 Task: Create a new sales revenue entry with the following details: Sales Revenue Name 'A127', Date '31/08/2023', Revenue '₹68,999.00', Name 'Celestron NexStar 130SLT Computerized Telescope'. Then, view the Sales Revenue Dashboard and attempt to filter the report by Date.
Action: Mouse moved to (569, 566)
Screenshot: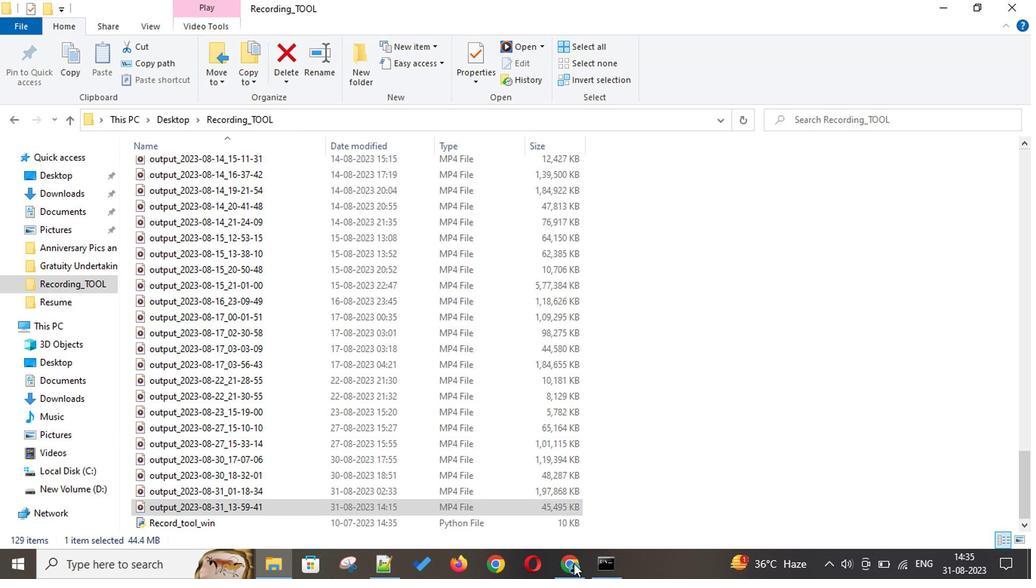 
Action: Mouse pressed left at (569, 566)
Screenshot: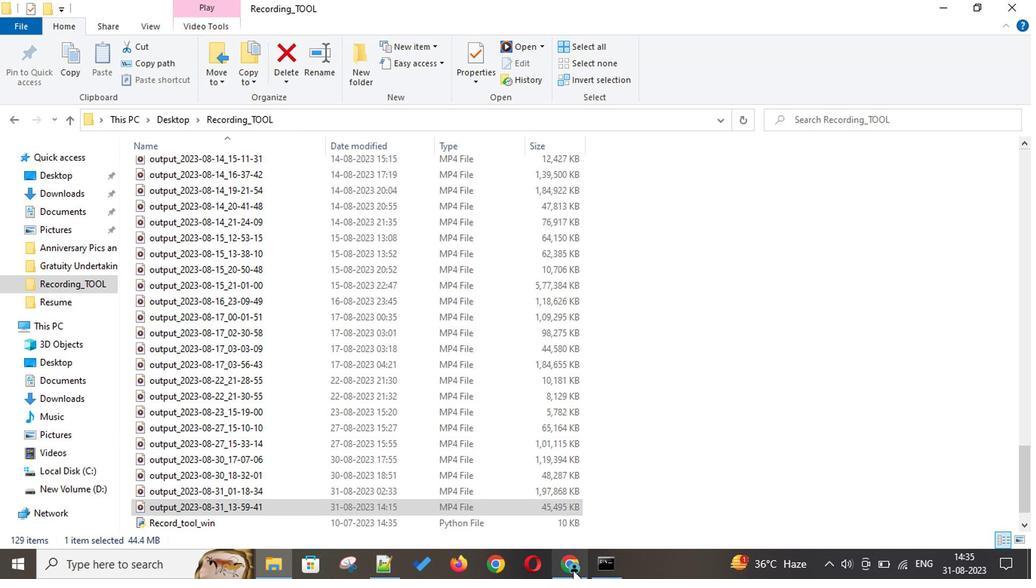 
Action: Mouse moved to (386, 113)
Screenshot: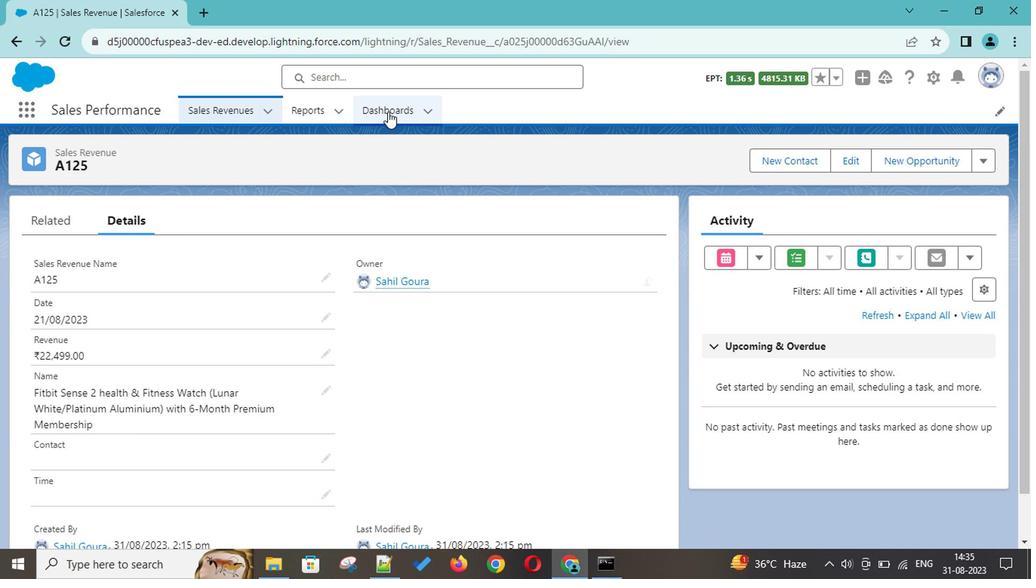 
Action: Mouse pressed left at (386, 113)
Screenshot: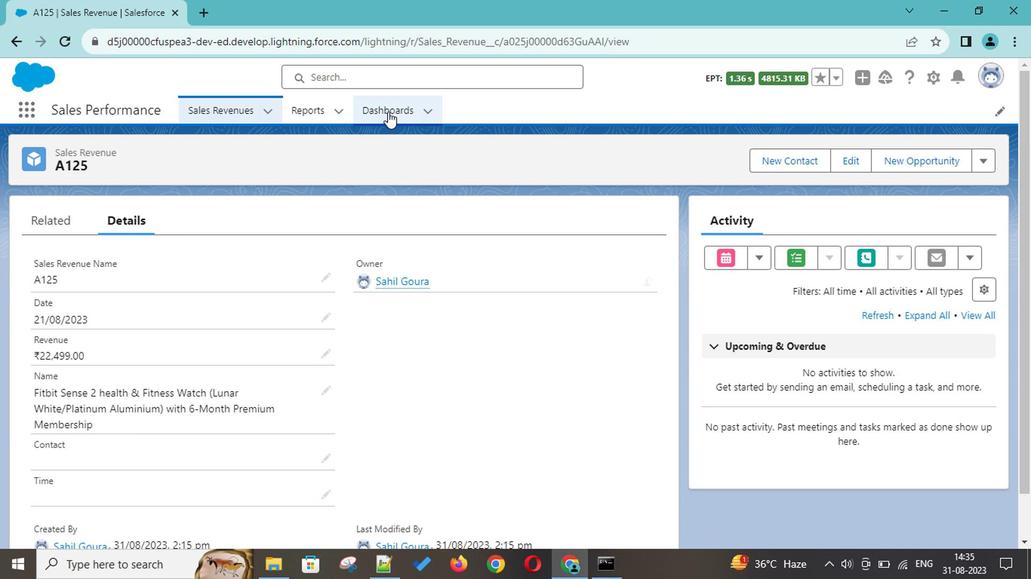 
Action: Mouse moved to (856, 167)
Screenshot: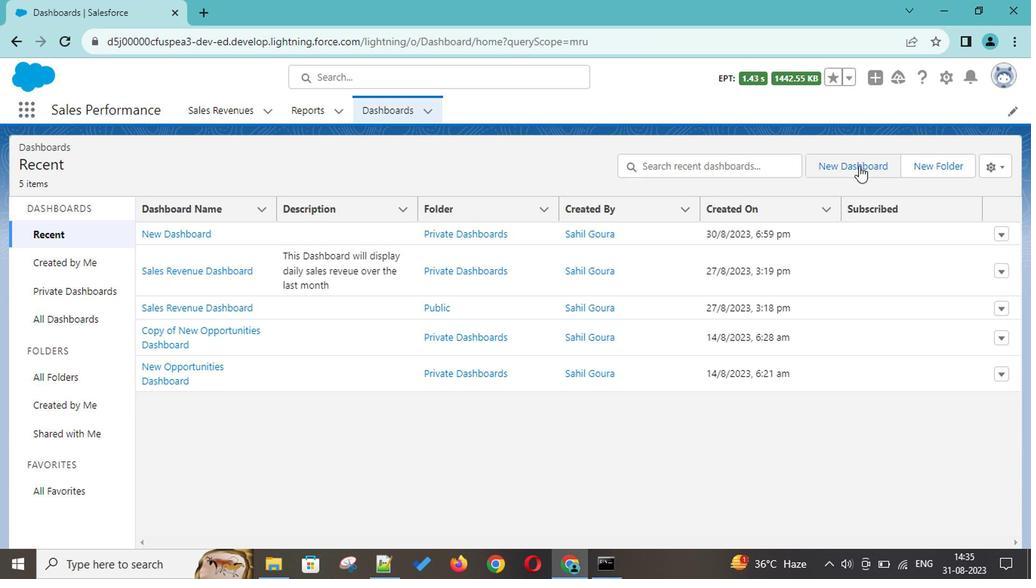 
Action: Mouse pressed left at (856, 167)
Screenshot: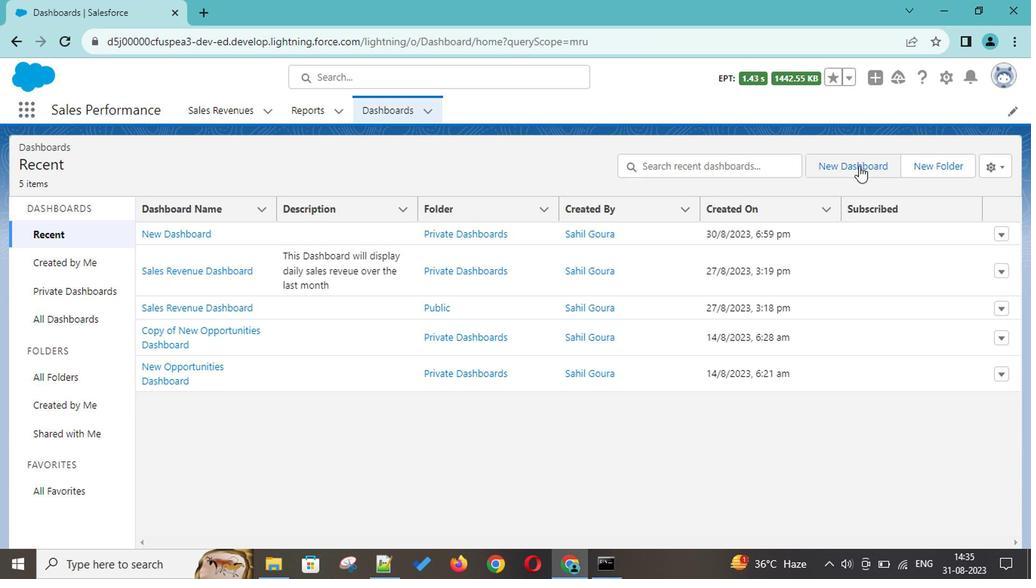 
Action: Mouse moved to (352, 277)
Screenshot: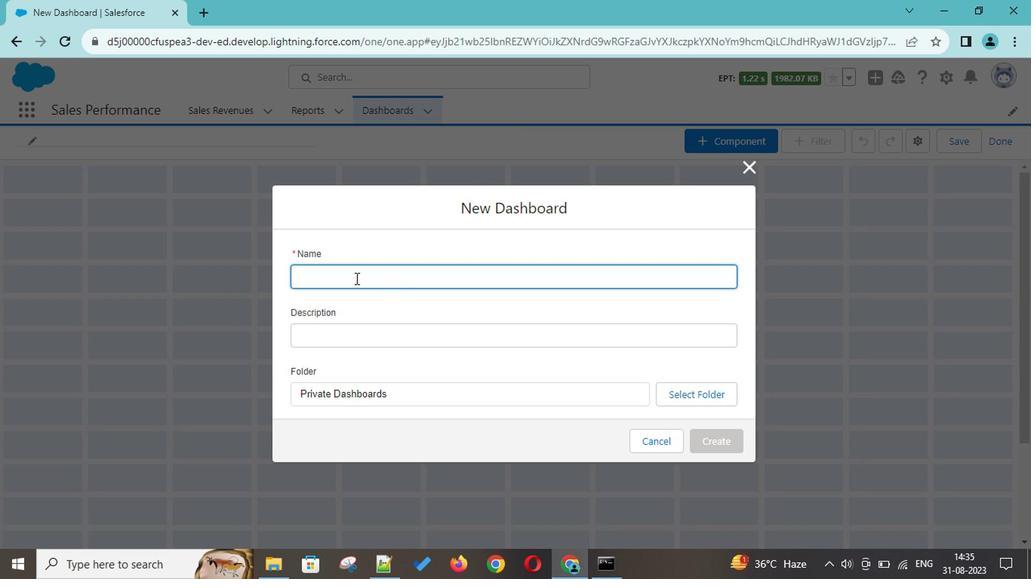 
Action: Mouse pressed left at (352, 277)
Screenshot: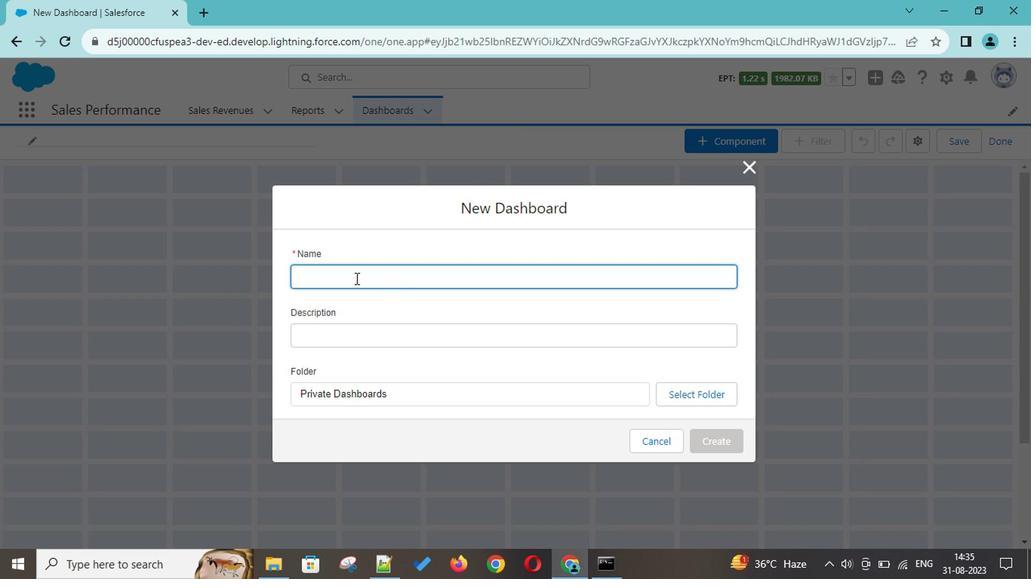 
Action: Mouse moved to (419, 309)
Screenshot: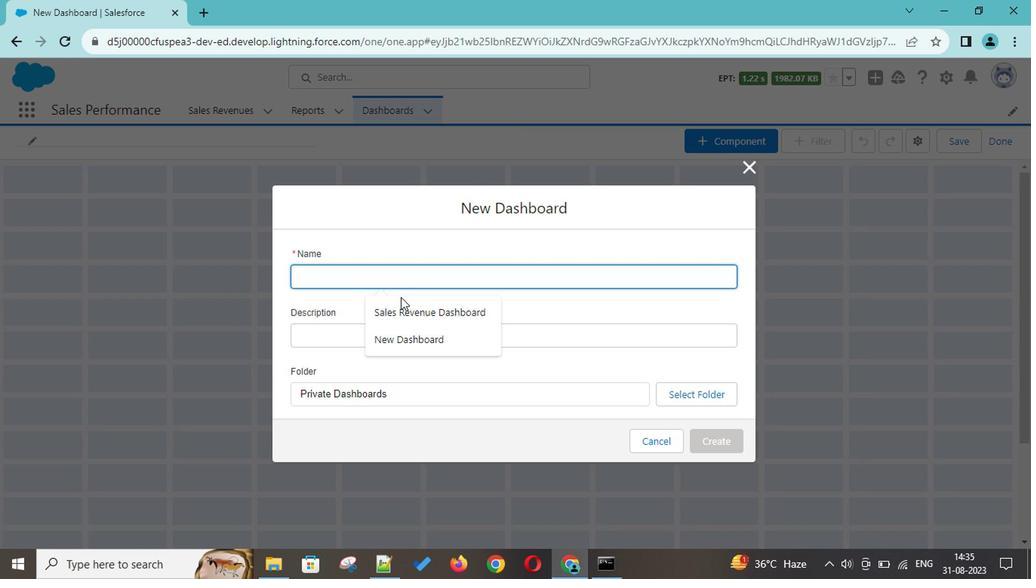 
Action: Mouse pressed left at (419, 309)
Screenshot: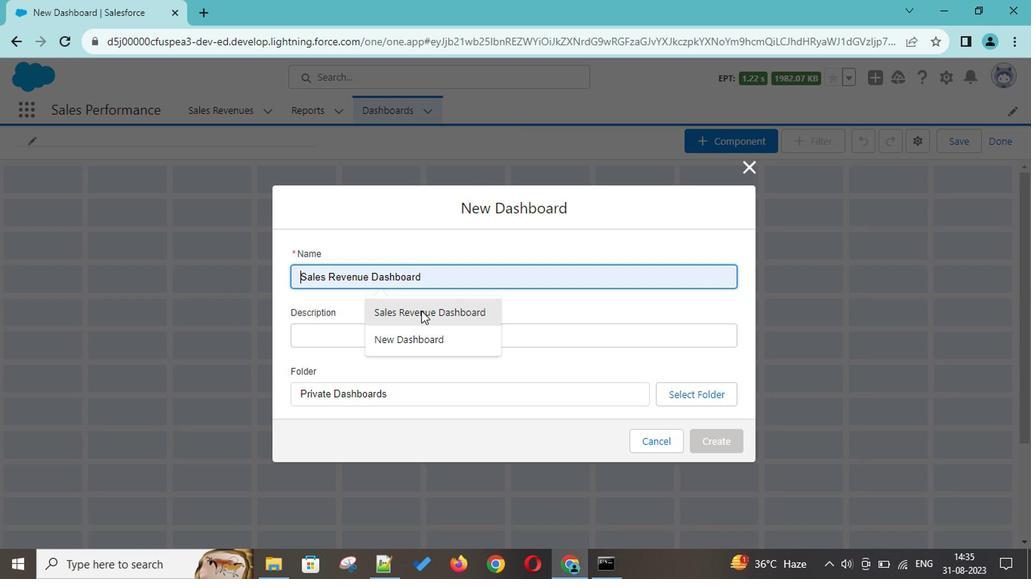 
Action: Mouse moved to (374, 330)
Screenshot: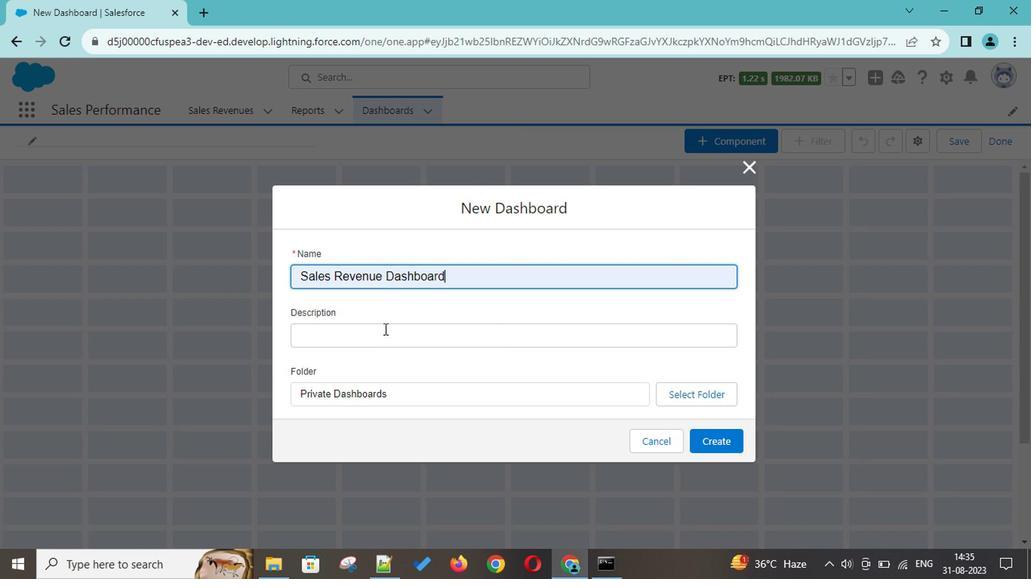 
Action: Mouse pressed left at (374, 330)
Screenshot: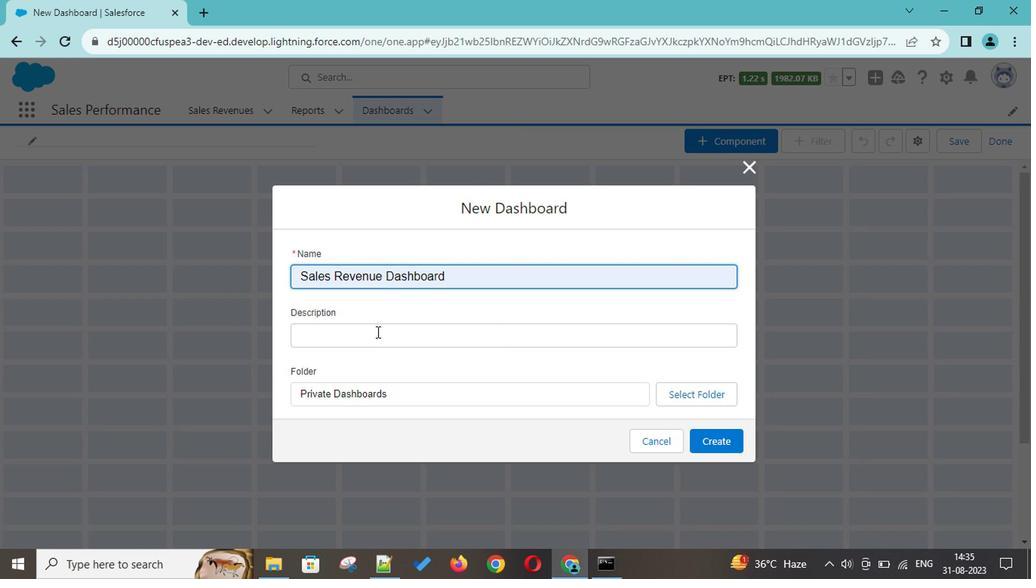 
Action: Mouse moved to (395, 335)
Screenshot: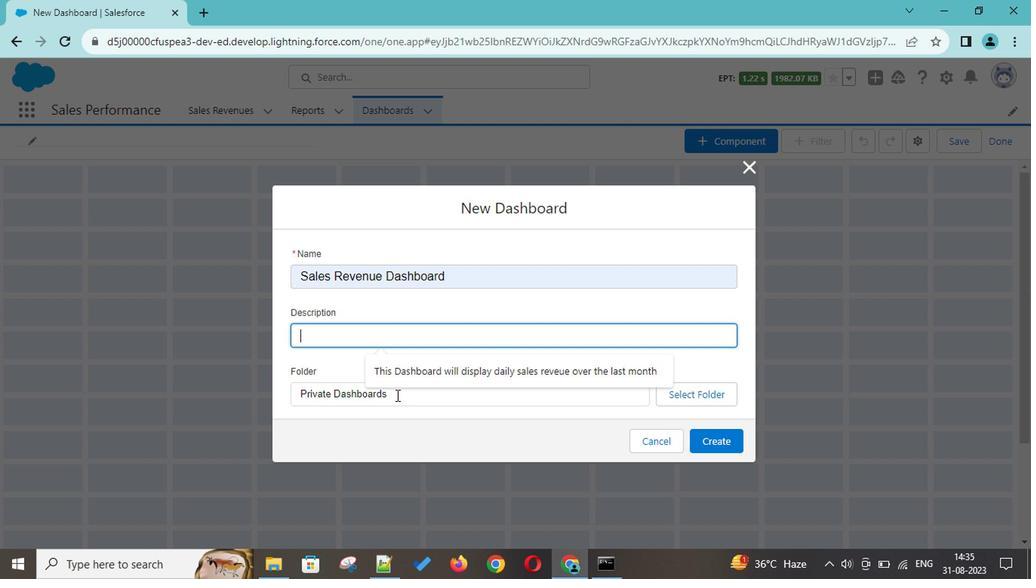 
Action: Mouse pressed left at (395, 335)
Screenshot: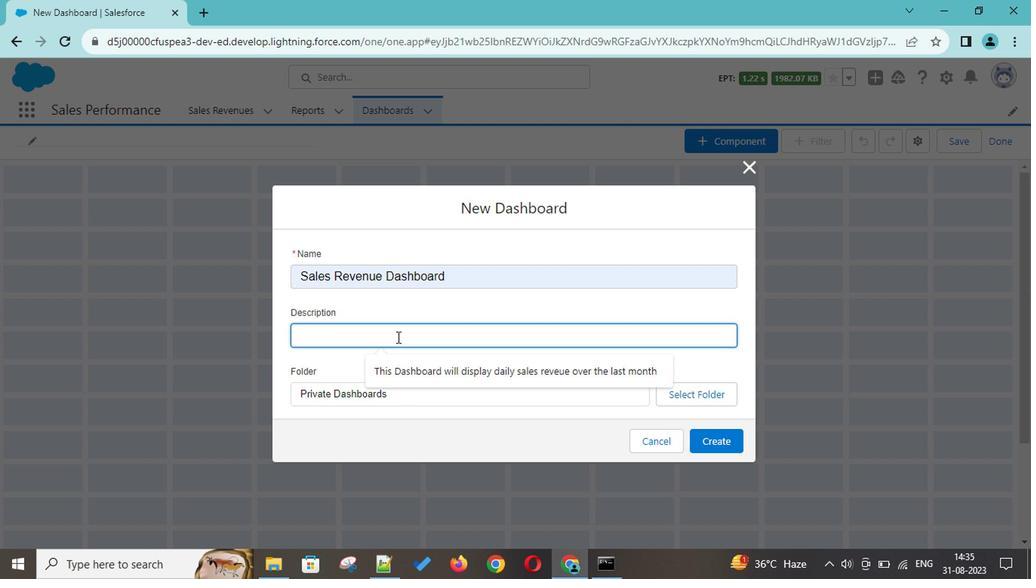 
Action: Mouse moved to (427, 363)
Screenshot: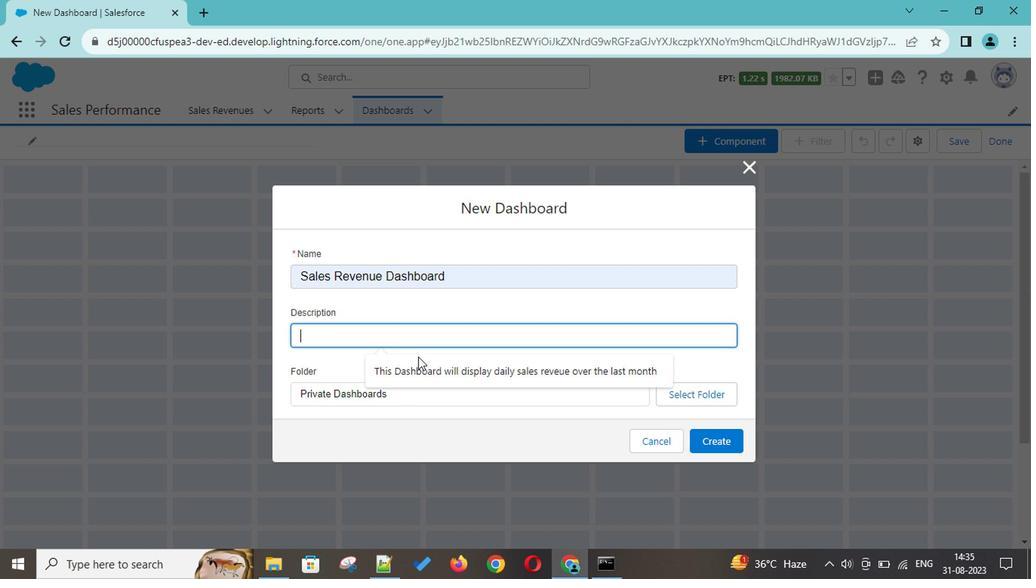 
Action: Mouse pressed left at (427, 363)
Screenshot: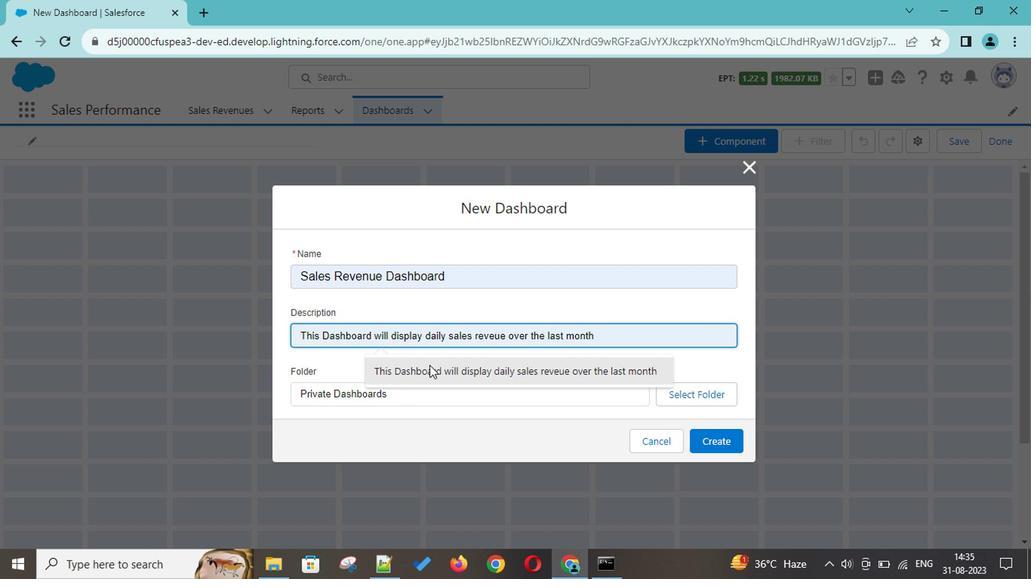 
Action: Mouse moved to (417, 393)
Screenshot: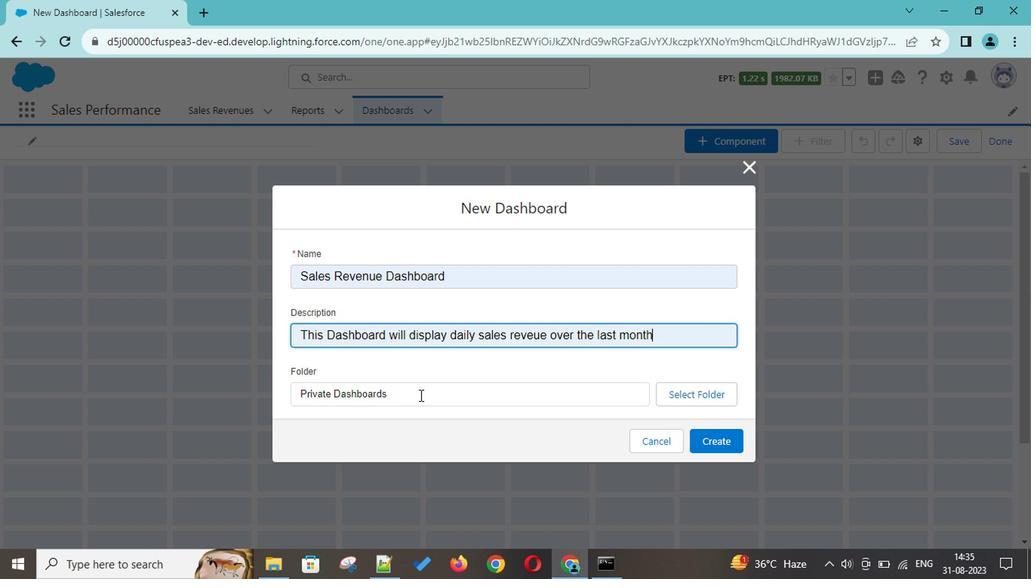 
Action: Mouse pressed left at (417, 393)
Screenshot: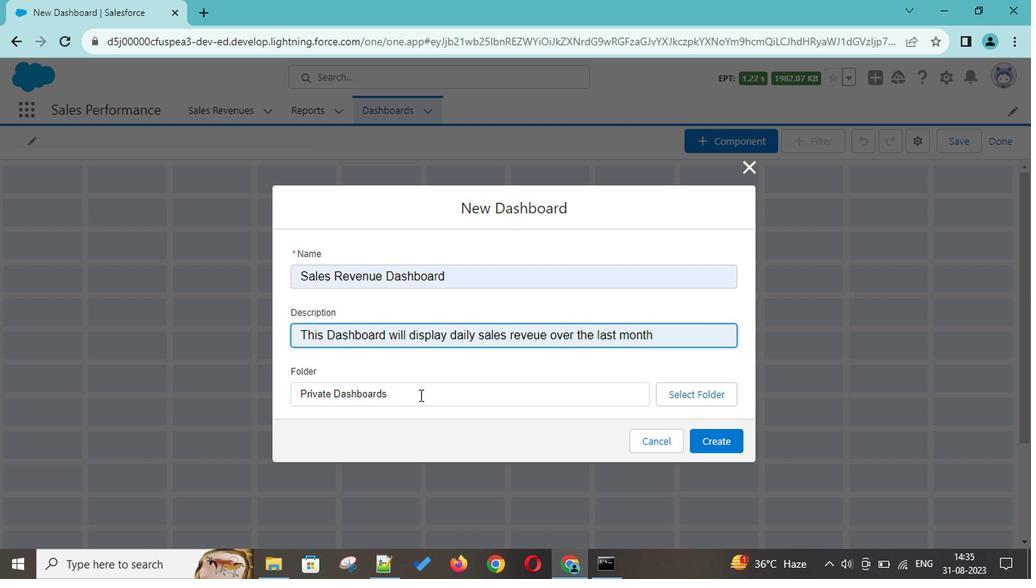
Action: Mouse moved to (665, 390)
Screenshot: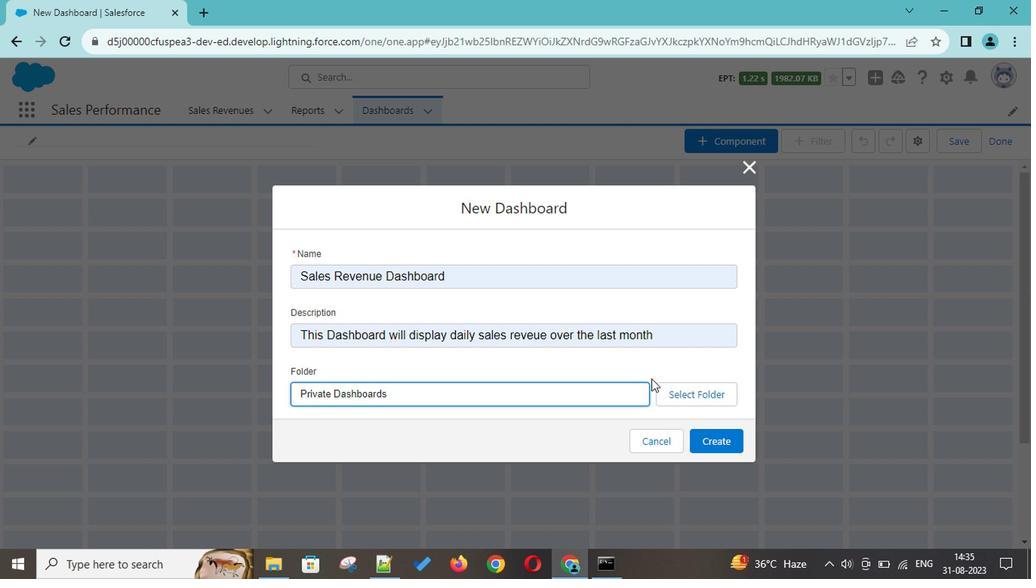 
Action: Mouse pressed left at (665, 390)
Screenshot: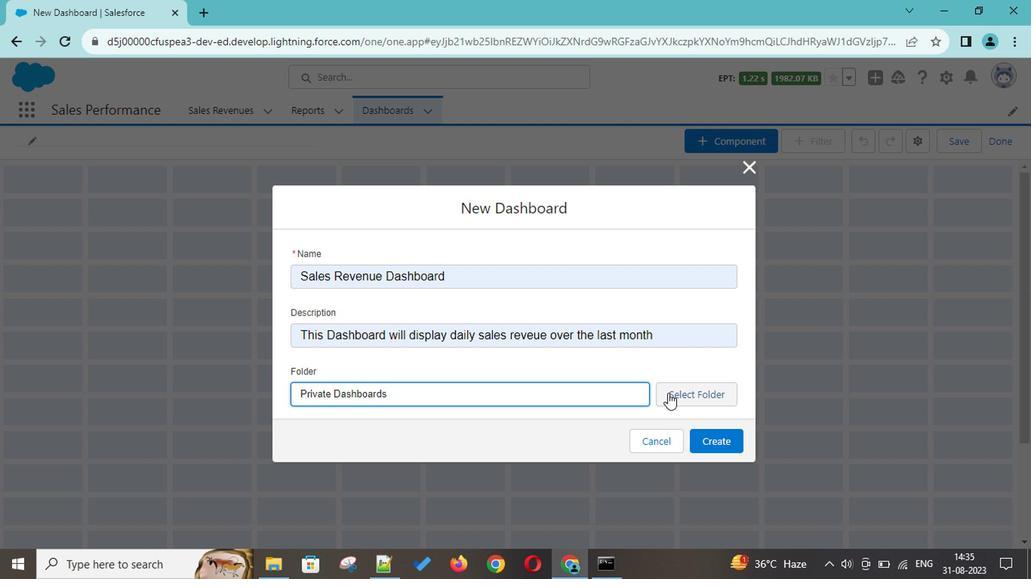 
Action: Mouse moved to (555, 231)
Screenshot: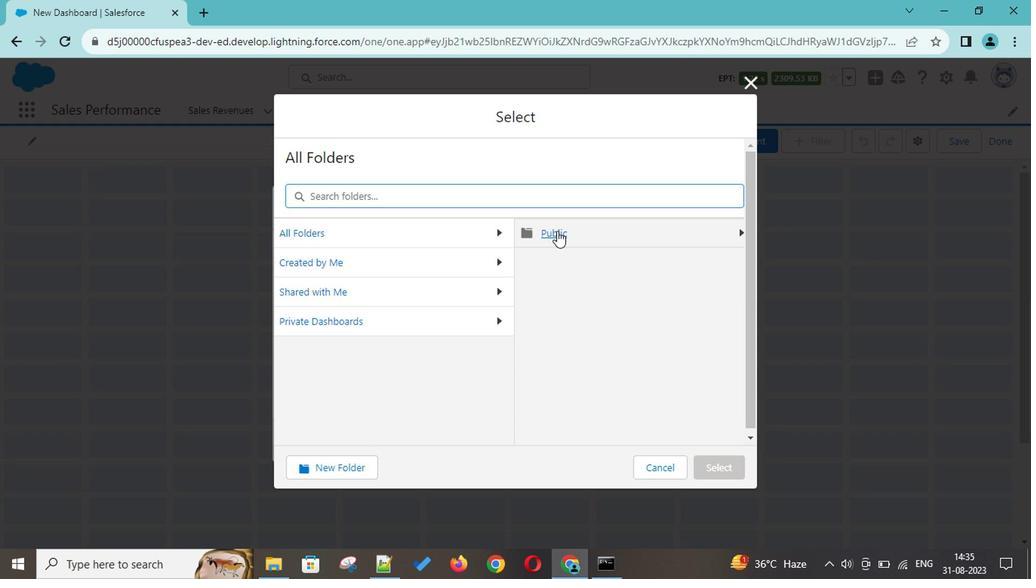
Action: Mouse pressed left at (555, 231)
Screenshot: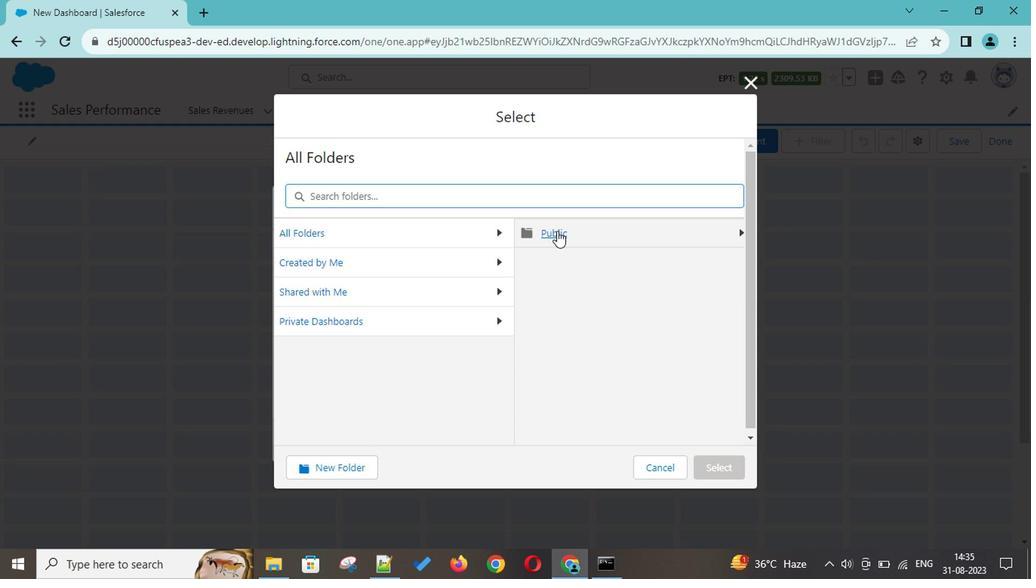 
Action: Mouse moved to (709, 470)
Screenshot: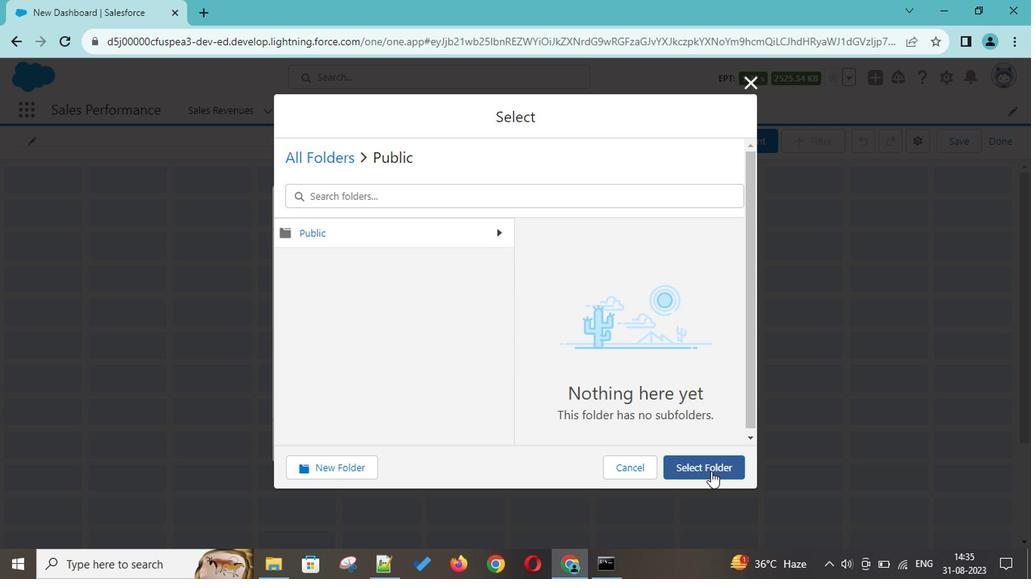 
Action: Mouse pressed left at (709, 470)
Screenshot: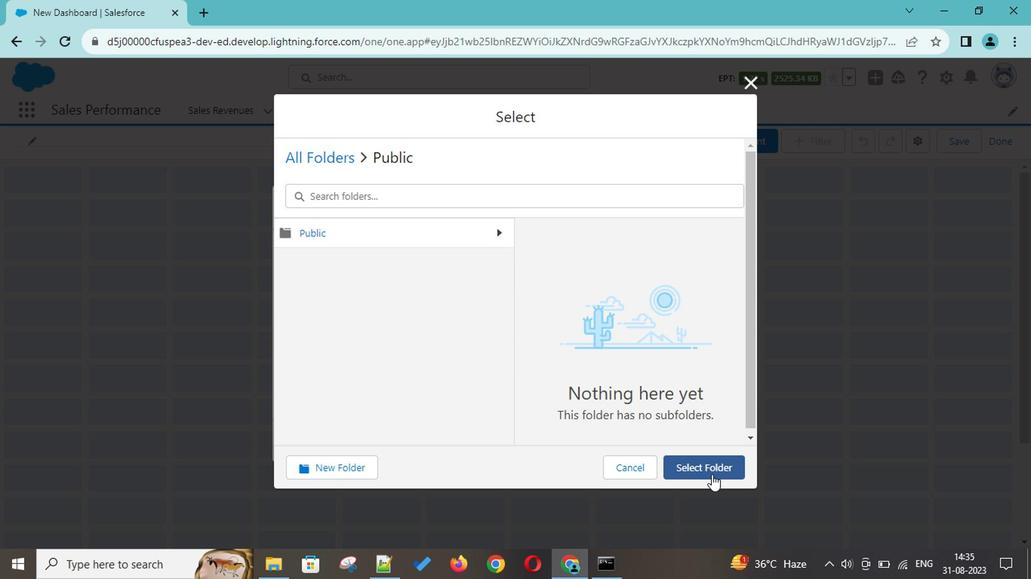 
Action: Mouse moved to (708, 437)
Screenshot: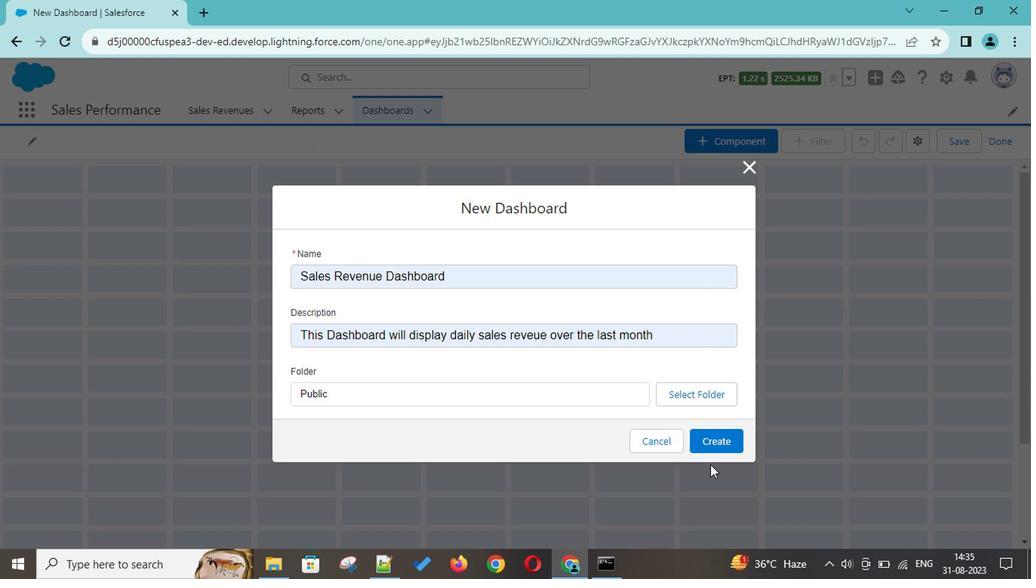 
Action: Mouse pressed left at (708, 437)
Screenshot: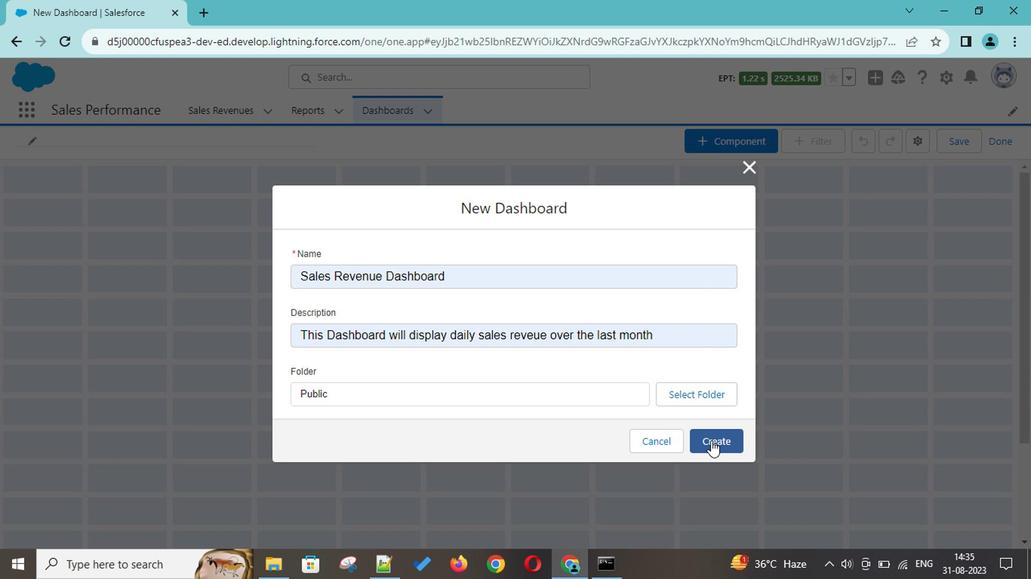 
Action: Mouse moved to (701, 139)
Screenshot: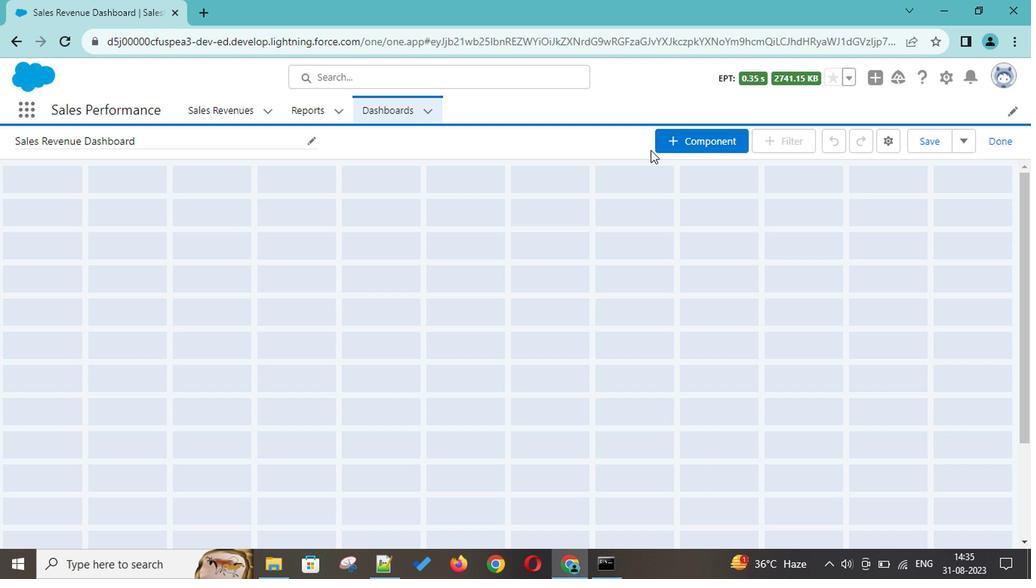 
Action: Mouse pressed left at (701, 139)
Screenshot: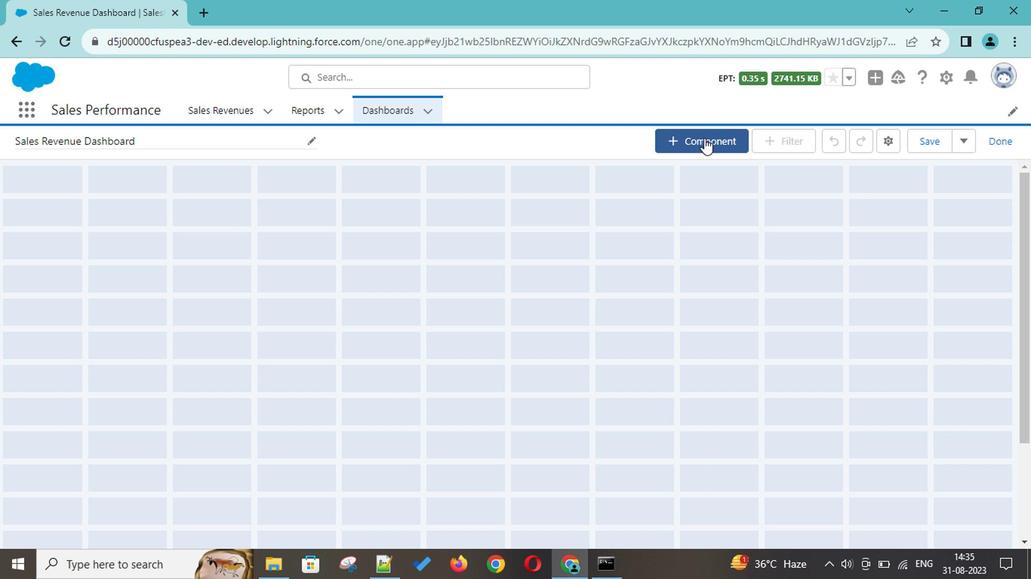 
Action: Mouse moved to (314, 307)
Screenshot: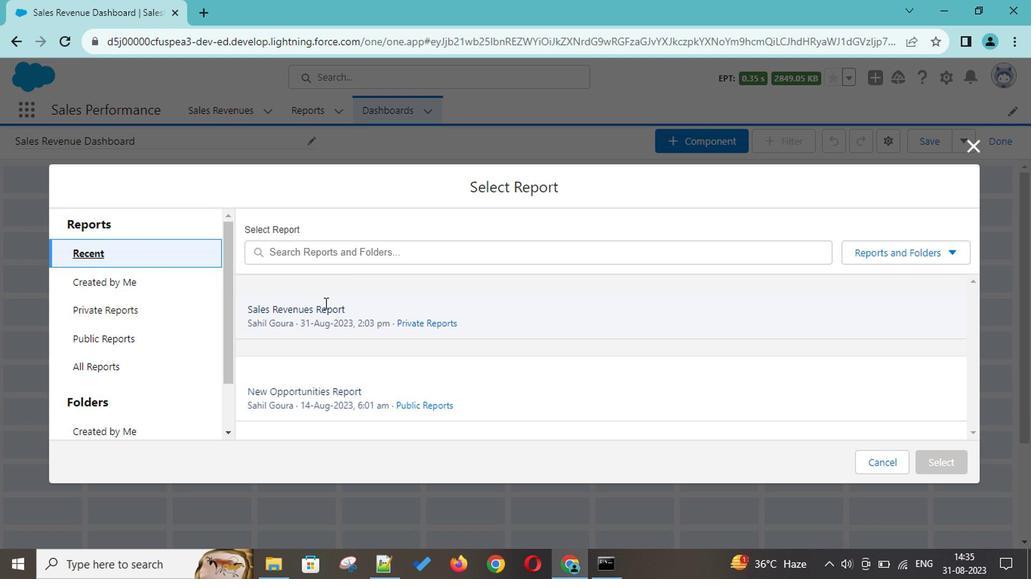 
Action: Mouse pressed left at (314, 307)
Screenshot: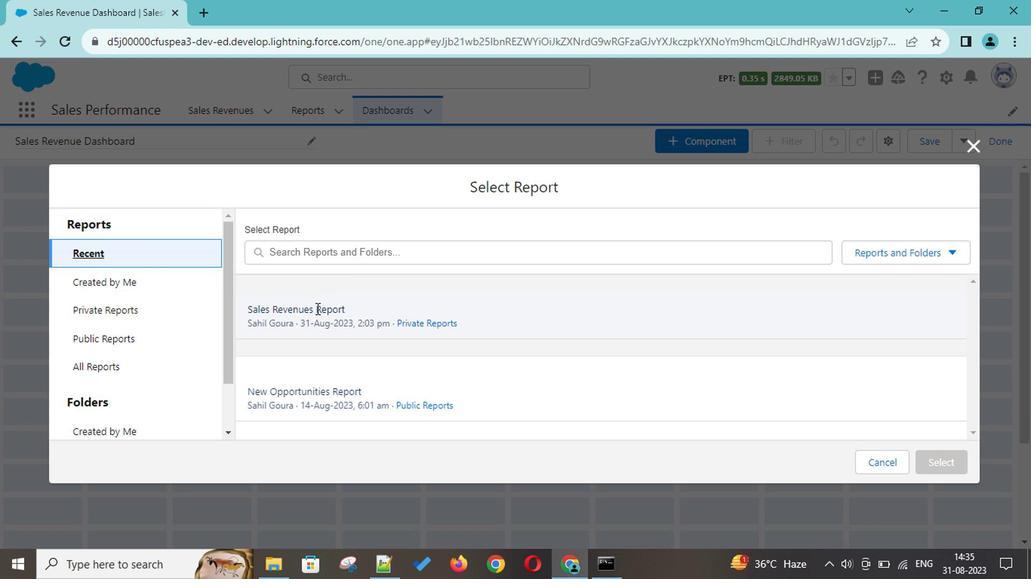 
Action: Mouse moved to (925, 453)
Screenshot: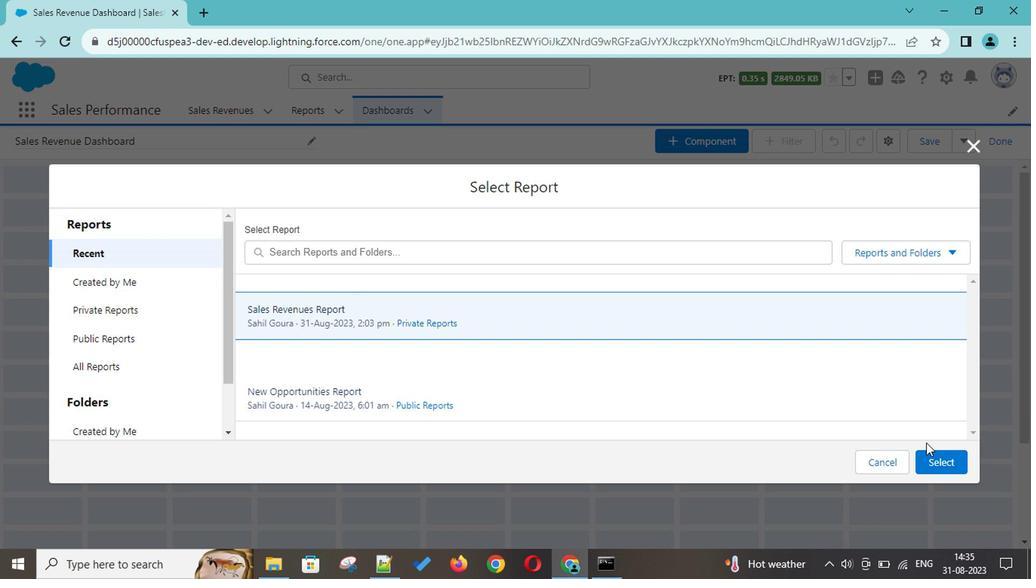 
Action: Mouse pressed left at (925, 453)
Screenshot: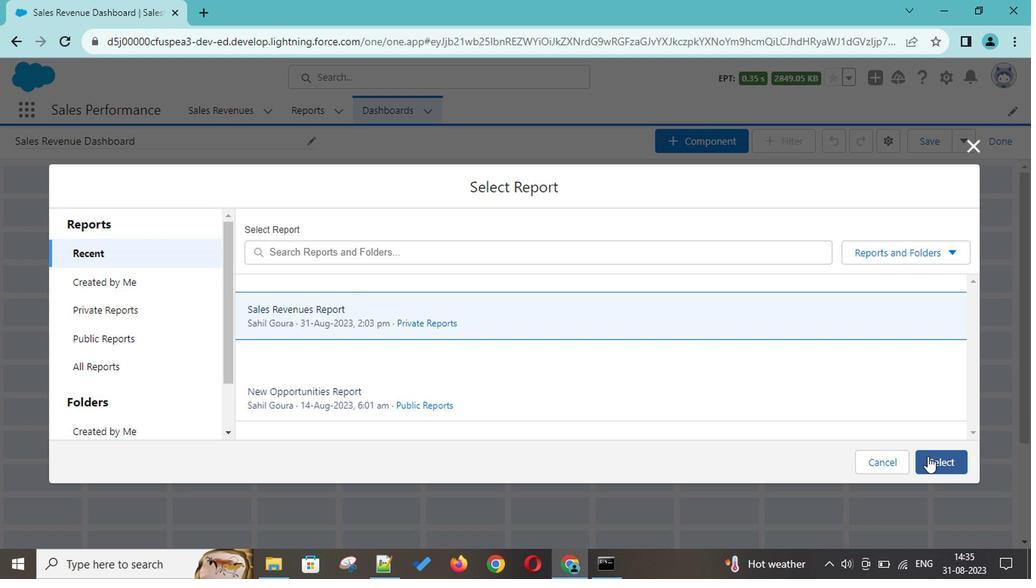 
Action: Mouse moved to (286, 335)
Screenshot: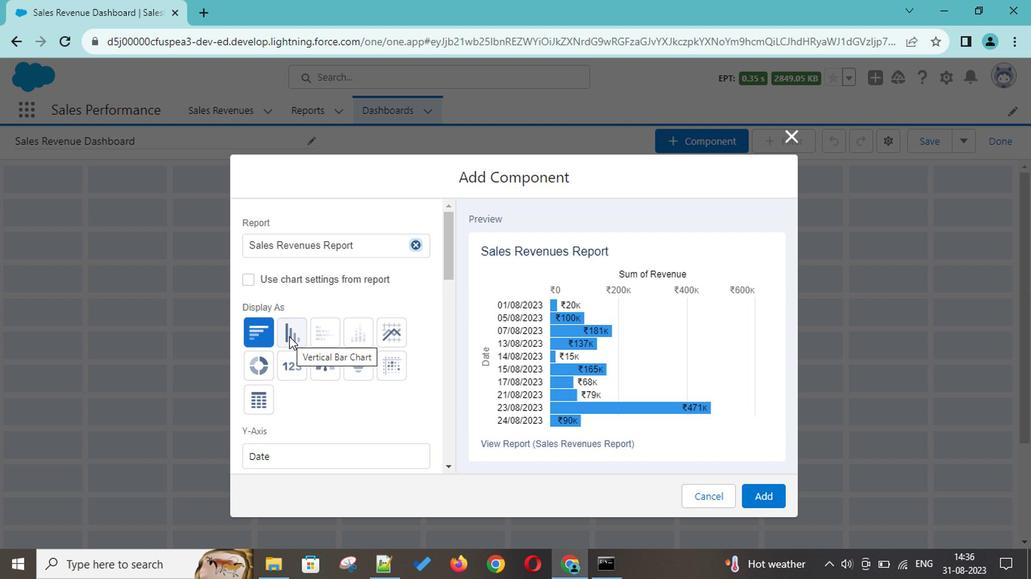 
Action: Mouse pressed left at (286, 335)
Screenshot: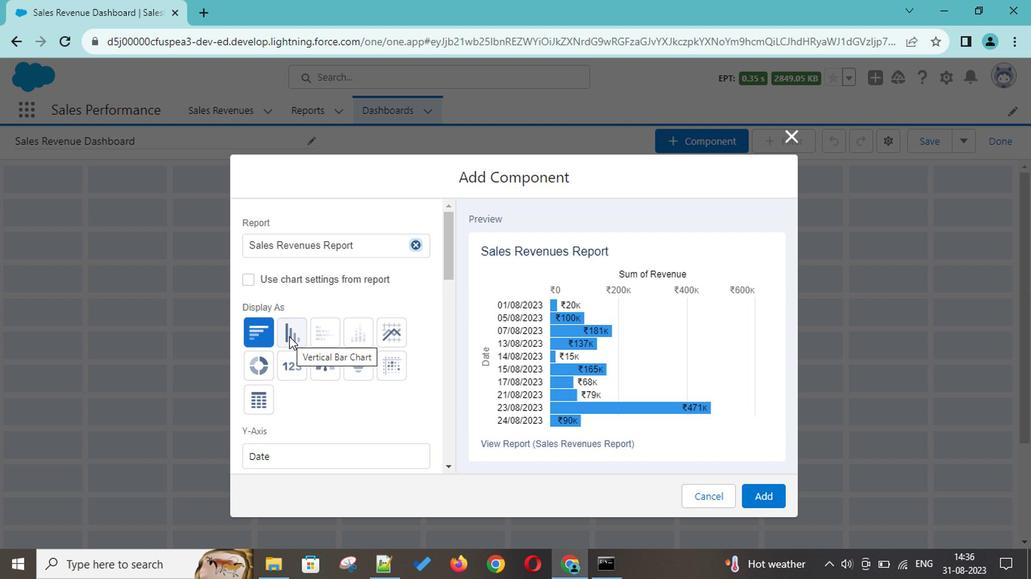 
Action: Mouse moved to (256, 337)
Screenshot: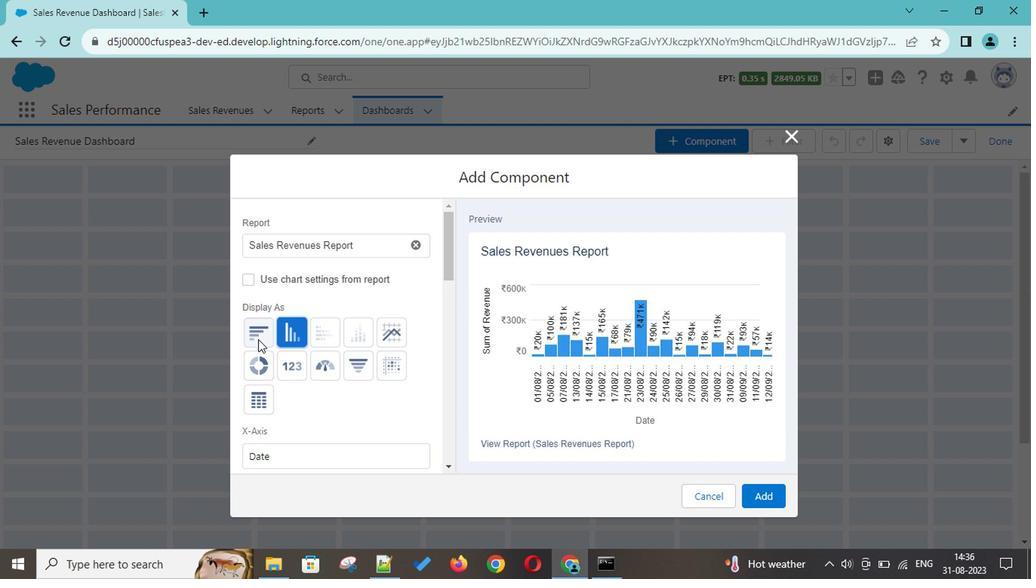 
Action: Mouse pressed left at (256, 337)
Screenshot: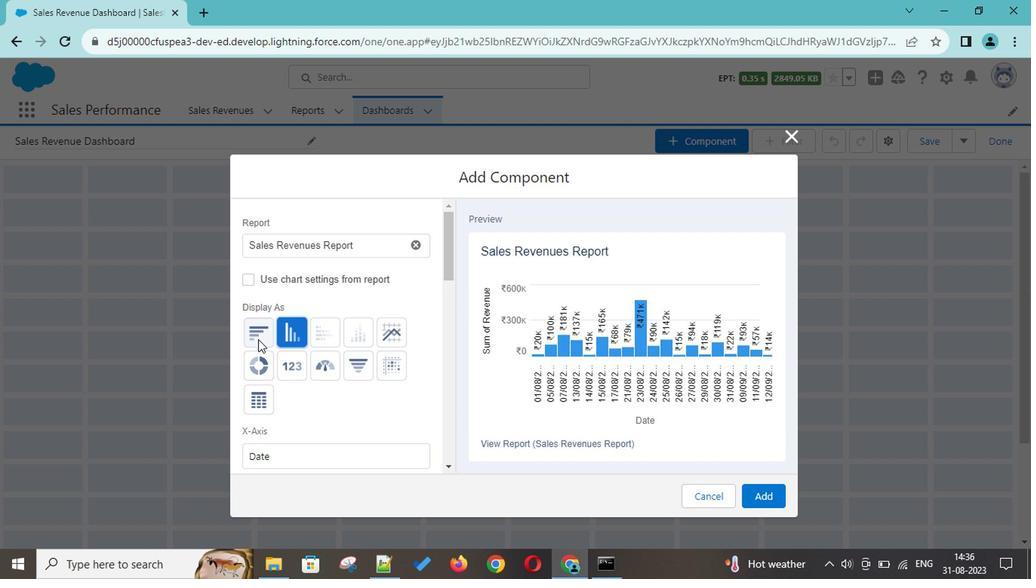 
Action: Mouse moved to (287, 331)
Screenshot: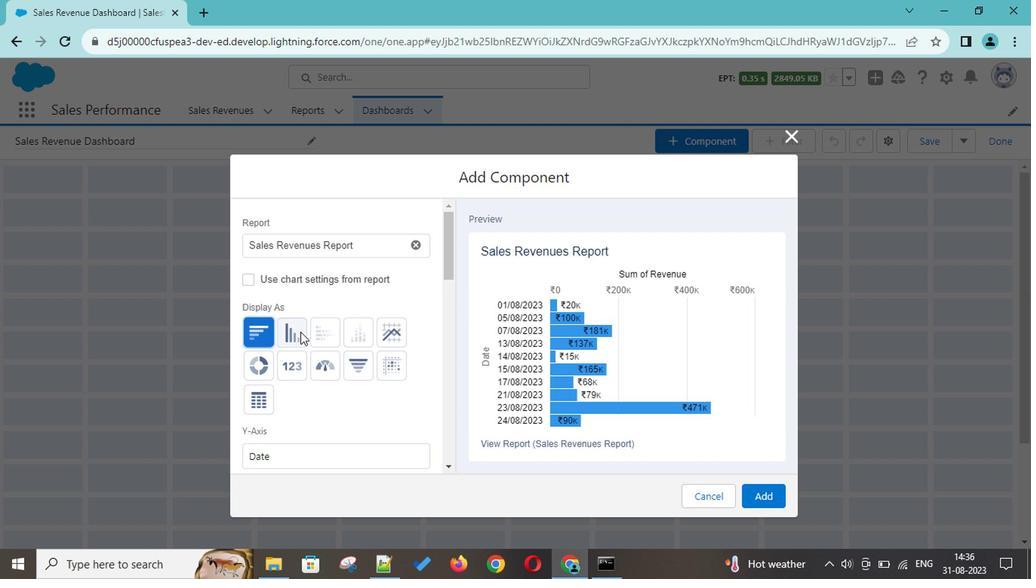 
Action: Mouse pressed left at (287, 331)
Screenshot: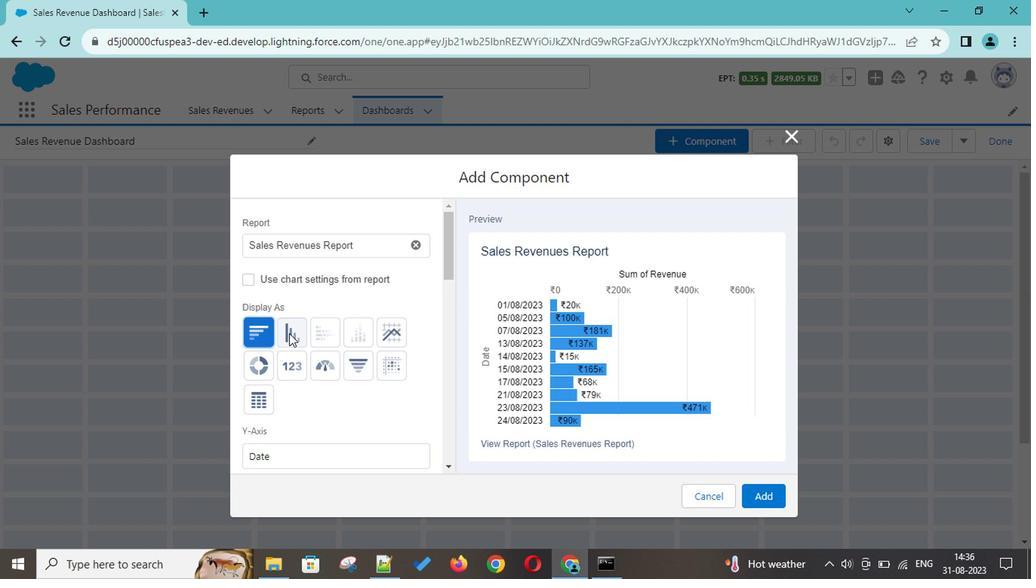 
Action: Mouse moved to (324, 360)
Screenshot: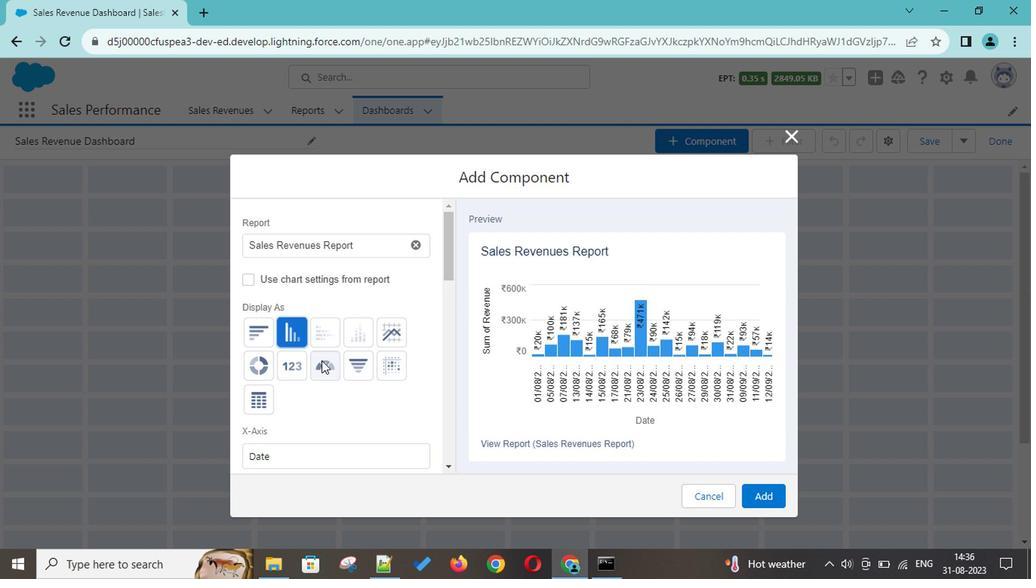 
Action: Mouse pressed left at (324, 360)
Screenshot: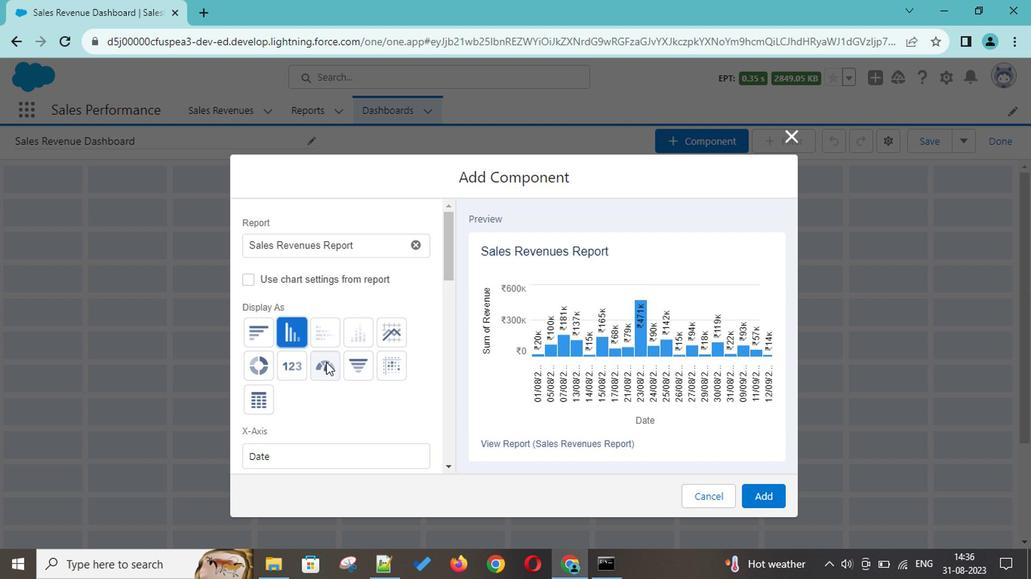 
Action: Mouse moved to (358, 361)
Screenshot: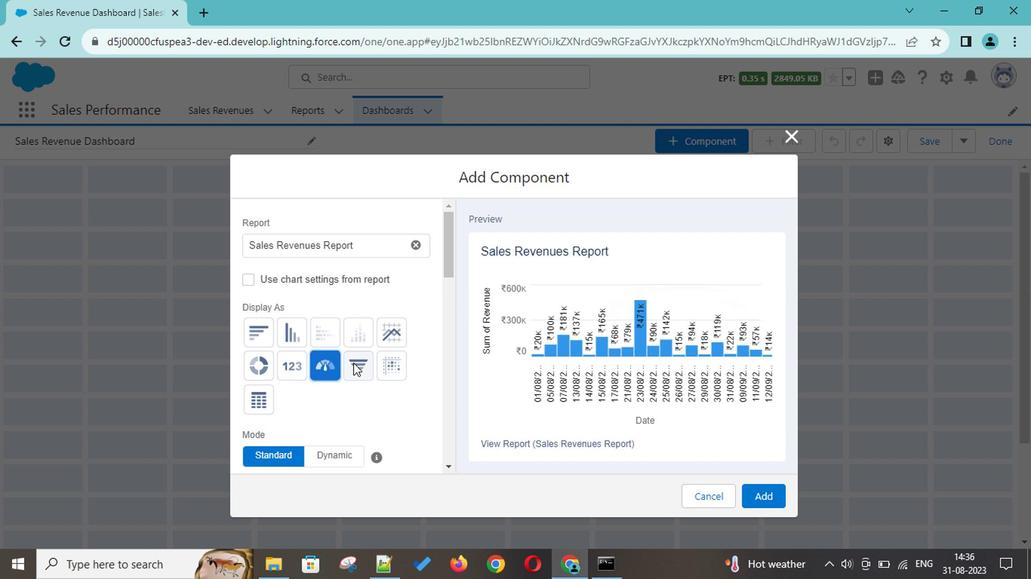 
Action: Mouse pressed left at (358, 361)
Screenshot: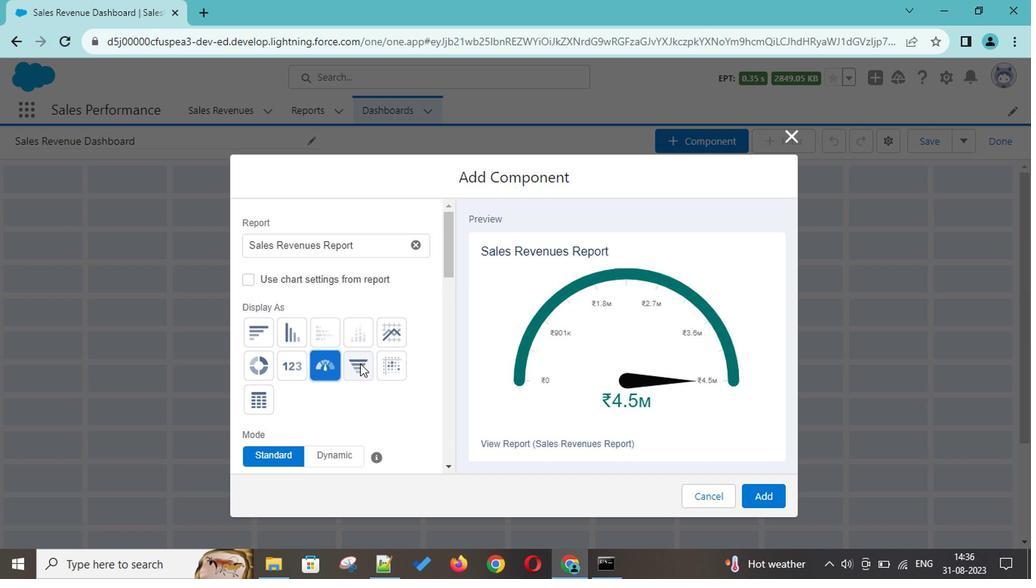 
Action: Mouse moved to (287, 332)
Screenshot: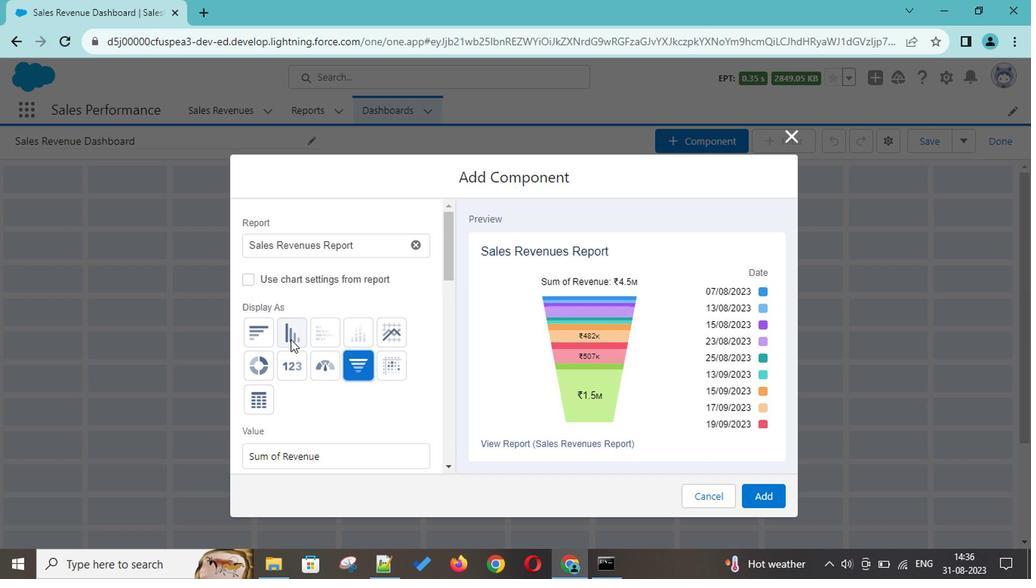 
Action: Mouse pressed left at (287, 332)
Screenshot: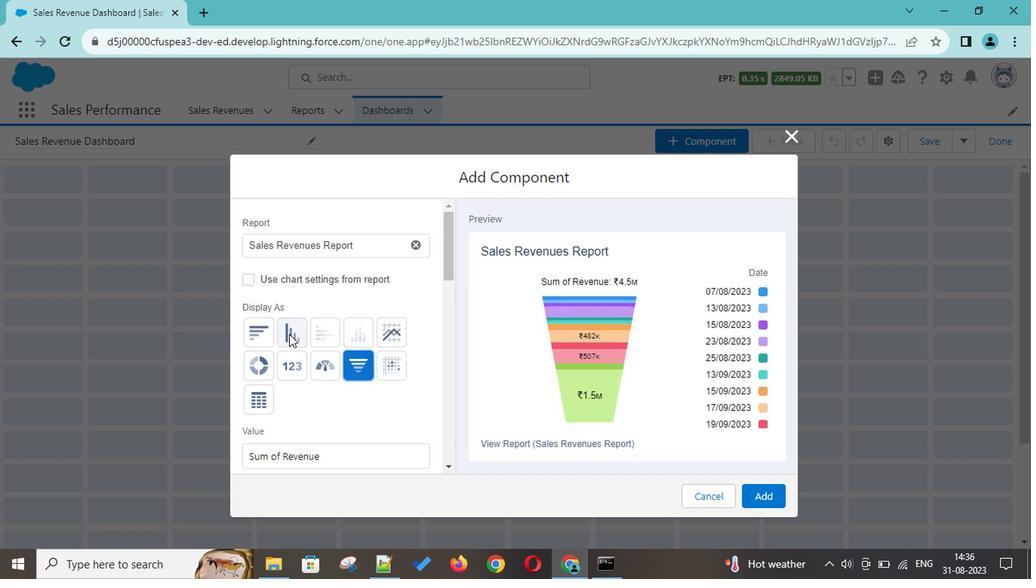 
Action: Mouse moved to (395, 325)
Screenshot: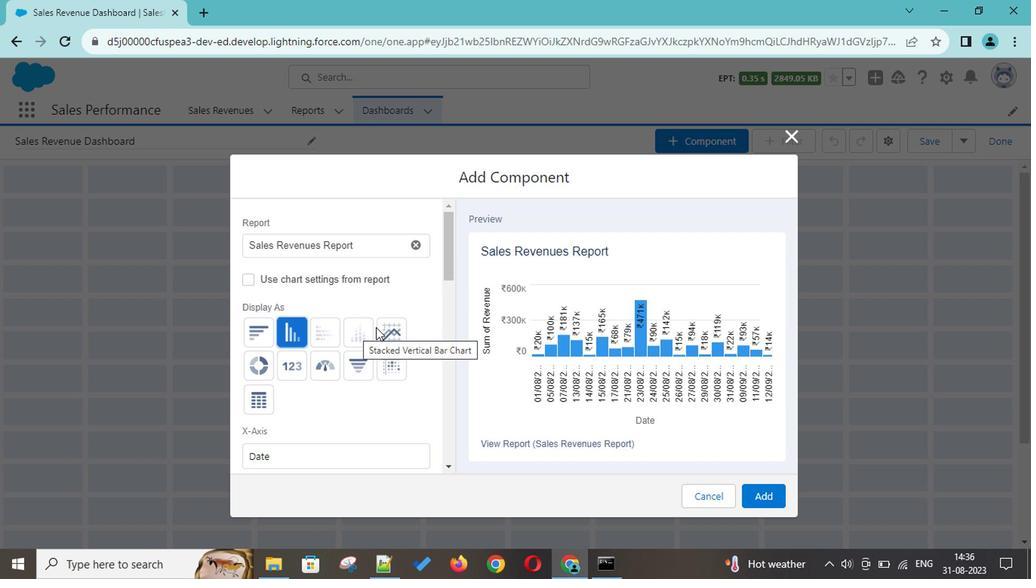 
Action: Mouse pressed left at (395, 325)
Screenshot: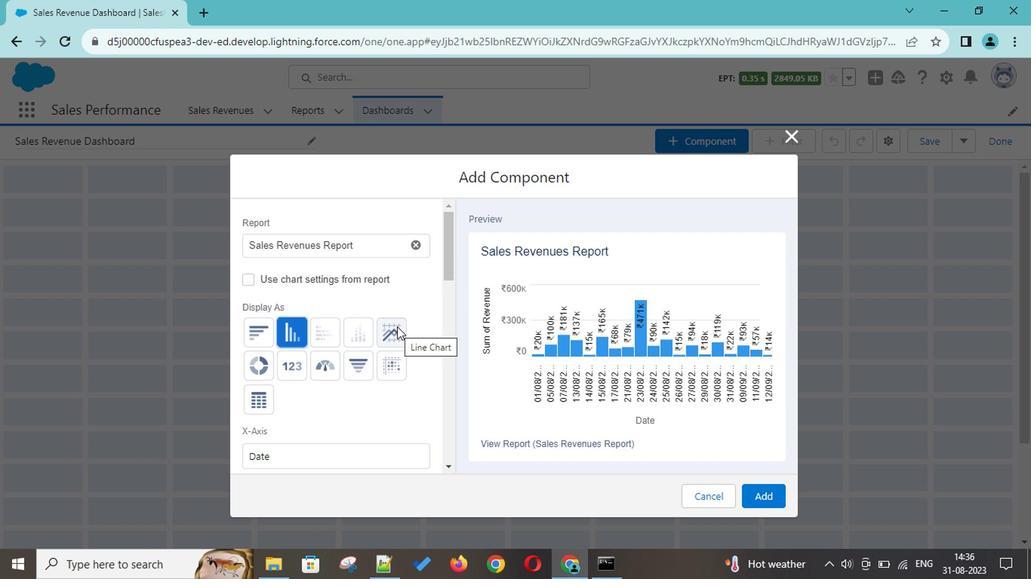 
Action: Mouse moved to (774, 490)
Screenshot: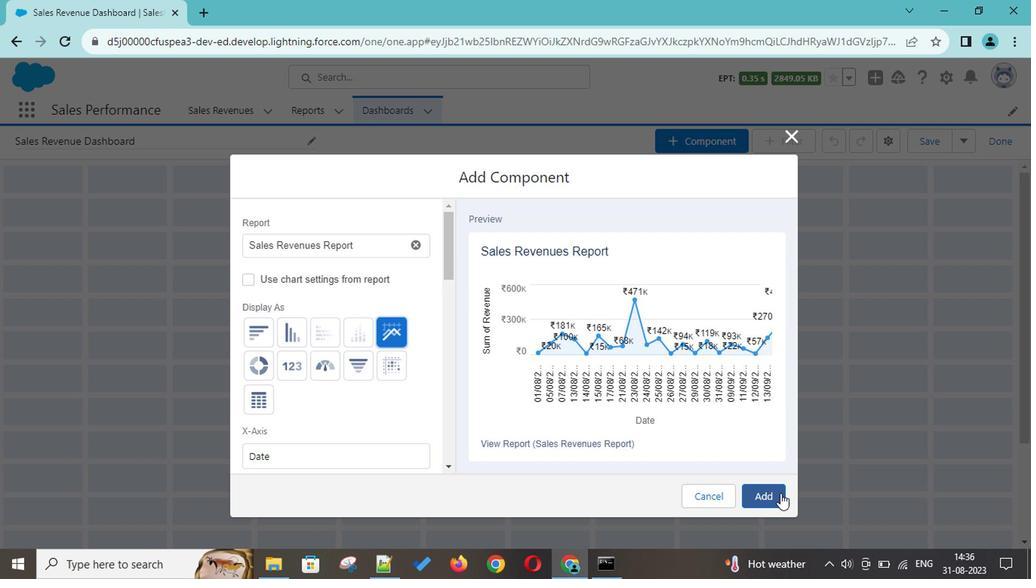 
Action: Mouse pressed left at (774, 490)
Screenshot: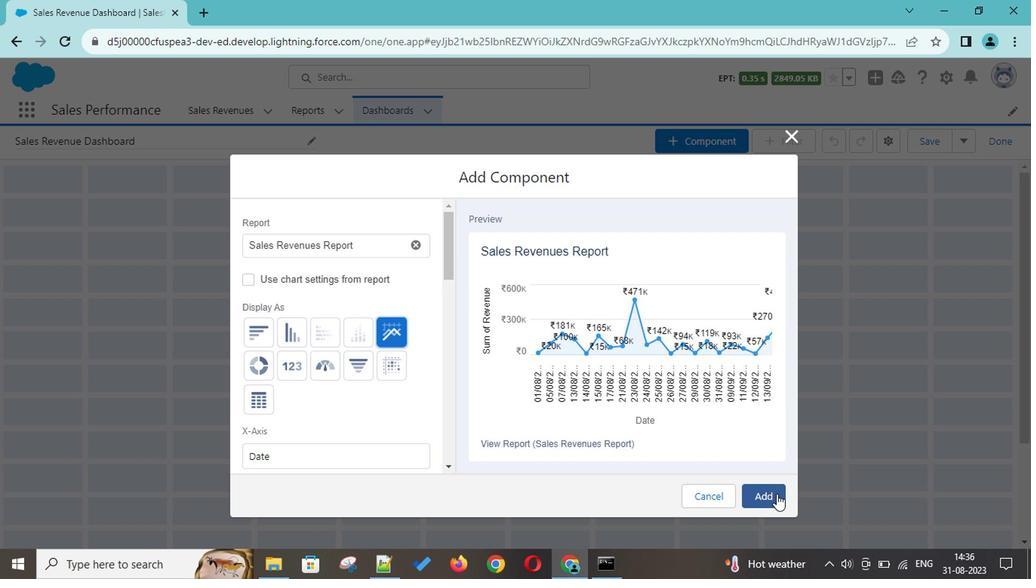 
Action: Mouse moved to (692, 138)
Screenshot: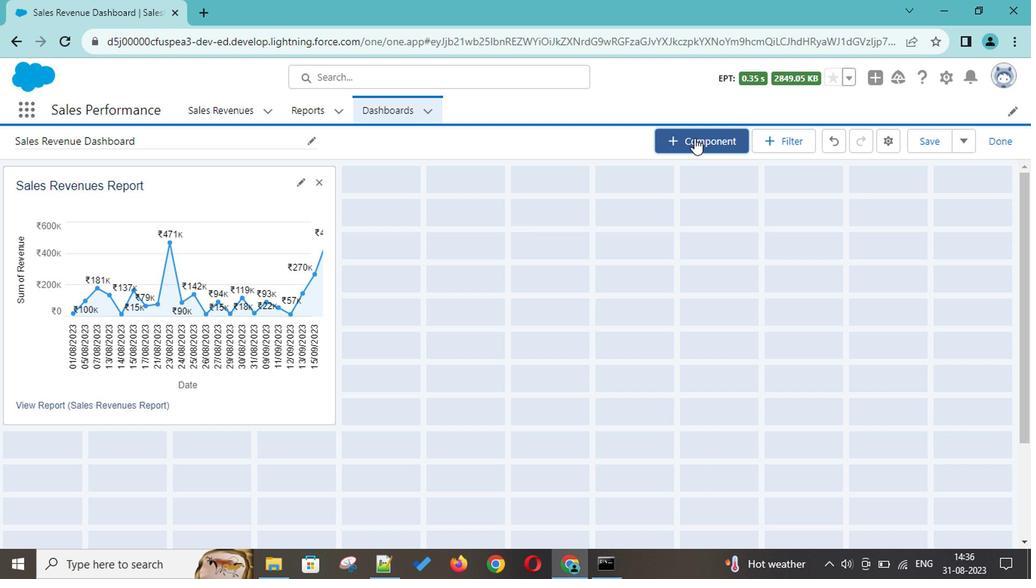
Action: Mouse pressed left at (692, 138)
Screenshot: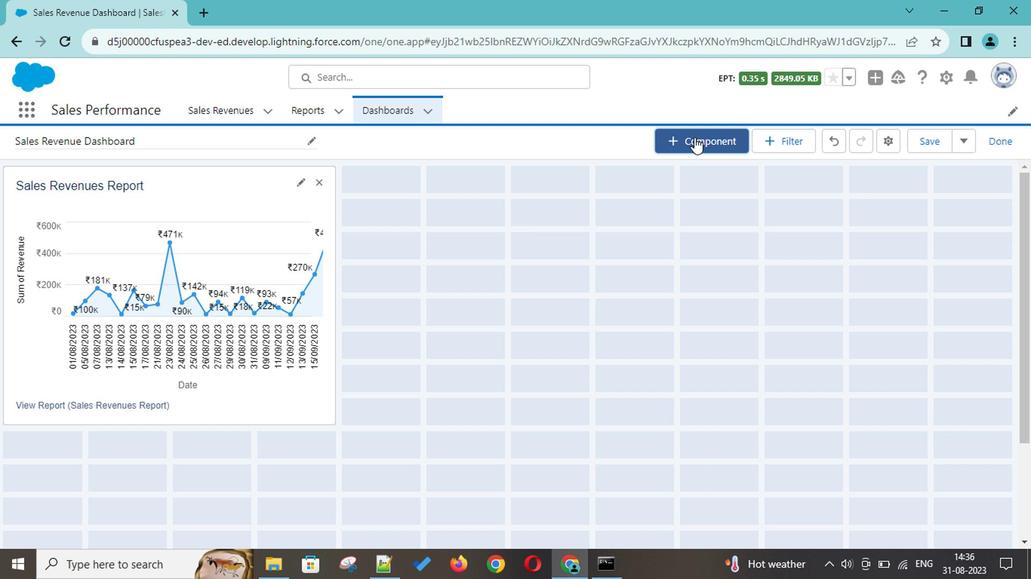 
Action: Mouse moved to (343, 306)
Screenshot: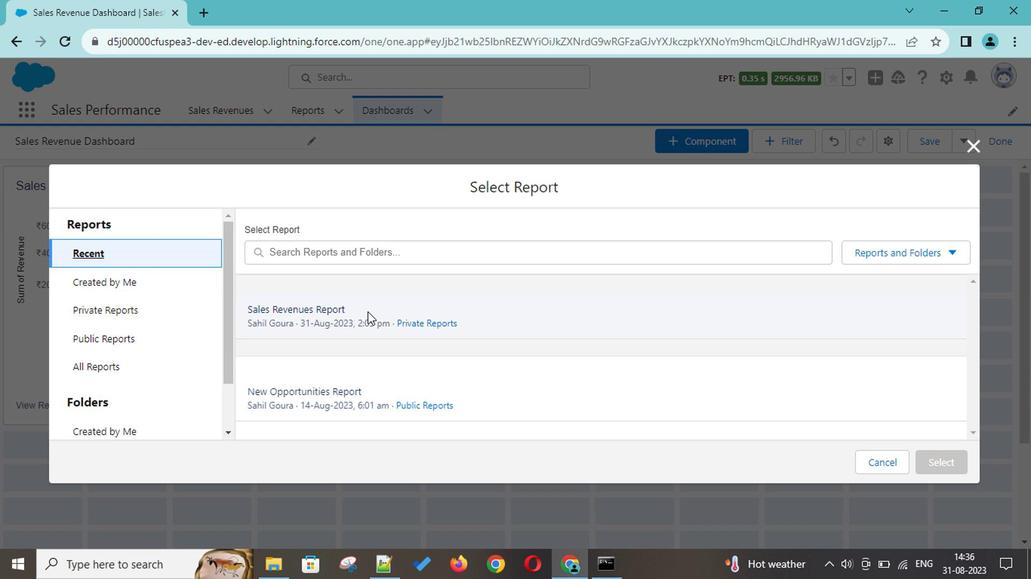 
Action: Mouse pressed left at (343, 306)
Screenshot: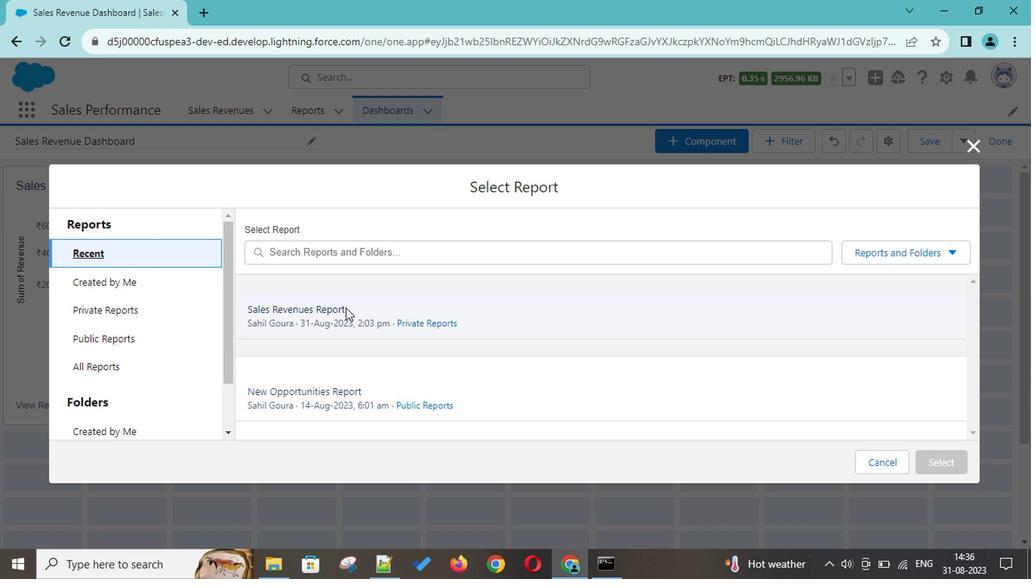 
Action: Mouse moved to (934, 449)
Screenshot: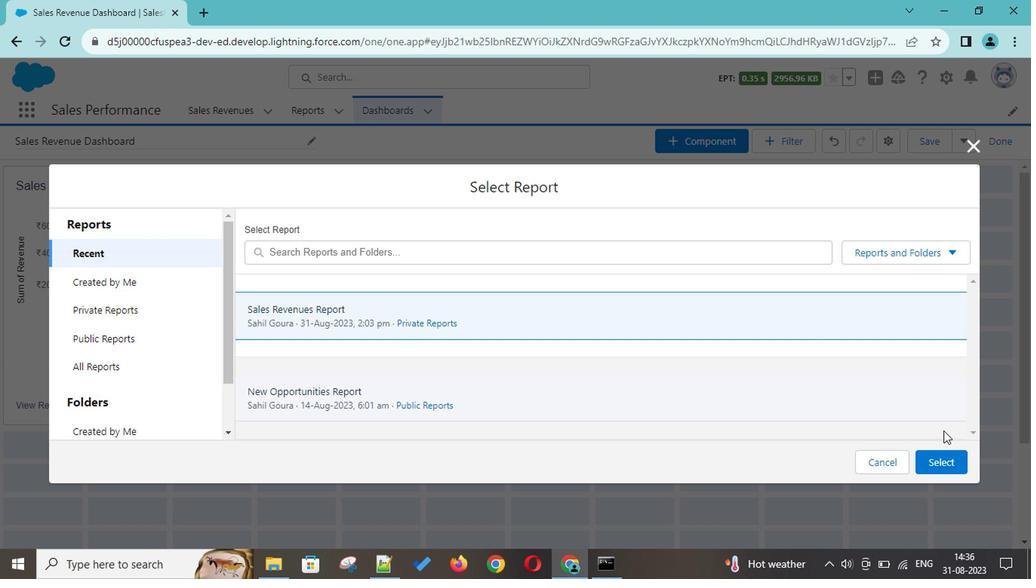 
Action: Mouse pressed left at (934, 449)
Screenshot: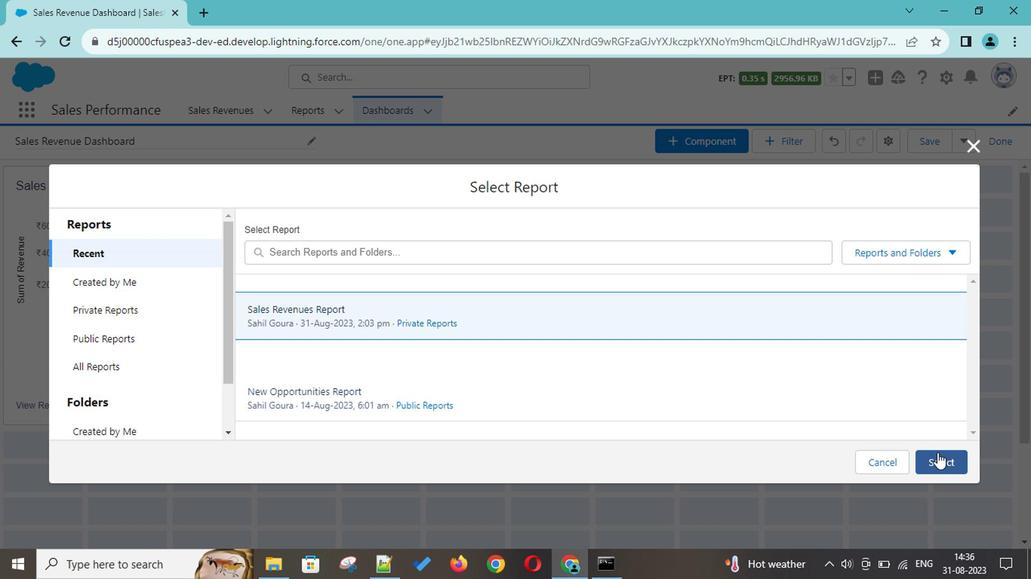 
Action: Mouse moved to (264, 370)
Screenshot: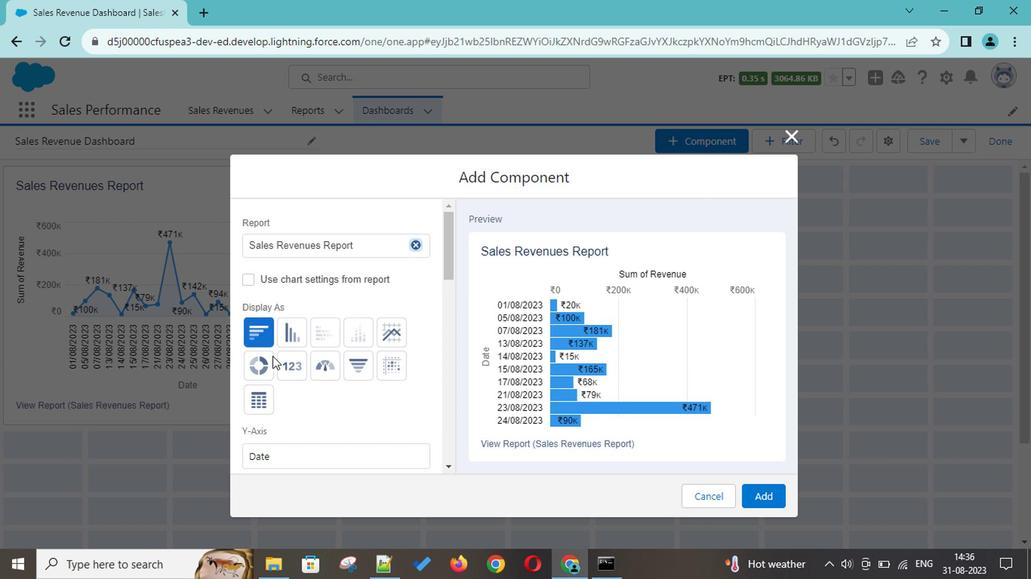 
Action: Mouse pressed left at (264, 370)
Screenshot: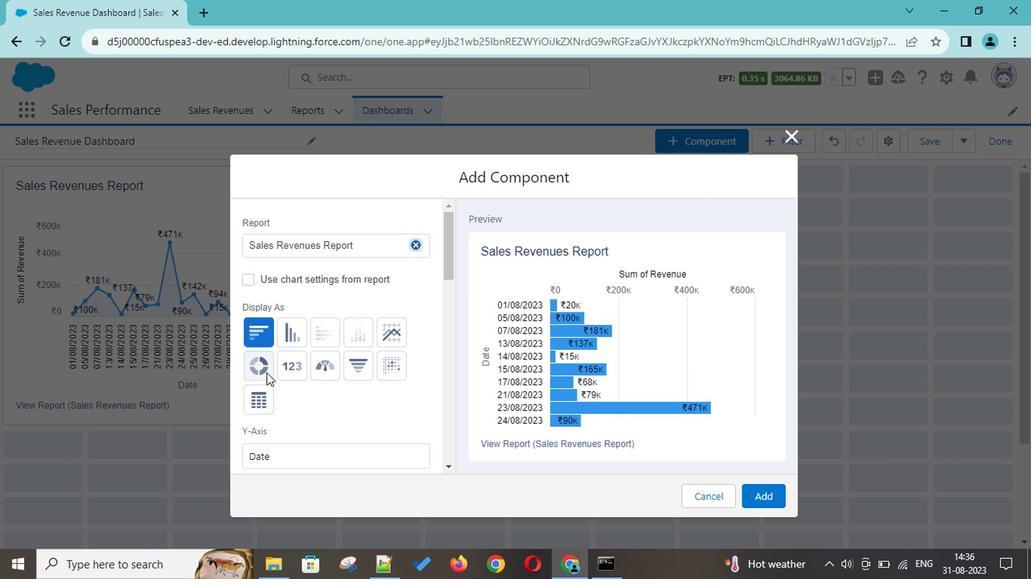 
Action: Mouse moved to (766, 491)
Screenshot: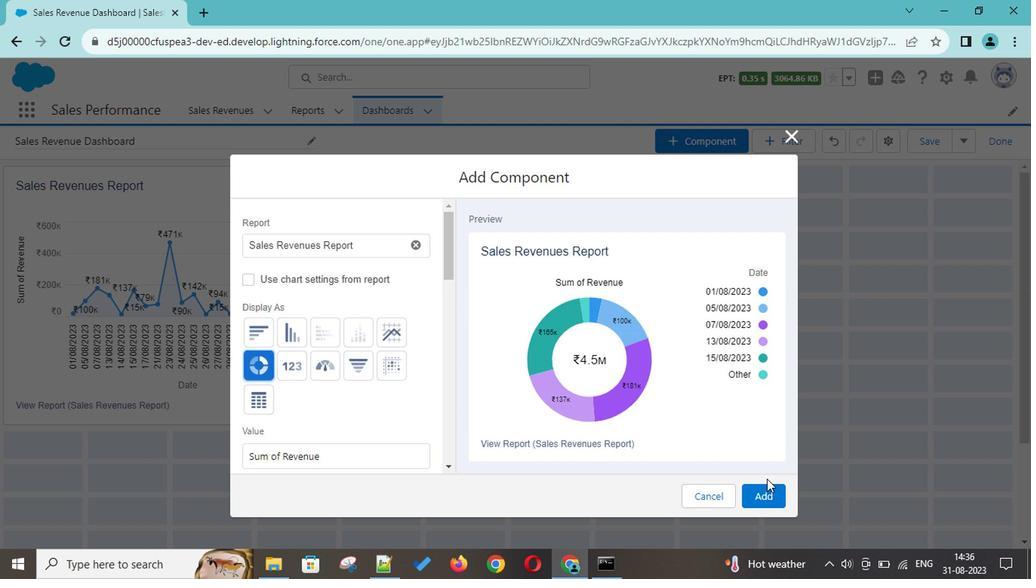 
Action: Mouse pressed left at (766, 491)
Screenshot: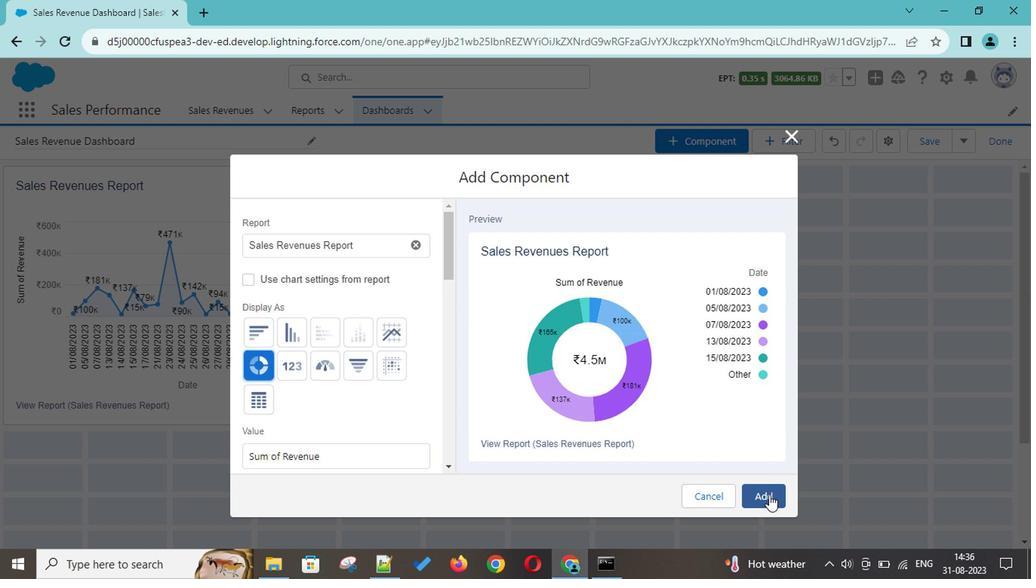 
Action: Mouse moved to (242, 501)
Screenshot: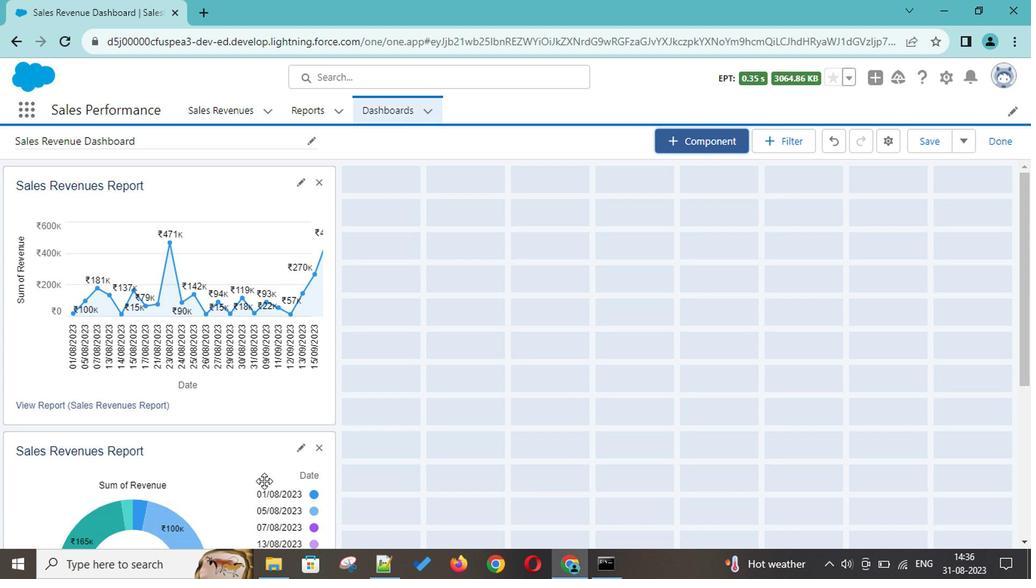 
Action: Mouse pressed left at (242, 501)
Screenshot: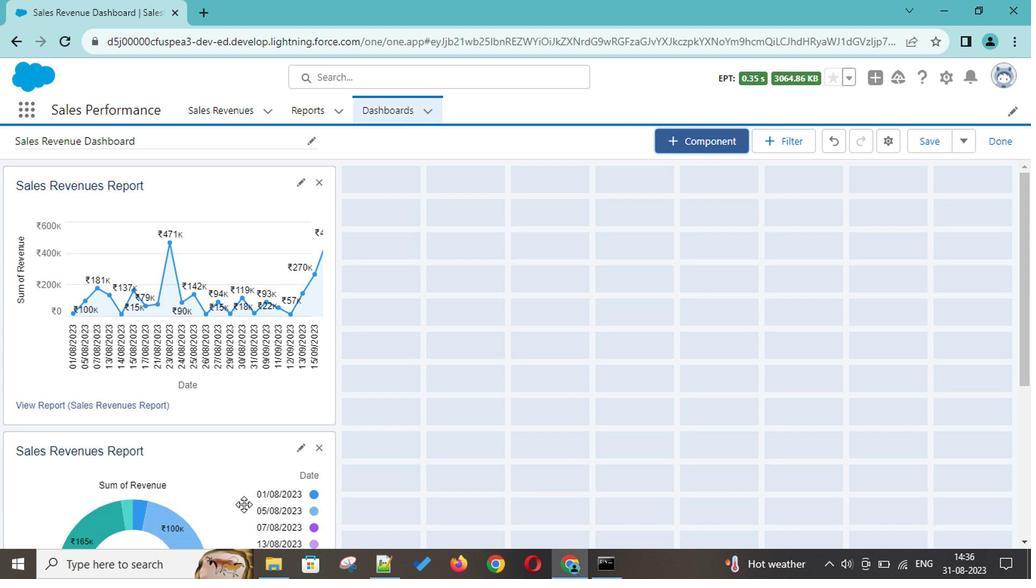 
Action: Mouse moved to (783, 146)
Screenshot: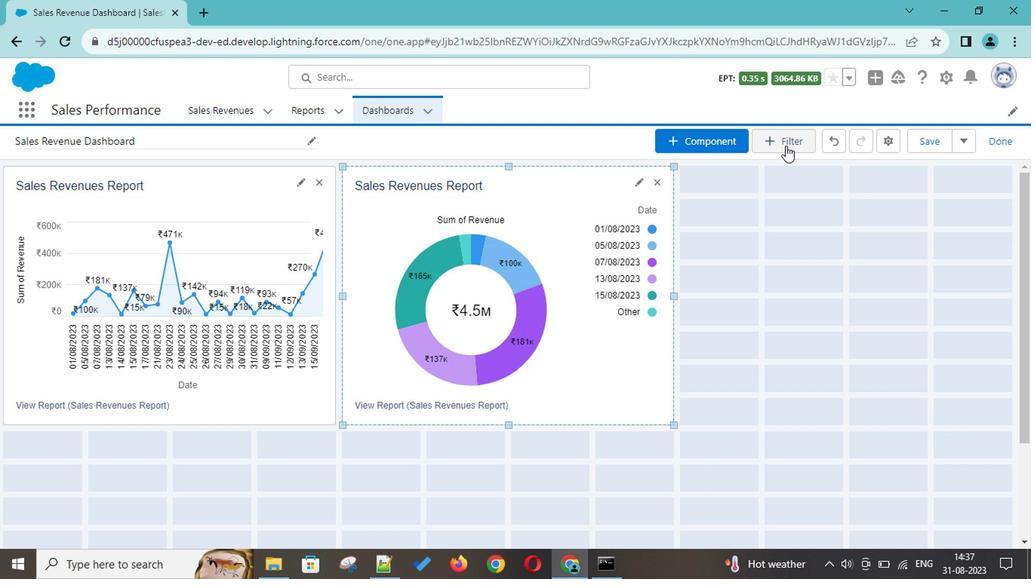 
Action: Mouse pressed left at (783, 146)
Screenshot: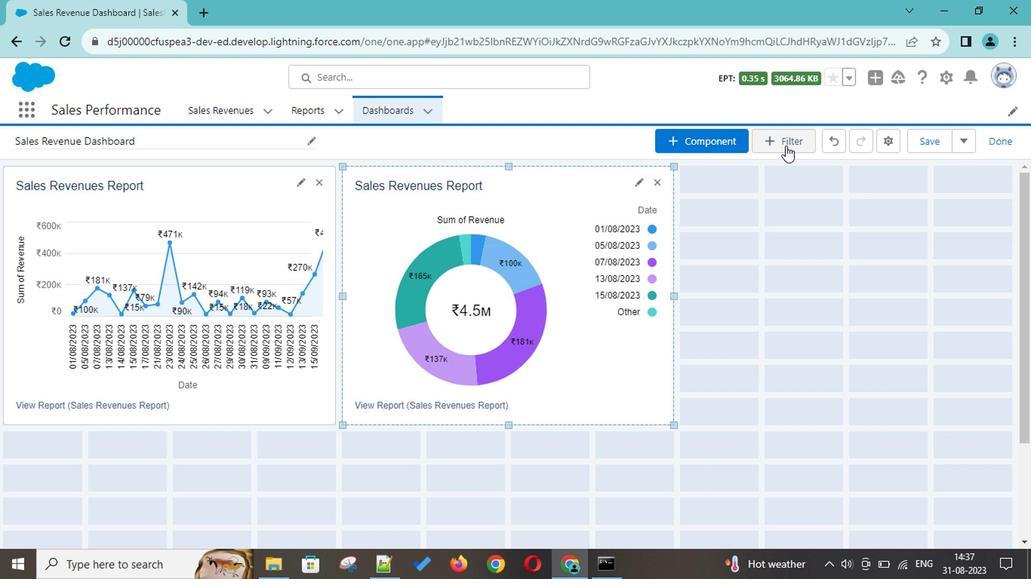 
Action: Mouse moved to (335, 336)
Screenshot: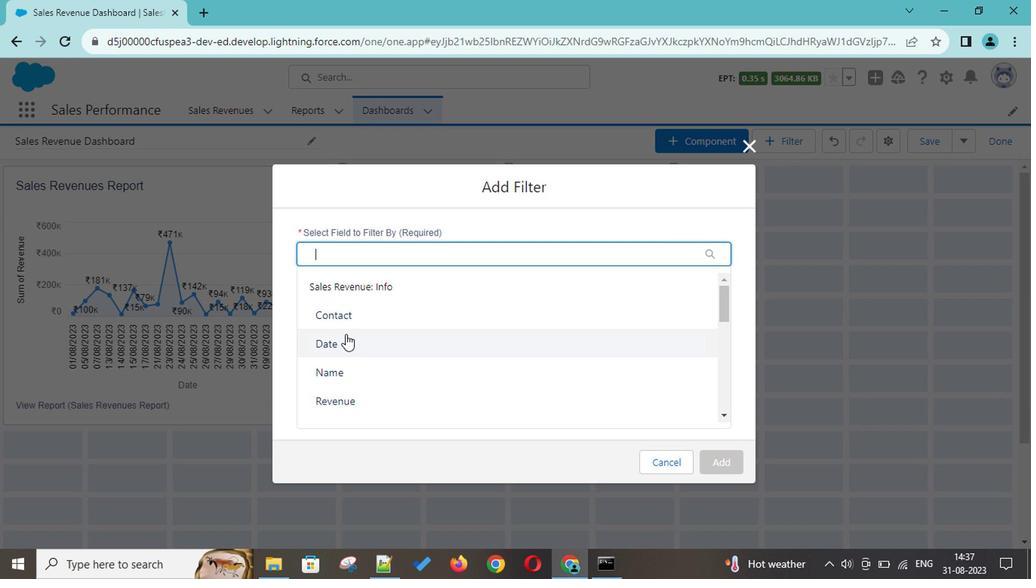 
Action: Mouse scrolled (335, 335) with delta (0, -1)
Screenshot: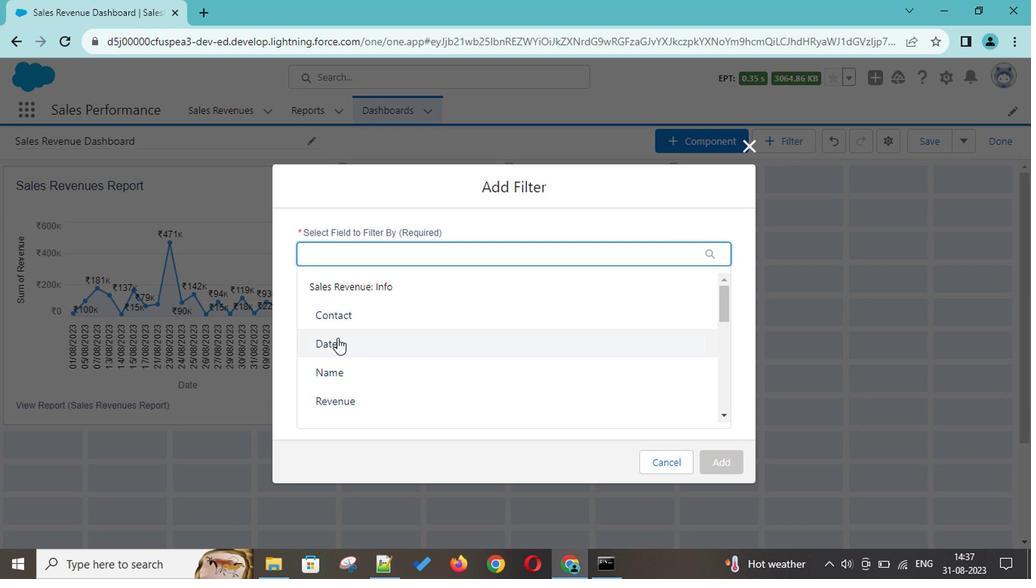 
Action: Mouse scrolled (335, 335) with delta (0, -1)
Screenshot: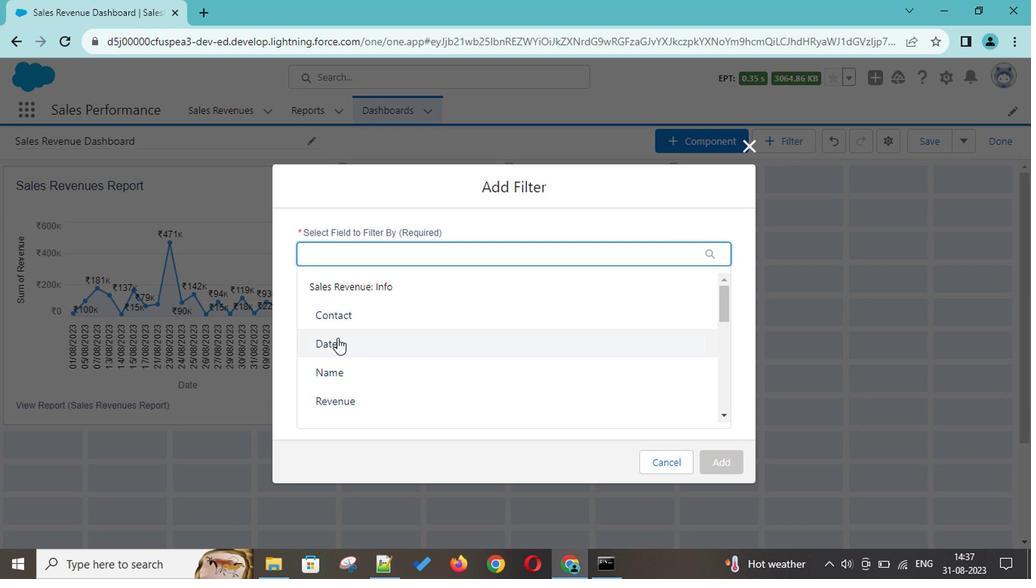 
Action: Mouse scrolled (335, 335) with delta (0, -1)
Screenshot: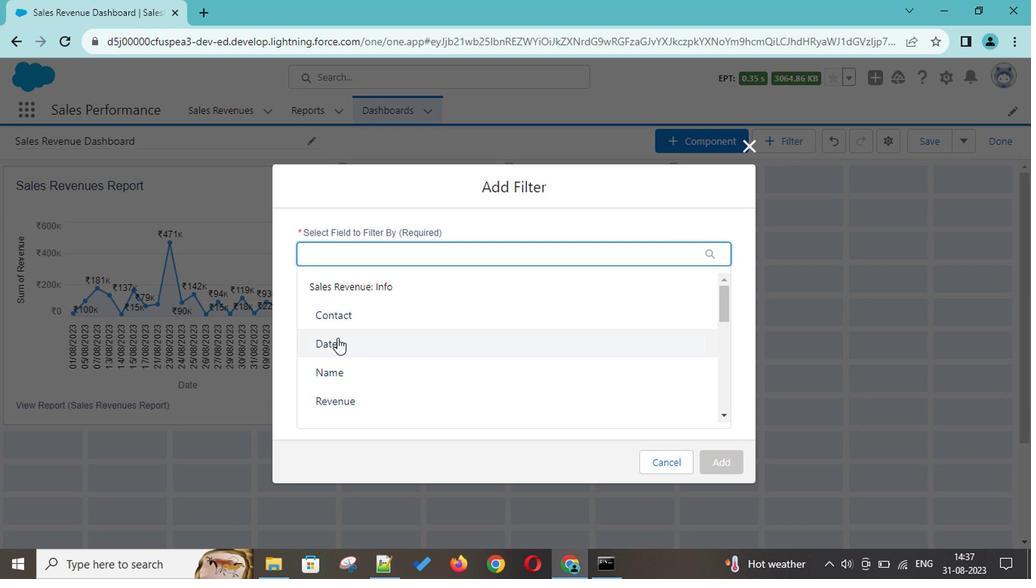 
Action: Mouse scrolled (335, 335) with delta (0, -1)
Screenshot: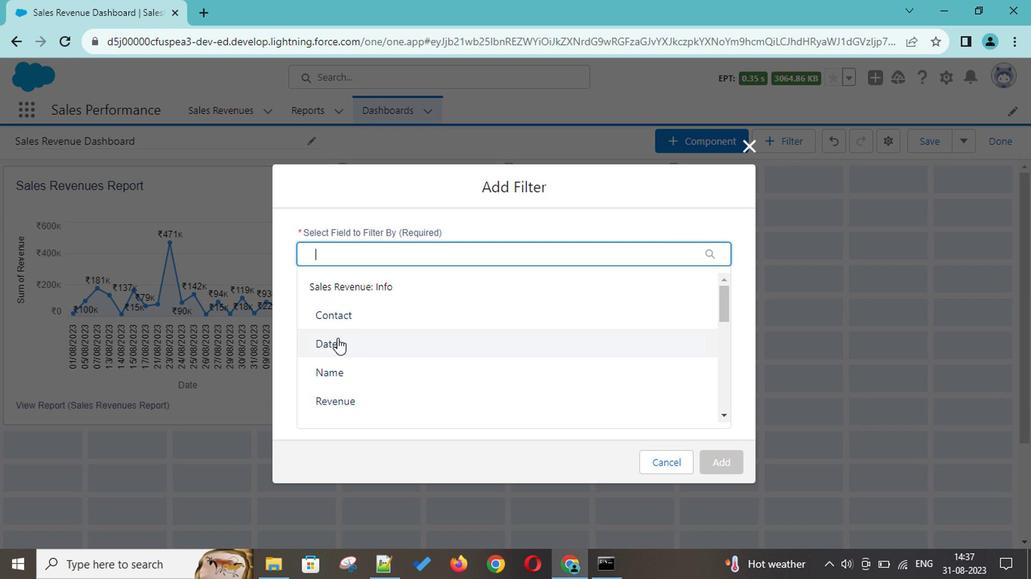
Action: Mouse moved to (349, 321)
Screenshot: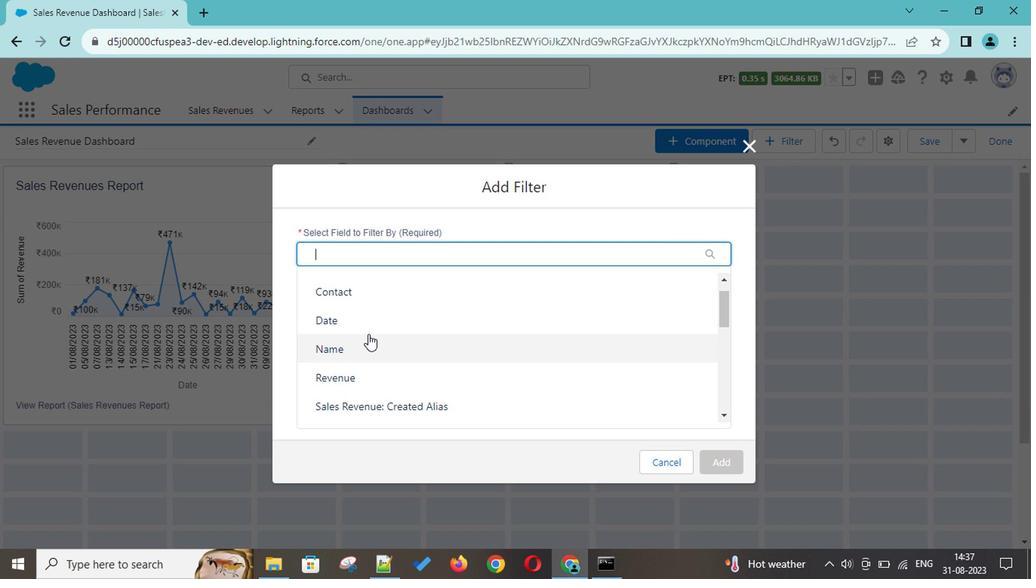 
Action: Mouse pressed left at (349, 321)
Screenshot: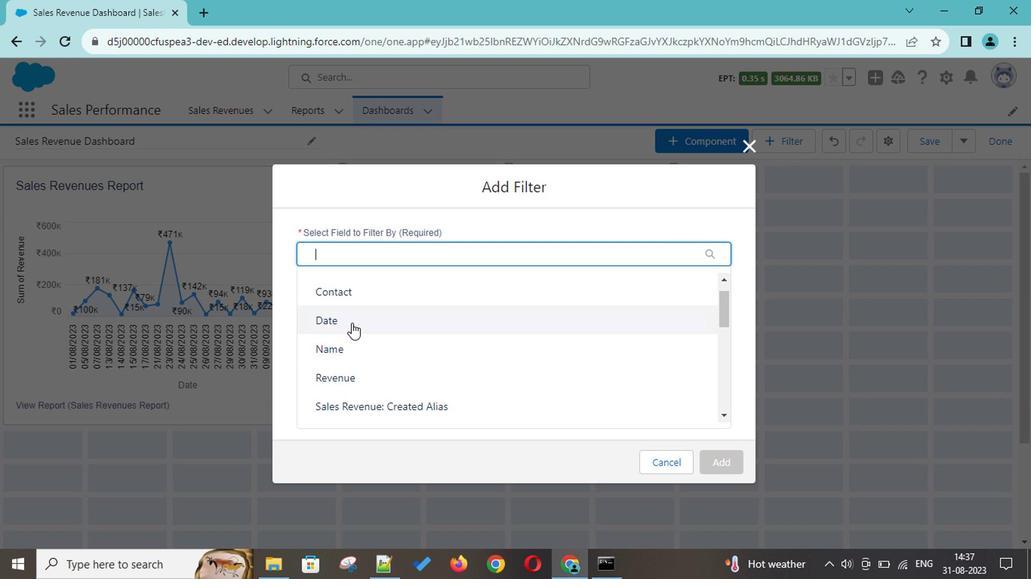 
Action: Mouse moved to (346, 370)
Screenshot: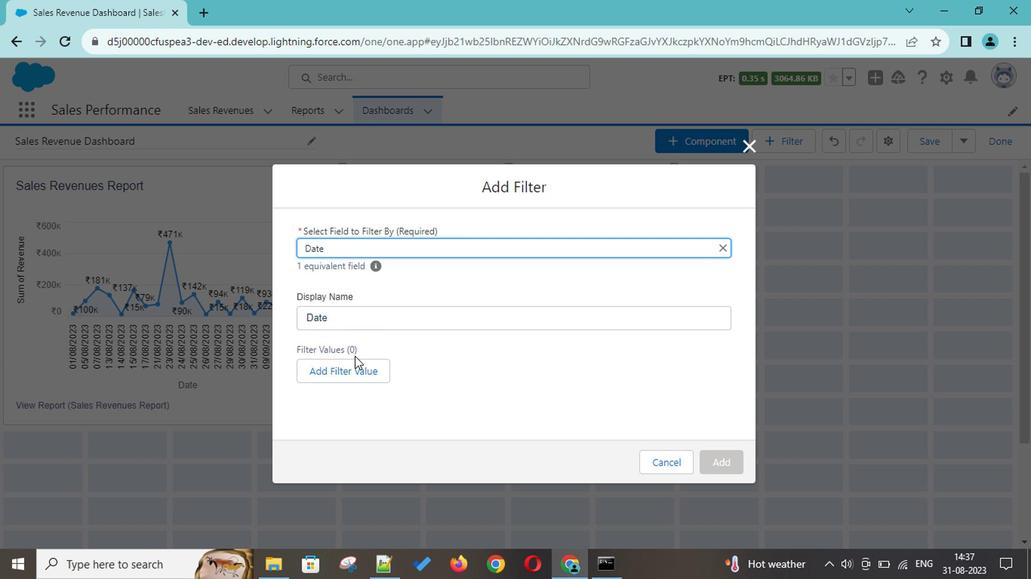 
Action: Mouse pressed left at (346, 370)
Screenshot: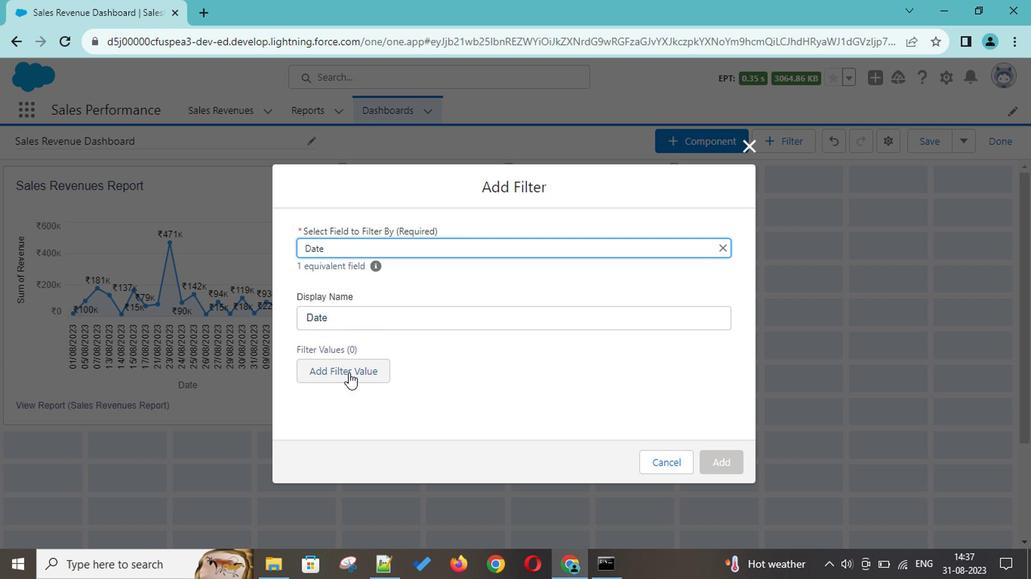 
Action: Mouse moved to (803, 223)
Screenshot: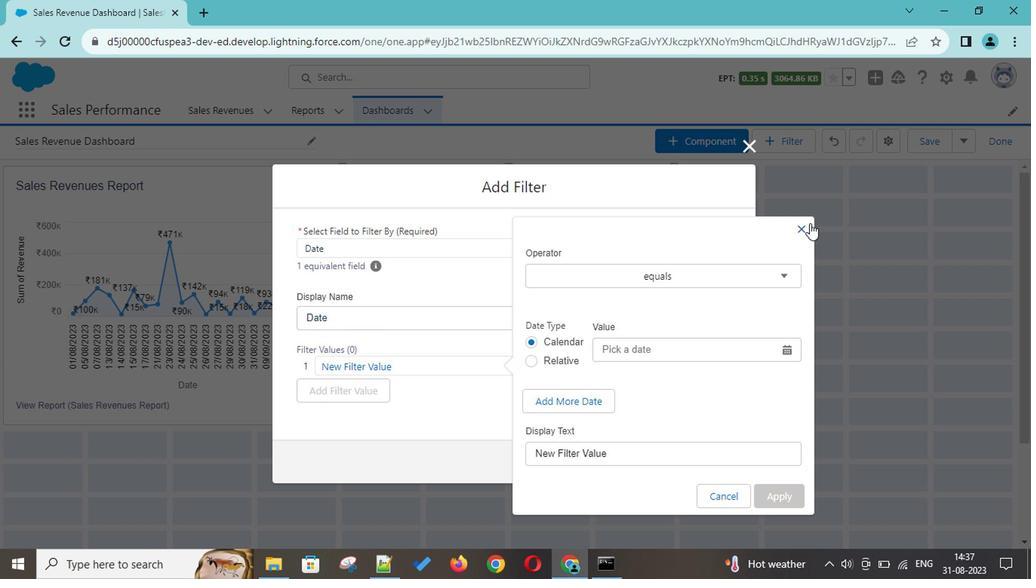 
Action: Mouse pressed left at (803, 223)
Screenshot: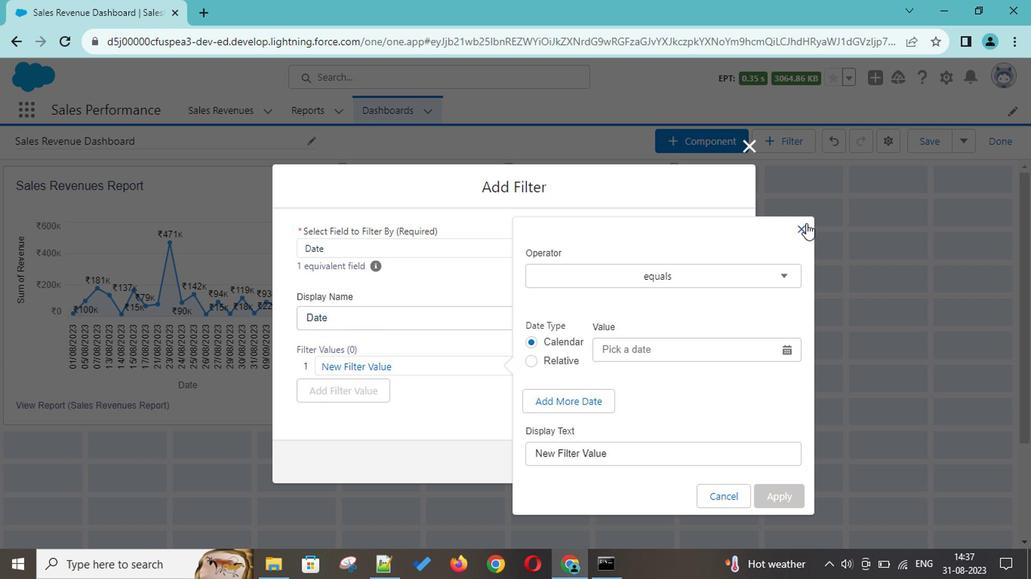 
Action: Mouse moved to (544, 245)
Screenshot: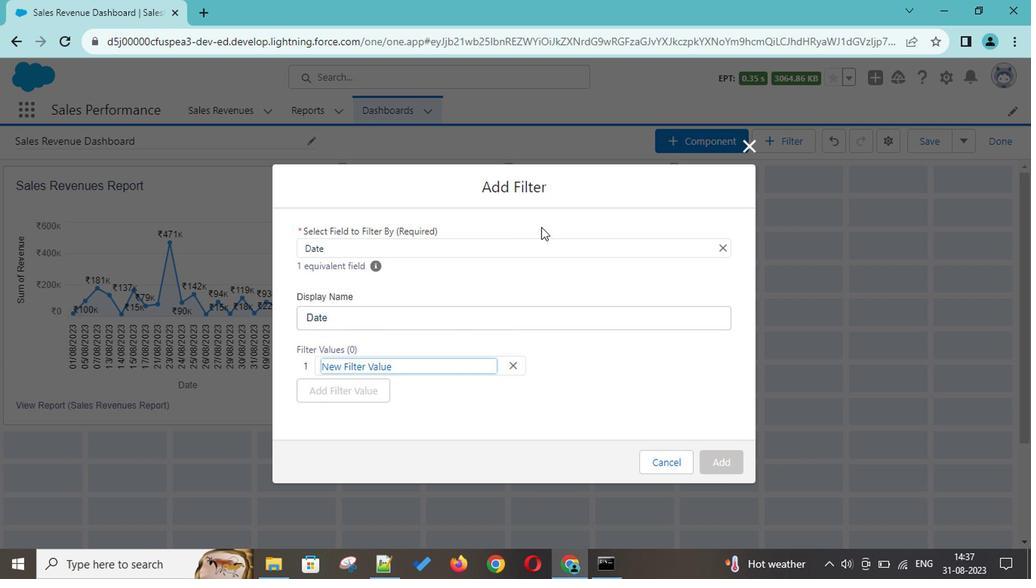 
Action: Mouse pressed left at (544, 245)
Screenshot: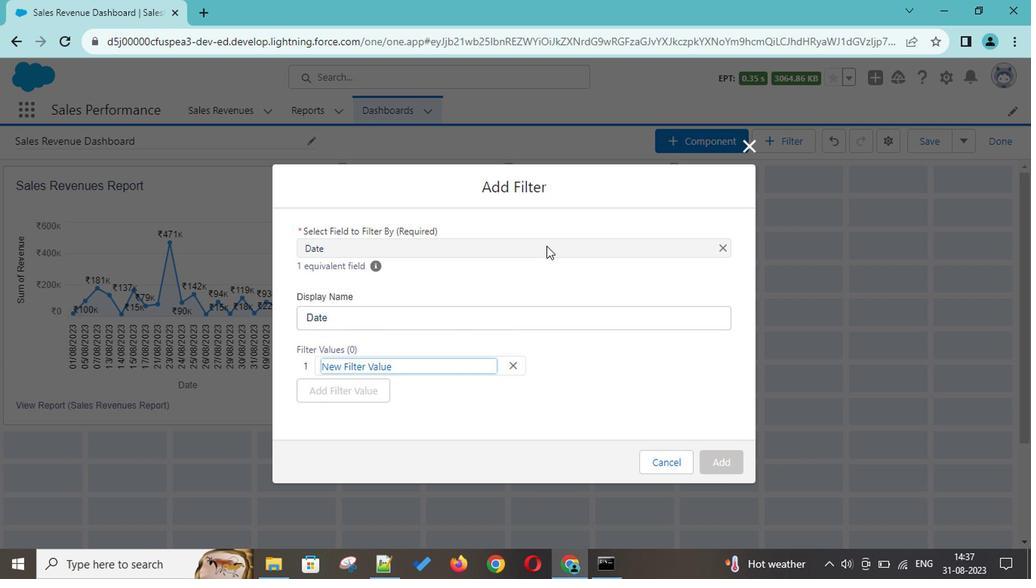 
Action: Mouse moved to (452, 359)
Screenshot: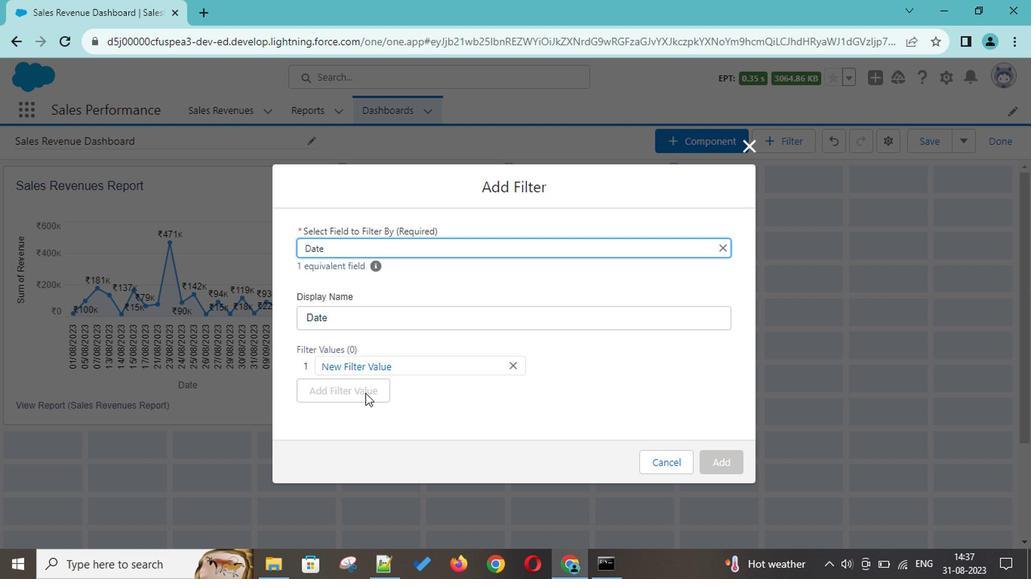 
Action: Mouse scrolled (452, 358) with delta (0, -1)
Screenshot: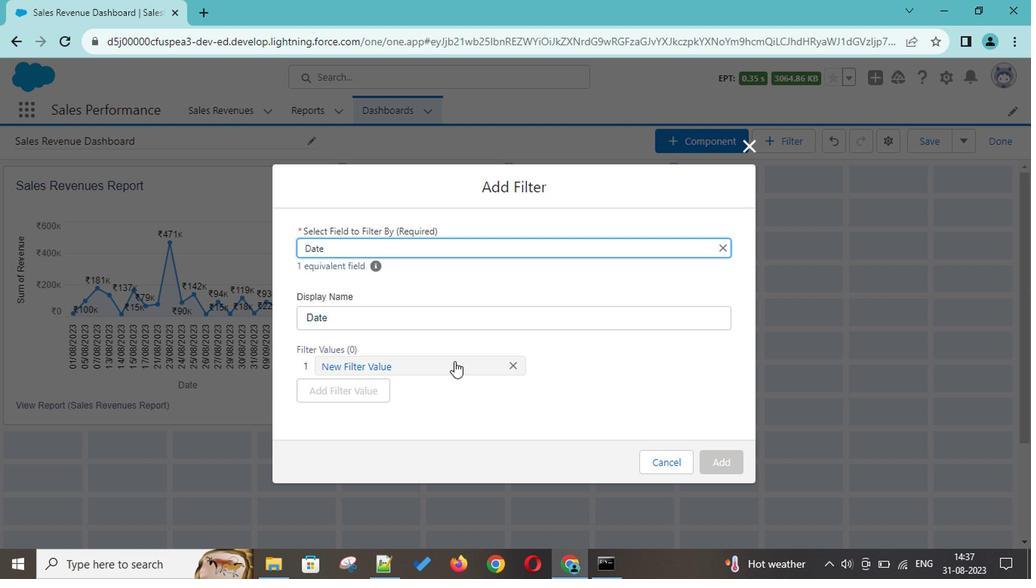 
Action: Mouse scrolled (452, 358) with delta (0, -1)
Screenshot: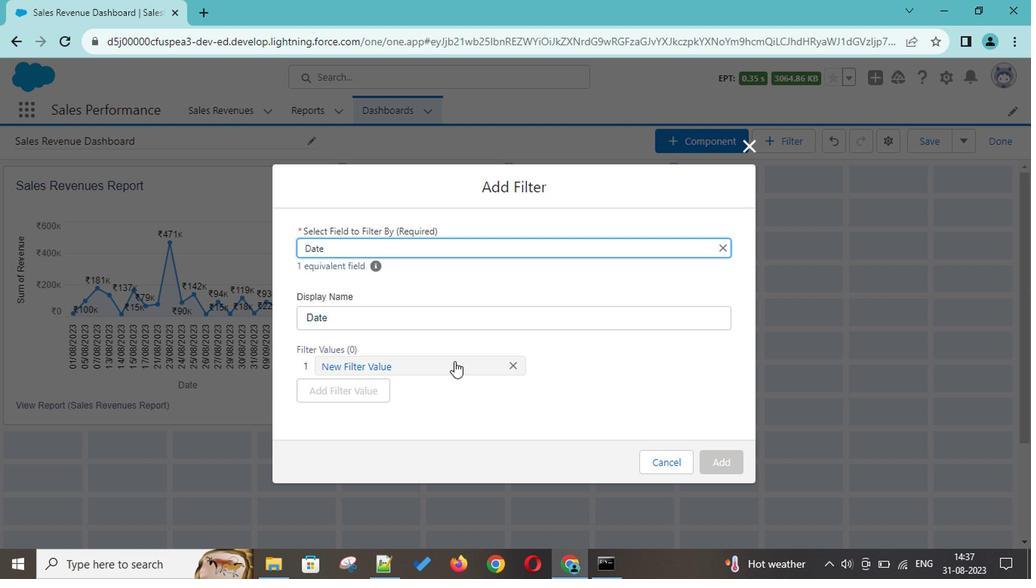 
Action: Mouse scrolled (452, 358) with delta (0, -1)
Screenshot: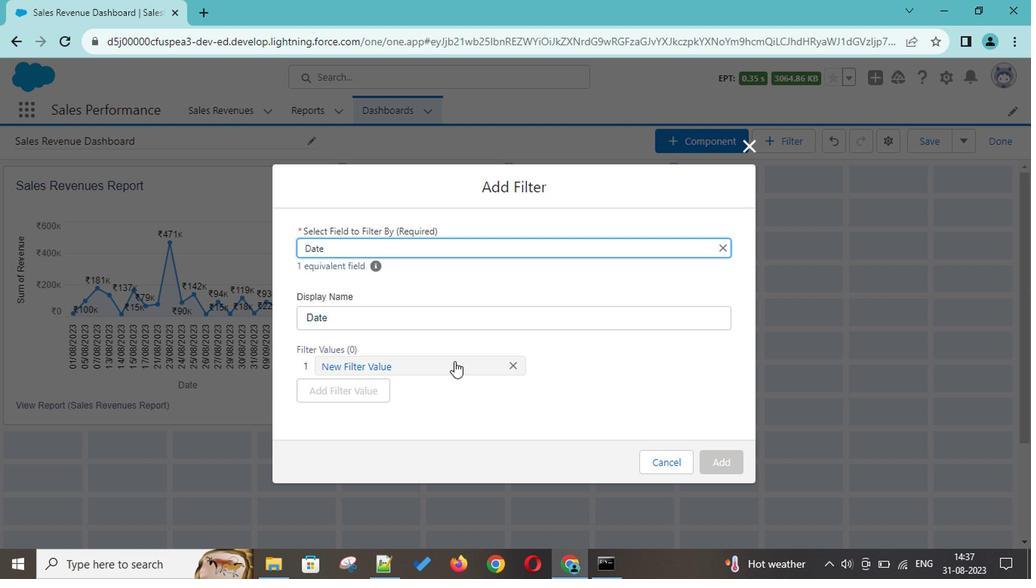 
Action: Mouse scrolled (452, 358) with delta (0, -1)
Screenshot: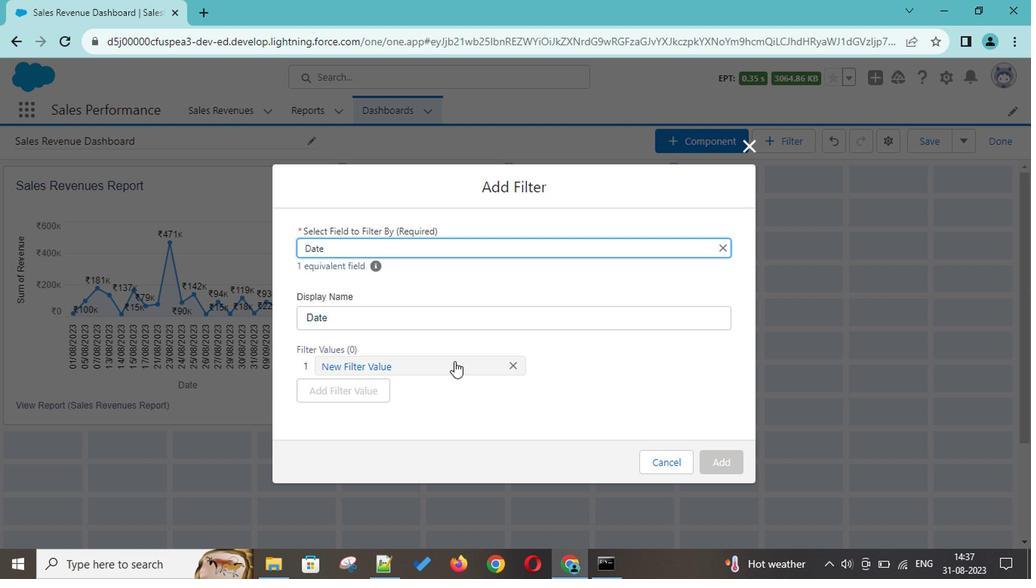 
Action: Mouse scrolled (452, 358) with delta (0, -1)
Screenshot: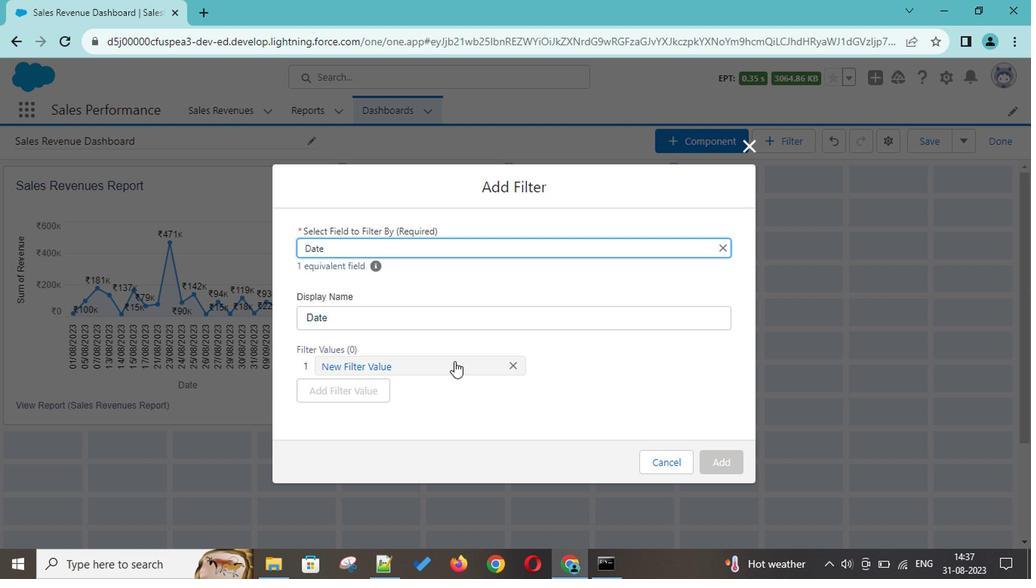
Action: Mouse scrolled (452, 358) with delta (0, -1)
Screenshot: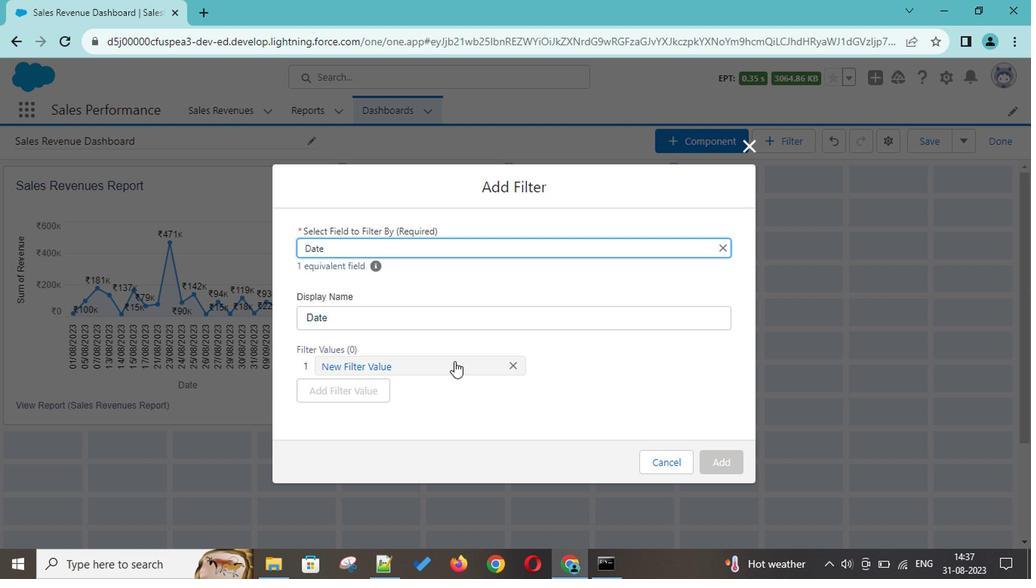 
Action: Mouse scrolled (452, 358) with delta (0, -1)
Screenshot: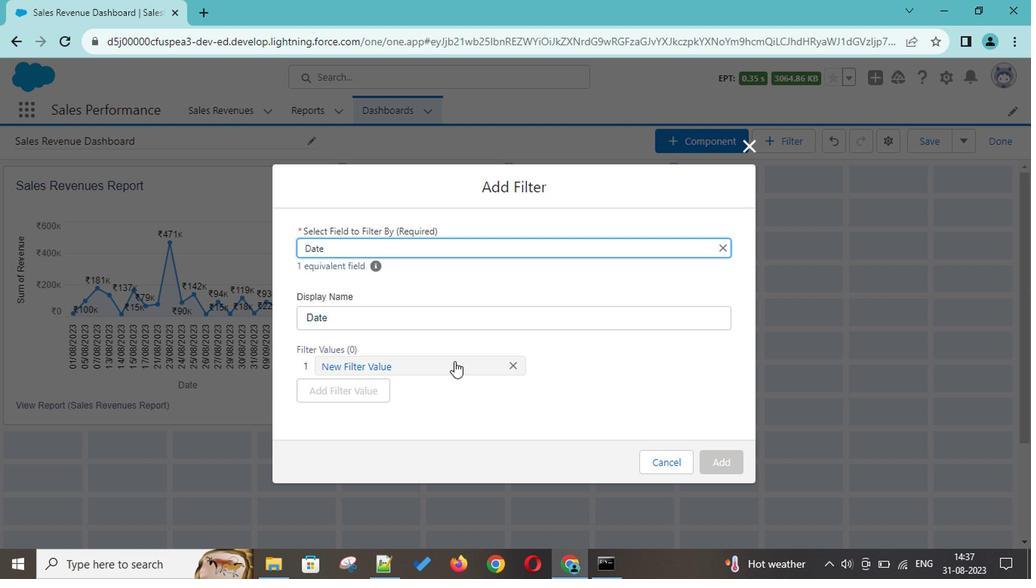 
Action: Mouse scrolled (452, 358) with delta (0, -1)
Screenshot: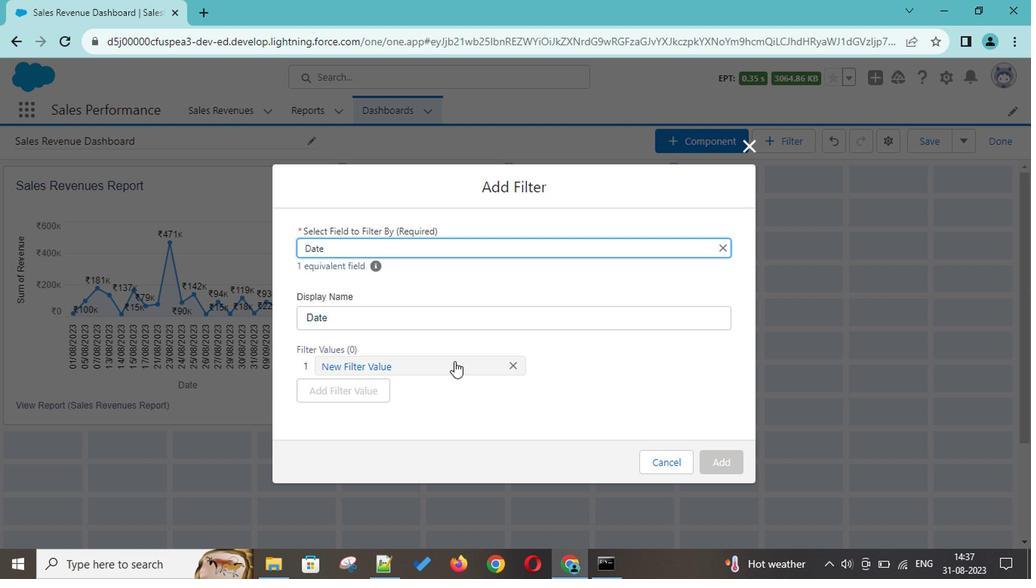 
Action: Mouse scrolled (452, 358) with delta (0, -1)
Screenshot: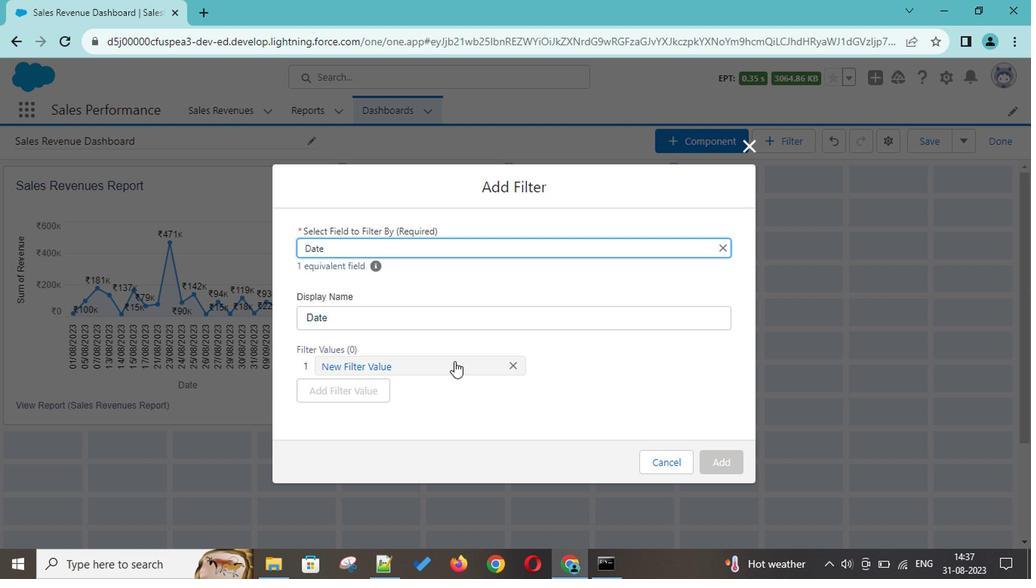 
Action: Mouse scrolled (452, 358) with delta (0, -1)
Screenshot: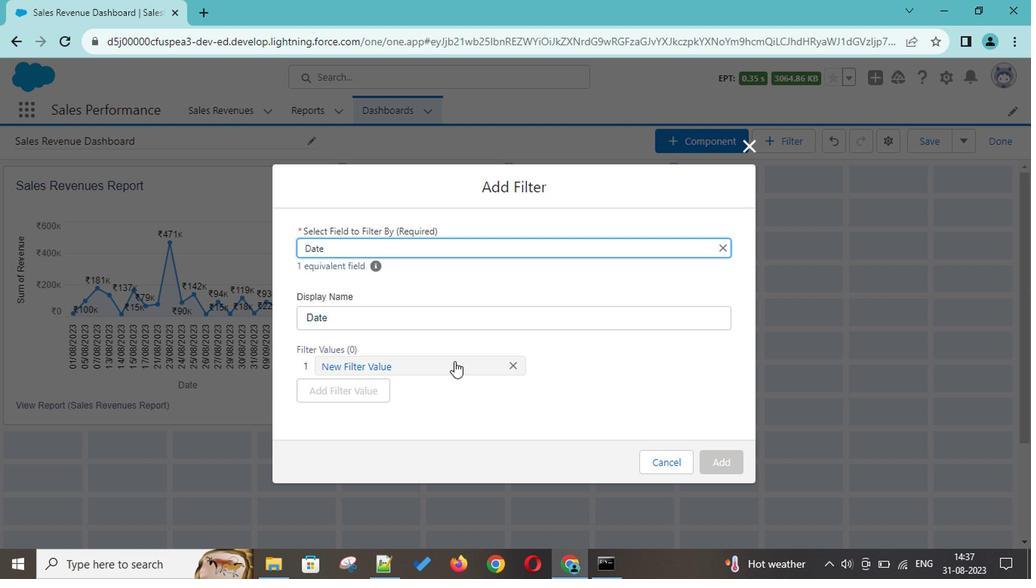 
Action: Mouse scrolled (452, 358) with delta (0, -1)
Screenshot: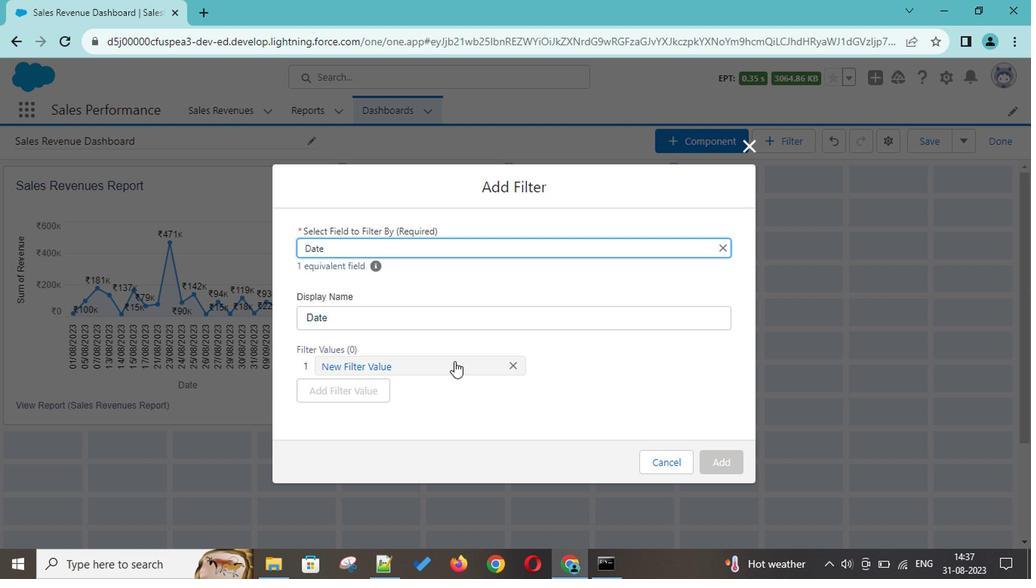 
Action: Mouse scrolled (452, 358) with delta (0, -1)
Screenshot: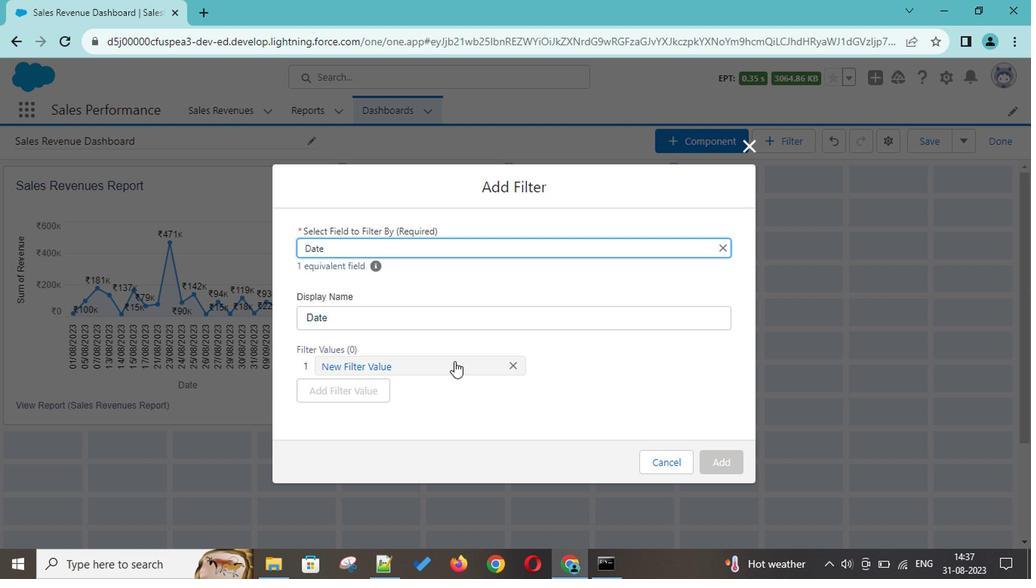 
Action: Mouse scrolled (452, 358) with delta (0, -1)
Screenshot: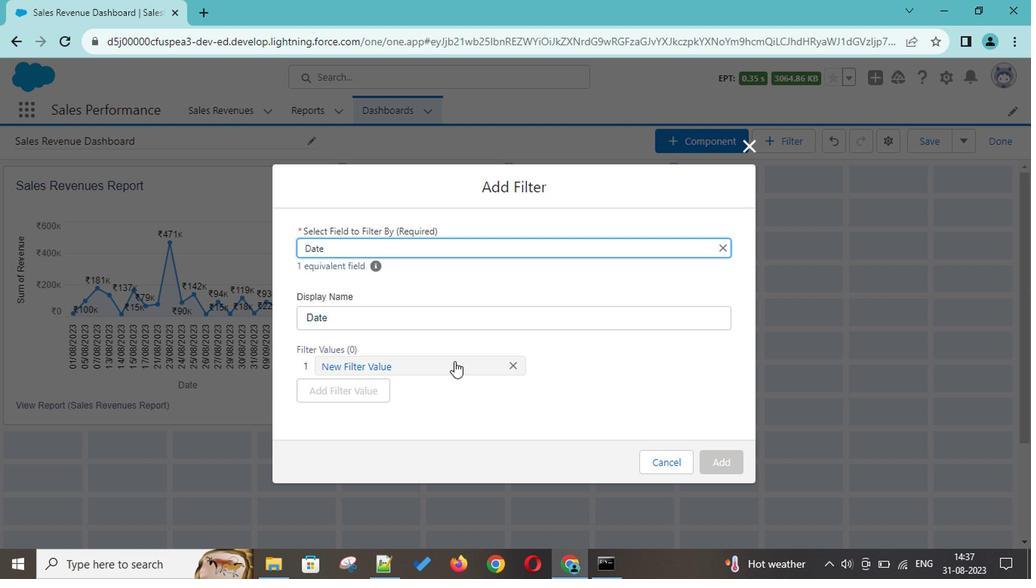 
Action: Mouse scrolled (452, 358) with delta (0, -1)
Screenshot: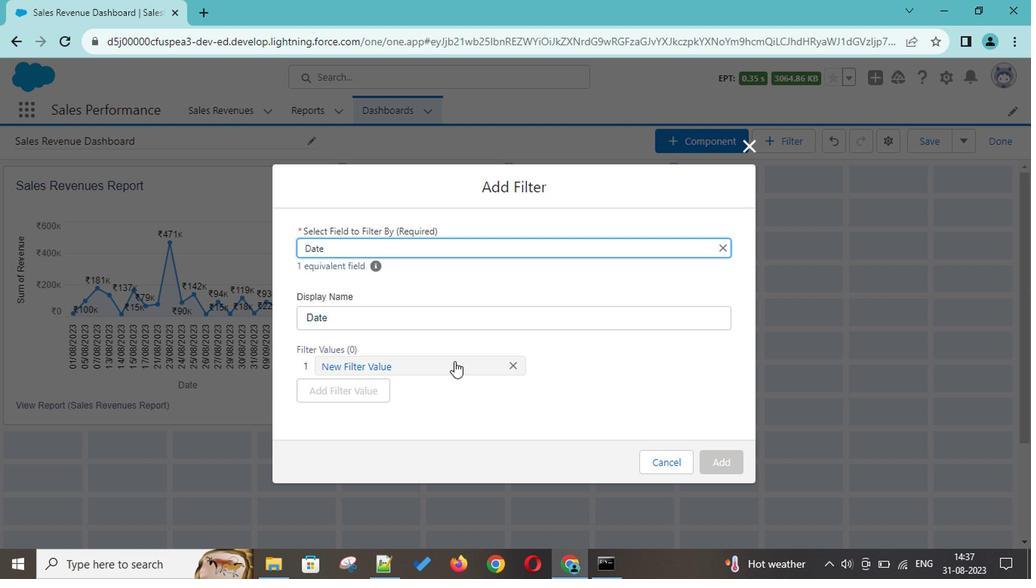 
Action: Mouse scrolled (452, 358) with delta (0, -1)
Screenshot: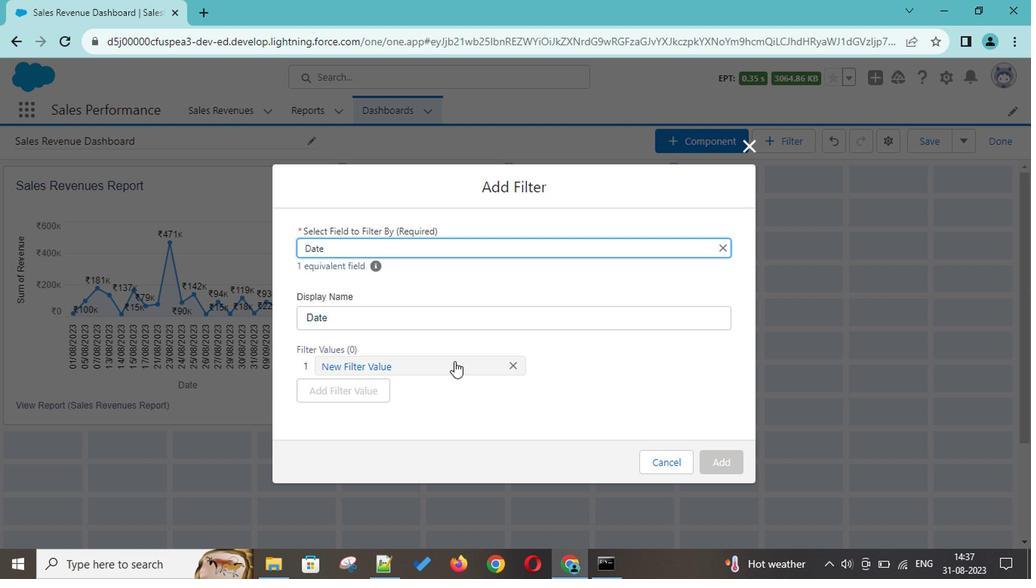 
Action: Mouse scrolled (452, 358) with delta (0, -1)
Screenshot: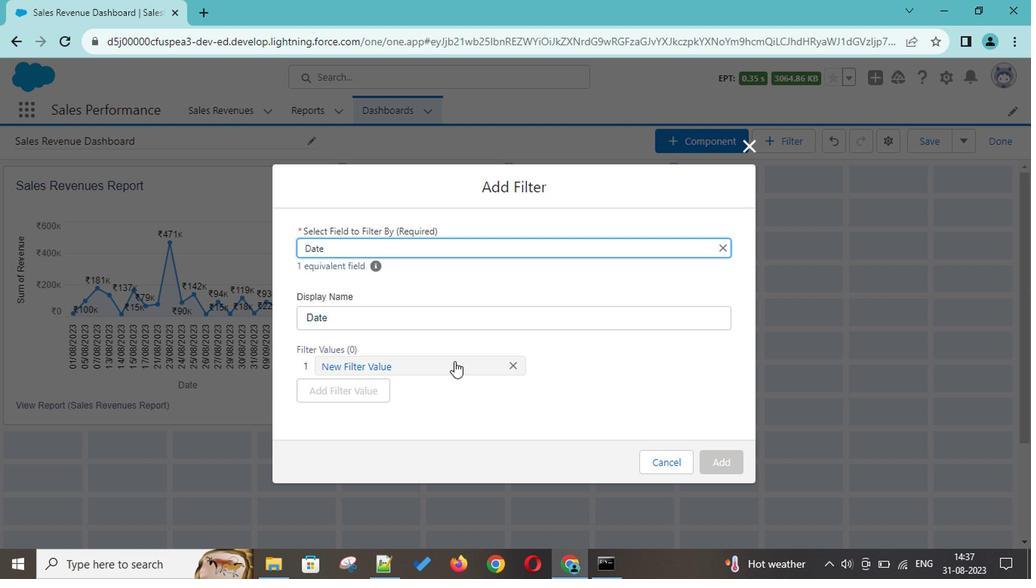 
Action: Mouse moved to (356, 316)
Screenshot: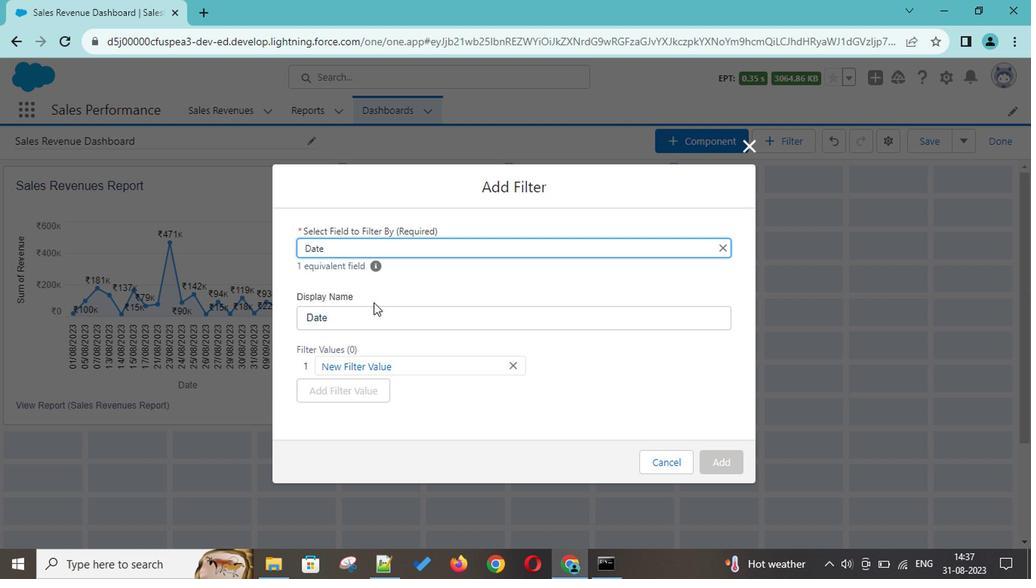 
Action: Mouse pressed left at (356, 316)
Screenshot: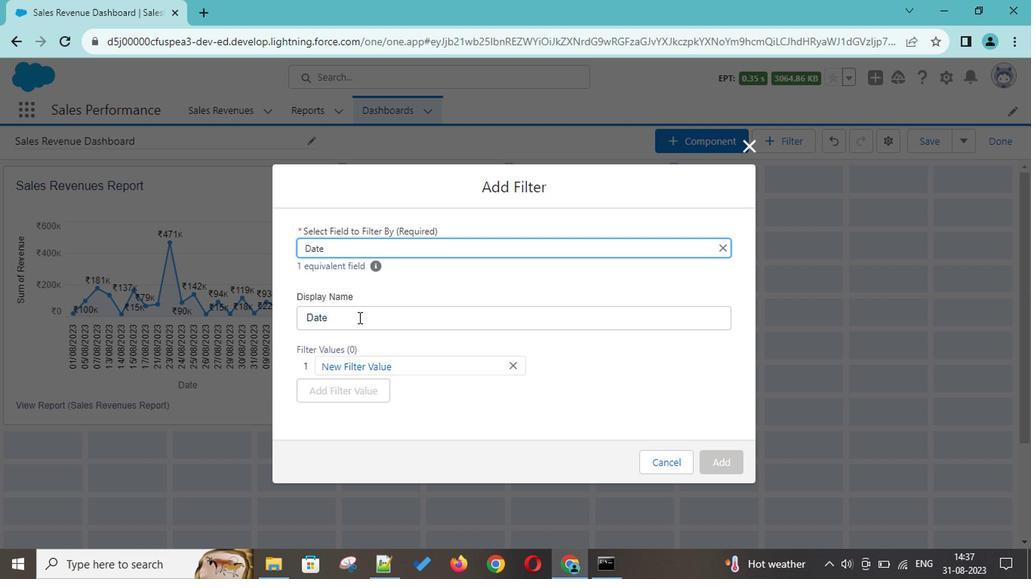 
Action: Key pressed <Key.backspace><Key.backspace><Key.backspace><Key.backspace><Key.backspace><Key.backspace><Key.backspace><Key.backspace>rev<Key.backspace><Key.backspace><Key.backspace>
Screenshot: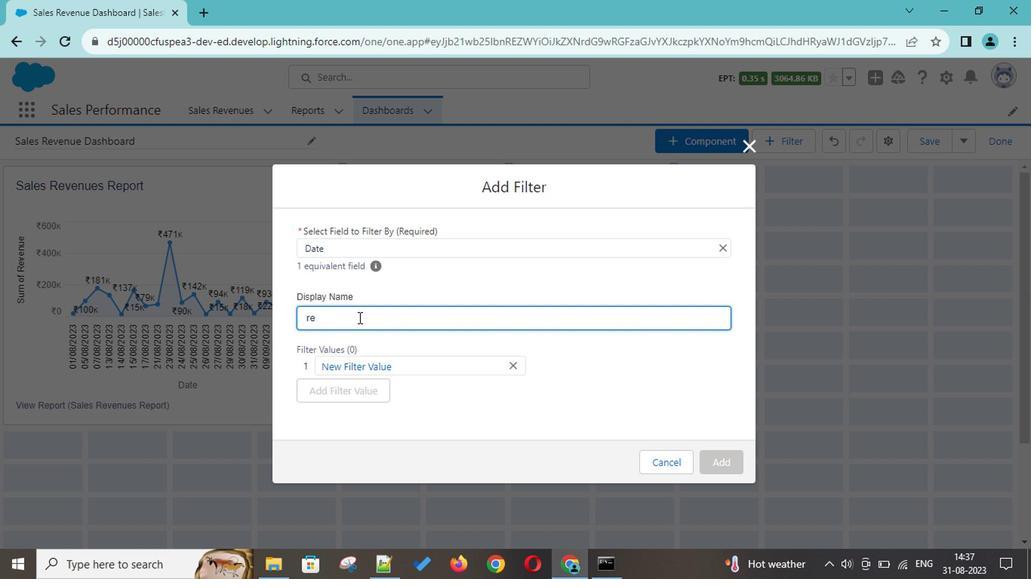 
Action: Mouse moved to (744, 140)
Screenshot: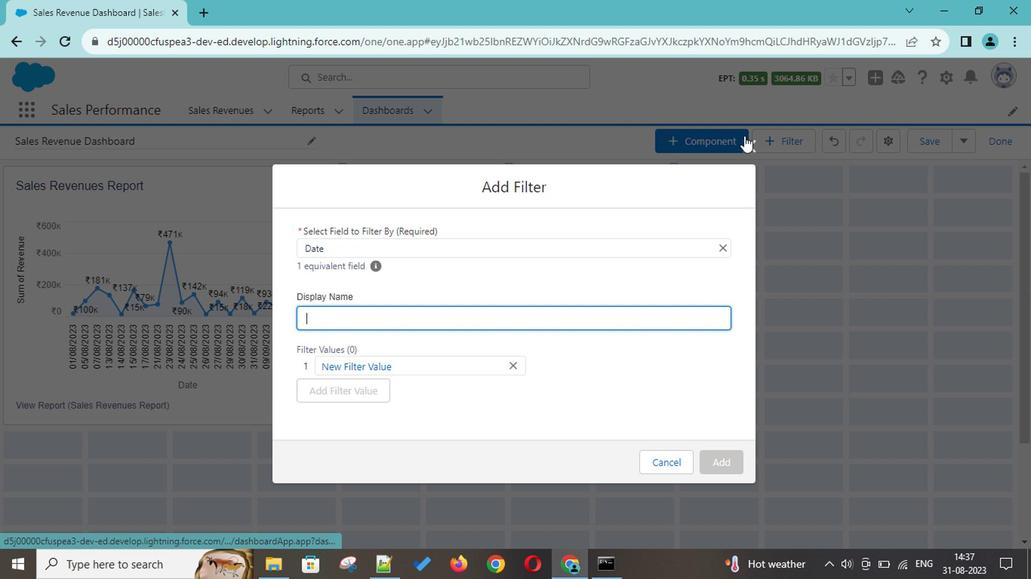 
Action: Mouse pressed left at (744, 140)
Screenshot: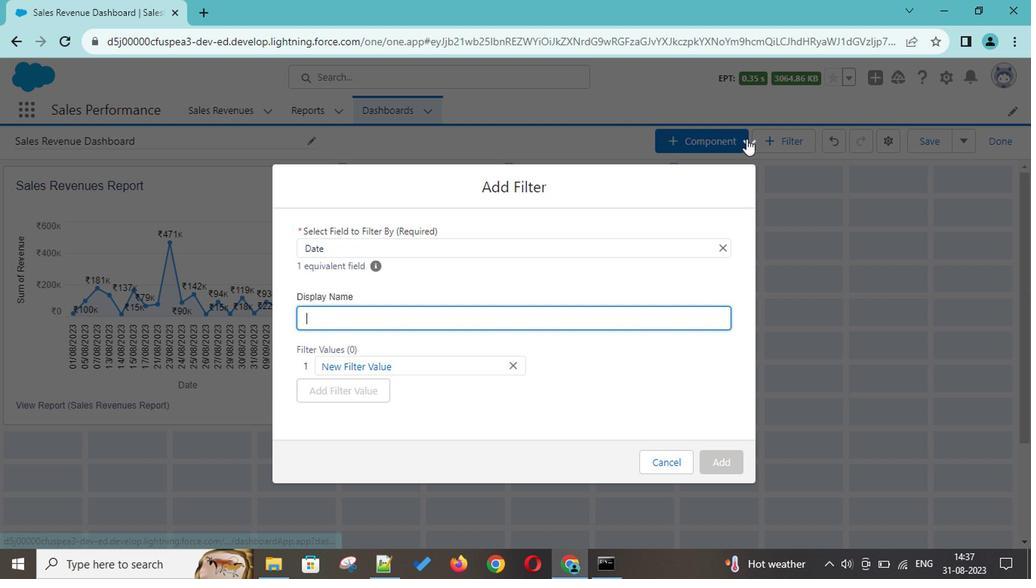 
Action: Mouse moved to (793, 140)
Screenshot: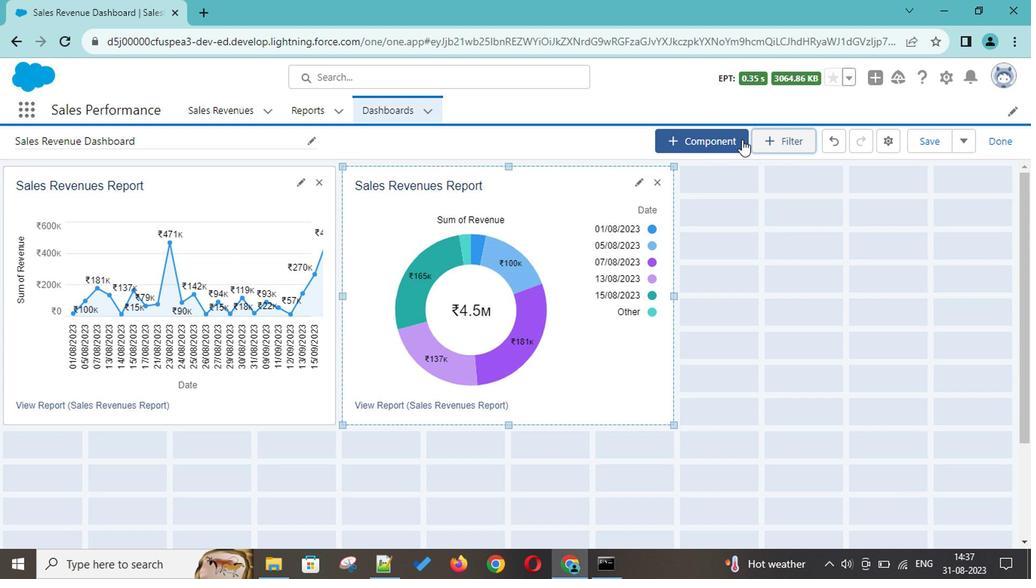 
Action: Mouse pressed left at (793, 140)
Screenshot: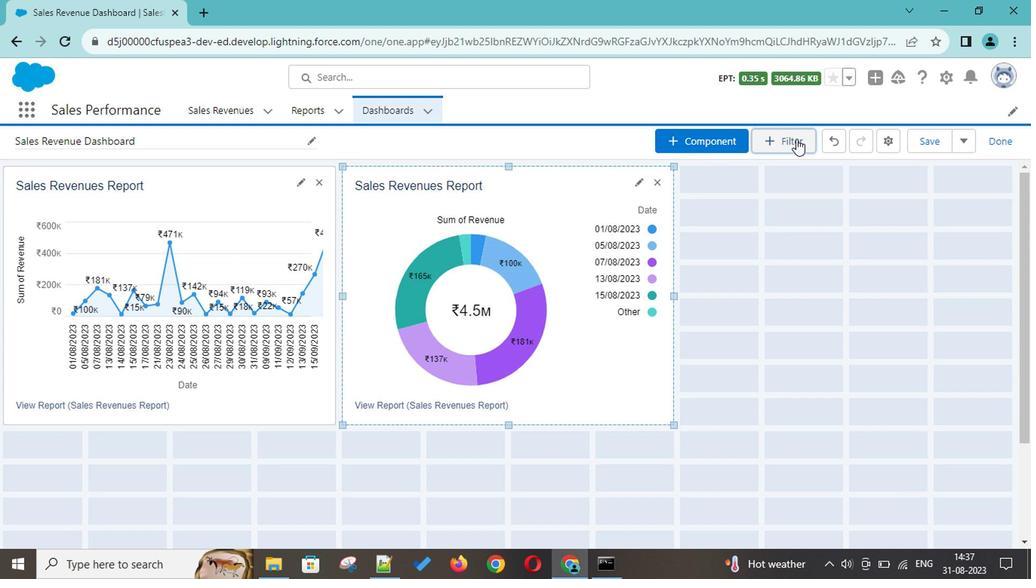 
Action: Mouse moved to (335, 392)
Screenshot: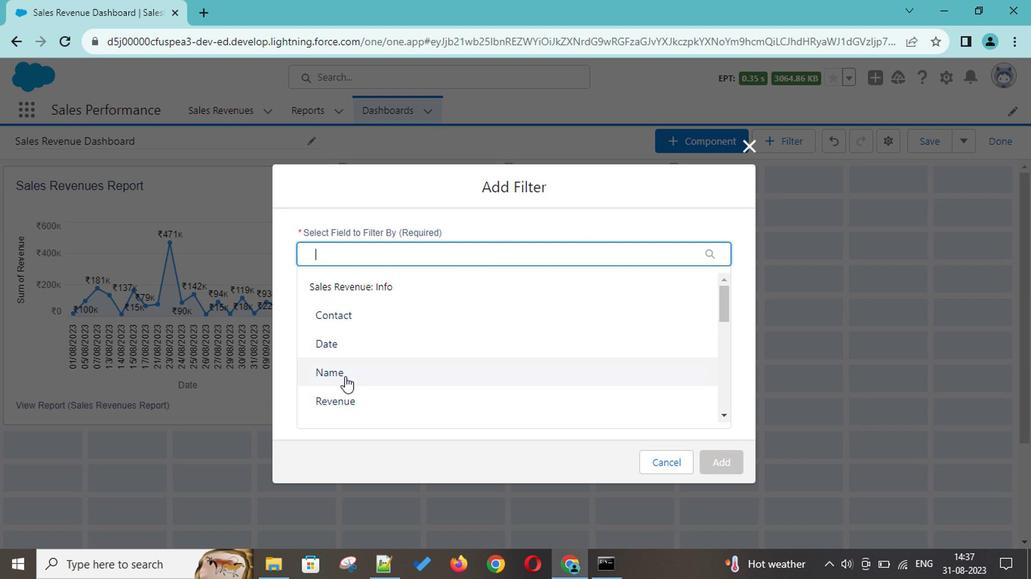 
Action: Mouse pressed left at (335, 392)
Screenshot: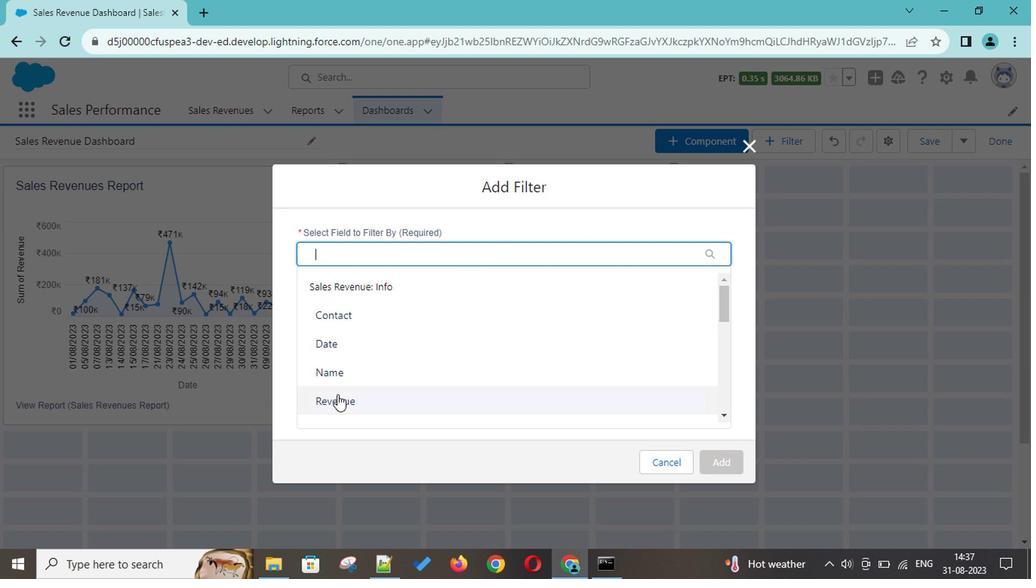 
Action: Mouse moved to (352, 356)
Screenshot: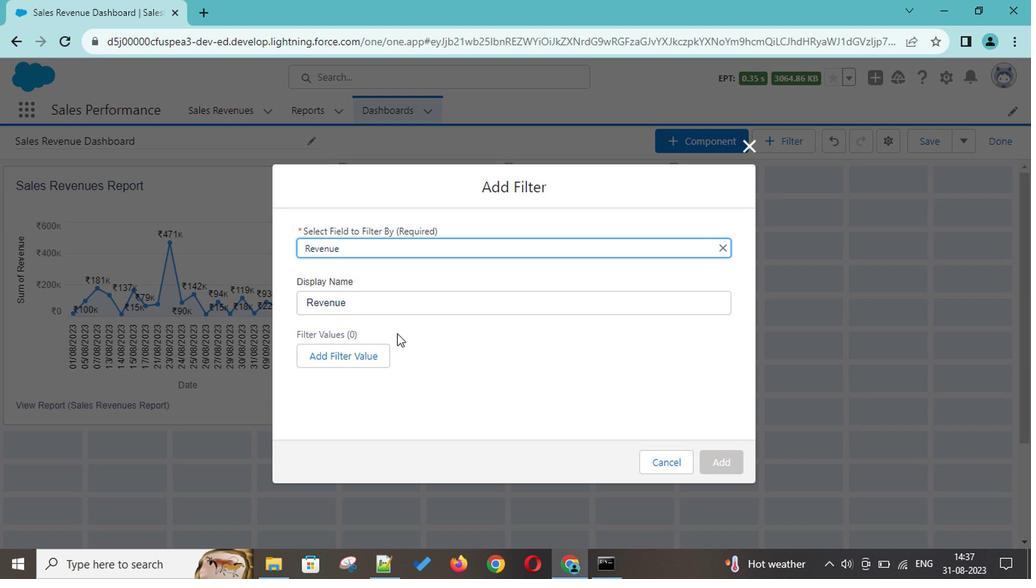 
Action: Mouse pressed left at (352, 356)
Screenshot: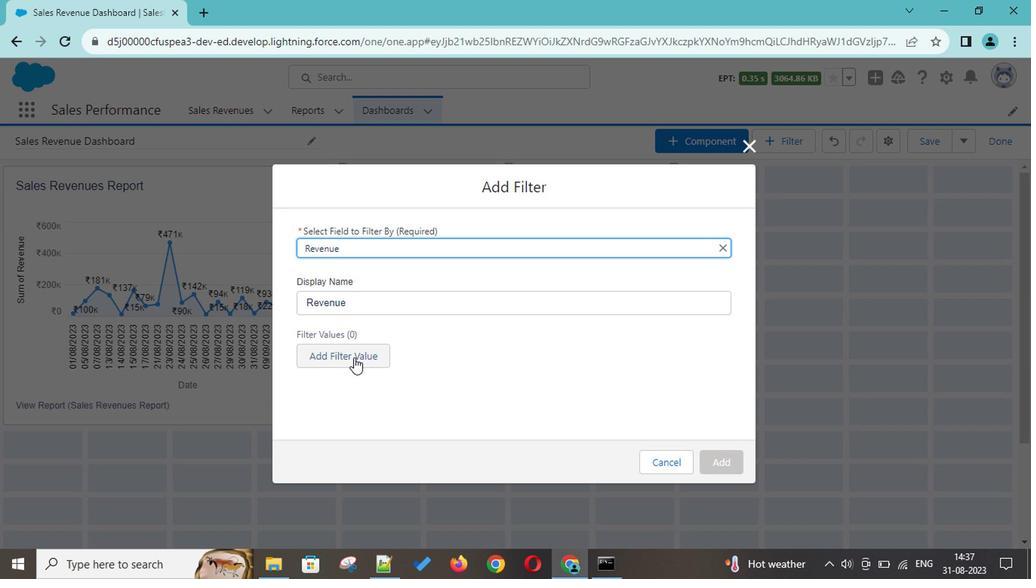 
Action: Mouse moved to (541, 368)
Screenshot: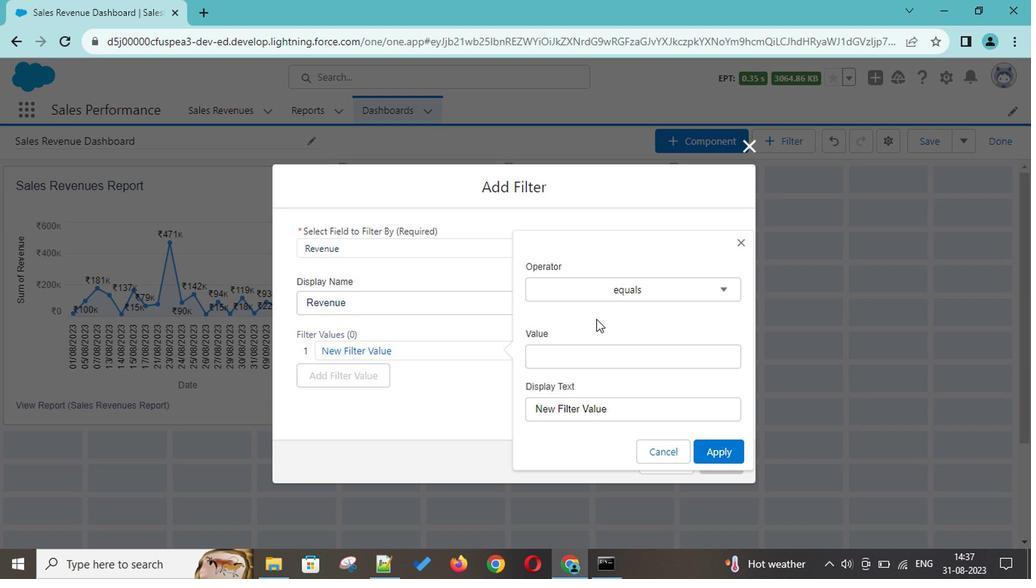 
Action: Mouse scrolled (541, 367) with delta (0, 0)
Screenshot: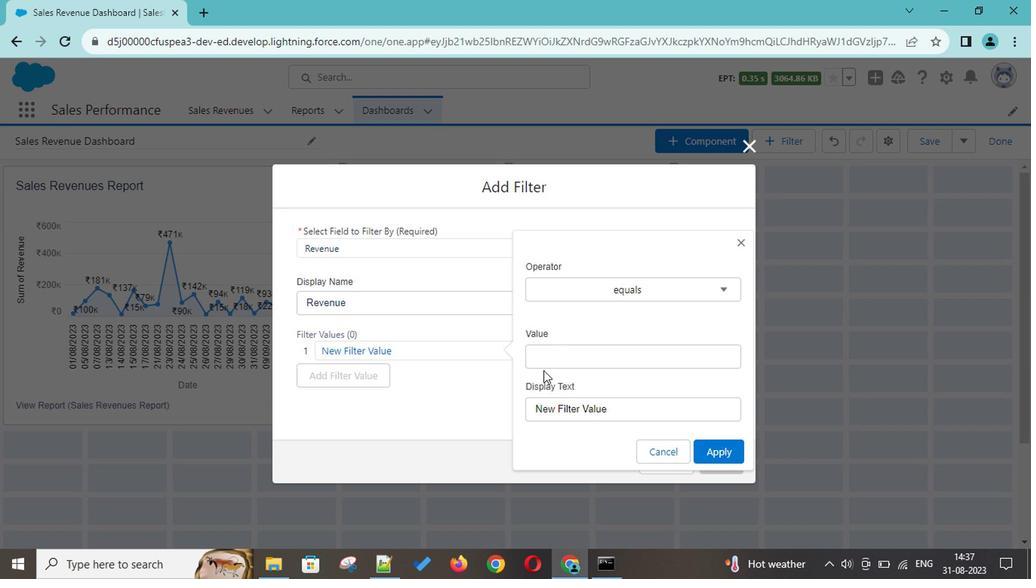 
Action: Mouse scrolled (541, 367) with delta (0, 0)
Screenshot: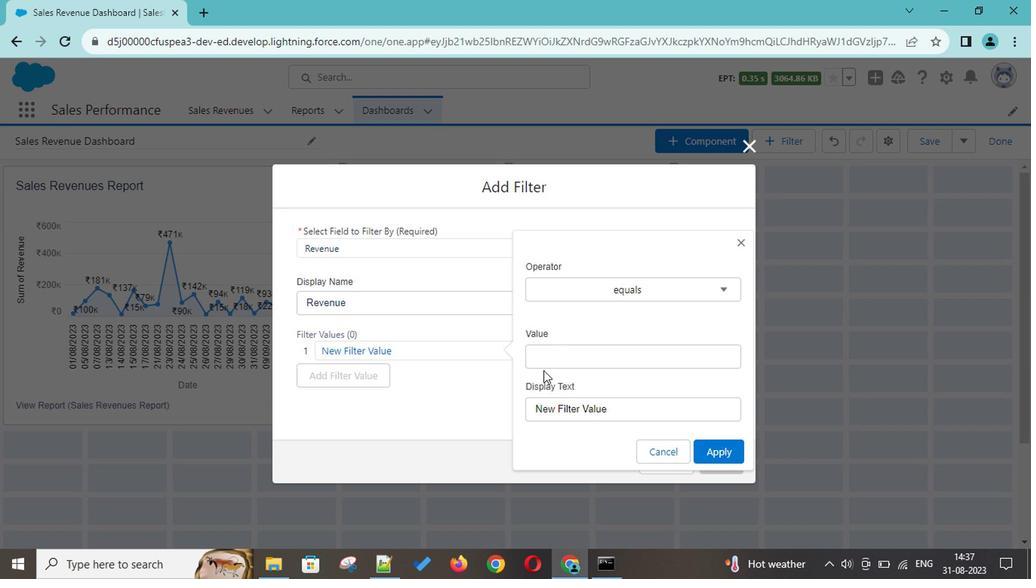 
Action: Mouse scrolled (541, 367) with delta (0, 0)
Screenshot: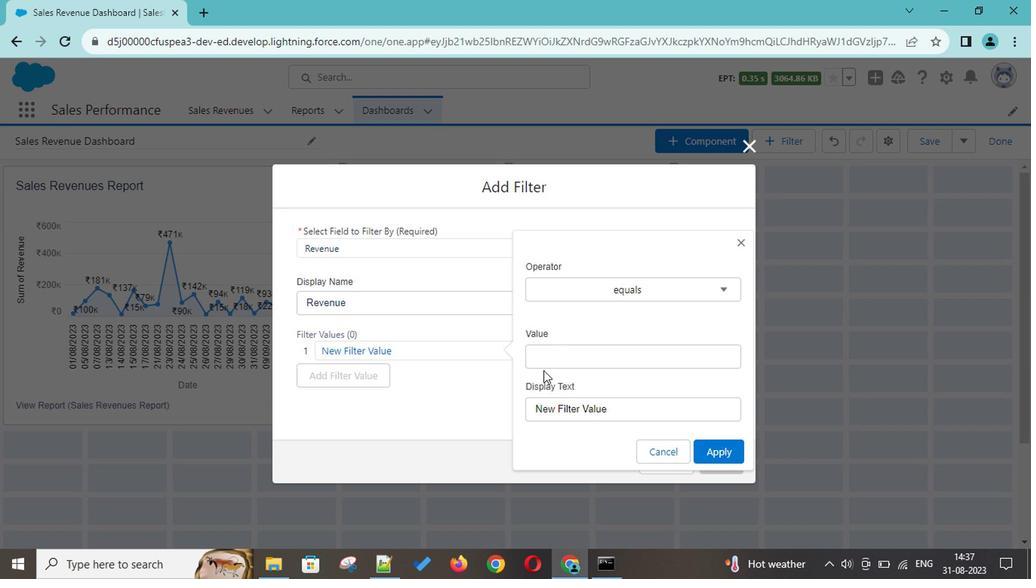 
Action: Mouse scrolled (541, 367) with delta (0, 0)
Screenshot: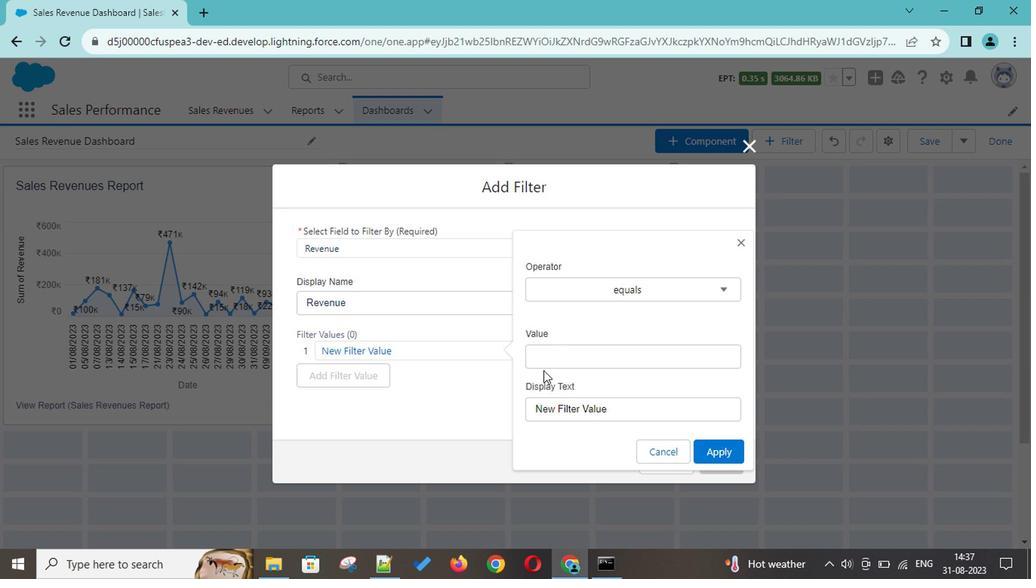 
Action: Mouse scrolled (541, 367) with delta (0, 0)
Screenshot: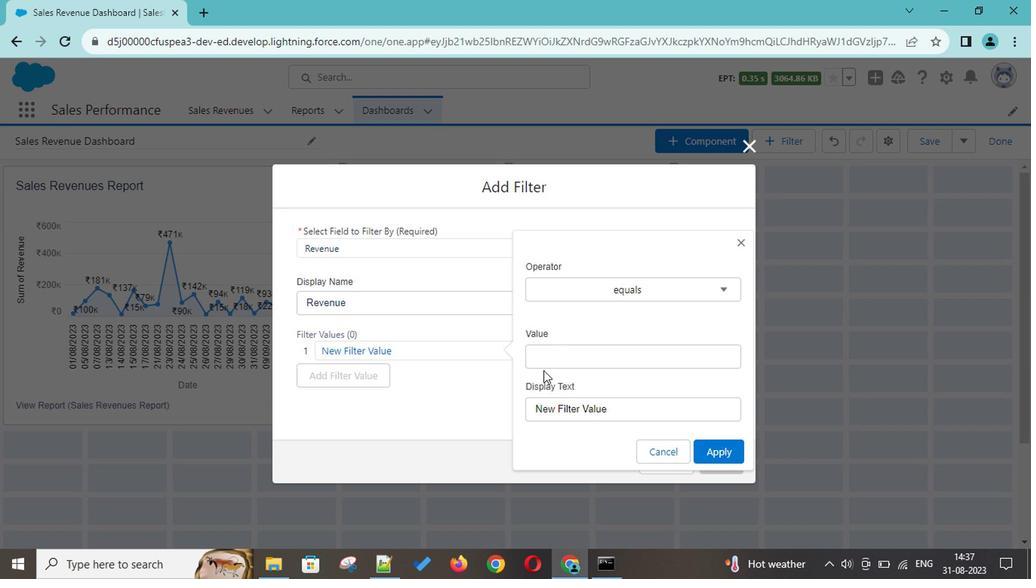 
Action: Mouse scrolled (541, 367) with delta (0, 0)
Screenshot: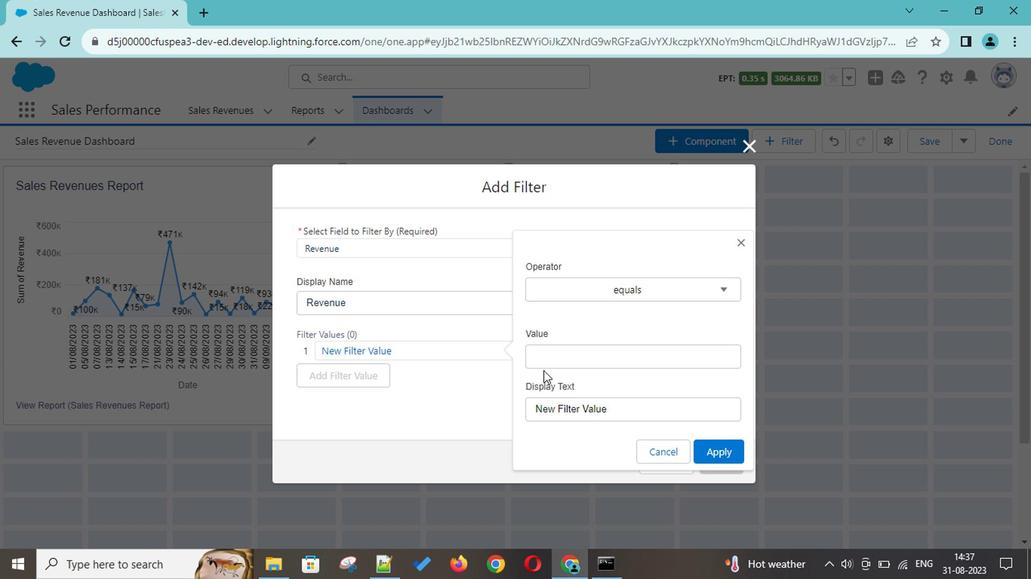 
Action: Mouse scrolled (541, 367) with delta (0, 0)
Screenshot: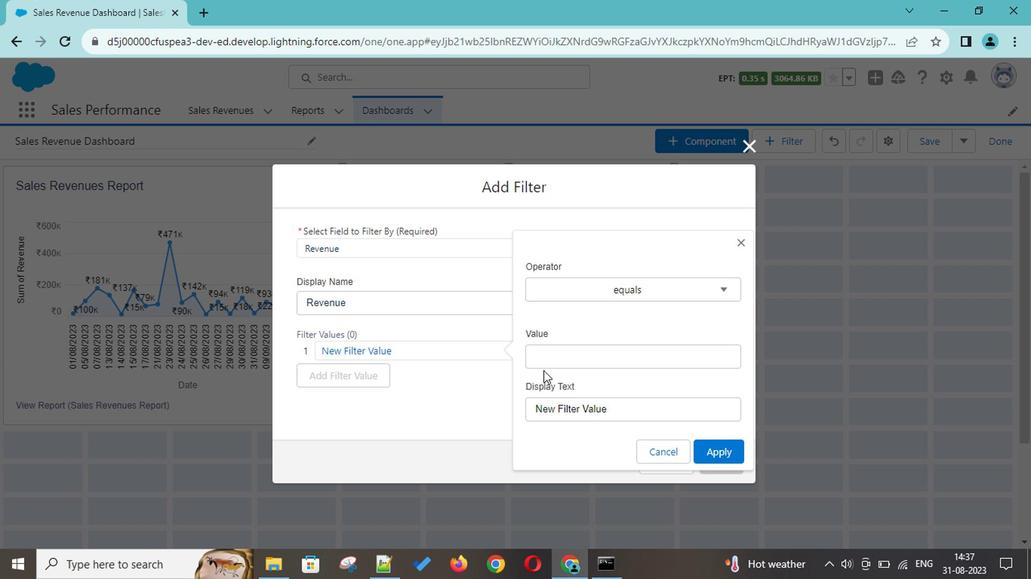 
Action: Mouse scrolled (541, 367) with delta (0, 0)
Screenshot: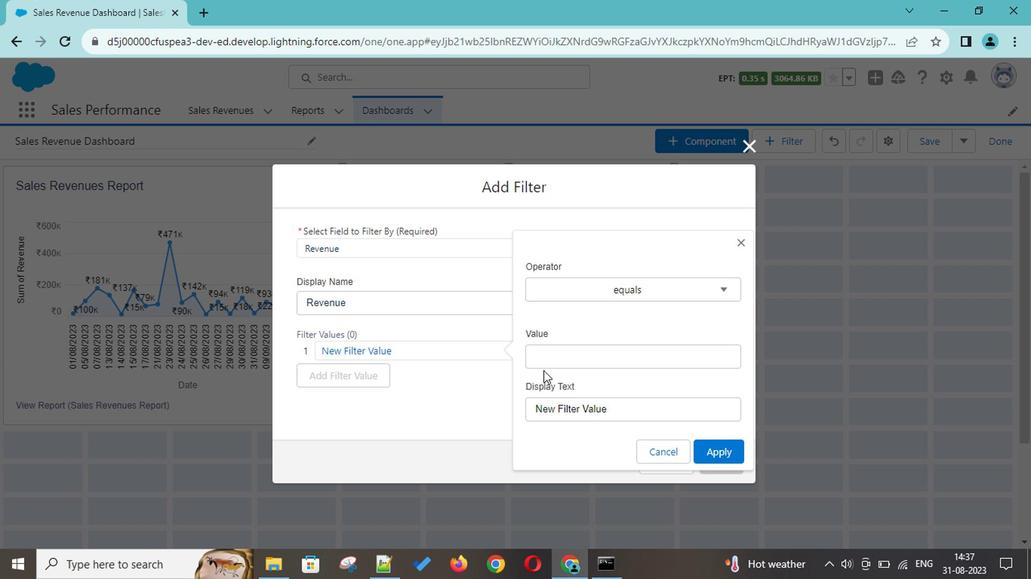 
Action: Mouse scrolled (541, 367) with delta (0, 0)
Screenshot: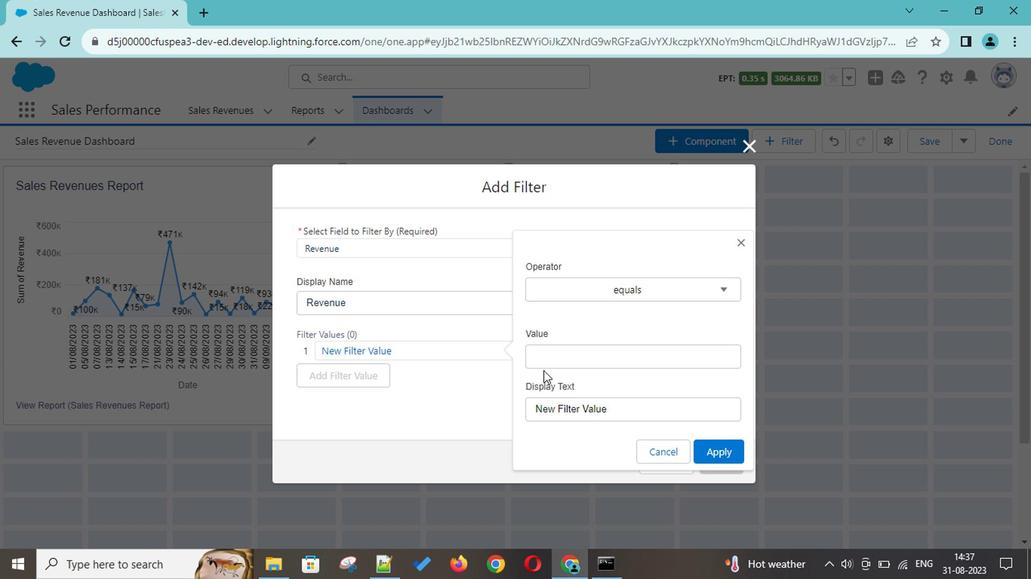 
Action: Mouse scrolled (541, 367) with delta (0, 0)
Screenshot: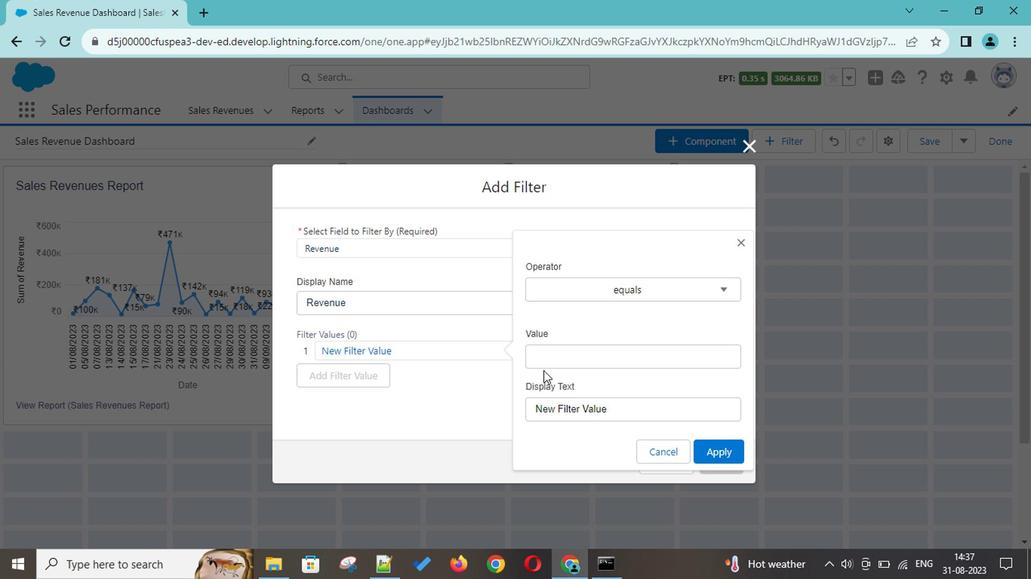 
Action: Mouse scrolled (541, 367) with delta (0, 0)
Screenshot: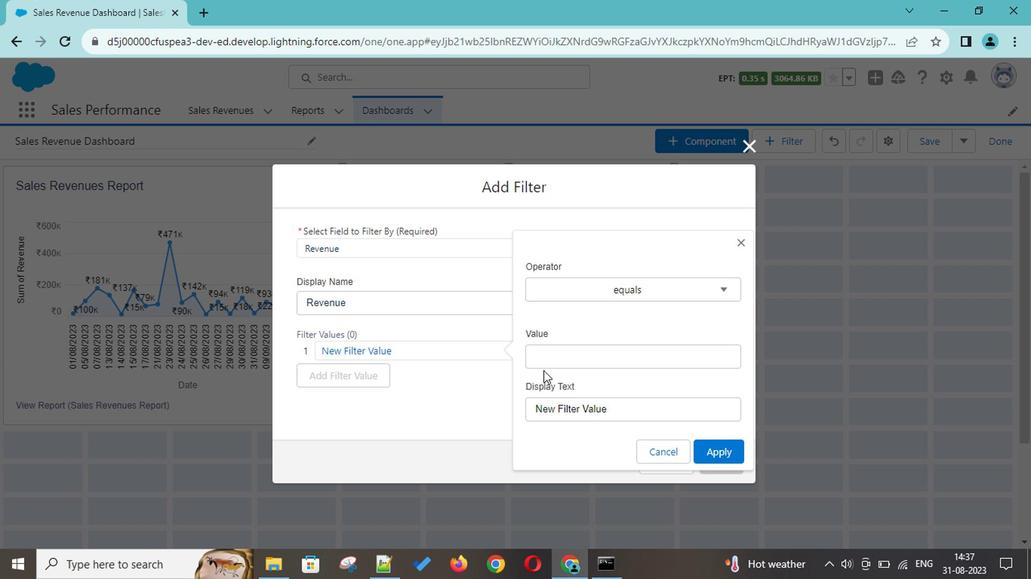 
Action: Mouse scrolled (541, 367) with delta (0, 0)
Screenshot: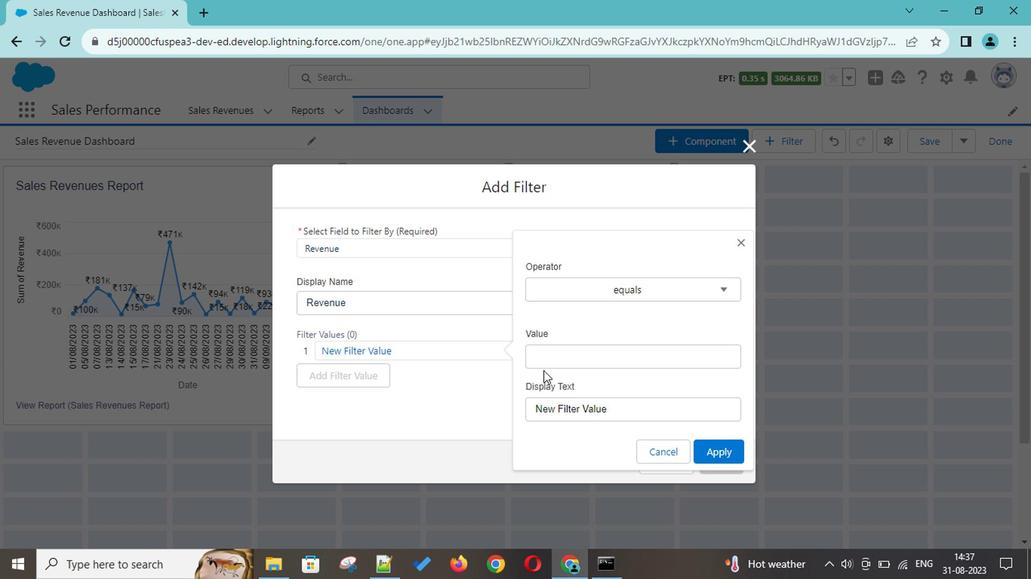 
Action: Mouse scrolled (541, 367) with delta (0, 0)
Screenshot: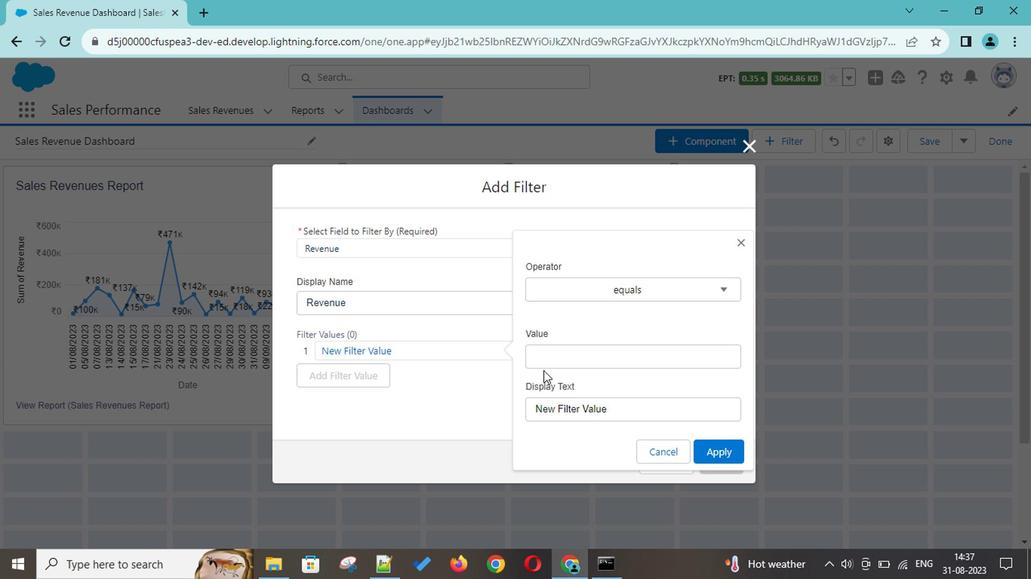 
Action: Mouse scrolled (541, 367) with delta (0, 0)
Screenshot: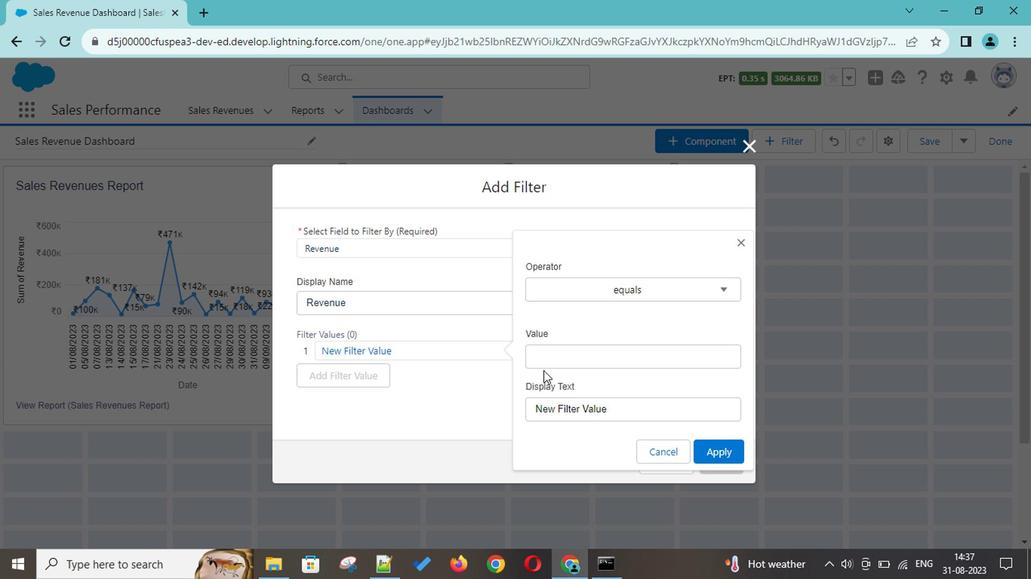 
Action: Mouse scrolled (541, 367) with delta (0, 0)
Screenshot: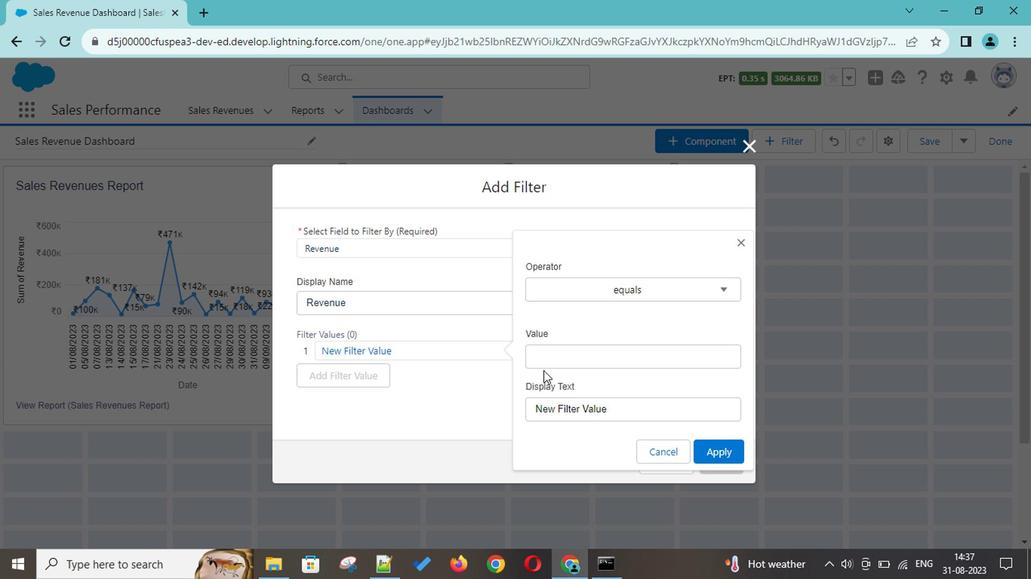 
Action: Mouse moved to (579, 350)
Screenshot: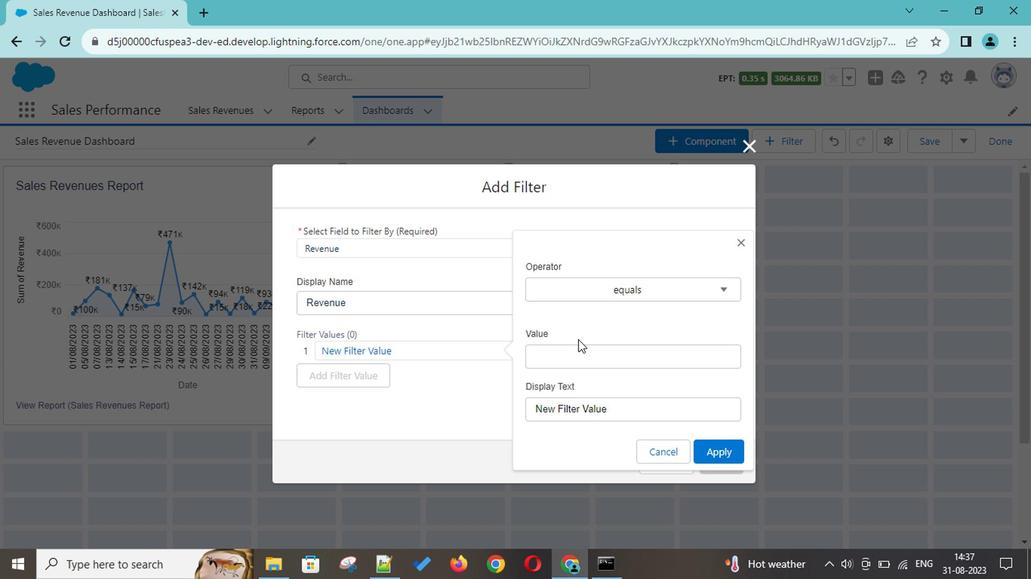 
Action: Mouse pressed left at (579, 350)
Screenshot: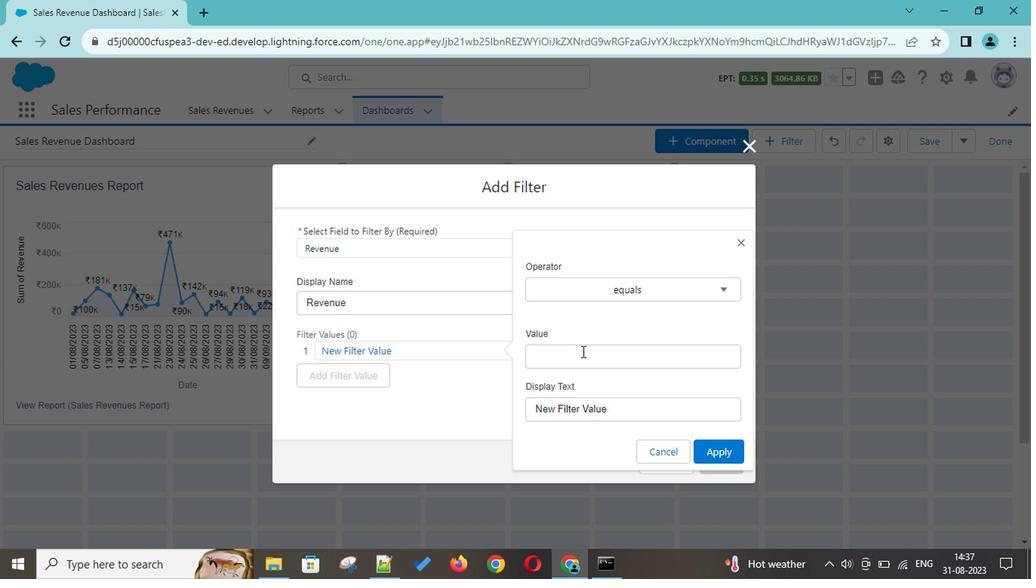 
Action: Key pressed <Key.shift>Date
Screenshot: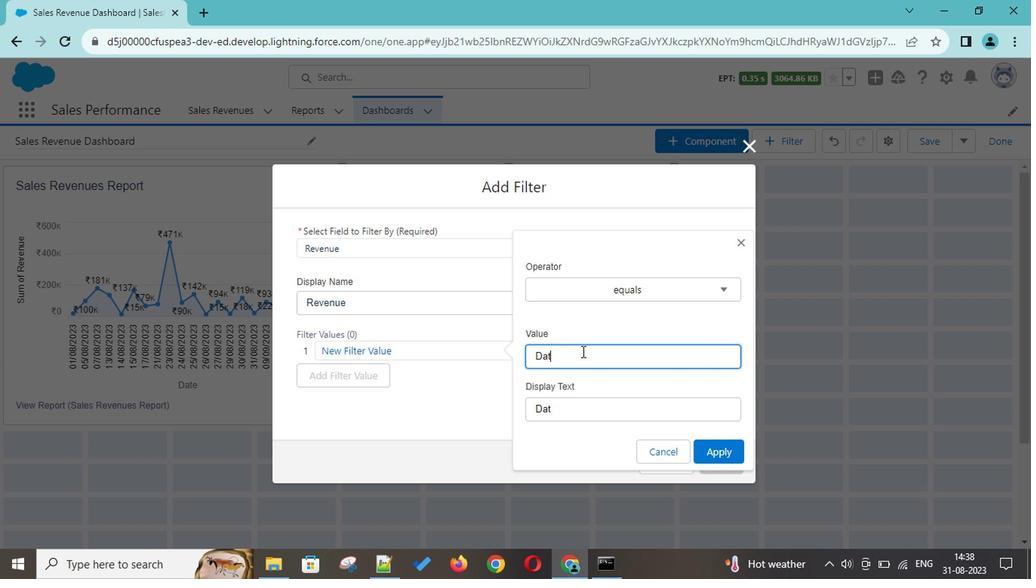 
Action: Mouse moved to (721, 451)
Screenshot: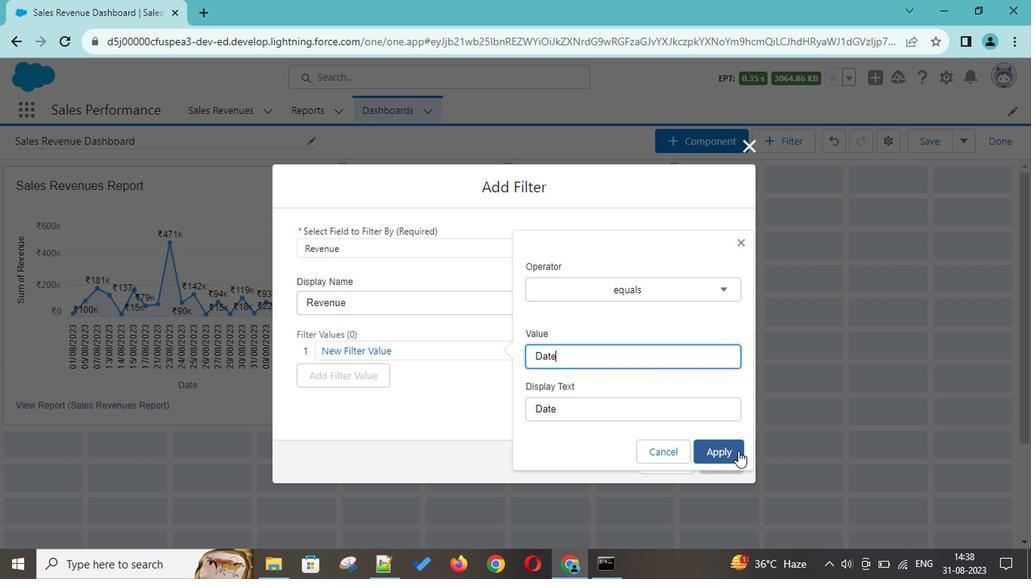 
Action: Mouse pressed left at (721, 451)
Screenshot: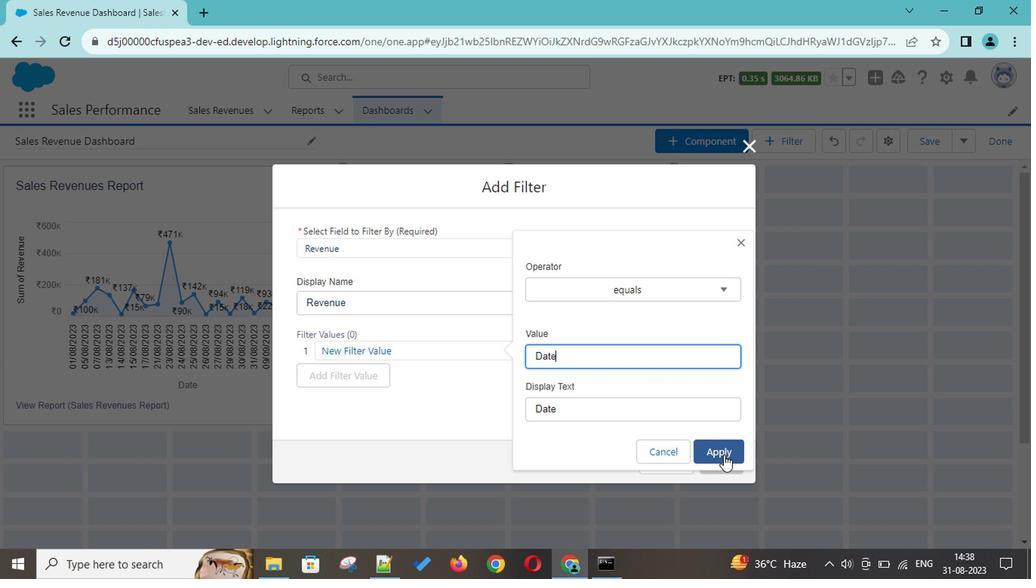 
Action: Mouse moved to (561, 398)
Screenshot: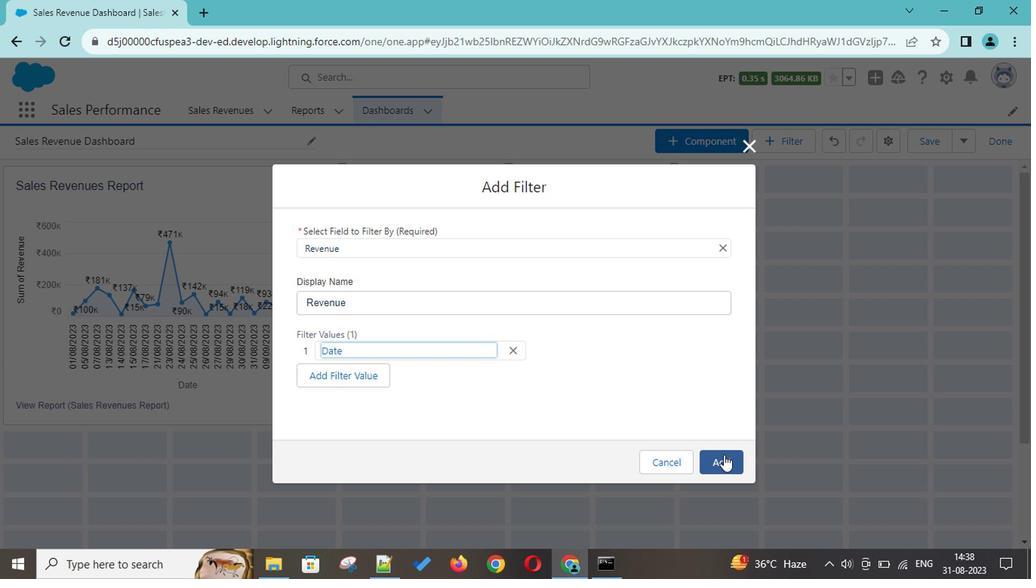 
Action: Mouse scrolled (561, 397) with delta (0, -1)
Screenshot: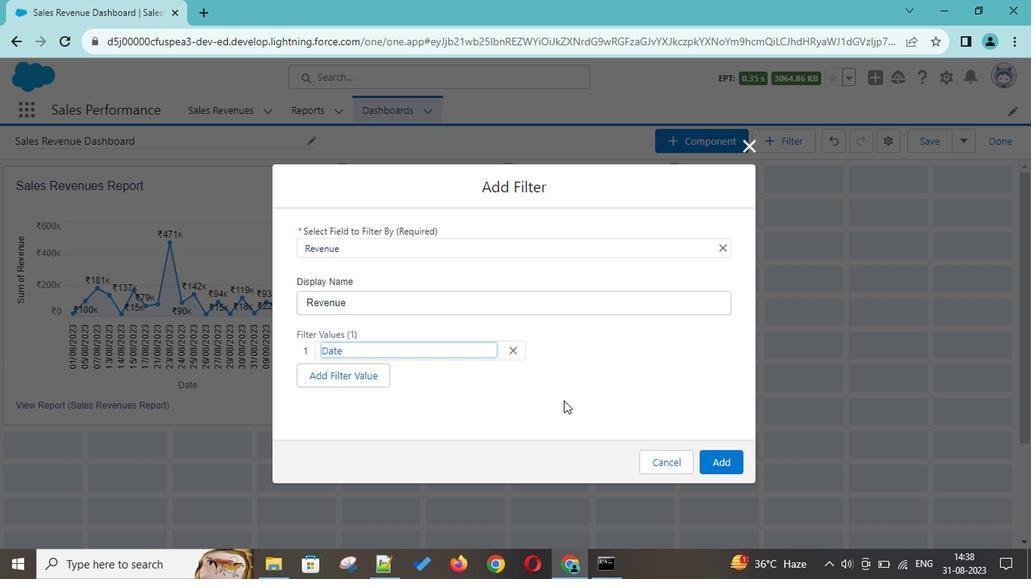 
Action: Mouse scrolled (561, 396) with delta (0, -1)
Screenshot: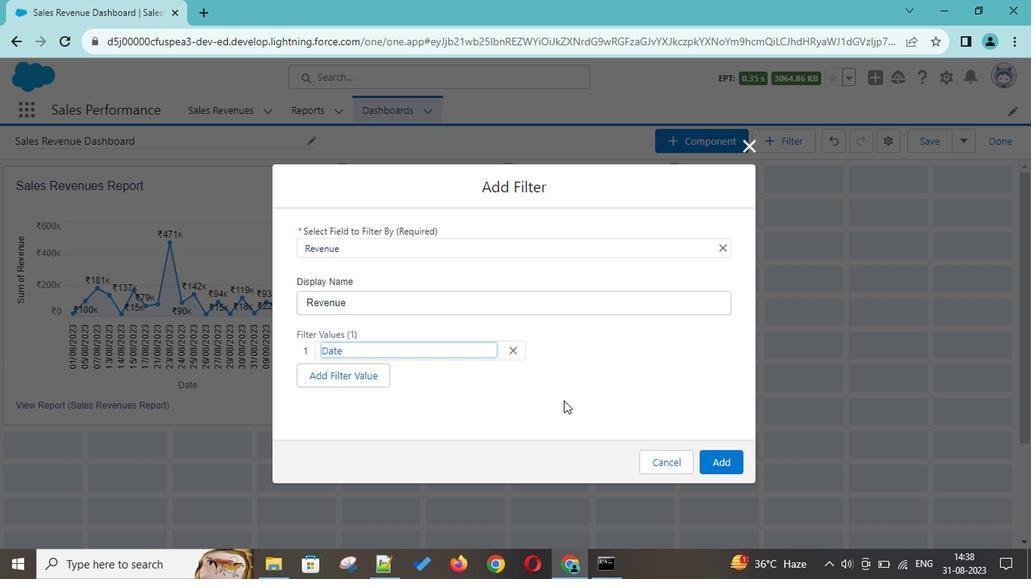 
Action: Mouse scrolled (561, 397) with delta (0, -1)
Screenshot: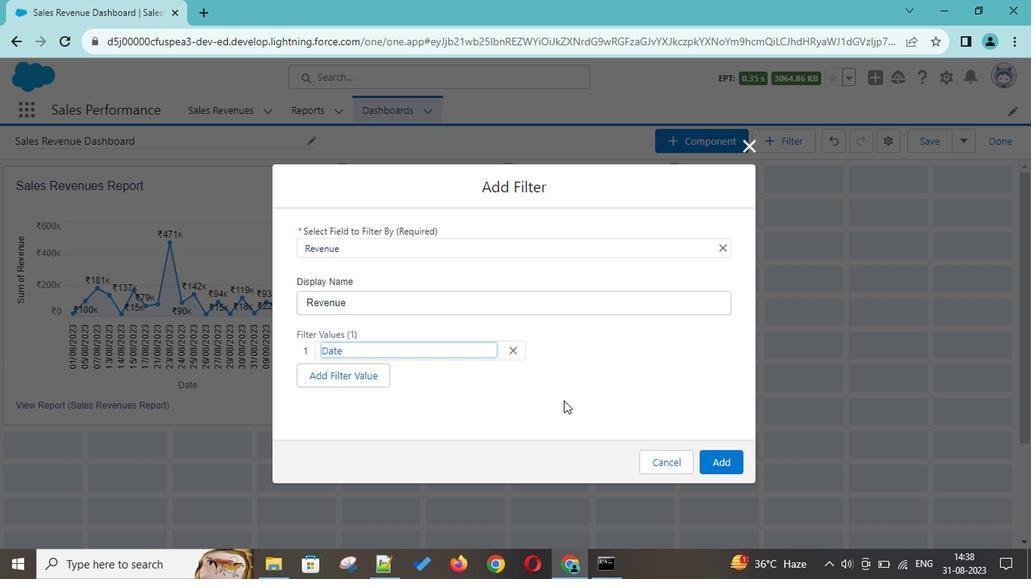 
Action: Mouse scrolled (561, 397) with delta (0, -1)
Screenshot: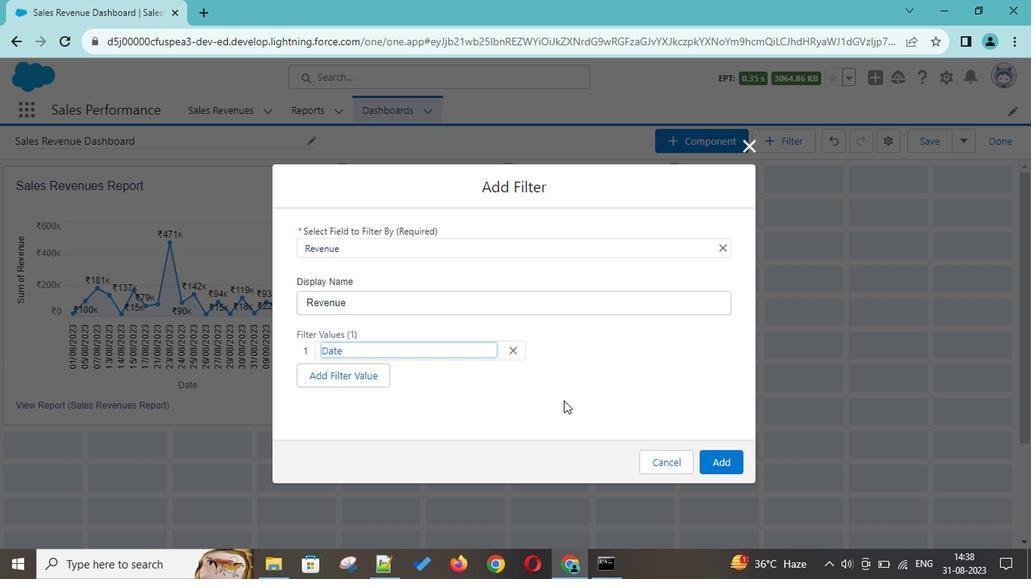 
Action: Mouse scrolled (561, 397) with delta (0, -1)
Screenshot: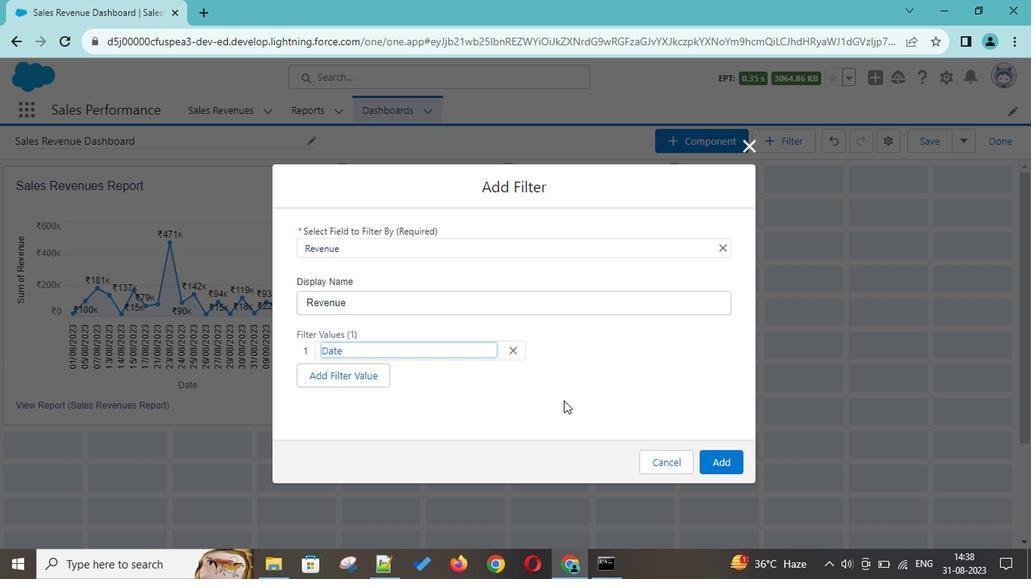 
Action: Mouse scrolled (561, 397) with delta (0, -1)
Screenshot: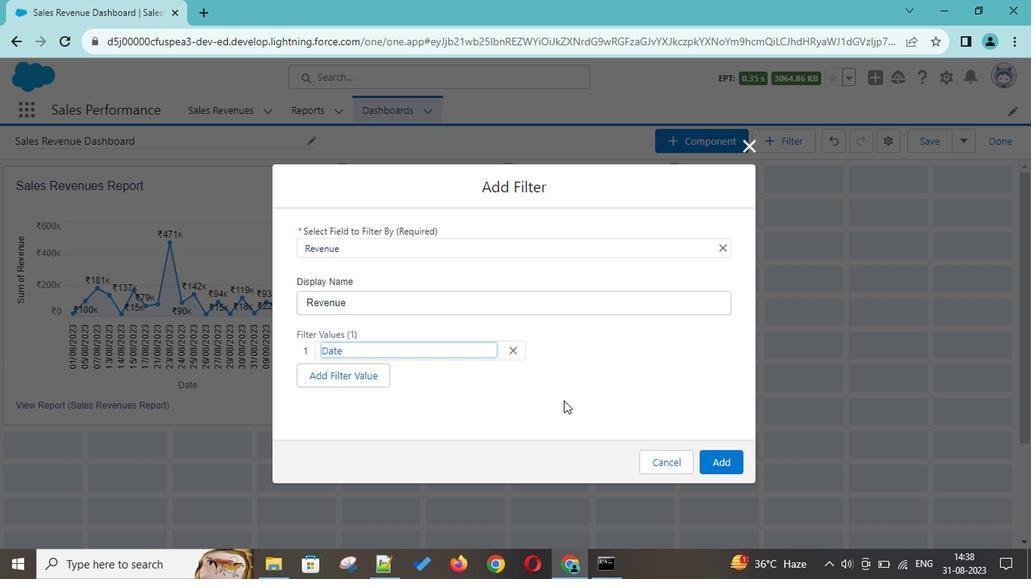 
Action: Mouse scrolled (561, 397) with delta (0, -1)
Screenshot: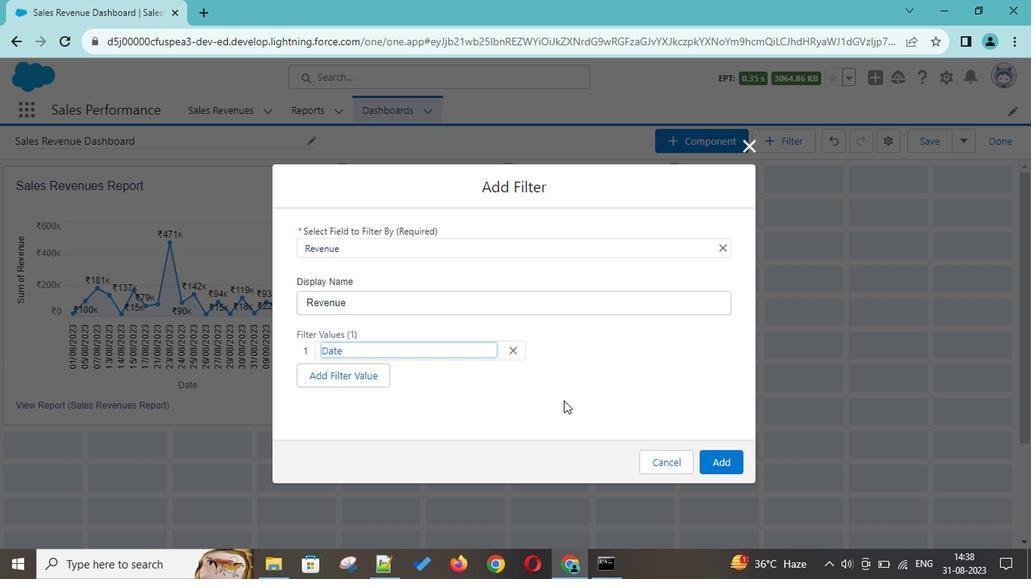 
Action: Mouse scrolled (561, 397) with delta (0, -1)
Screenshot: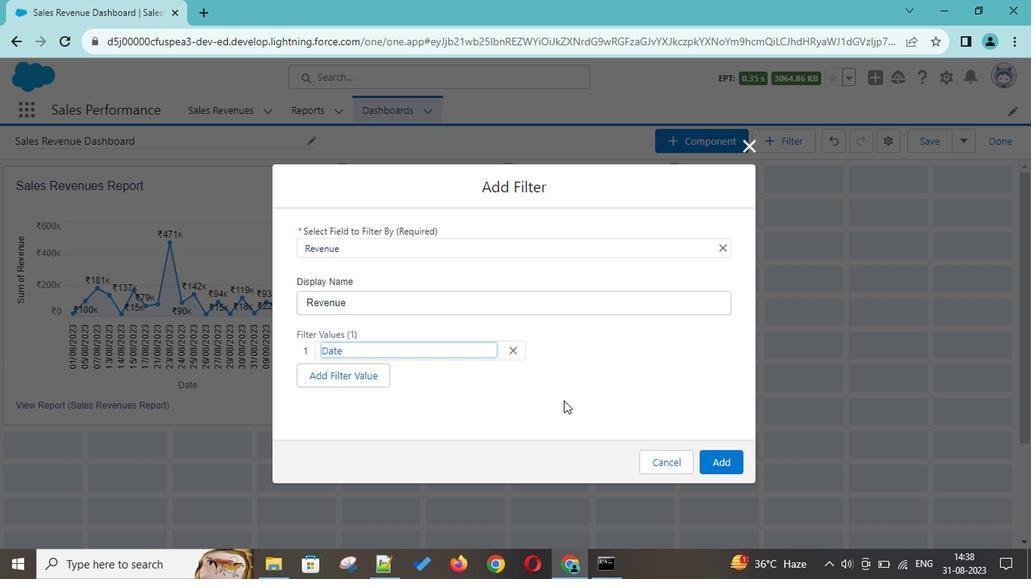 
Action: Mouse scrolled (561, 397) with delta (0, -1)
Screenshot: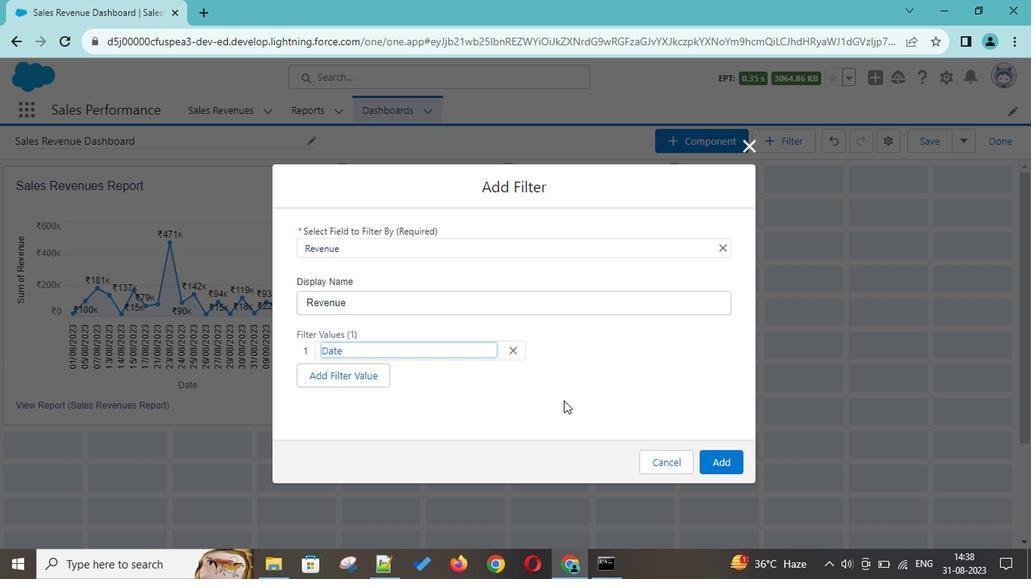 
Action: Mouse scrolled (561, 397) with delta (0, -1)
Screenshot: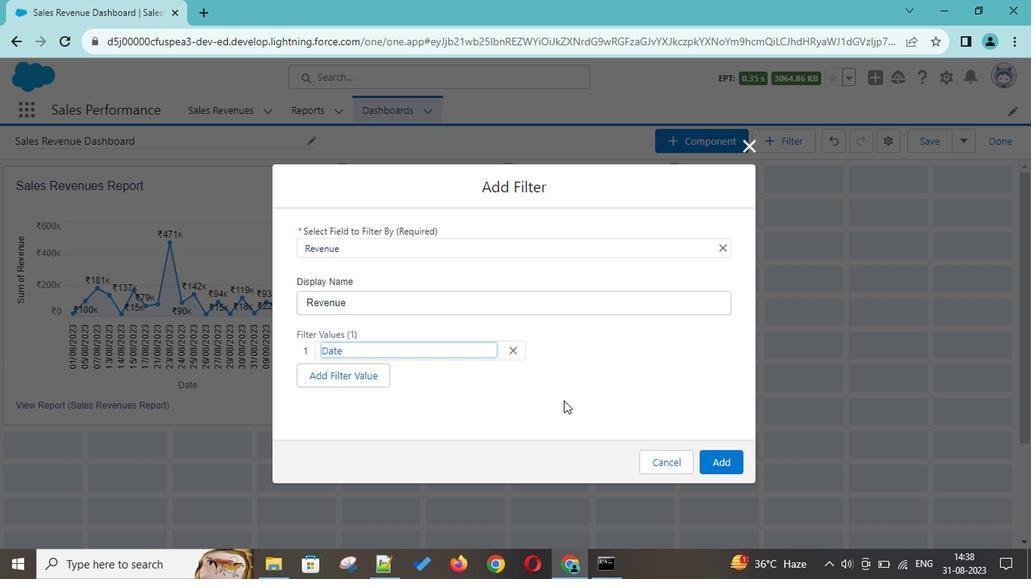 
Action: Mouse scrolled (561, 397) with delta (0, -1)
Screenshot: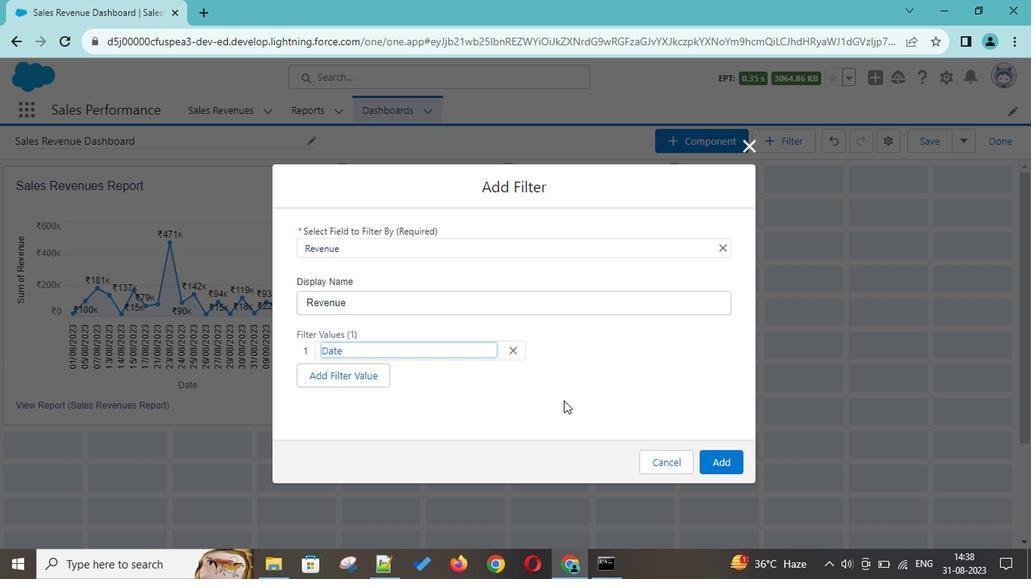 
Action: Mouse scrolled (561, 397) with delta (0, -1)
Screenshot: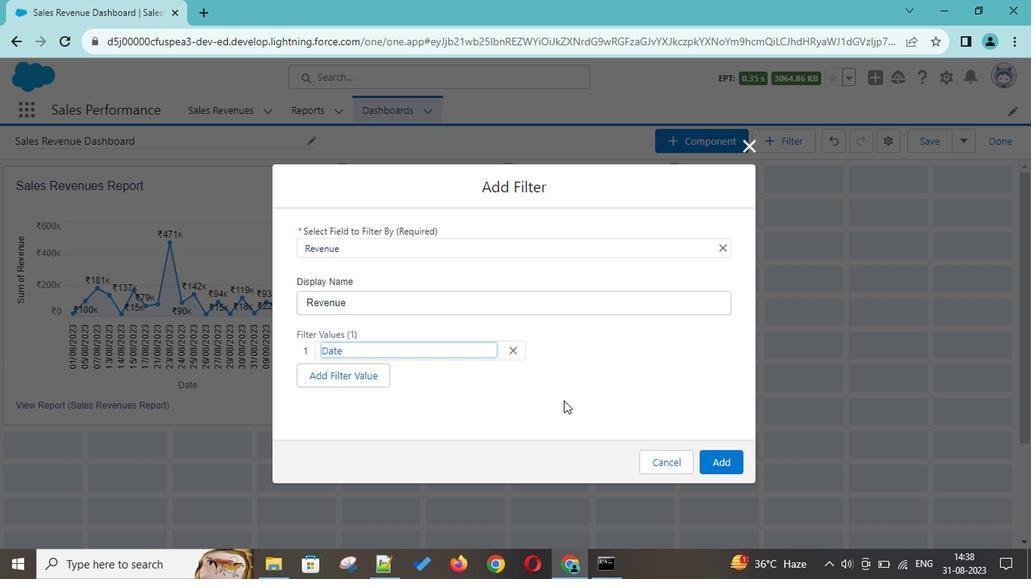 
Action: Mouse scrolled (561, 397) with delta (0, -1)
Screenshot: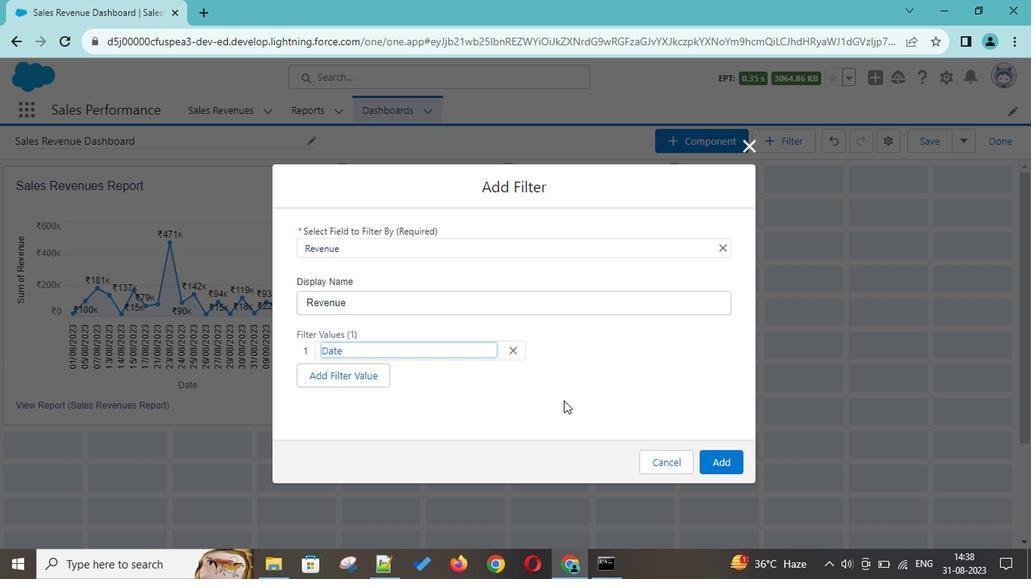 
Action: Mouse scrolled (561, 397) with delta (0, -1)
Screenshot: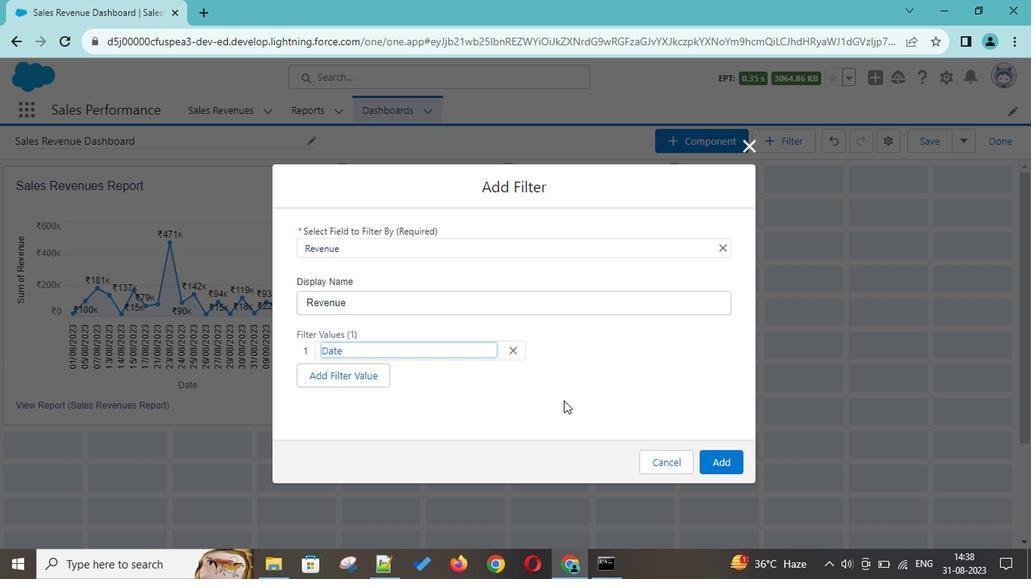 
Action: Mouse scrolled (561, 397) with delta (0, -1)
Screenshot: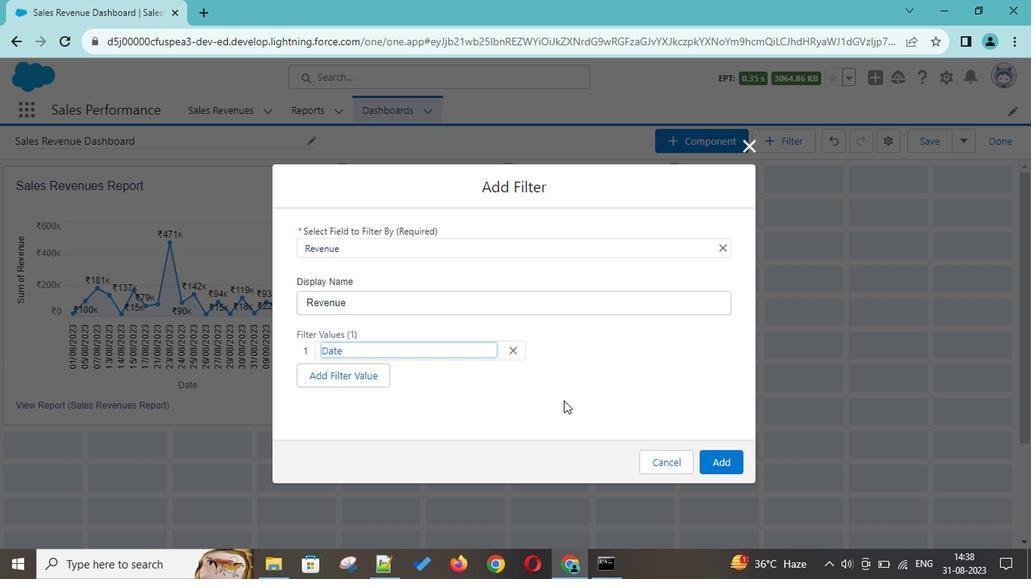 
Action: Mouse moved to (705, 462)
Screenshot: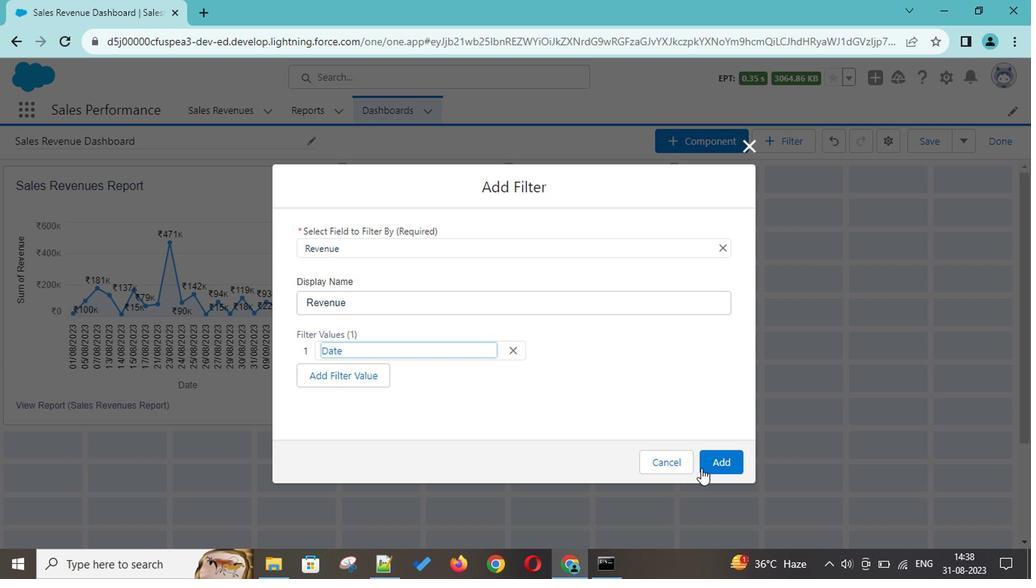 
Action: Mouse pressed left at (705, 462)
Screenshot: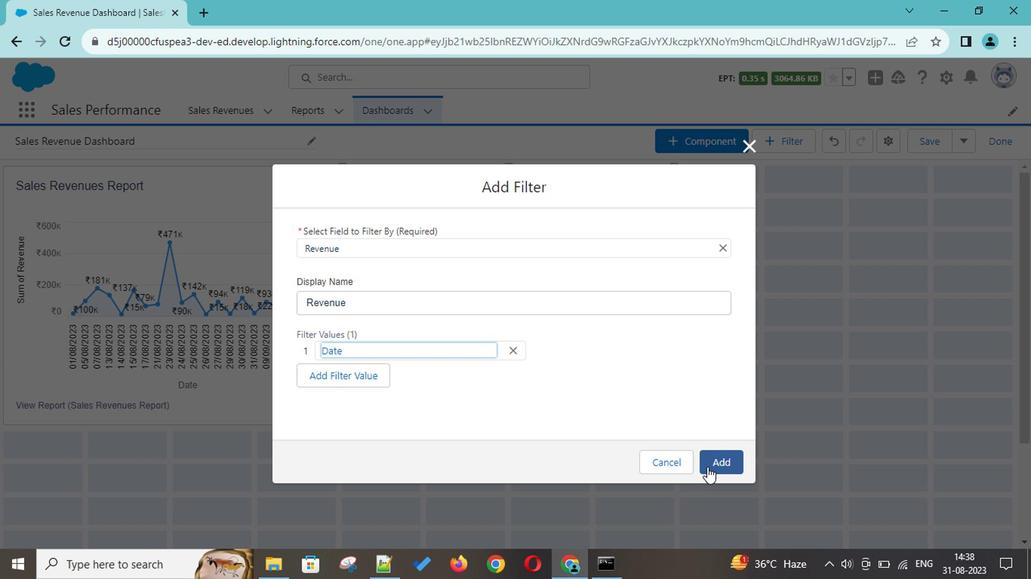 
Action: Mouse moved to (397, 332)
Screenshot: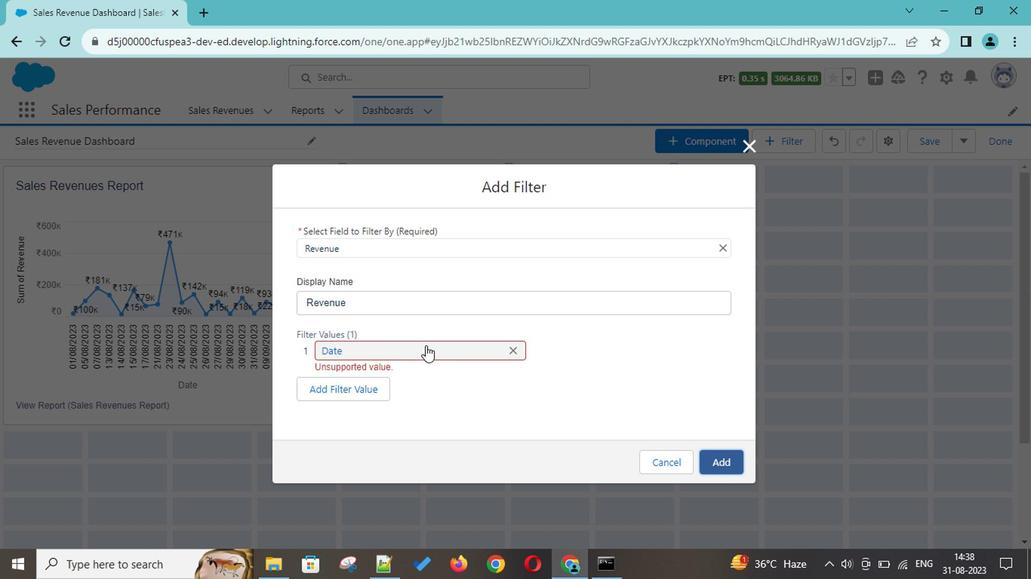 
Action: Mouse pressed left at (397, 332)
Screenshot: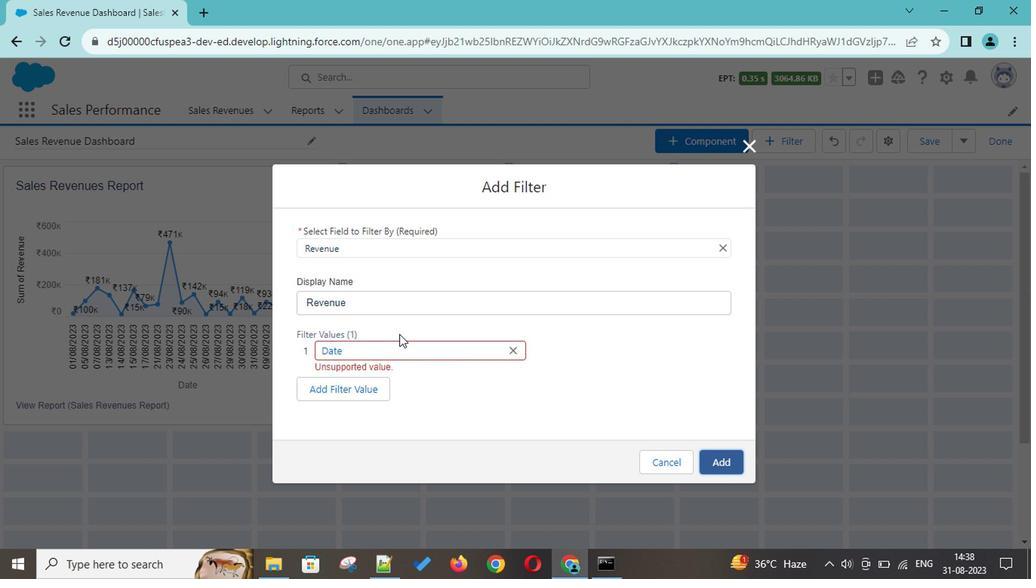 
Action: Mouse moved to (399, 353)
Screenshot: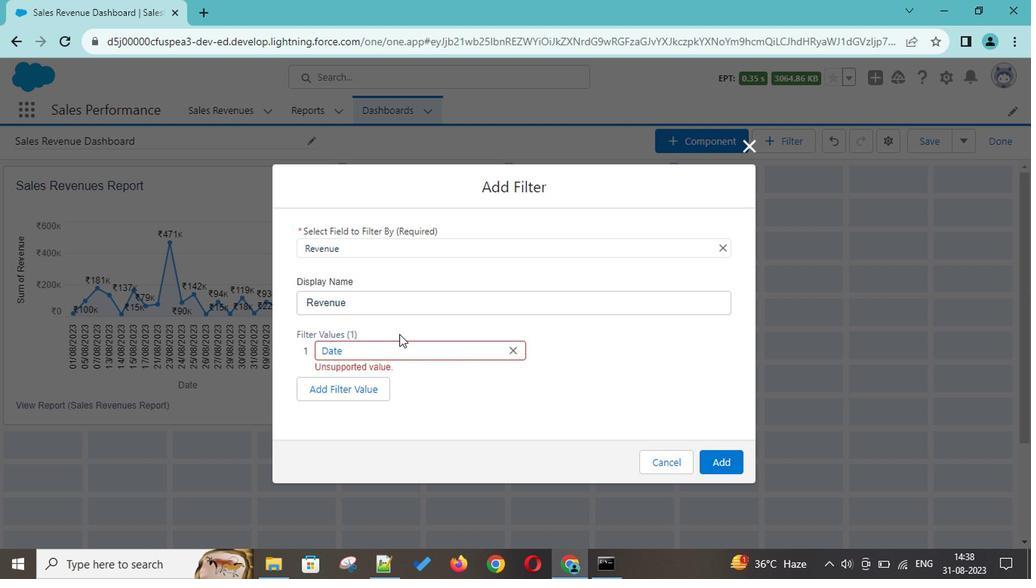 
Action: Mouse pressed left at (399, 353)
Screenshot: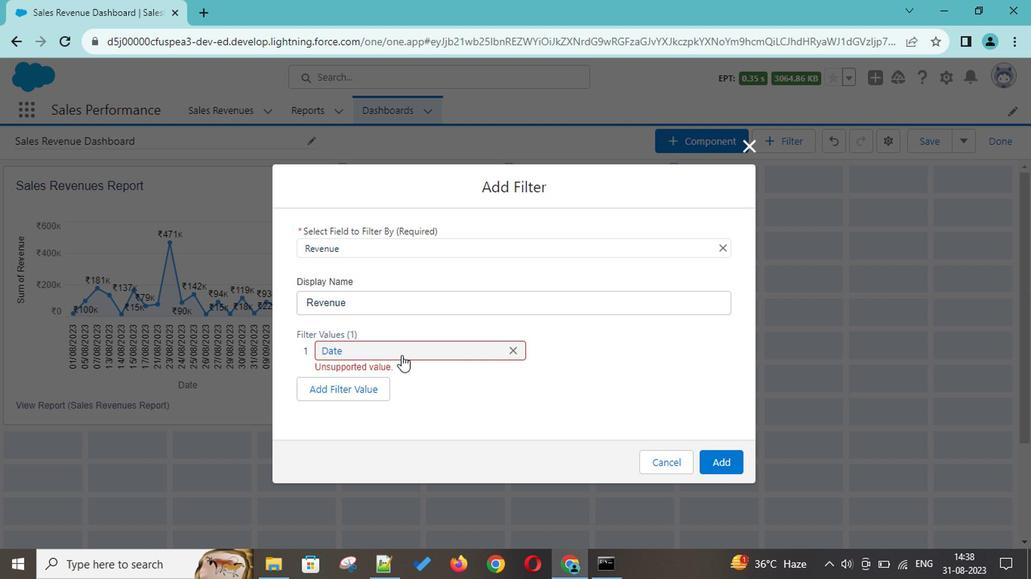 
Action: Mouse moved to (623, 287)
Screenshot: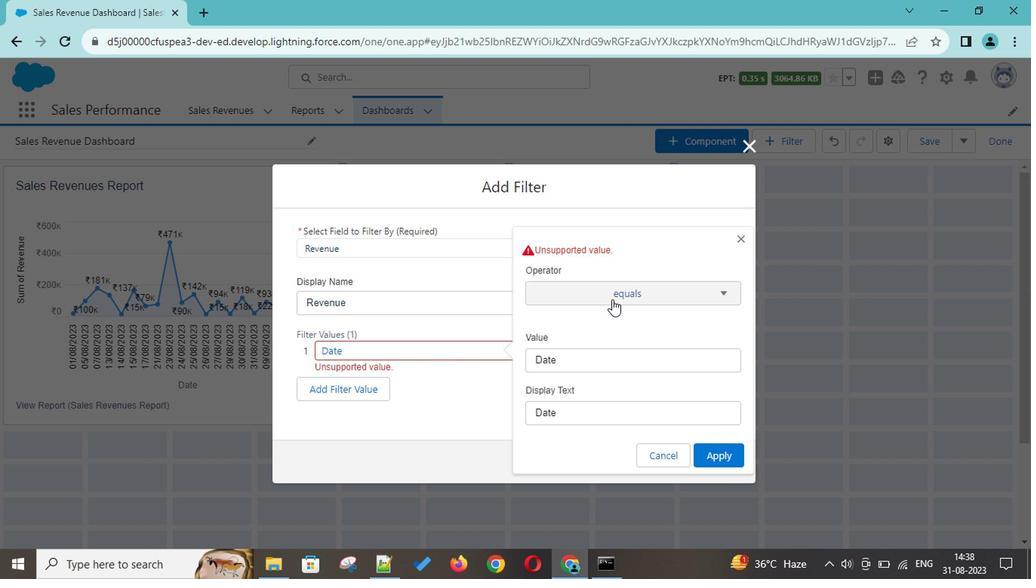 
Action: Mouse scrolled (623, 287) with delta (0, 0)
Screenshot: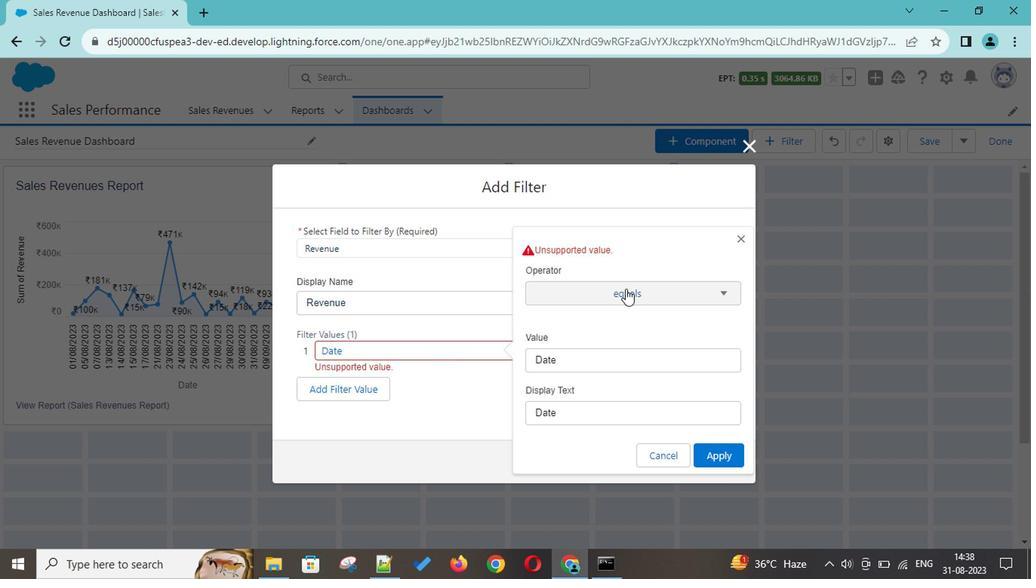
Action: Mouse scrolled (623, 287) with delta (0, 0)
Screenshot: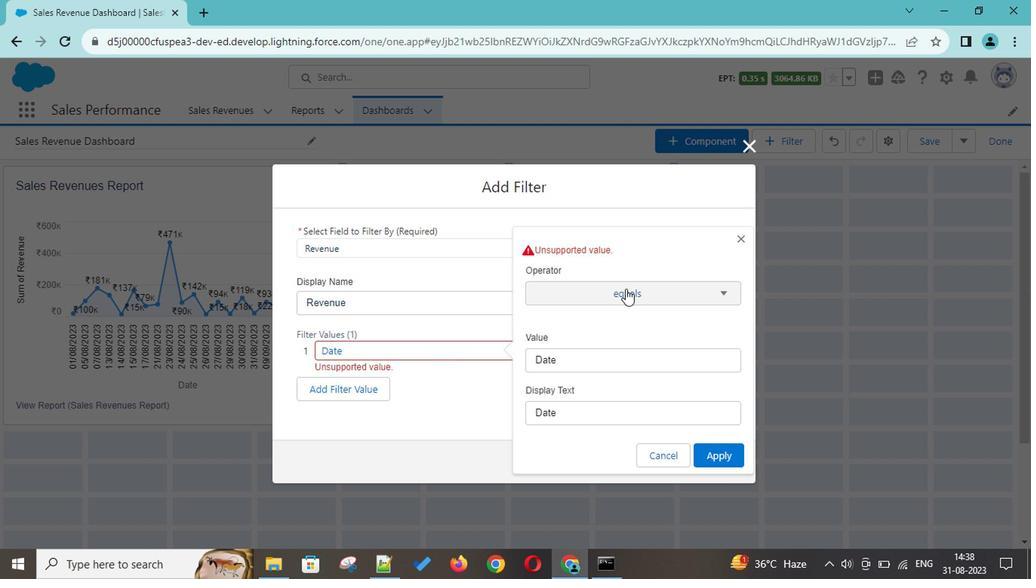 
Action: Mouse scrolled (623, 287) with delta (0, 0)
Screenshot: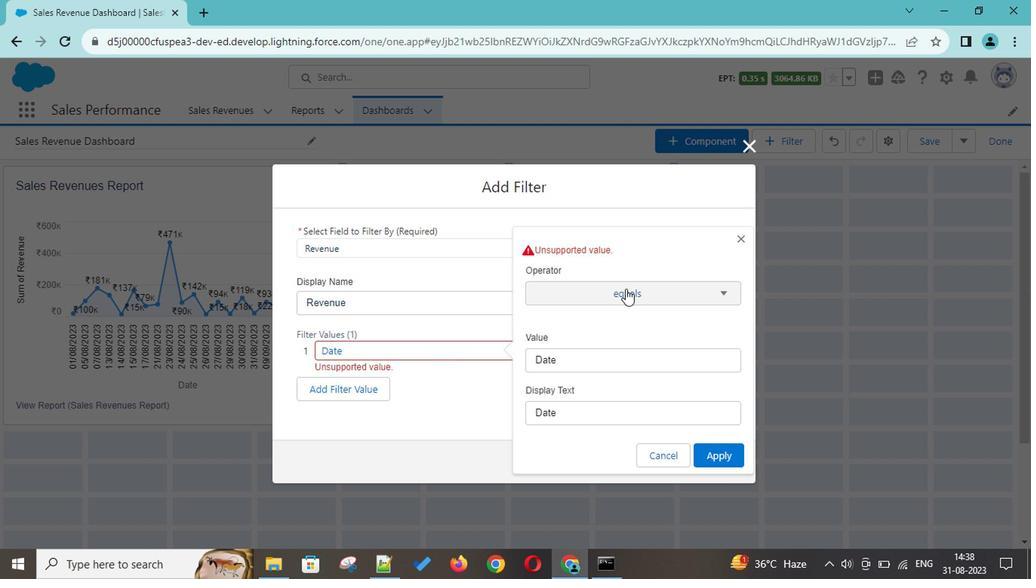 
Action: Mouse scrolled (623, 287) with delta (0, 0)
Screenshot: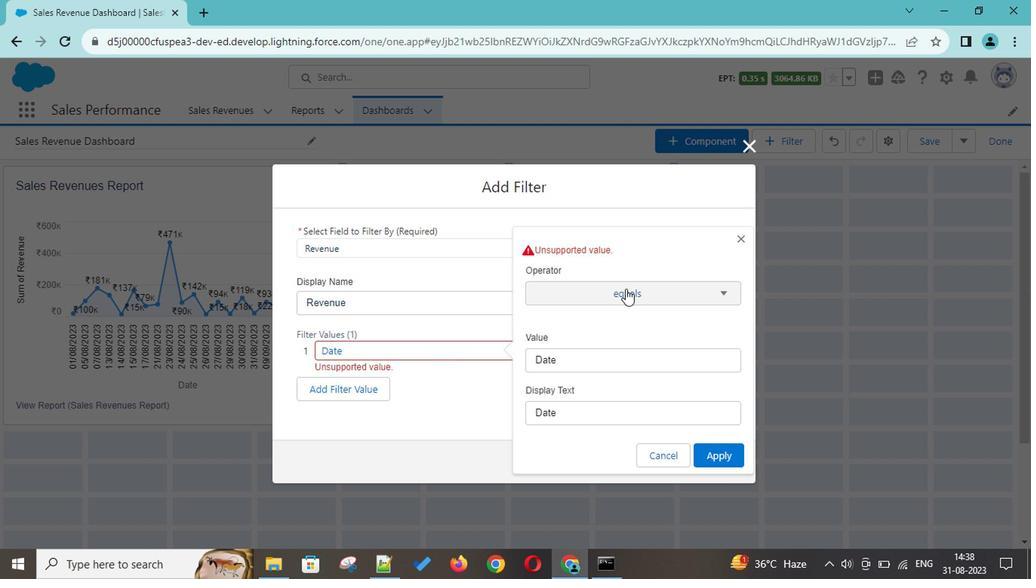 
Action: Mouse scrolled (623, 287) with delta (0, 0)
Screenshot: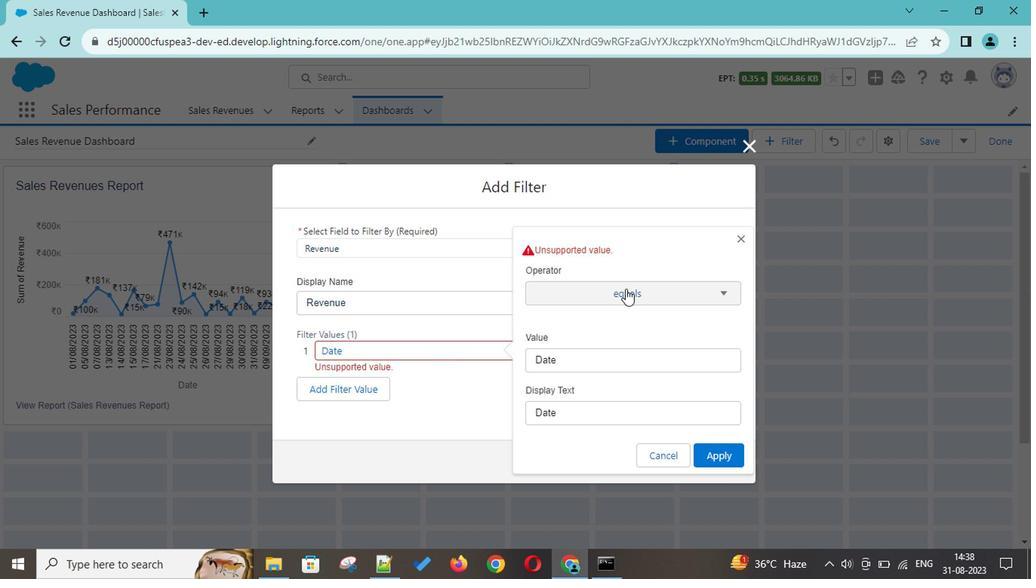 
Action: Mouse scrolled (623, 287) with delta (0, 0)
Screenshot: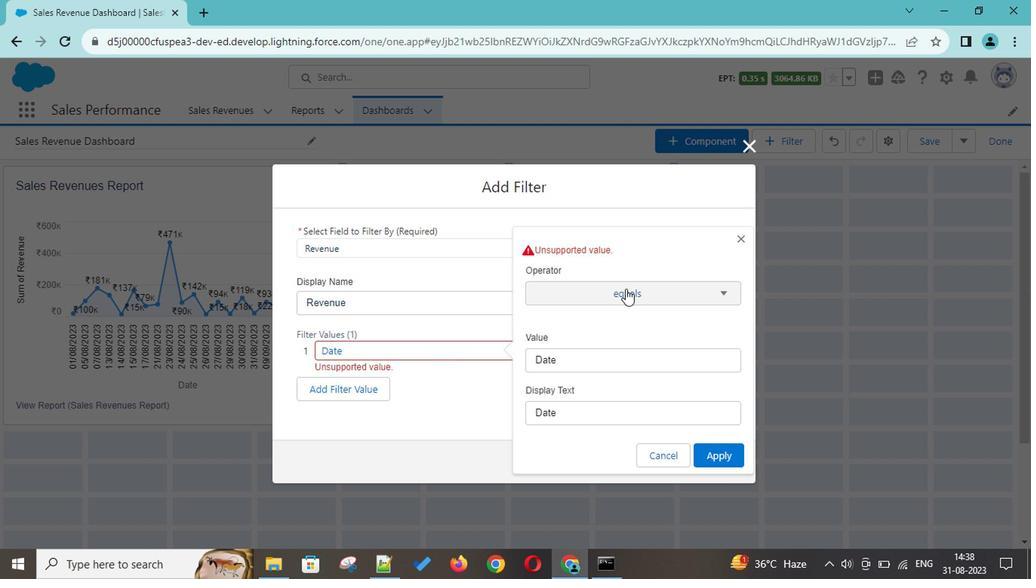 
Action: Mouse scrolled (623, 287) with delta (0, 0)
Screenshot: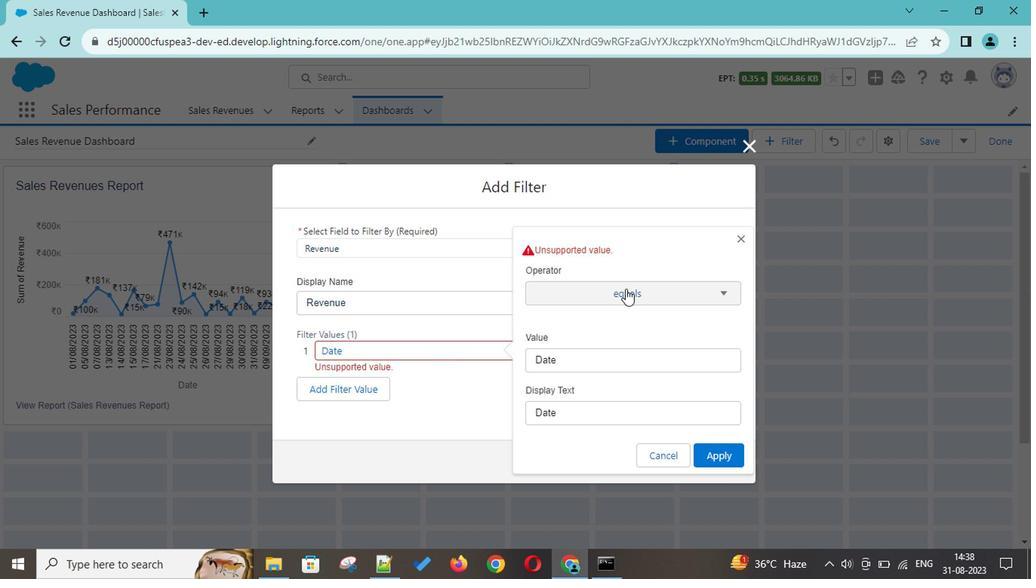 
Action: Mouse scrolled (623, 287) with delta (0, 0)
Screenshot: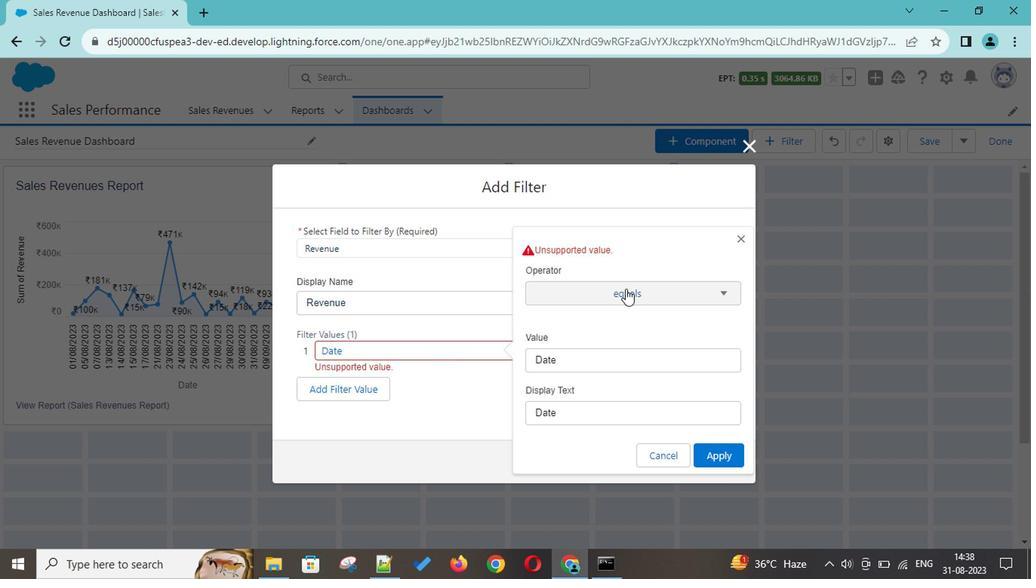 
Action: Mouse scrolled (623, 287) with delta (0, 0)
Screenshot: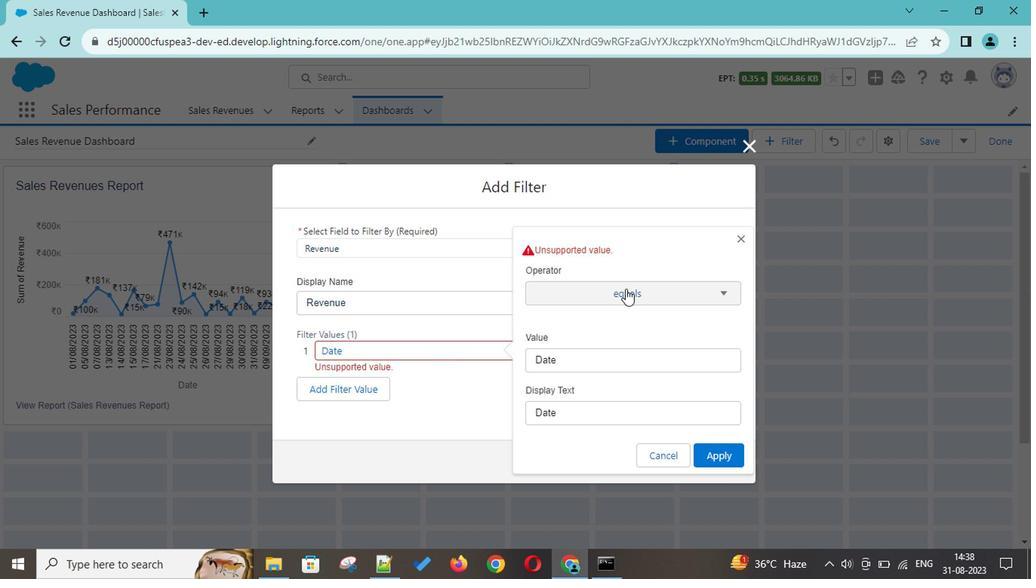 
Action: Mouse scrolled (623, 287) with delta (0, 0)
Screenshot: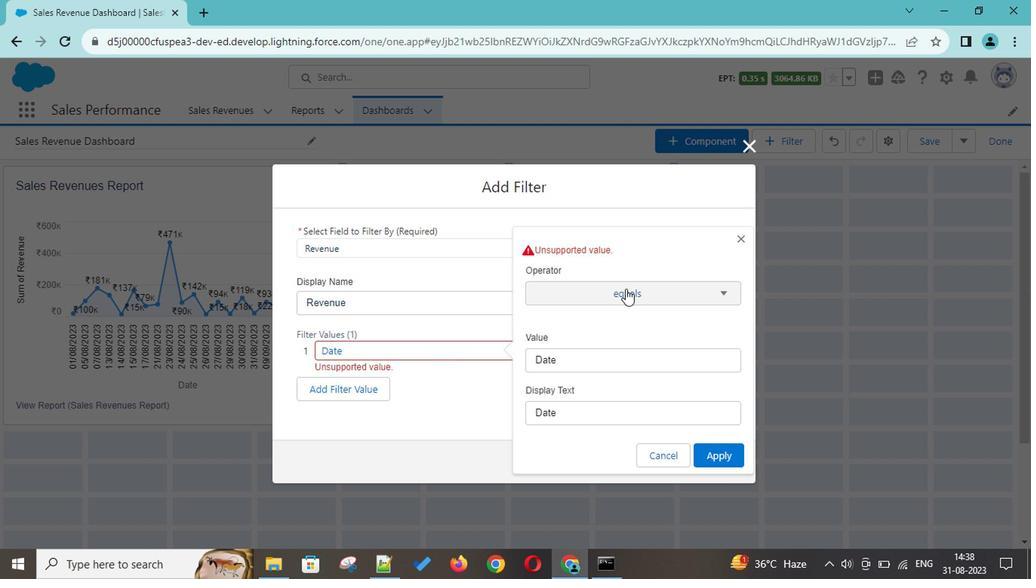 
Action: Mouse scrolled (623, 287) with delta (0, 0)
Screenshot: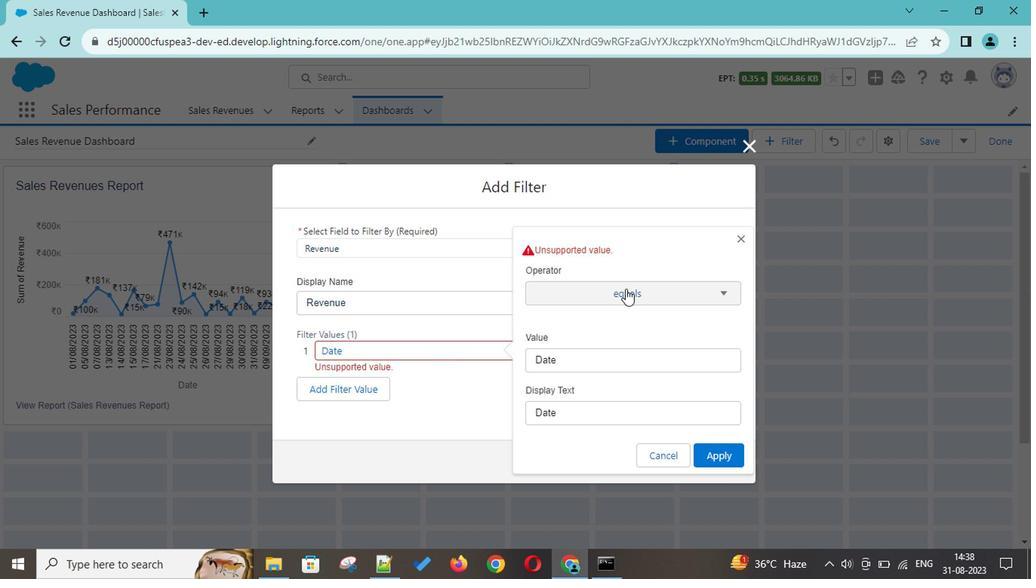 
Action: Mouse scrolled (623, 287) with delta (0, 0)
Screenshot: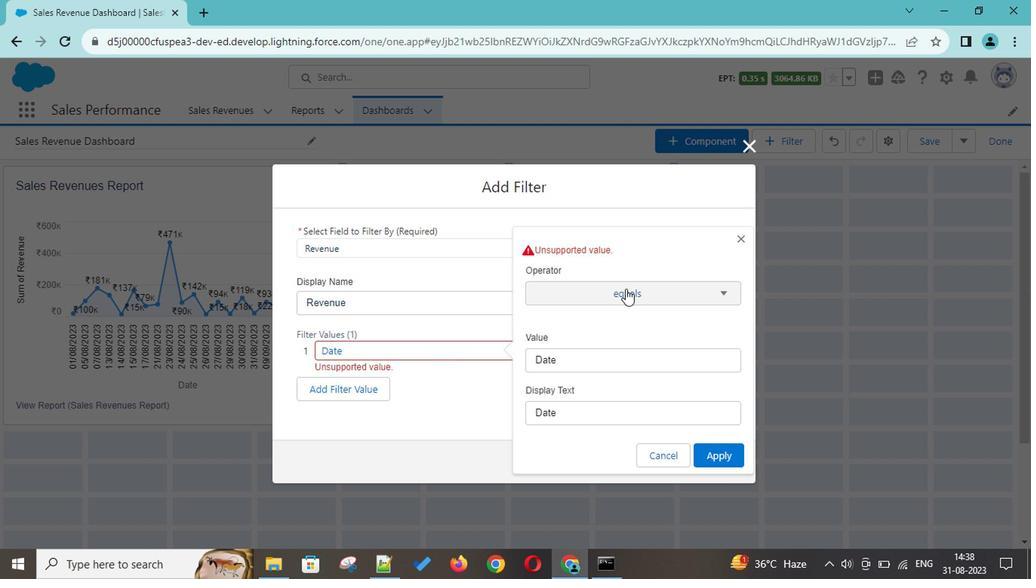 
Action: Mouse scrolled (623, 287) with delta (0, 0)
Screenshot: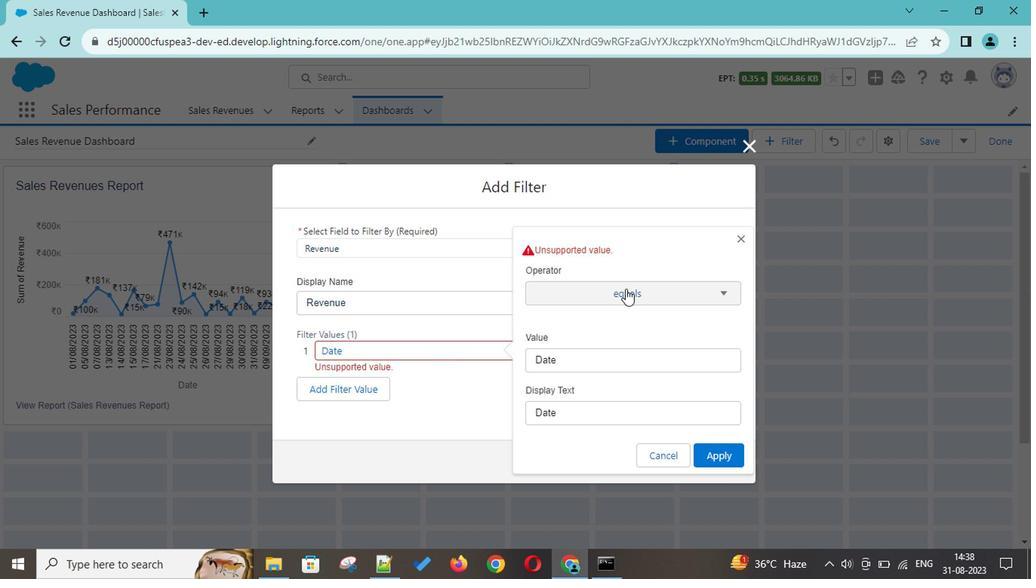 
Action: Mouse scrolled (623, 287) with delta (0, 0)
Screenshot: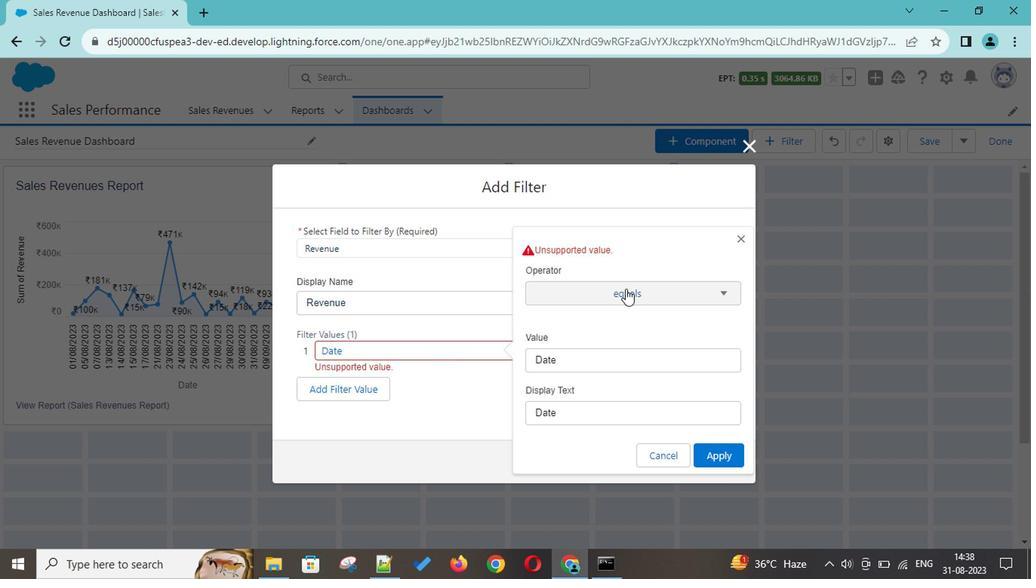 
Action: Mouse moved to (576, 357)
Screenshot: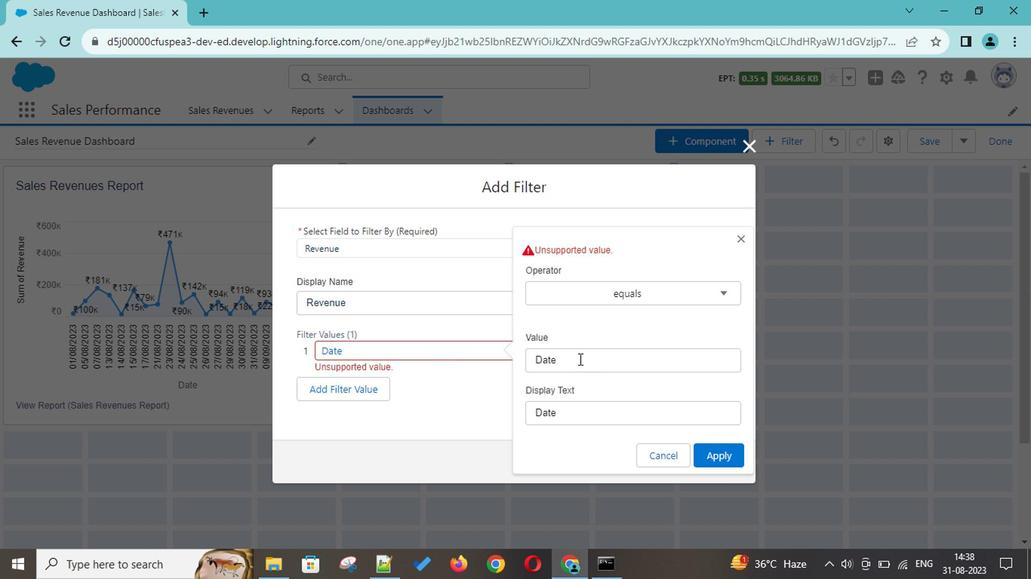 
Action: Mouse pressed left at (576, 357)
Screenshot: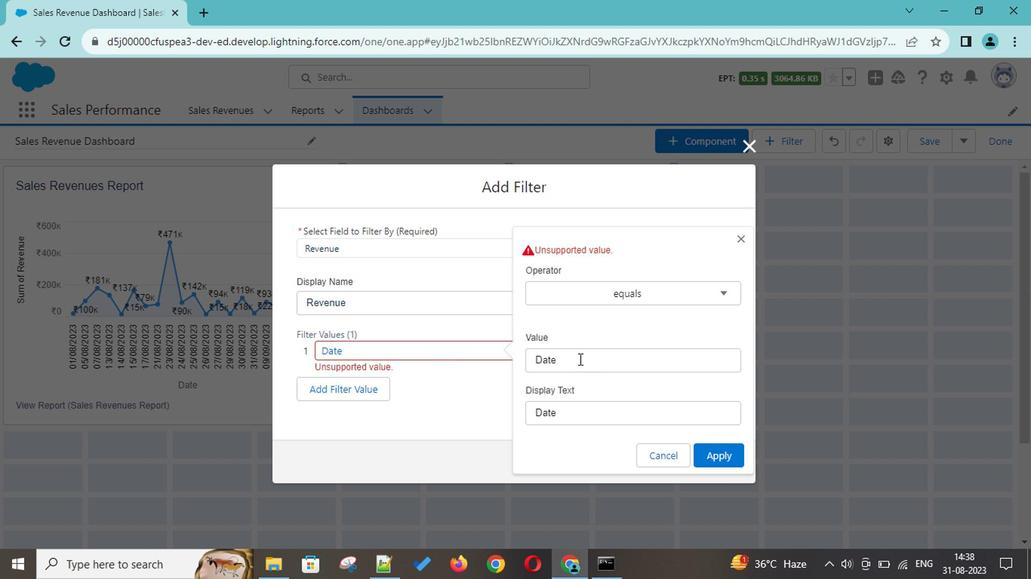 
Action: Mouse moved to (595, 356)
Screenshot: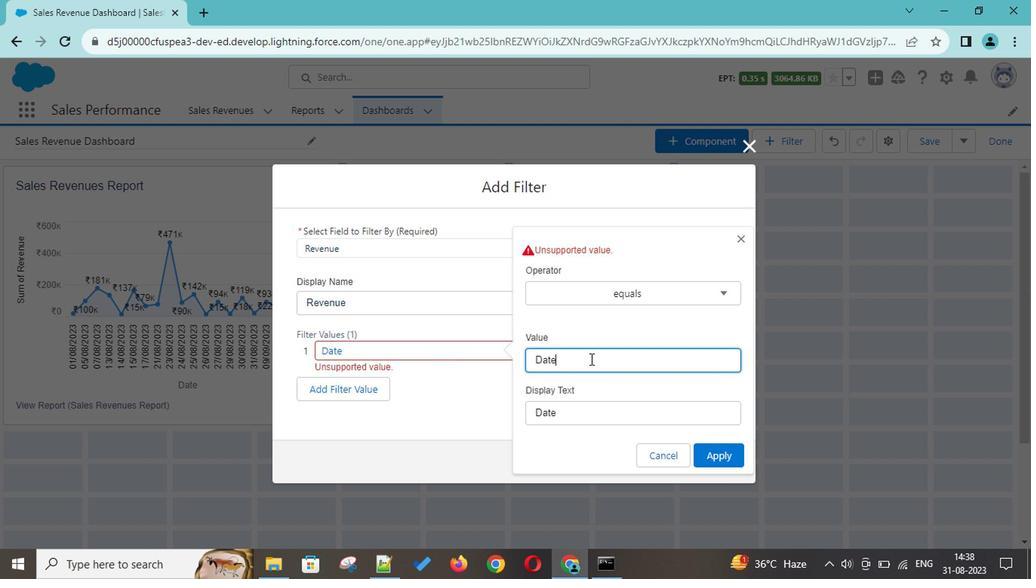 
Action: Key pressed <Key.backspace><Key.backspace><Key.backspace><Key.backspace><Key.backspace><Key.backspace><Key.backspace><Key.backspace>
Screenshot: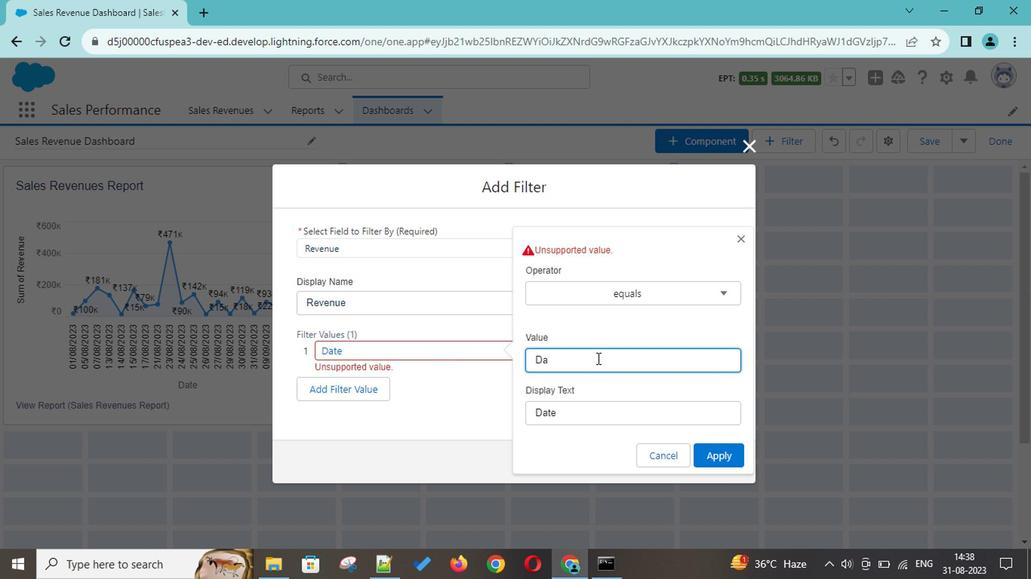 
Action: Mouse moved to (723, 448)
Screenshot: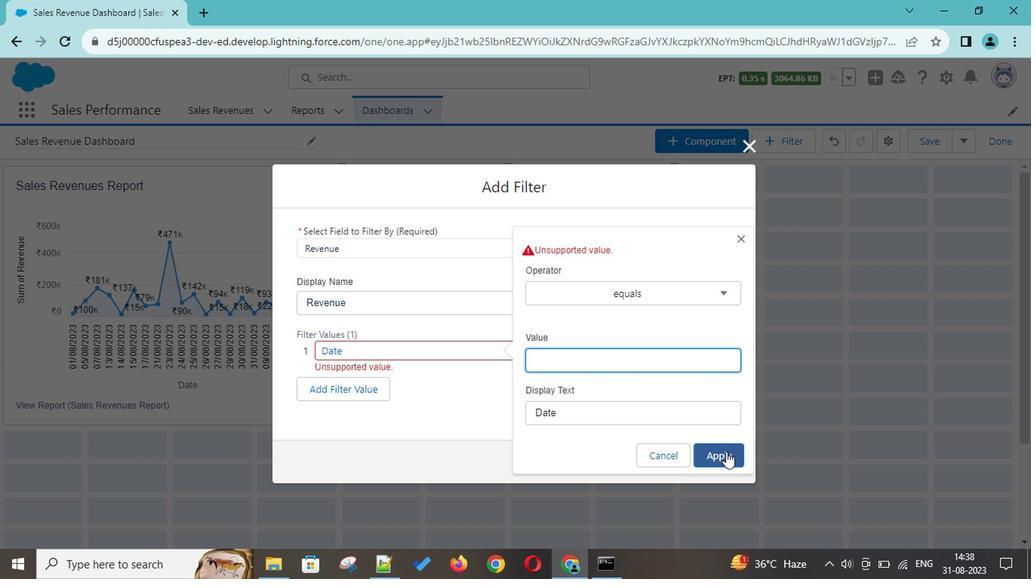 
Action: Mouse pressed left at (723, 448)
Screenshot: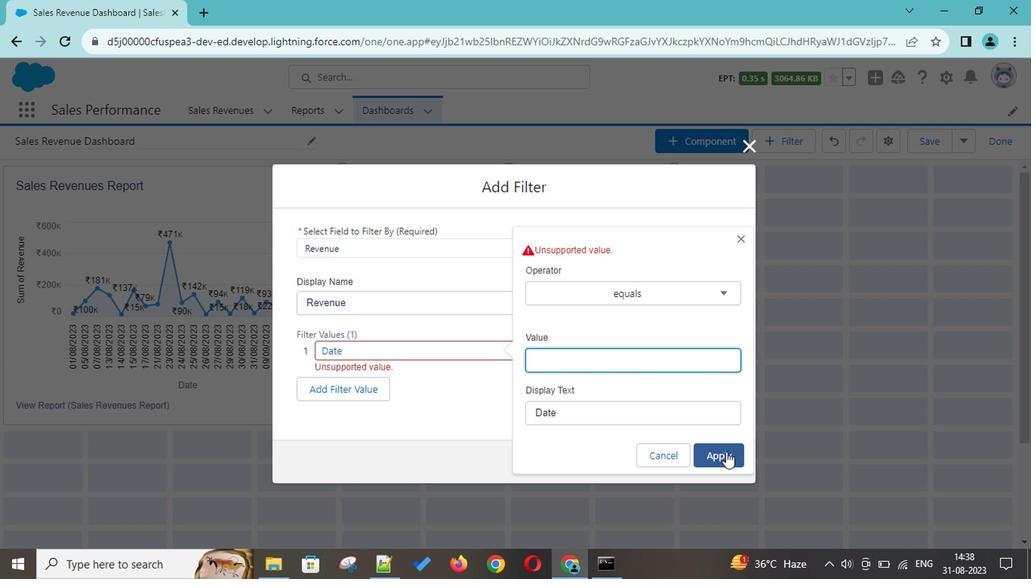 
Action: Mouse moved to (709, 458)
Screenshot: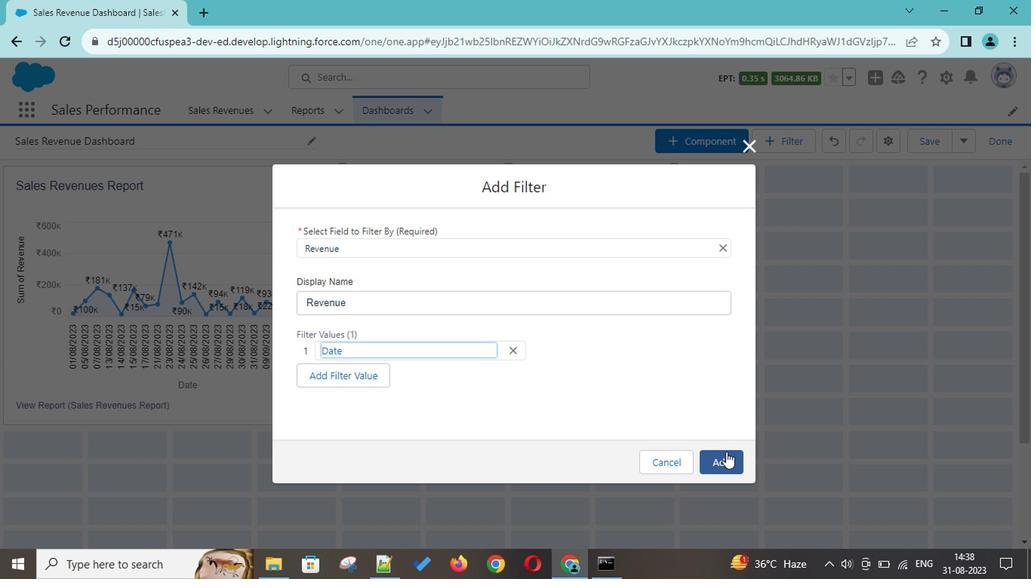 
Action: Mouse pressed left at (709, 458)
Screenshot: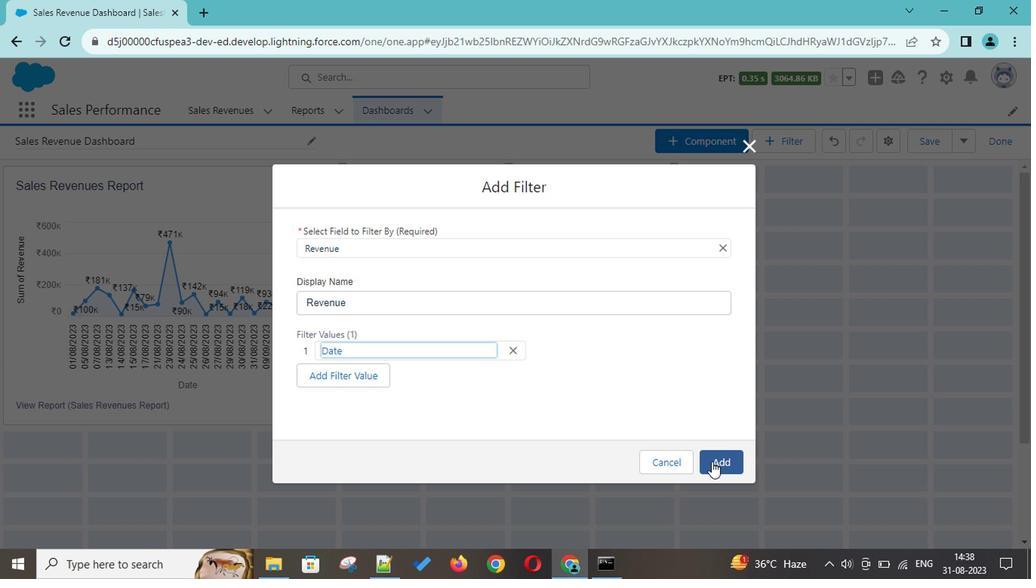 
Action: Mouse moved to (910, 142)
Screenshot: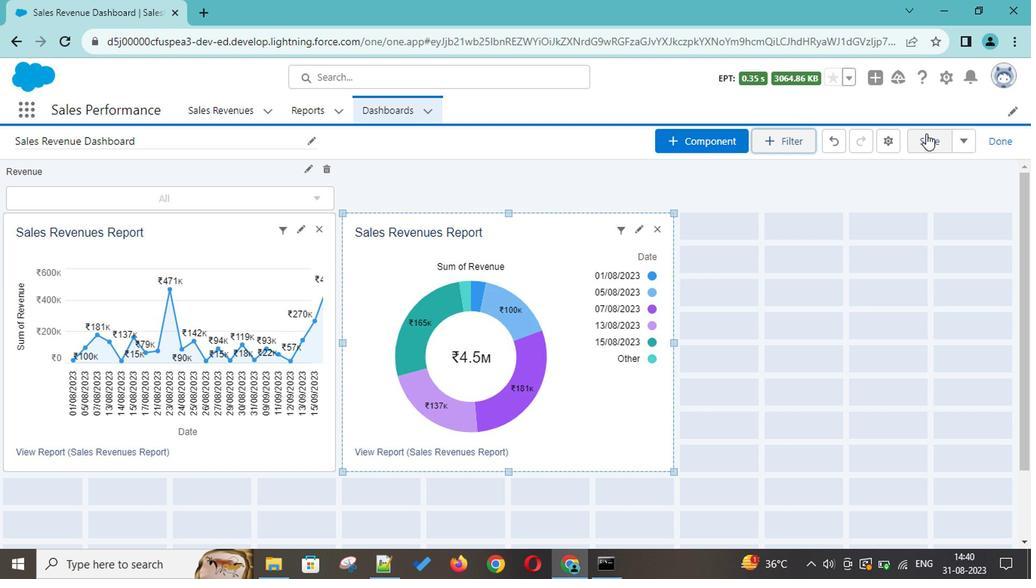 
Action: Mouse pressed left at (910, 142)
Screenshot: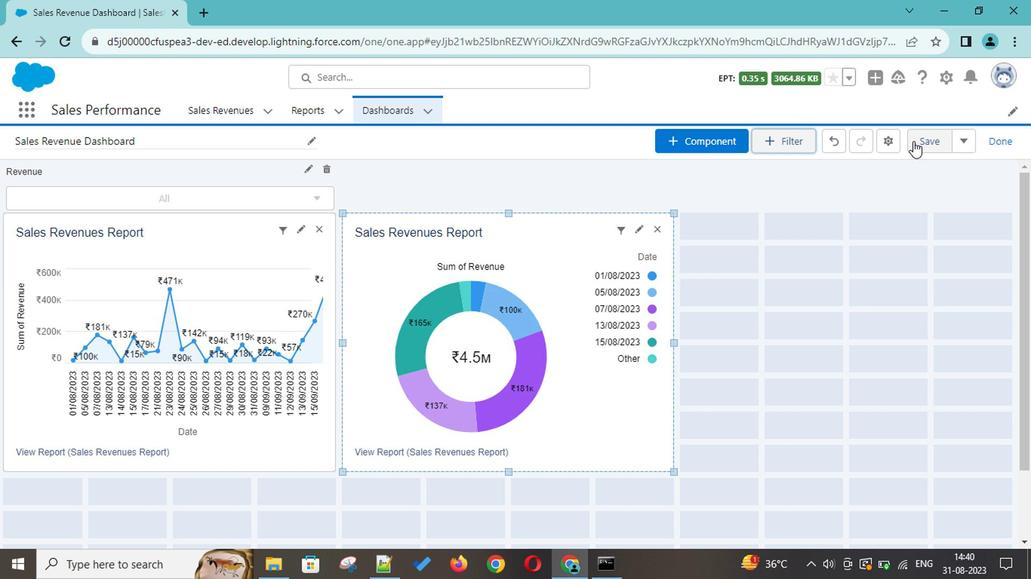 
Action: Mouse moved to (189, 410)
Screenshot: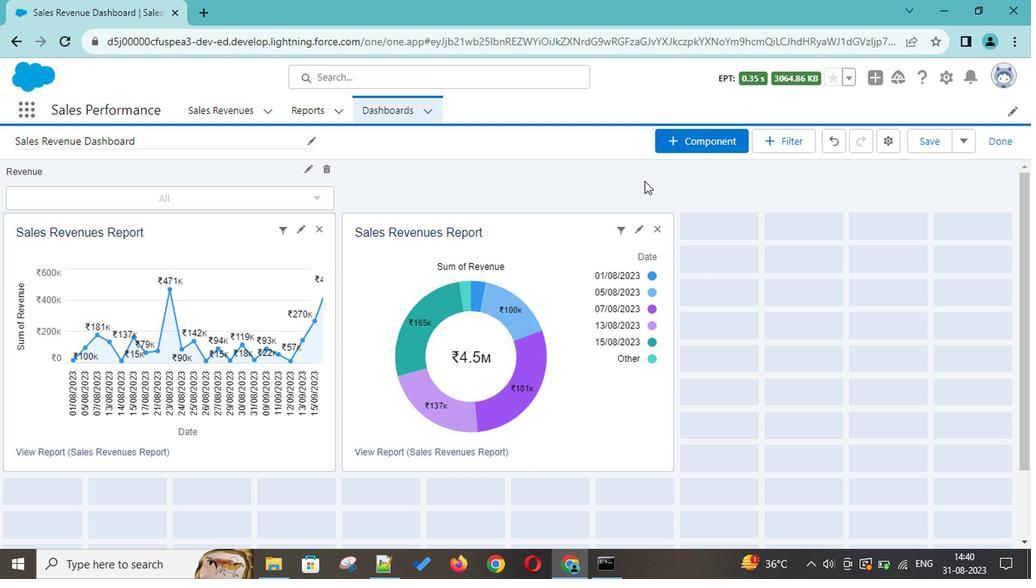 
Action: Mouse scrolled (189, 410) with delta (0, 0)
Screenshot: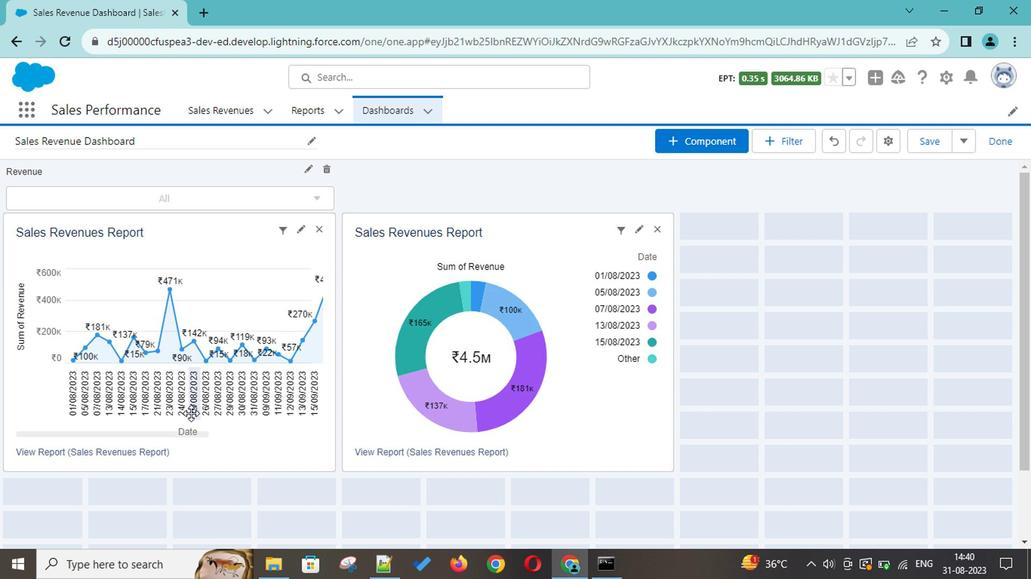 
Action: Mouse scrolled (189, 410) with delta (0, 0)
Screenshot: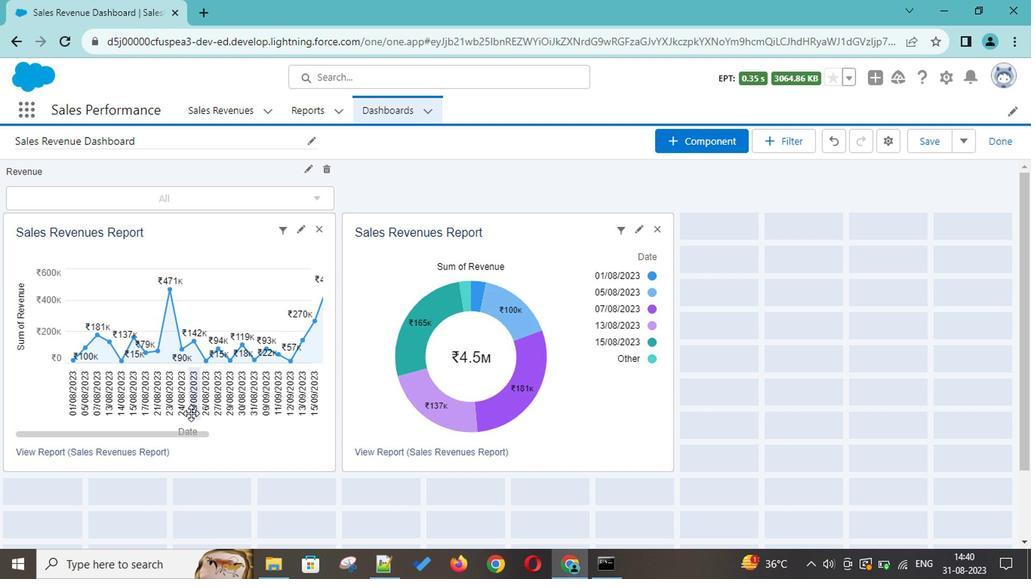 
Action: Mouse moved to (169, 339)
Screenshot: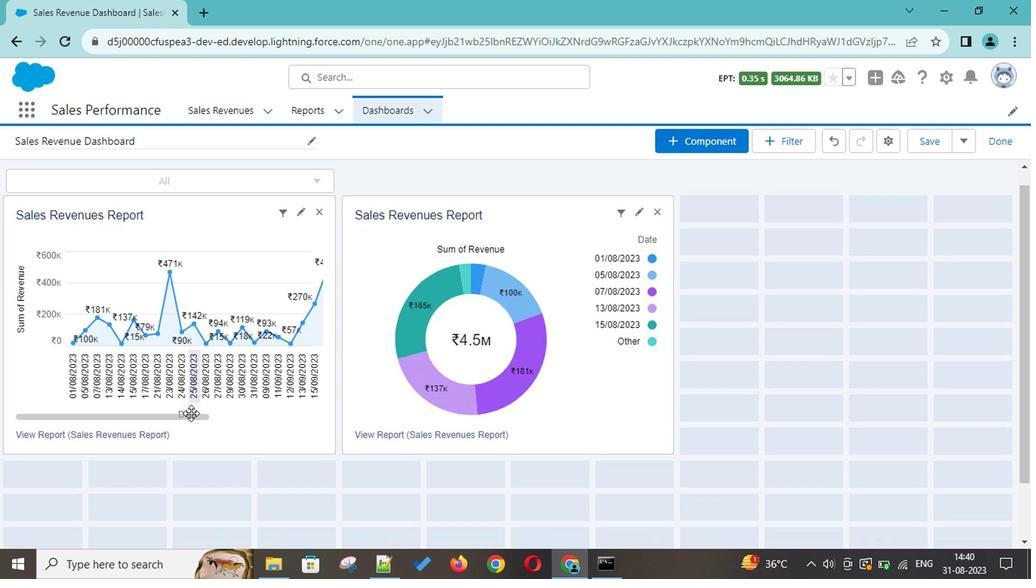 
Action: Mouse scrolled (169, 339) with delta (0, 0)
Screenshot: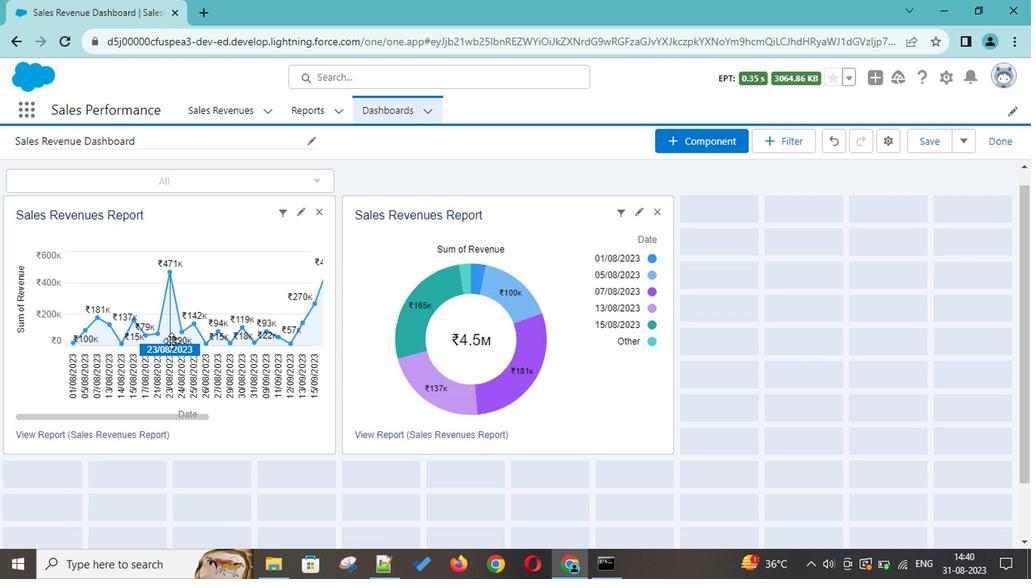 
Action: Mouse moved to (215, 112)
Screenshot: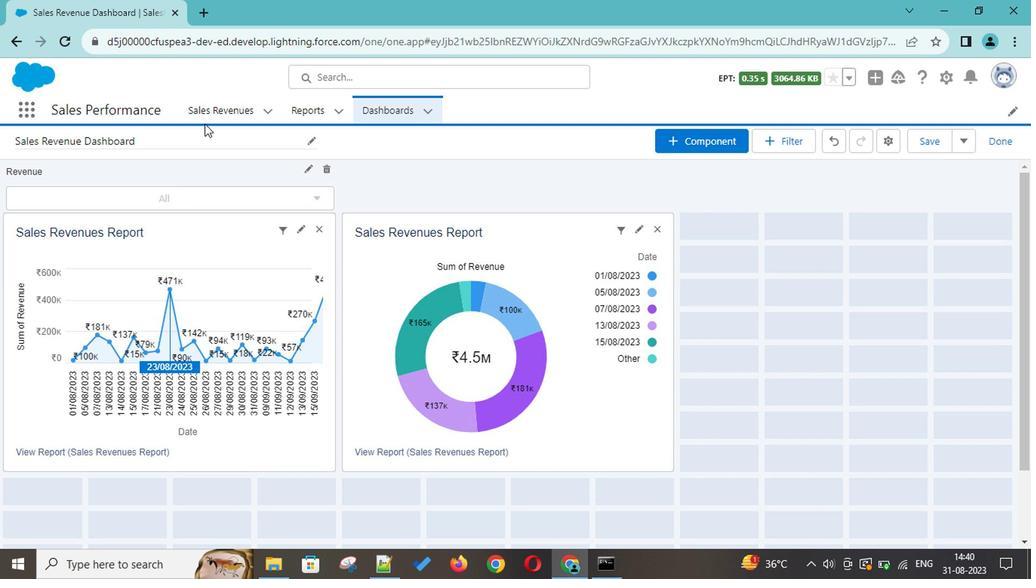 
Action: Mouse pressed left at (215, 112)
Screenshot: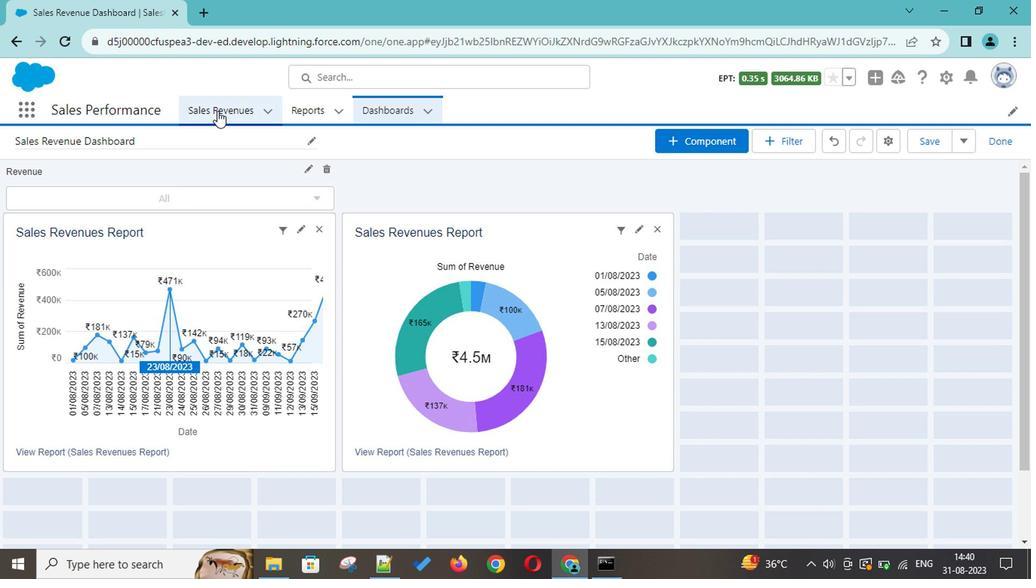 
Action: Mouse moved to (839, 158)
Screenshot: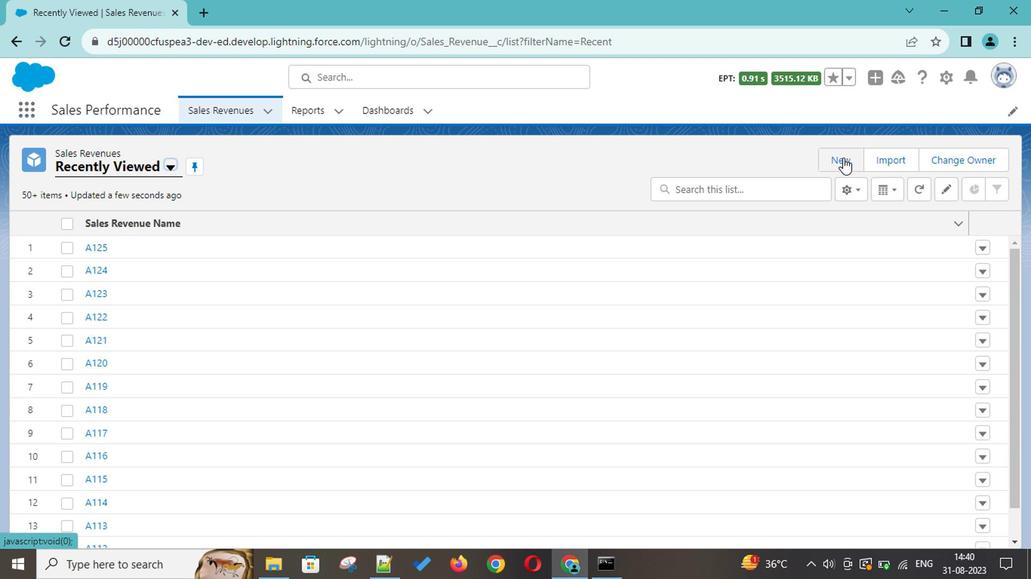 
Action: Mouse pressed left at (839, 158)
Screenshot: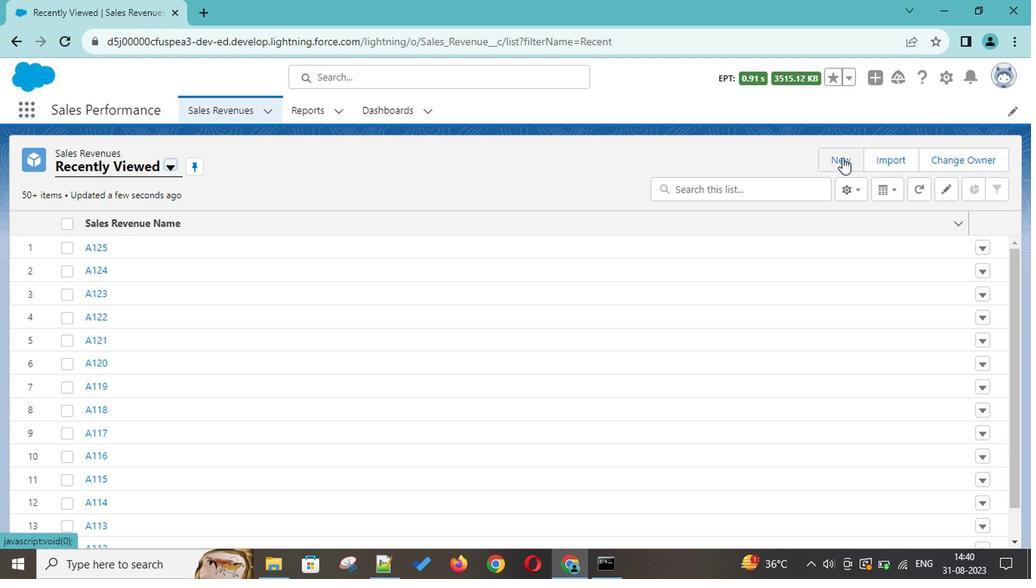
Action: Mouse moved to (682, 164)
Screenshot: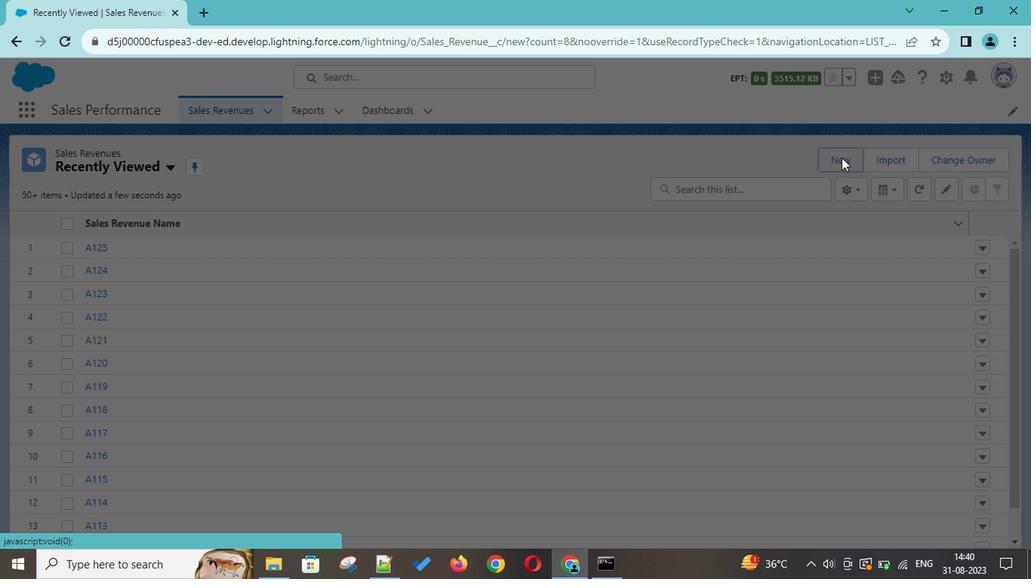 
Action: Mouse pressed left at (682, 164)
Screenshot: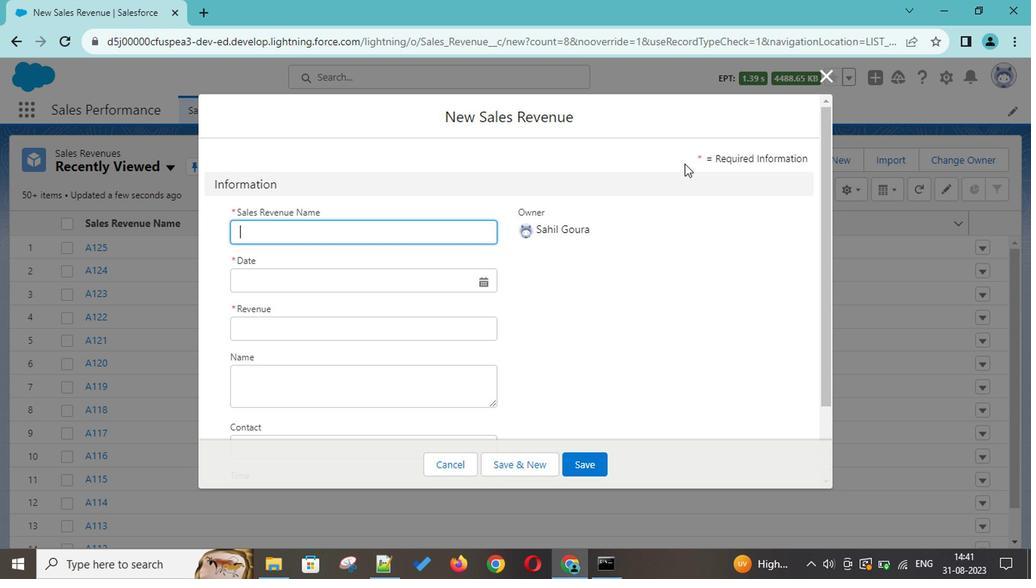 
Action: Key pressed <Key.shift>A
Screenshot: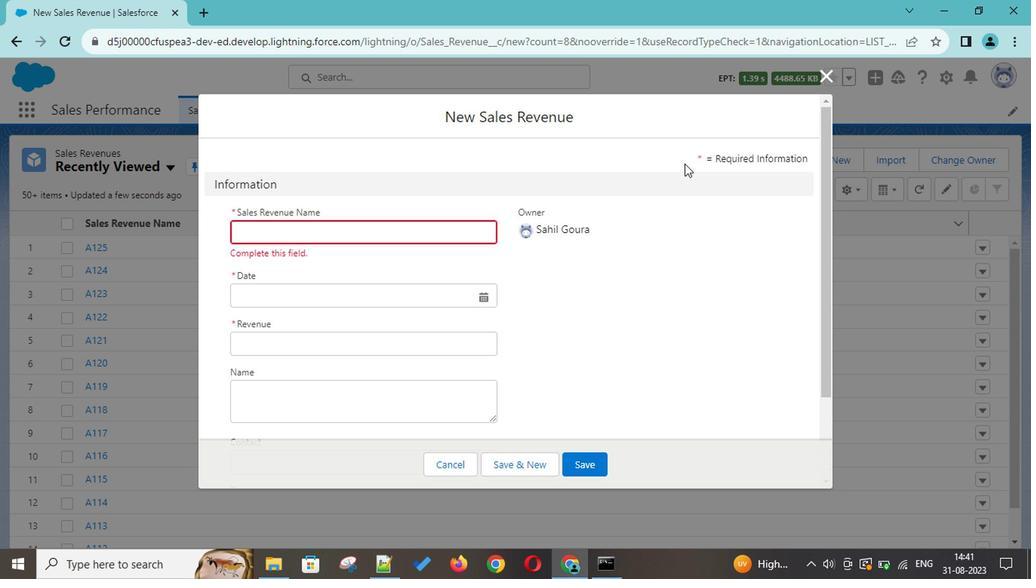 
Action: Mouse moved to (334, 237)
Screenshot: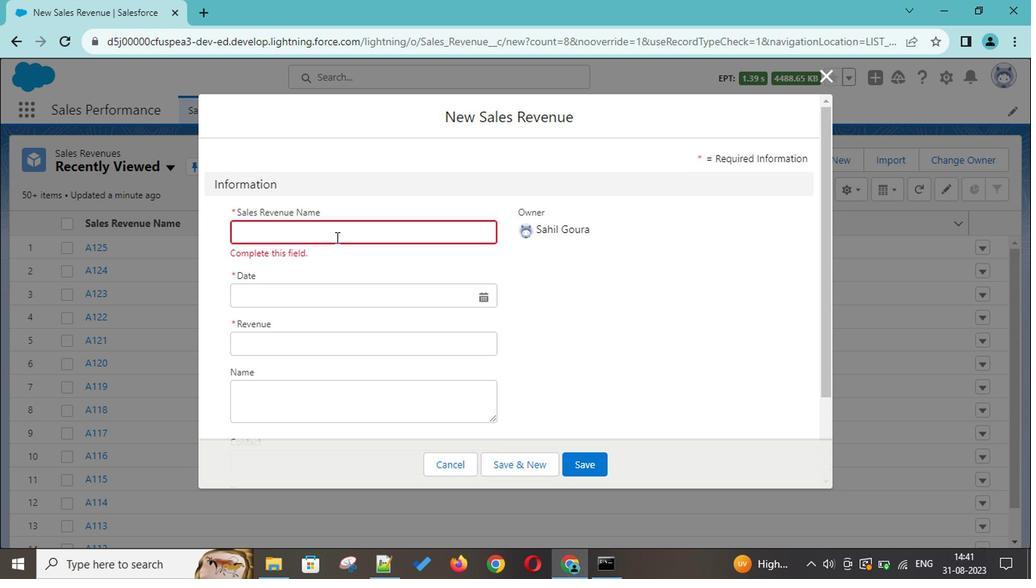 
Action: Mouse pressed left at (334, 237)
Screenshot: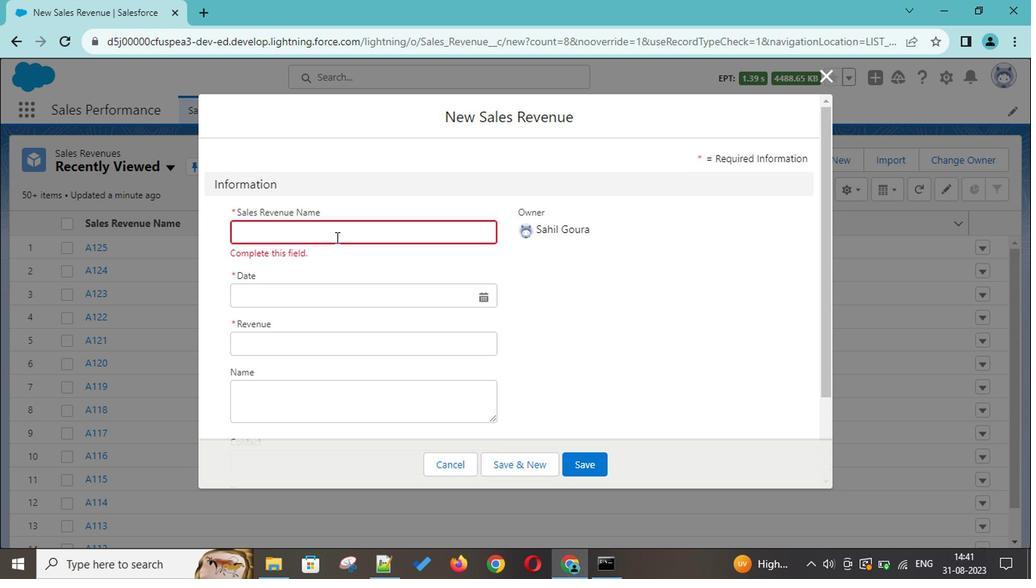 
Action: Key pressed <Key.shift>A126
Screenshot: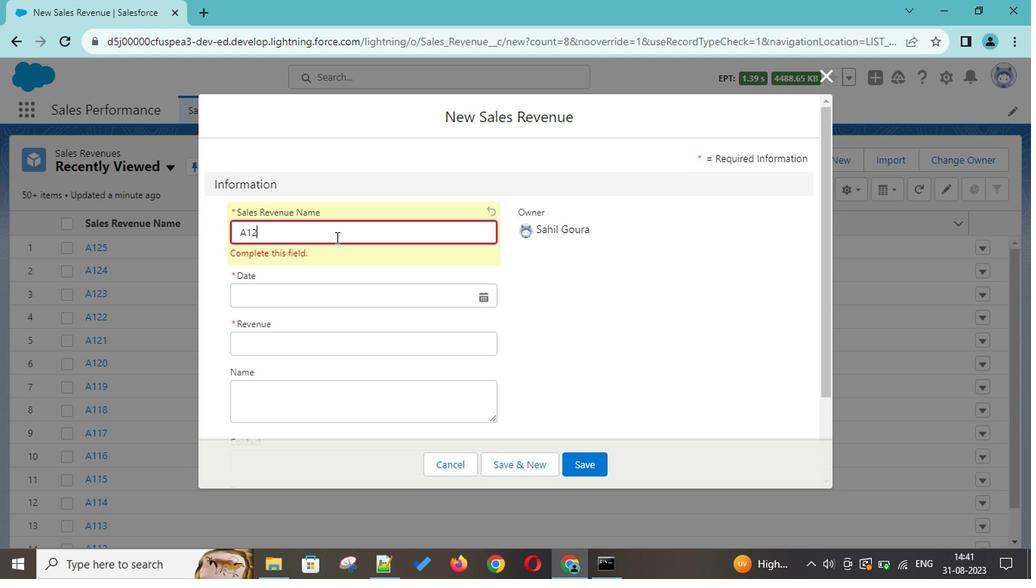 
Action: Mouse moved to (294, 298)
Screenshot: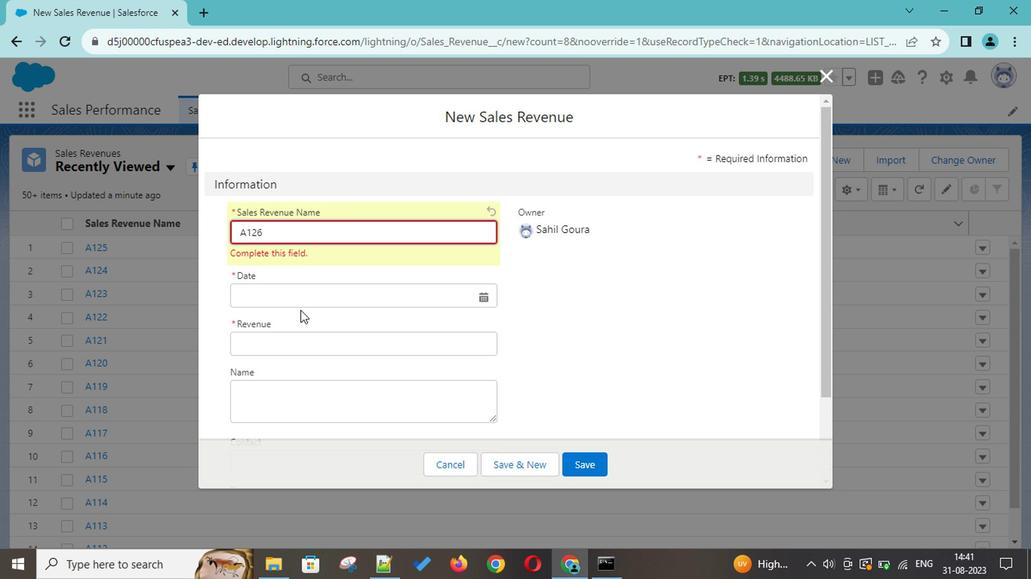 
Action: Mouse pressed left at (294, 298)
Screenshot: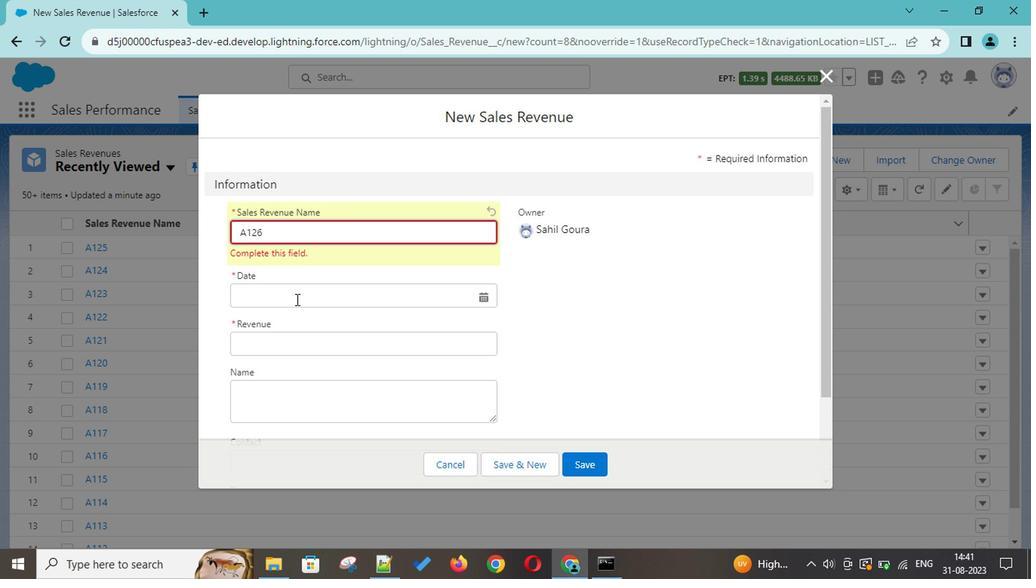 
Action: Mouse moved to (381, 277)
Screenshot: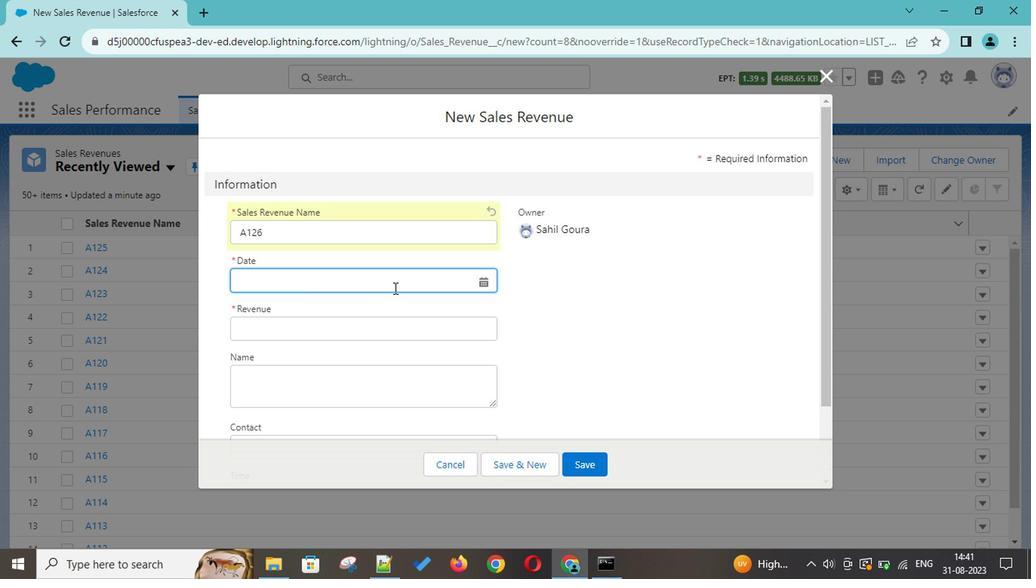 
Action: Mouse pressed left at (381, 277)
Screenshot: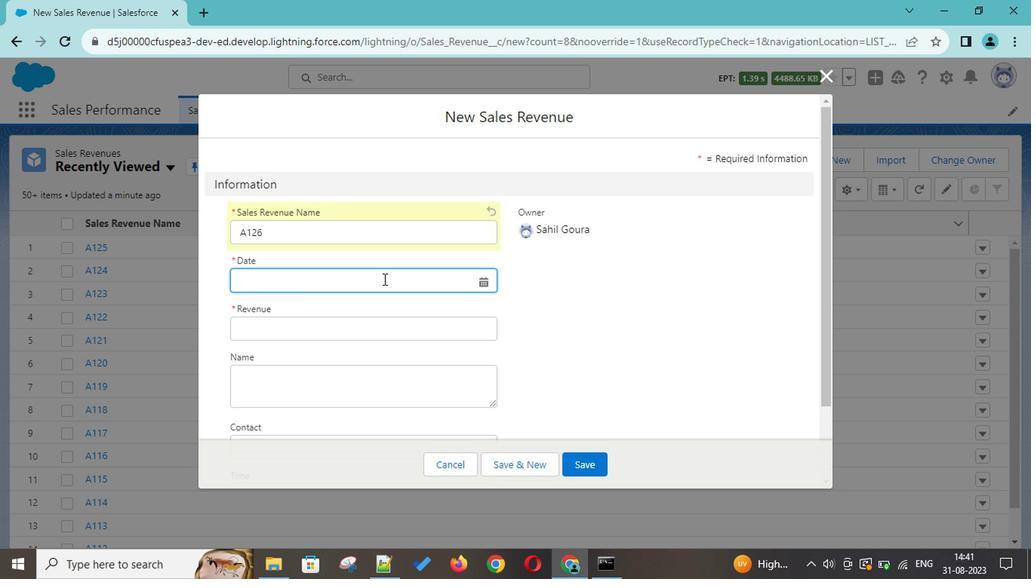 
Action: Mouse moved to (425, 478)
Screenshot: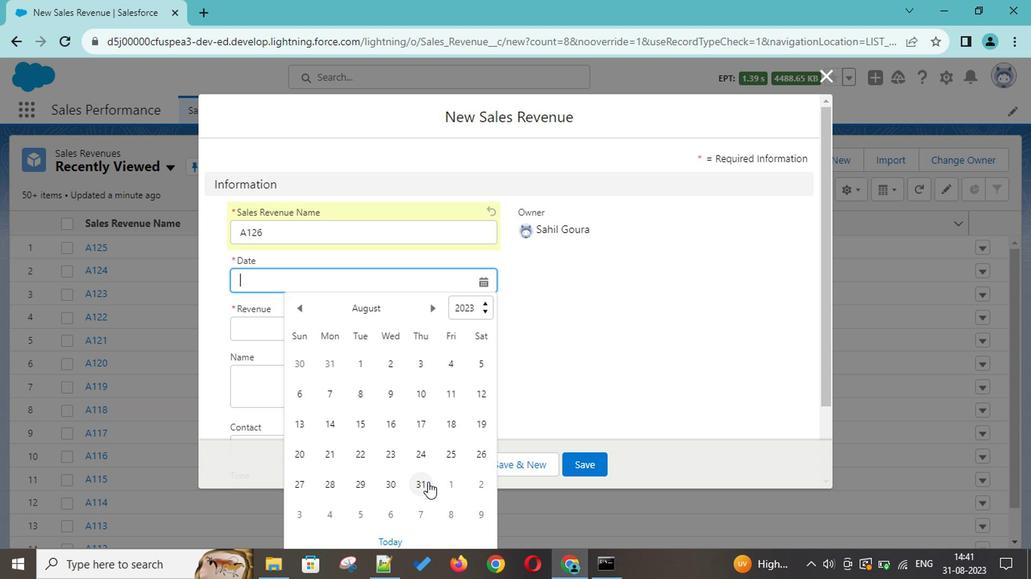
Action: Mouse pressed left at (425, 478)
Screenshot: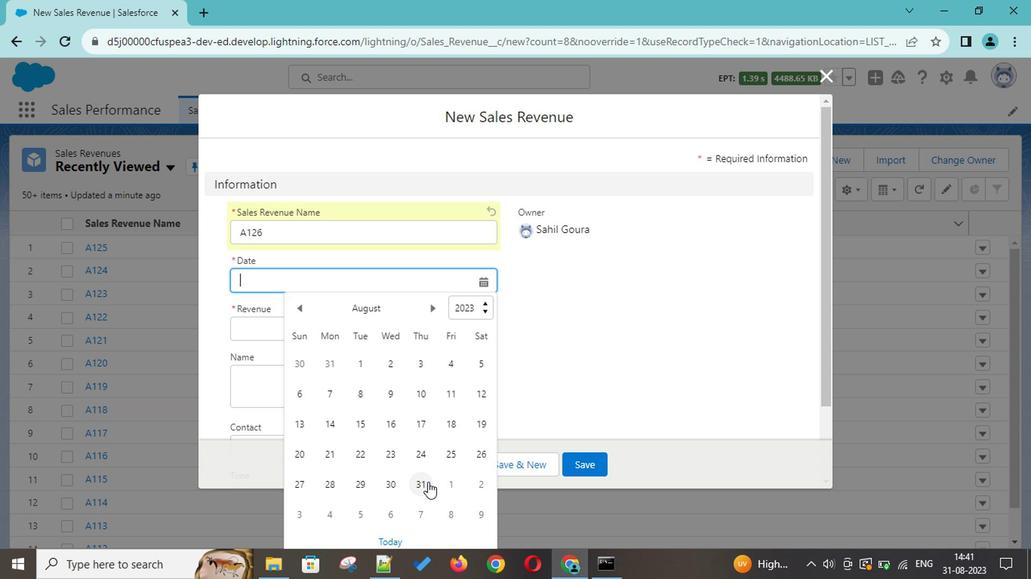 
Action: Mouse moved to (321, 327)
Screenshot: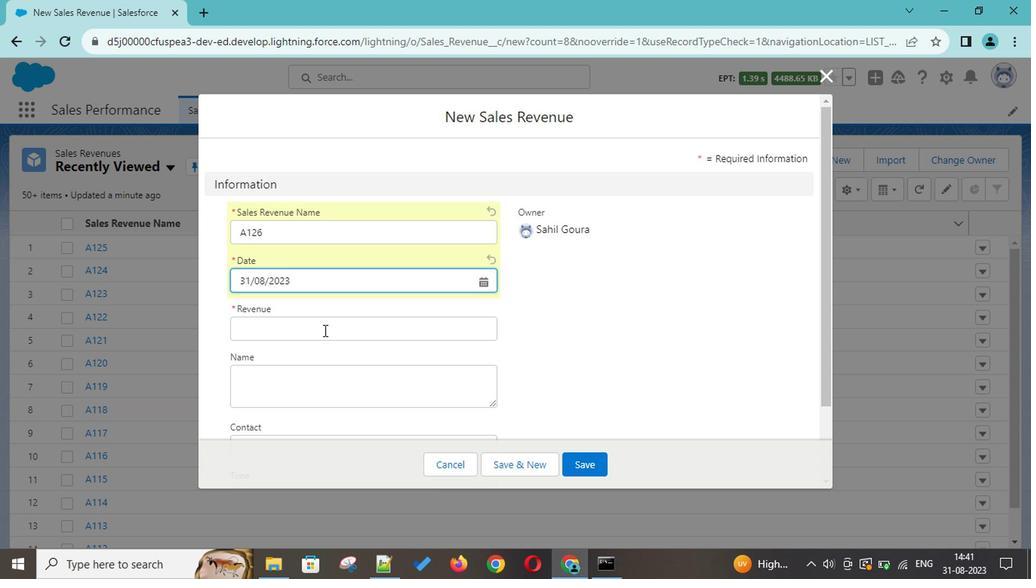 
Action: Mouse pressed left at (321, 327)
Screenshot: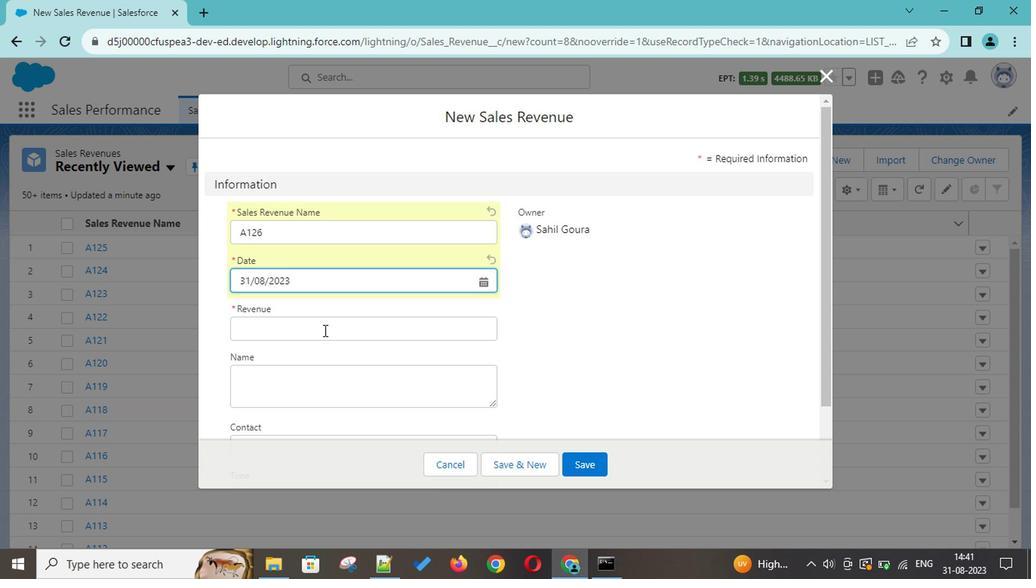 
Action: Key pressed 22950
Screenshot: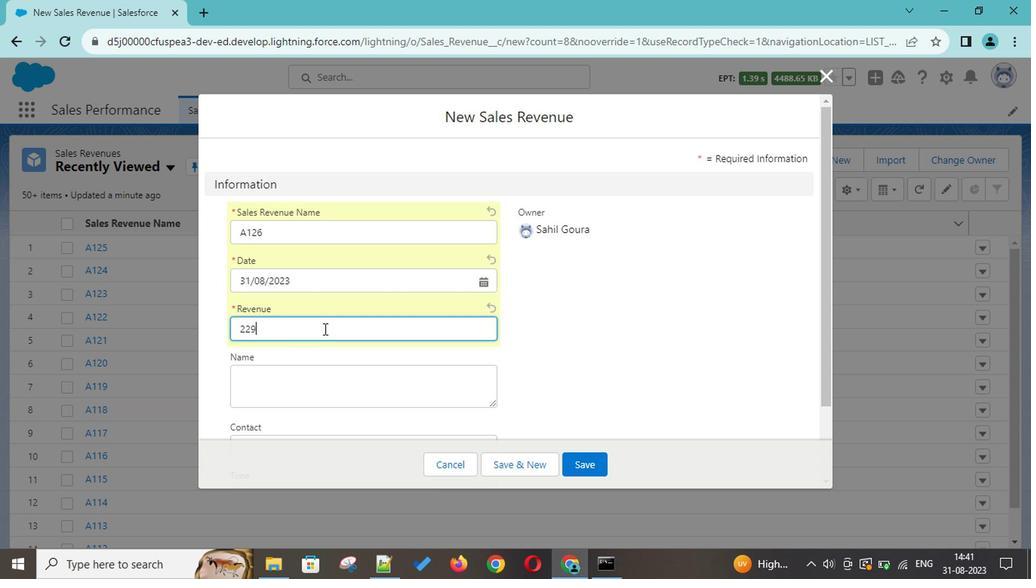 
Action: Mouse moved to (301, 385)
Screenshot: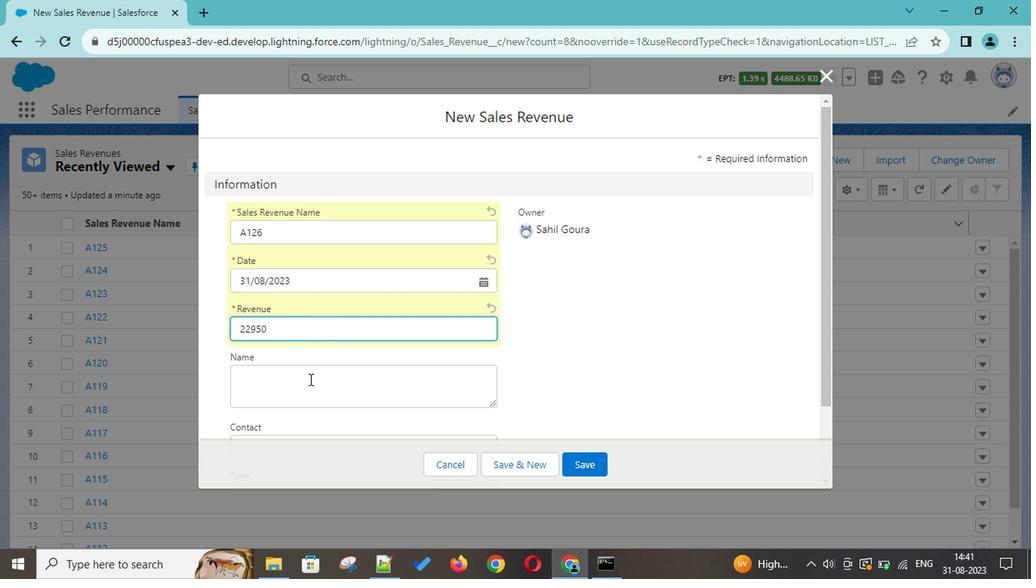 
Action: Mouse pressed left at (301, 385)
Screenshot: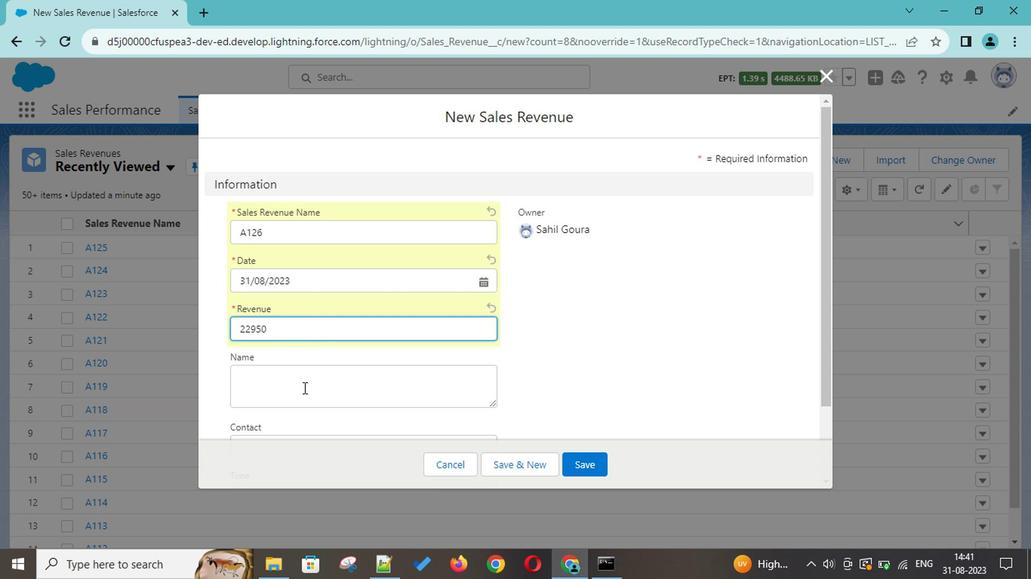 
Action: Key pressed <Key.shift>Celestron<Key.space><Key.shift>Astro<Key.shift>Master<Key.space>130<Key.space><Key.shift><Key.caps_lock><Key.caps_lock><Key.shift>EQ<Key.space><Key.shift>Tr<Key.backspace>elescope
Screenshot: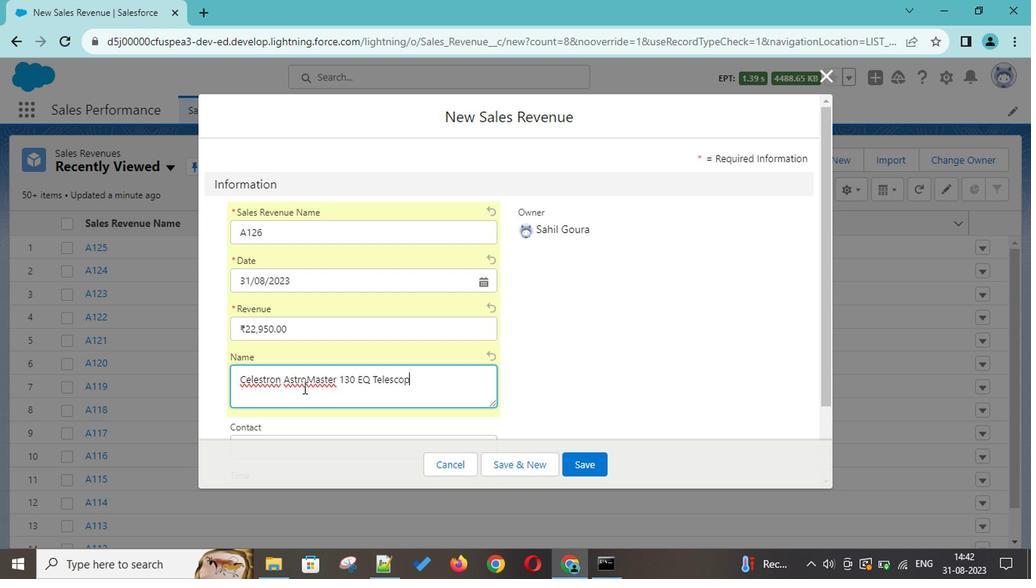 
Action: Mouse moved to (438, 291)
Screenshot: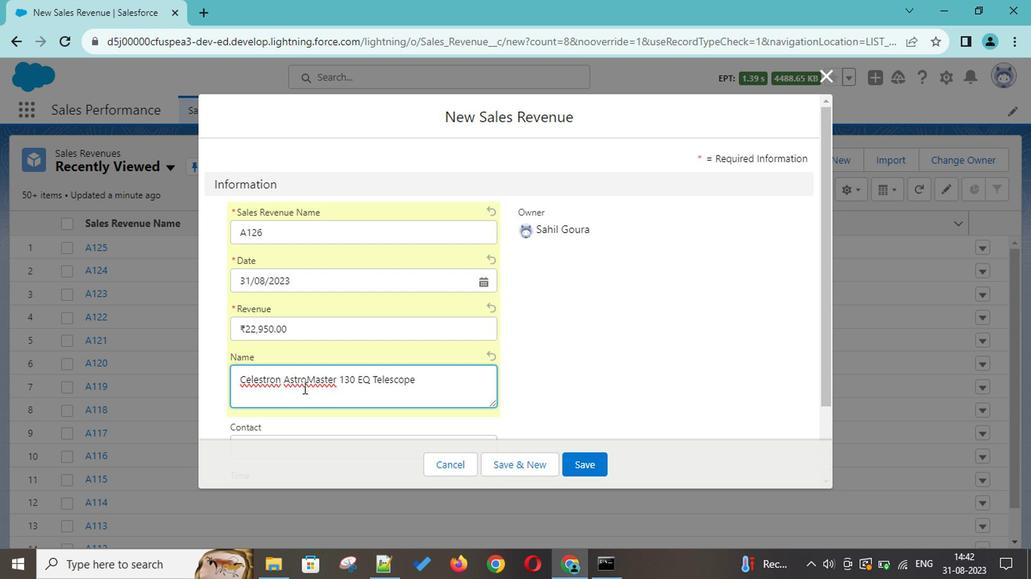 
Action: Mouse scrolled (438, 290) with delta (0, 0)
Screenshot: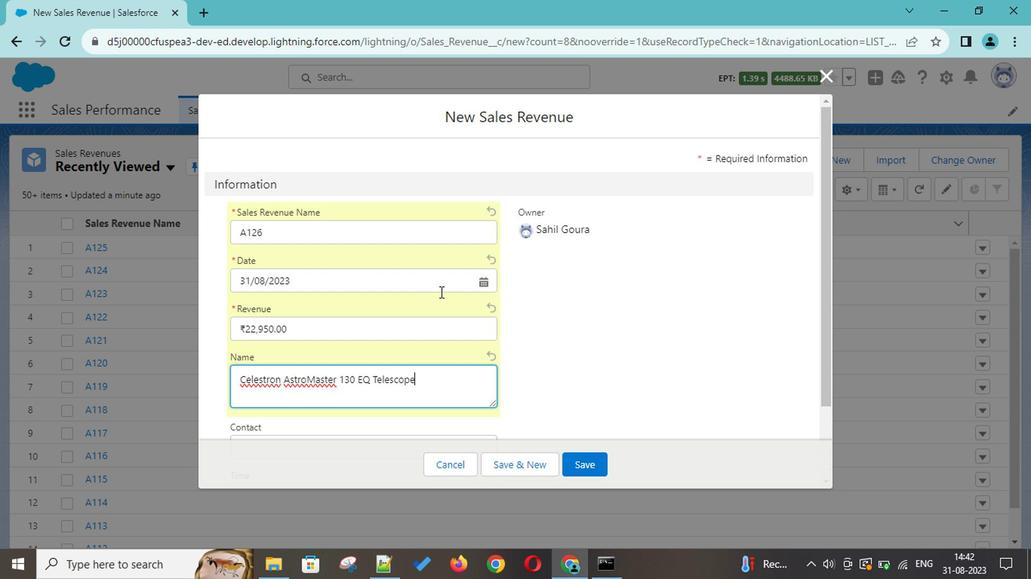 
Action: Mouse scrolled (438, 290) with delta (0, 0)
Screenshot: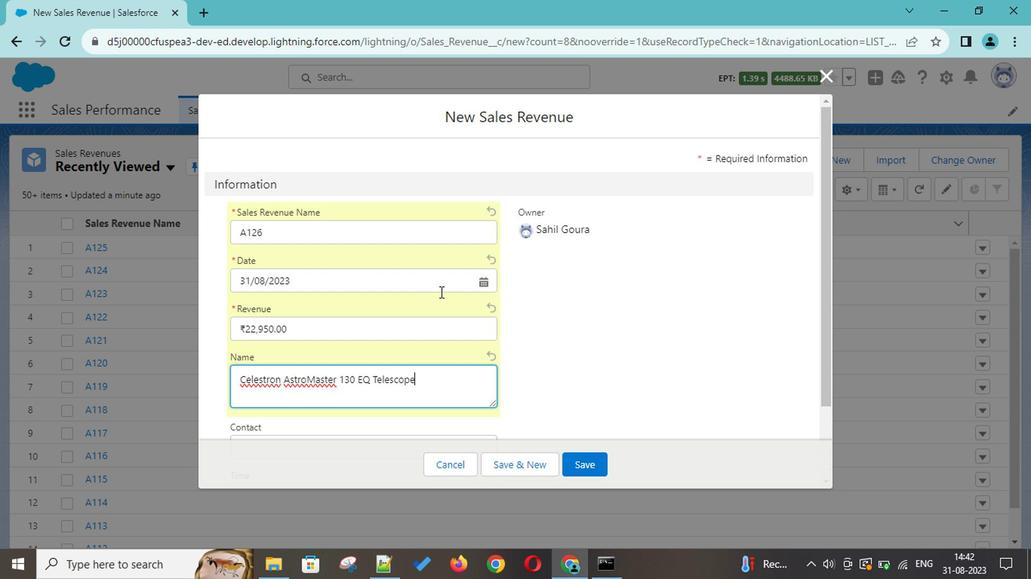 
Action: Mouse scrolled (438, 290) with delta (0, 0)
Screenshot: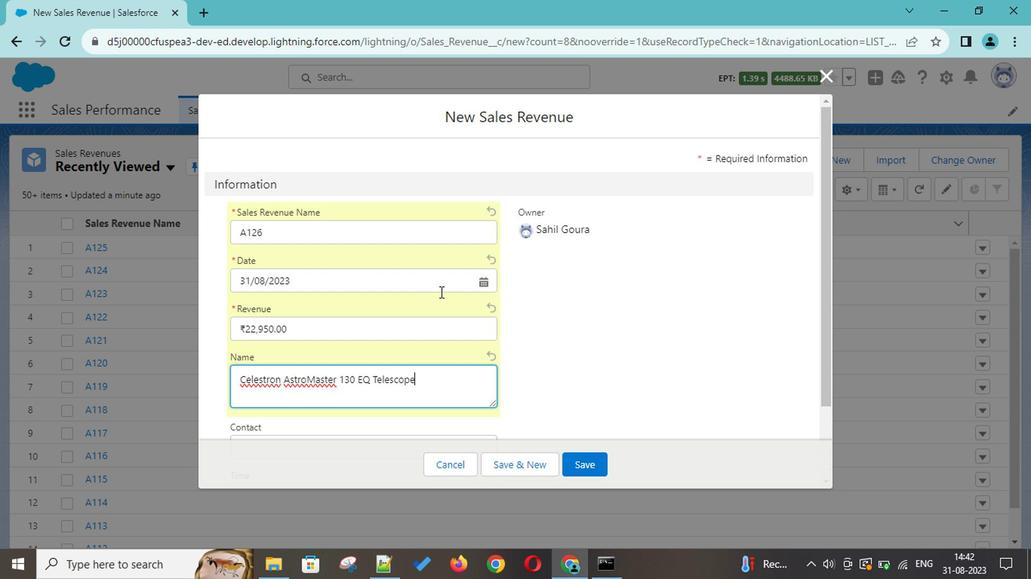 
Action: Mouse scrolled (438, 290) with delta (0, 0)
Screenshot: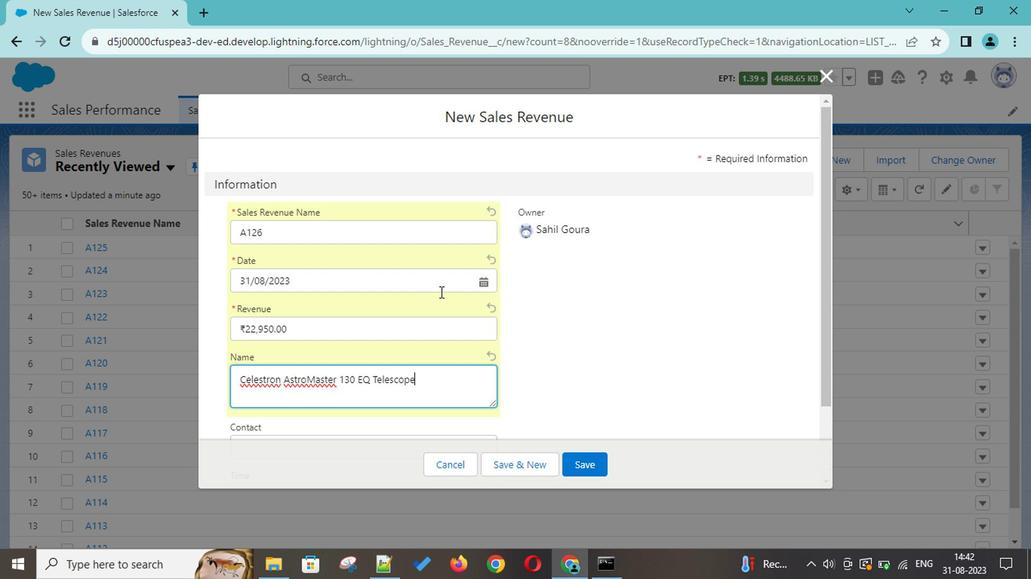 
Action: Mouse scrolled (438, 290) with delta (0, 0)
Screenshot: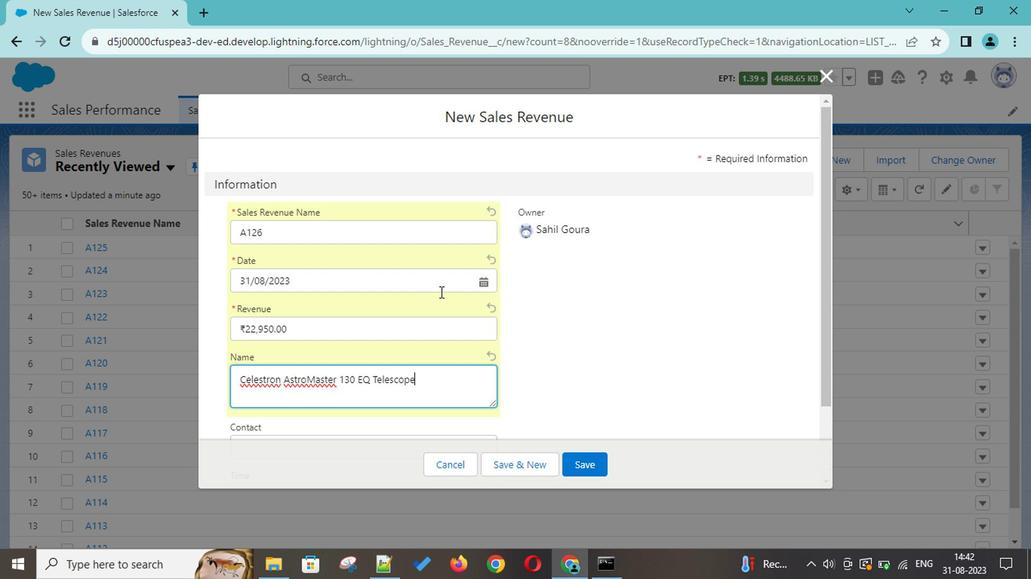 
Action: Mouse scrolled (438, 290) with delta (0, 0)
Screenshot: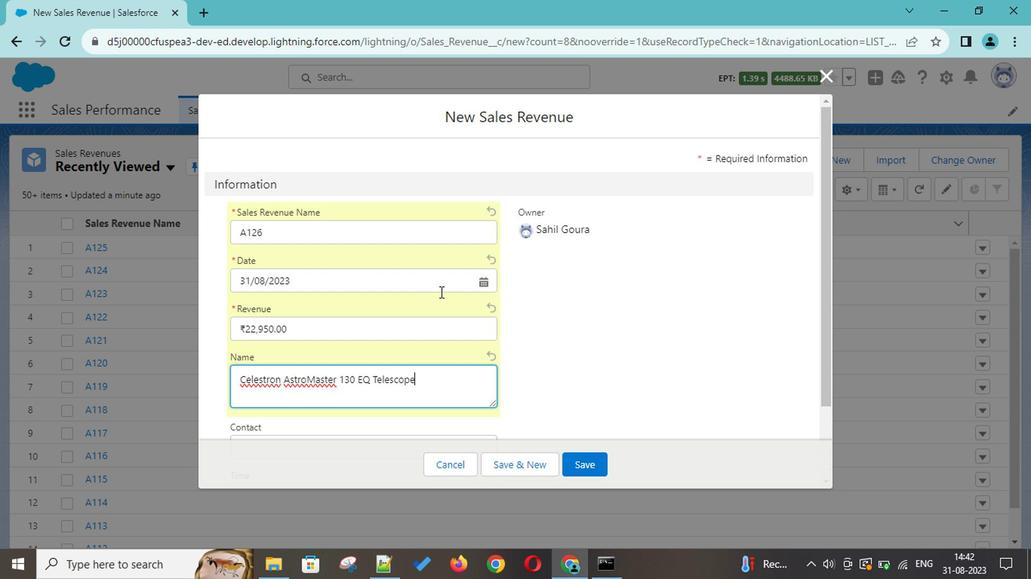 
Action: Mouse scrolled (438, 290) with delta (0, 0)
Screenshot: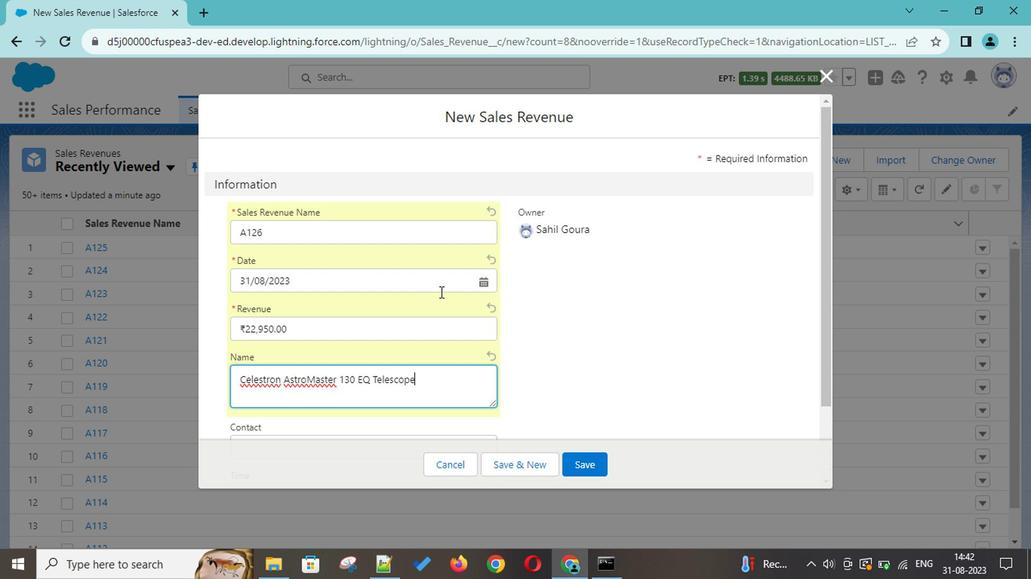 
Action: Mouse moved to (535, 457)
Screenshot: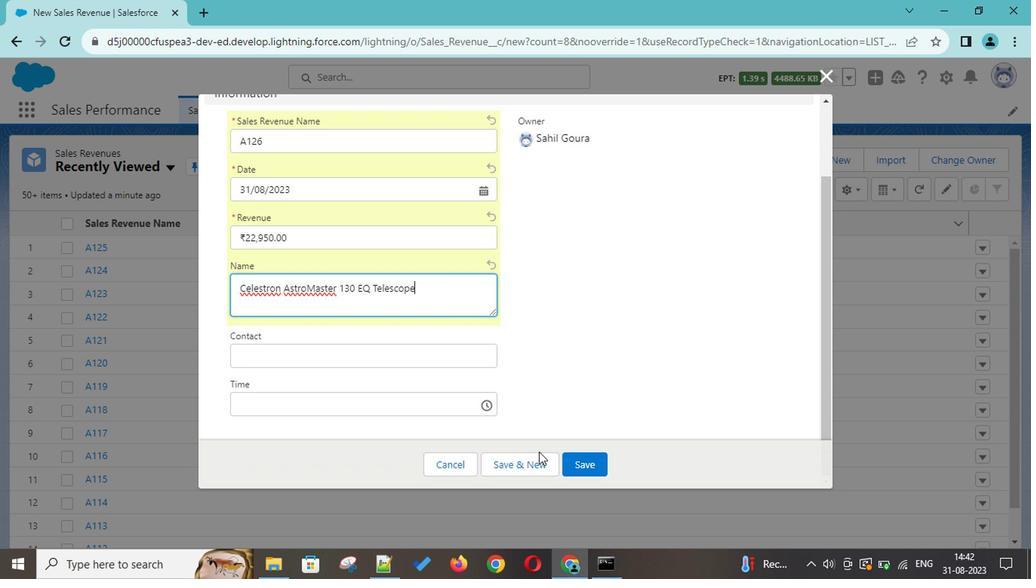 
Action: Mouse pressed left at (535, 457)
Screenshot: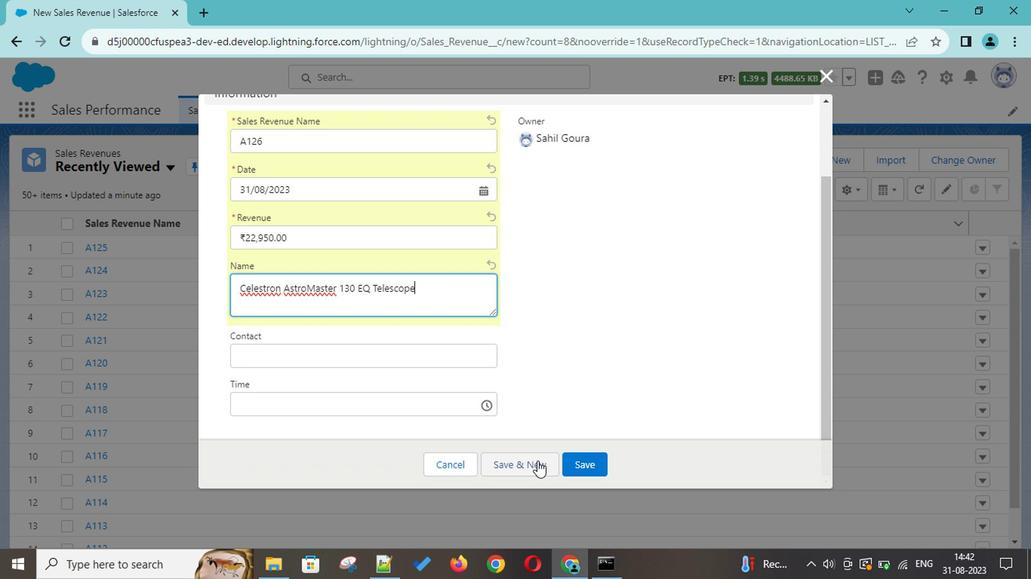 
Action: Key pressed <Key.shift>A127
Screenshot: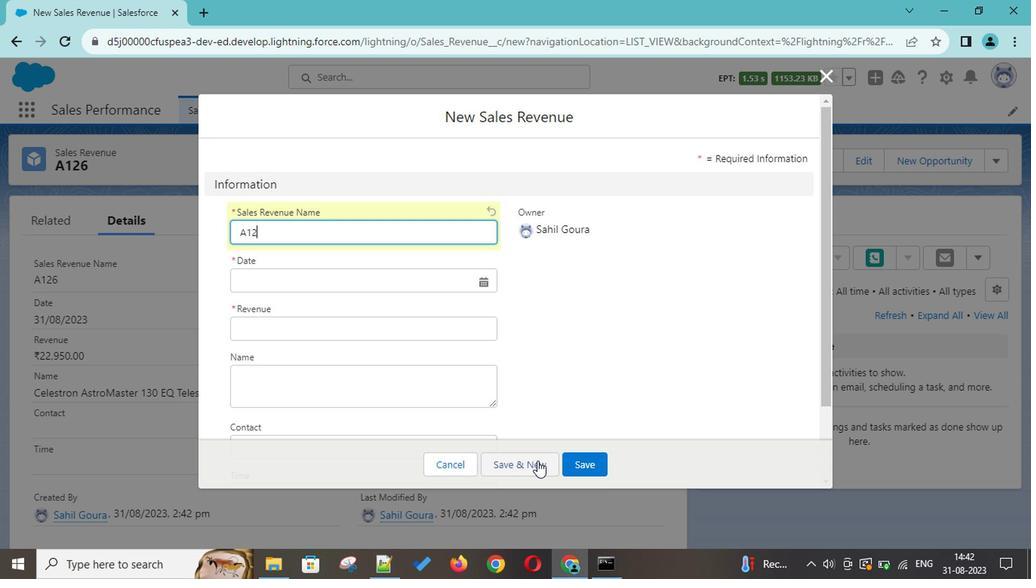 
Action: Mouse moved to (292, 281)
Screenshot: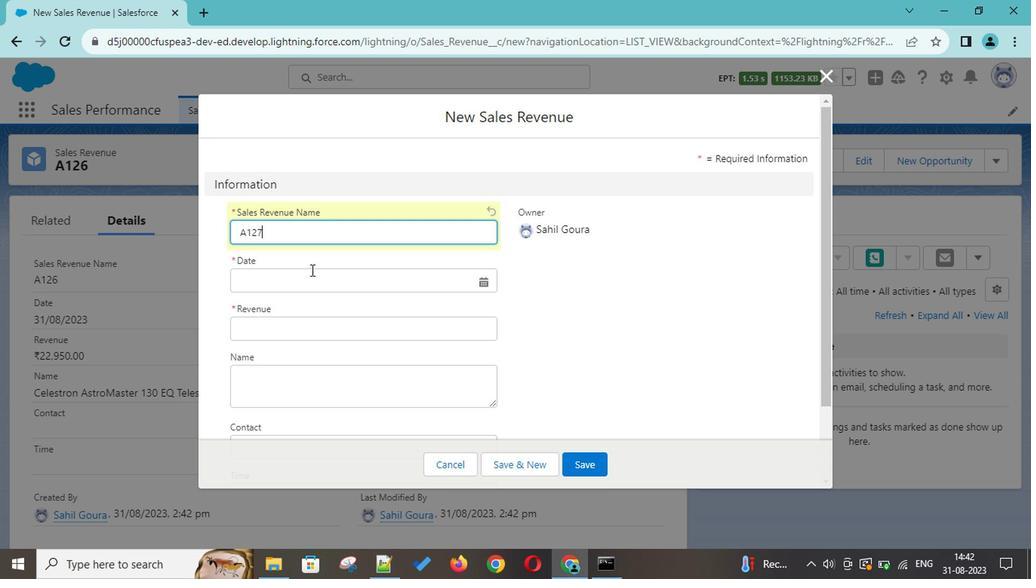 
Action: Mouse pressed left at (292, 281)
Screenshot: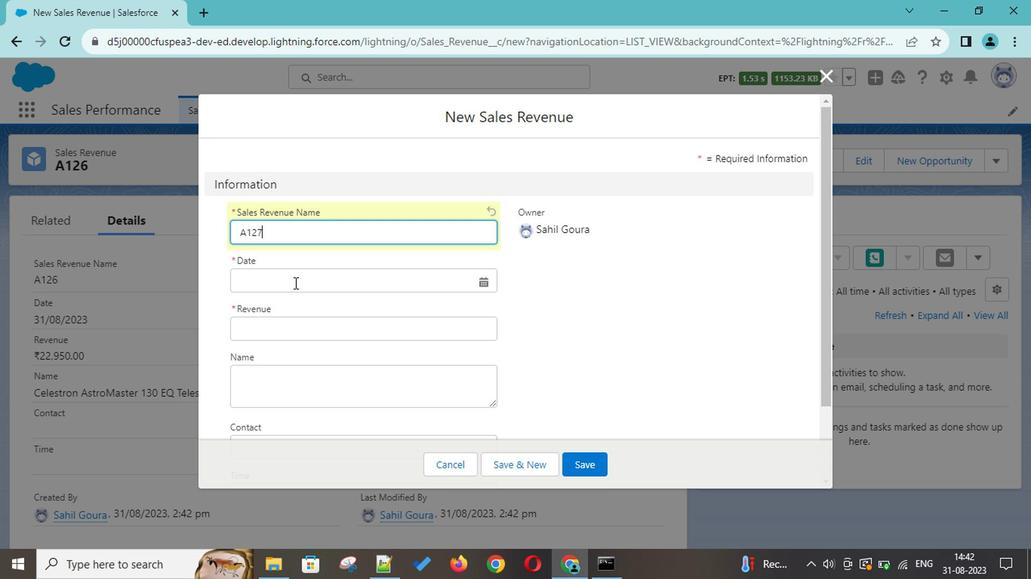 
Action: Mouse moved to (415, 480)
Screenshot: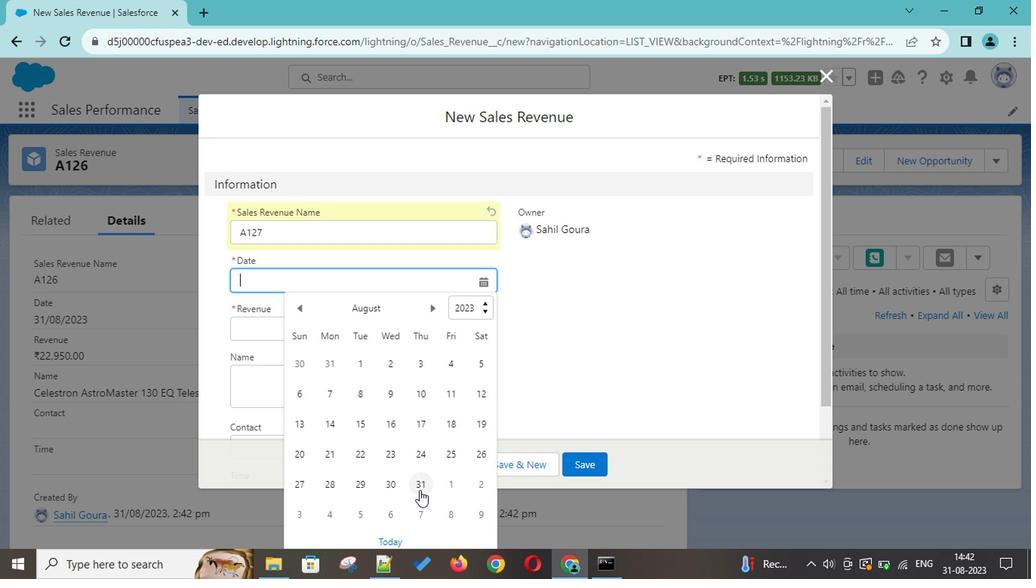 
Action: Mouse pressed left at (415, 480)
Screenshot: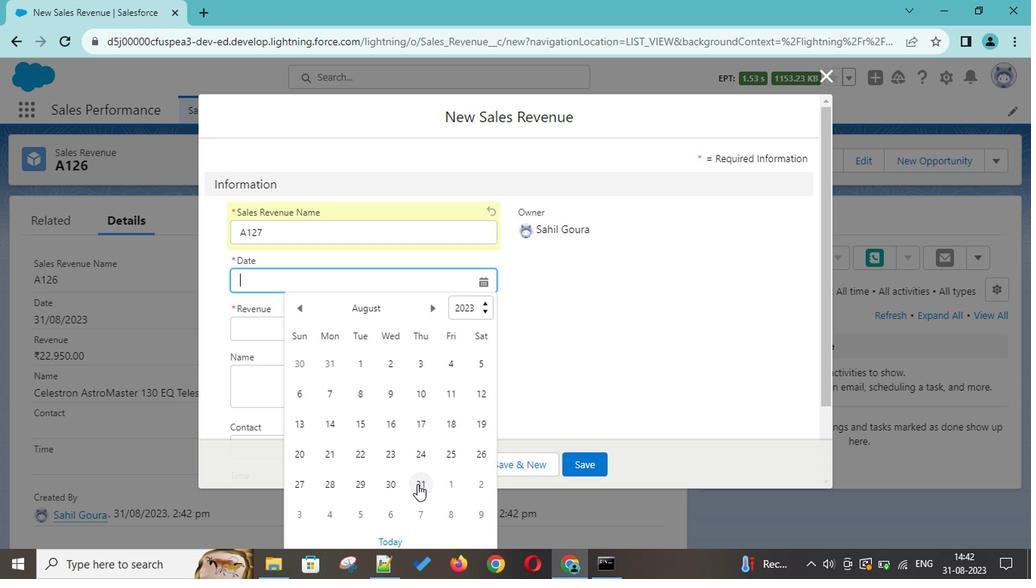 
Action: Mouse moved to (309, 325)
Screenshot: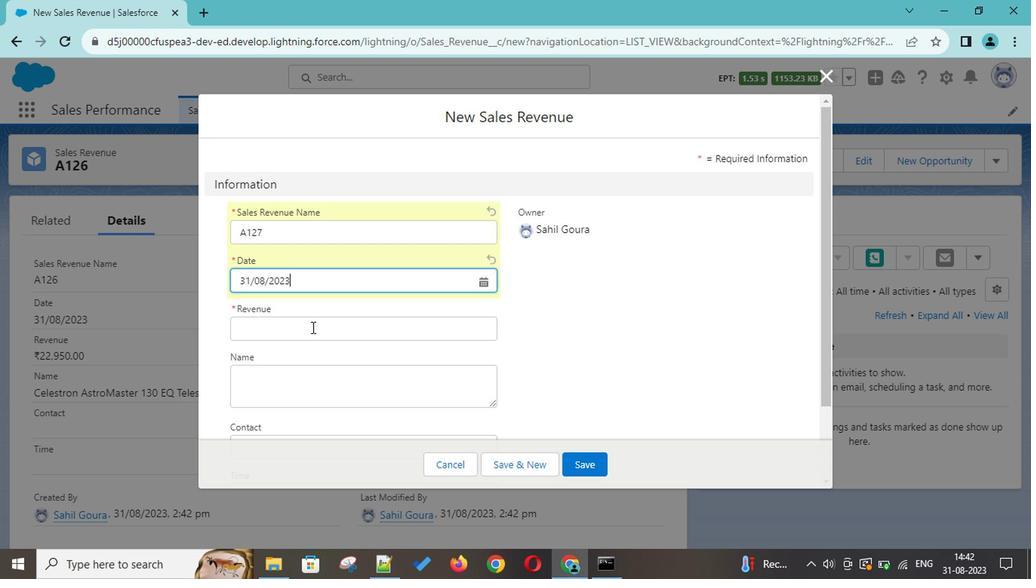 
Action: Mouse pressed left at (309, 325)
Screenshot: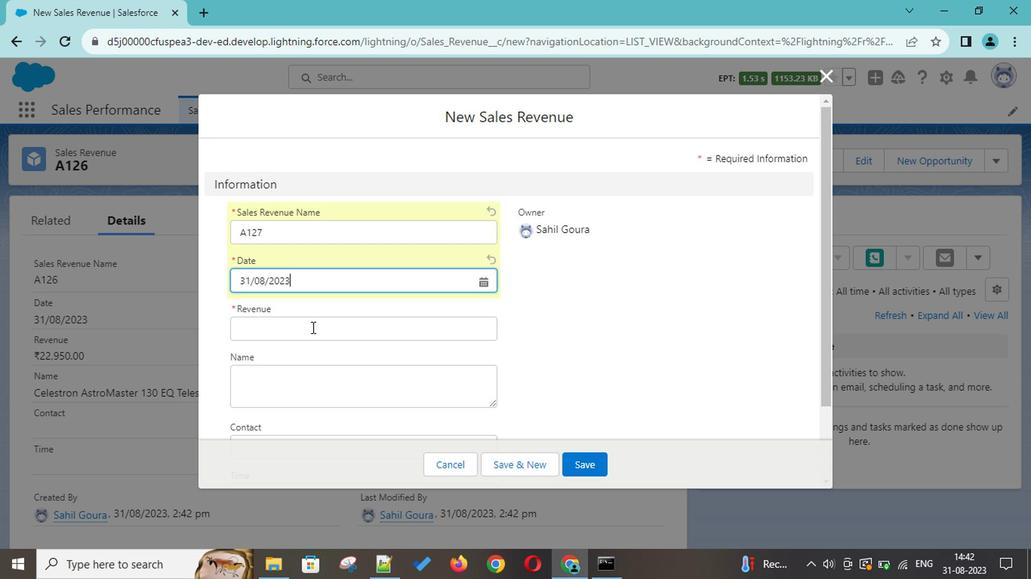 
Action: Key pressed 68999
Screenshot: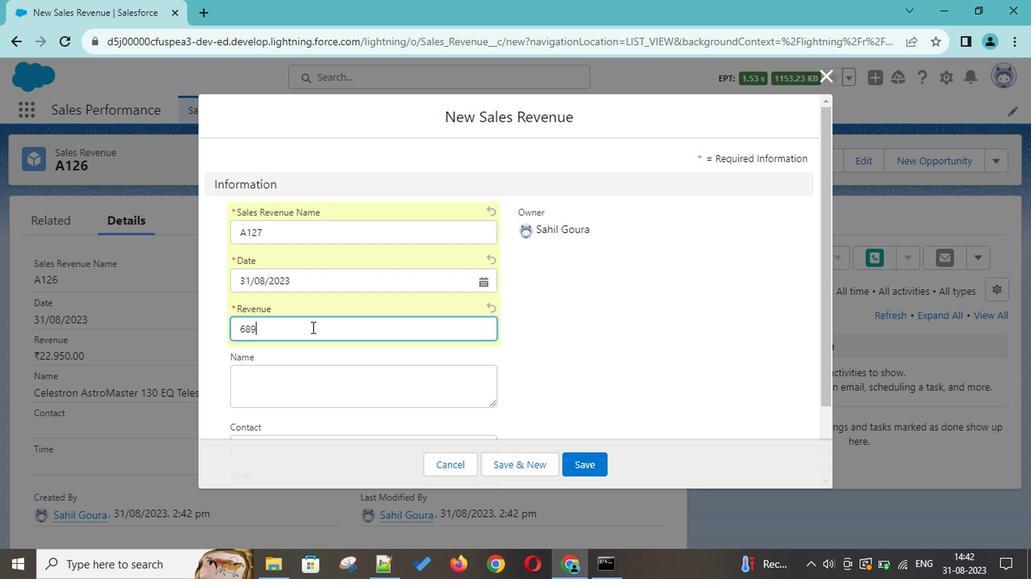 
Action: Mouse moved to (245, 382)
Screenshot: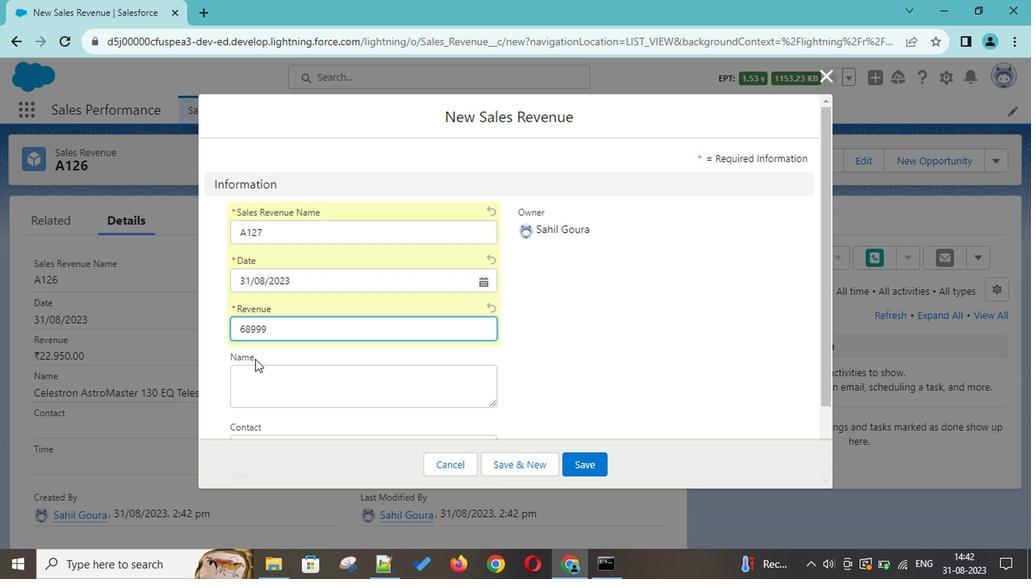 
Action: Mouse pressed left at (245, 382)
Screenshot: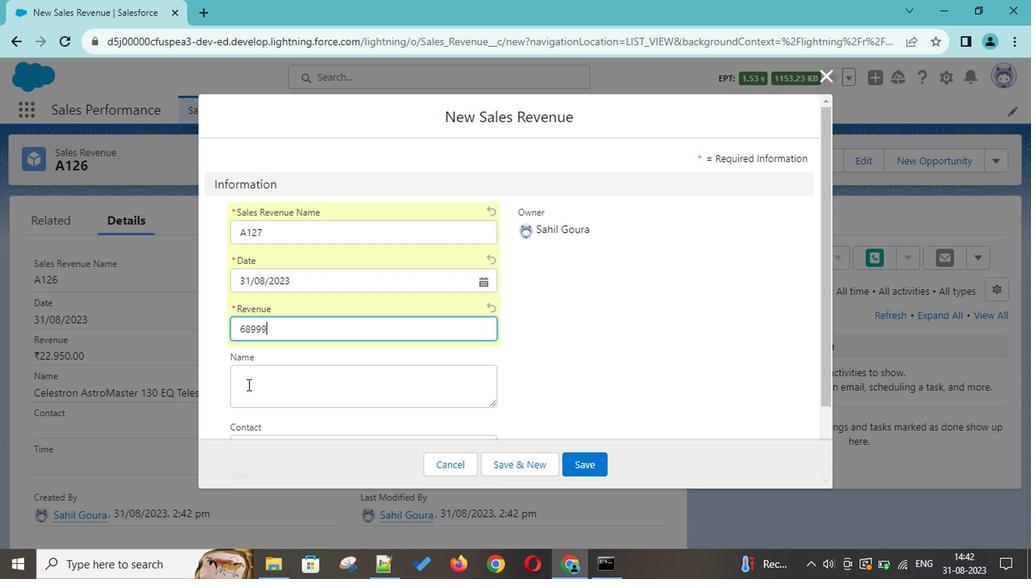 
Action: Key pressed <Key.shift>Cels<Key.backspace>estron<Key.space><Key.shift><Key.shift><Key.shift>Nex<Key.shift>Star<Key.space>130<Key.shift>SLt<Key.backspace><Key.shift>ctrl+T<Key.space><Key.shift>Compo<Key.backspace>uterized<Key.space><Key.shift>Telescope
Screenshot: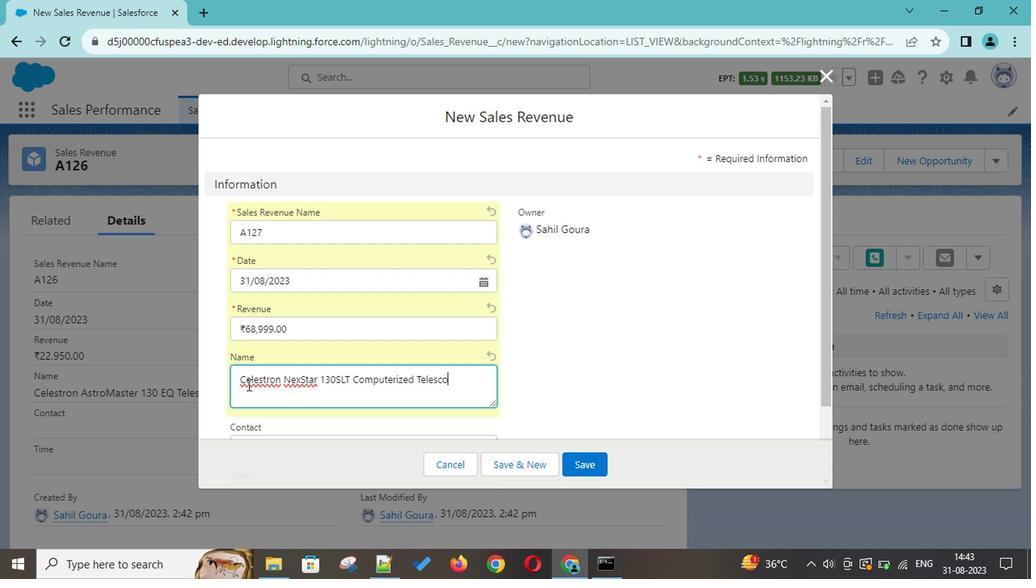 
Action: Mouse moved to (253, 363)
Screenshot: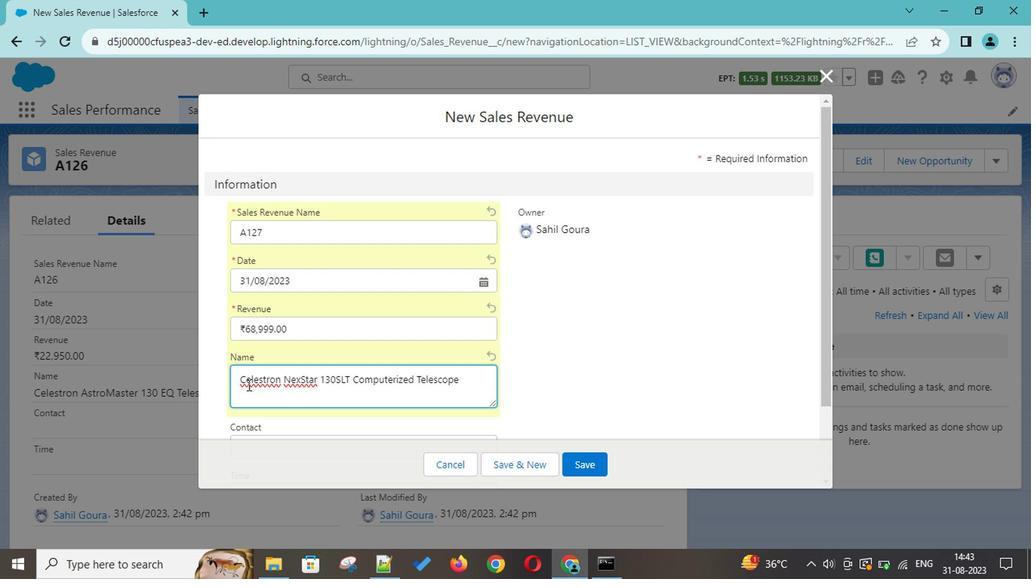 
Action: Mouse scrolled (253, 362) with delta (0, 0)
Screenshot: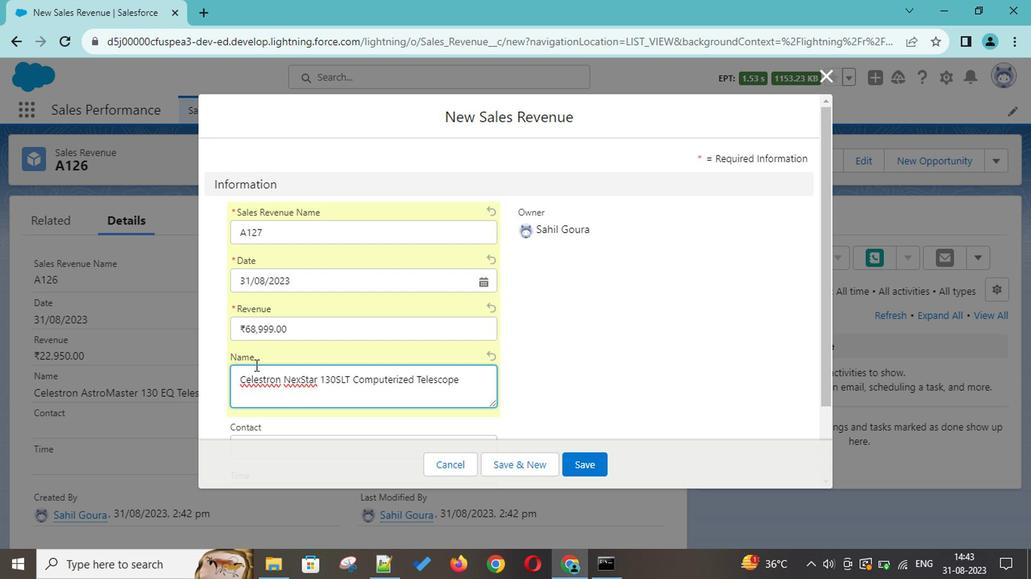 
Action: Mouse scrolled (253, 362) with delta (0, 0)
Screenshot: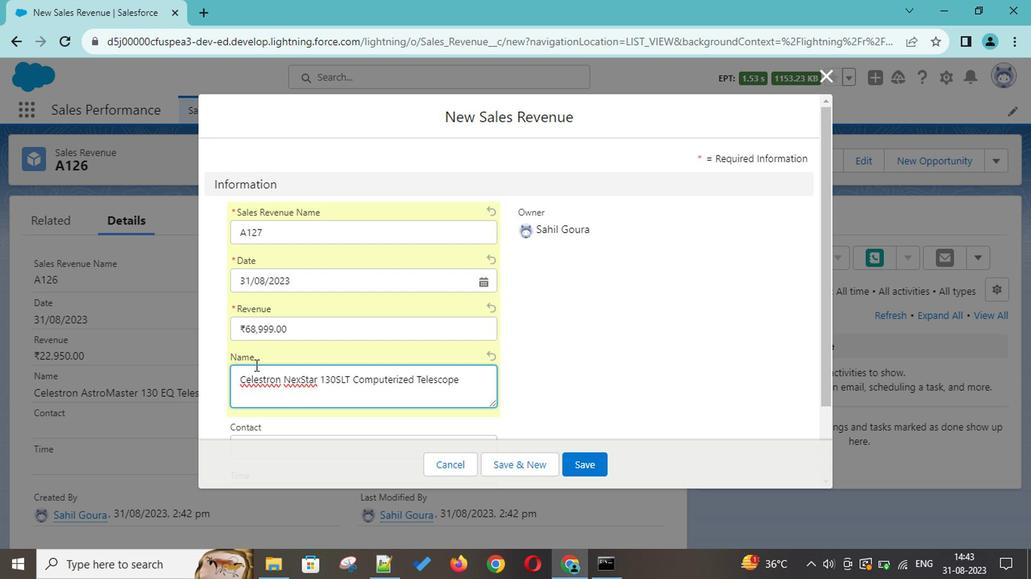 
Action: Mouse scrolled (253, 362) with delta (0, 0)
Screenshot: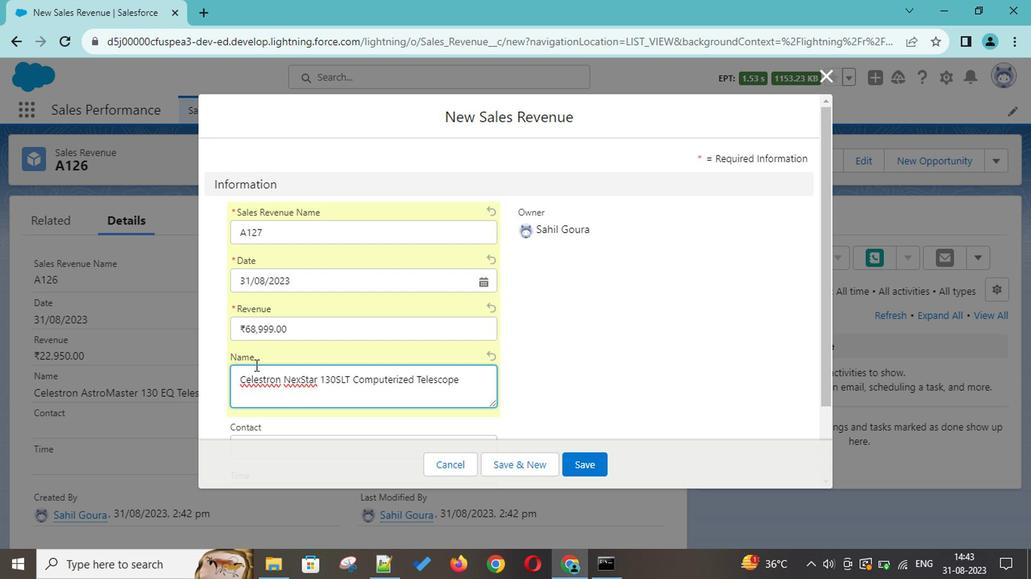 
Action: Mouse scrolled (253, 362) with delta (0, 0)
Screenshot: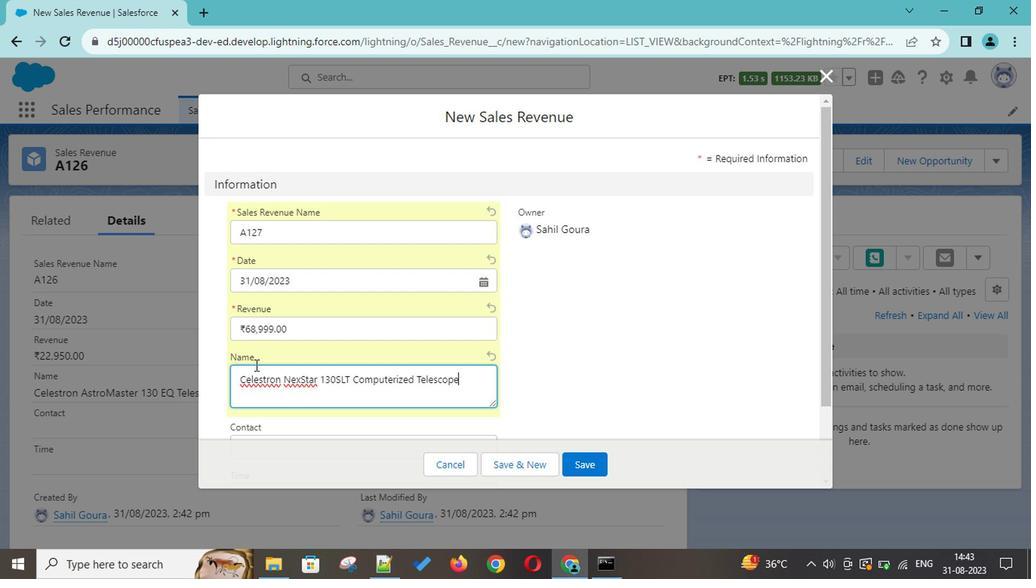 
Action: Mouse scrolled (253, 362) with delta (0, 0)
Screenshot: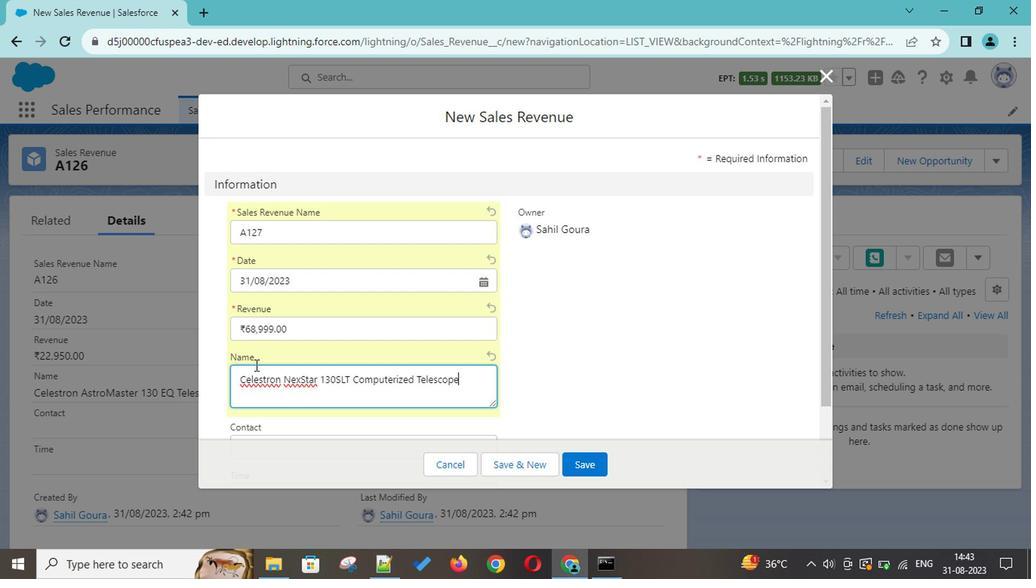 
Action: Mouse moved to (309, 354)
Screenshot: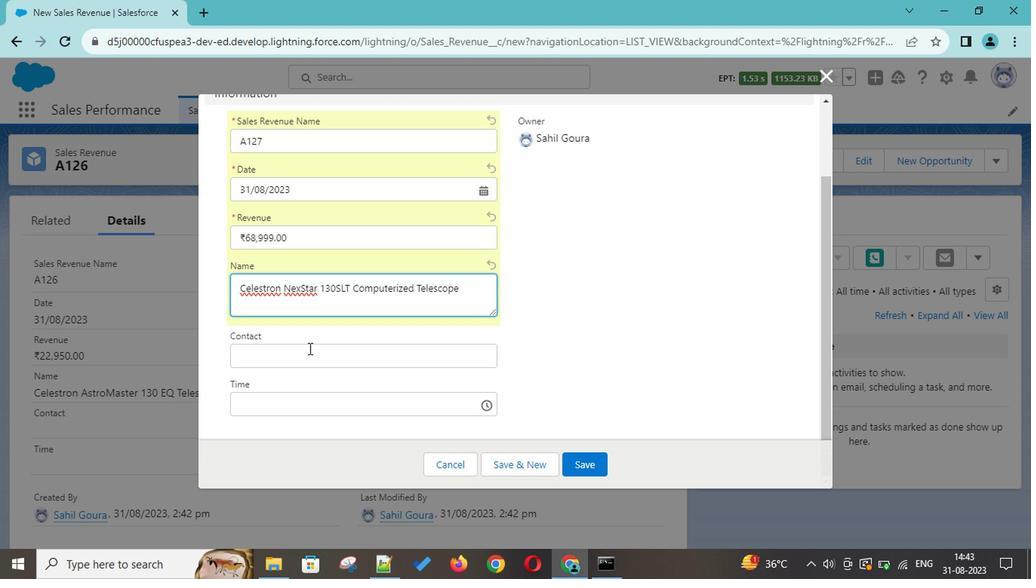 
Action: Mouse pressed left at (309, 354)
Screenshot: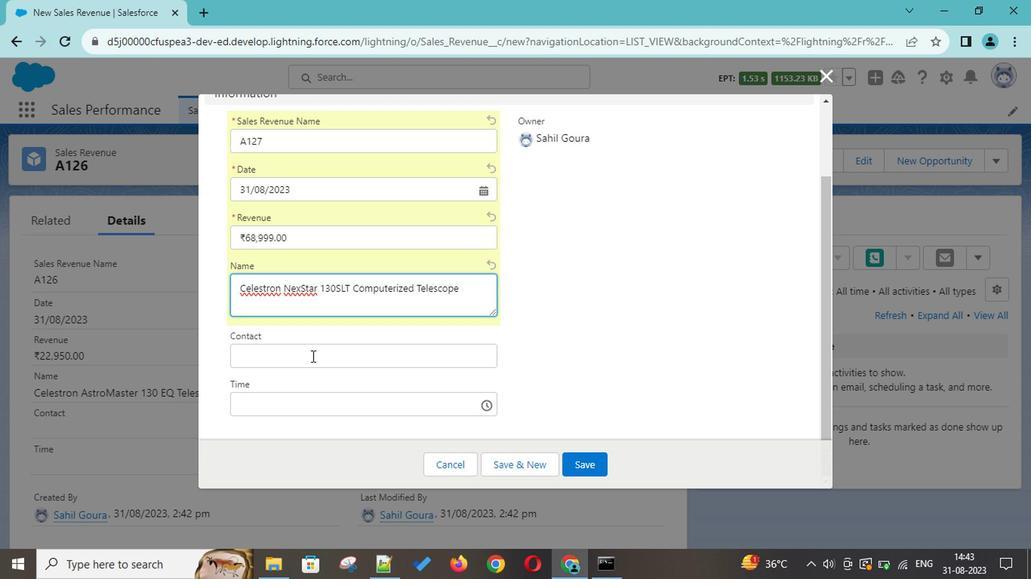 
Action: Key pressed 9871354329
Screenshot: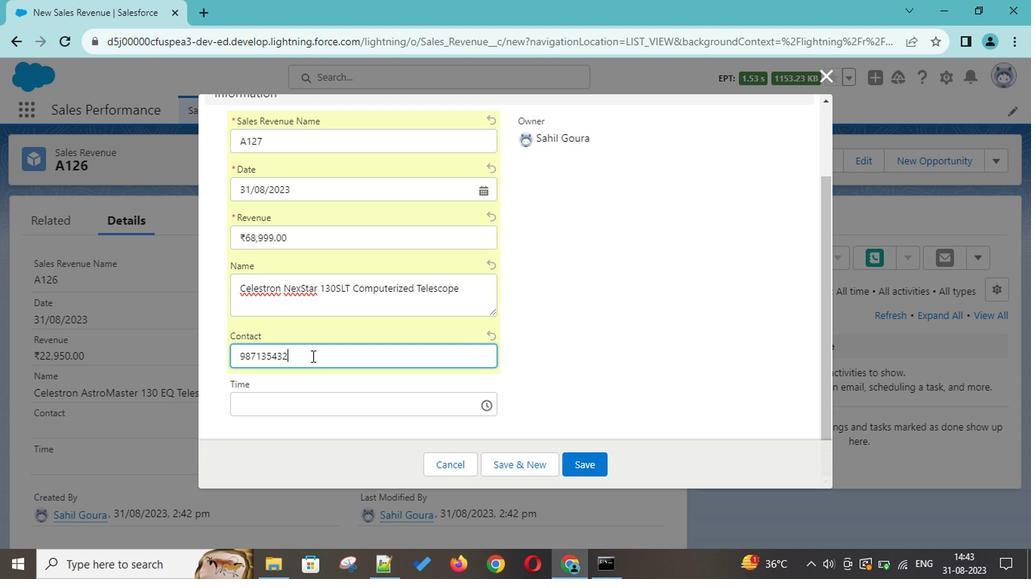 
Action: Mouse moved to (276, 404)
Screenshot: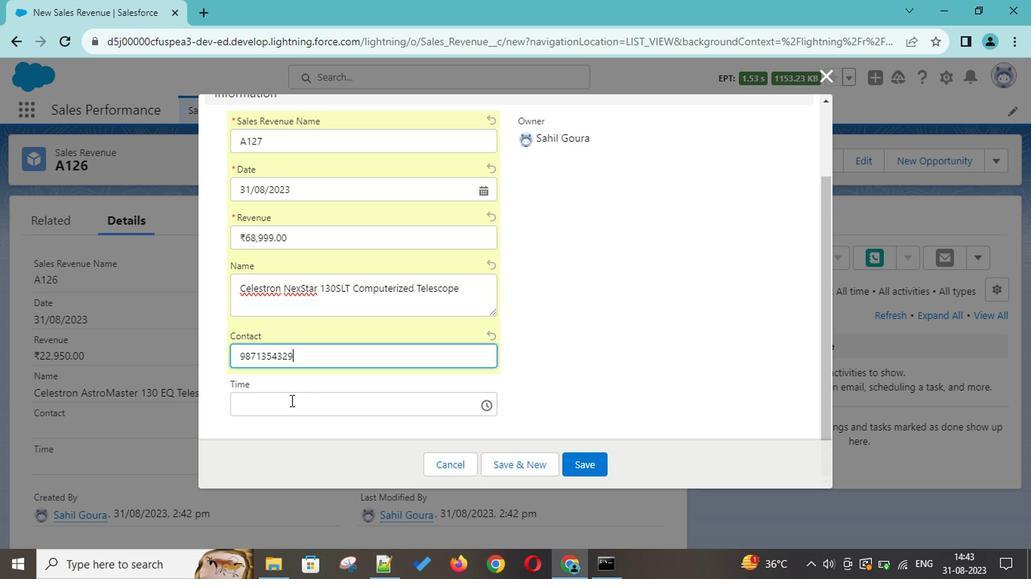 
Action: Mouse pressed left at (276, 404)
Screenshot: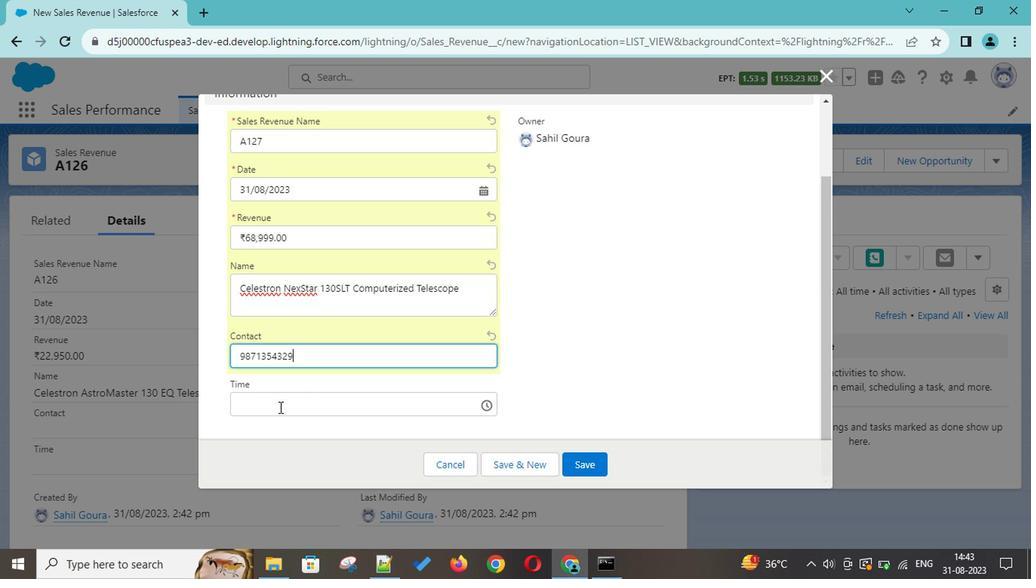 
Action: Mouse moved to (401, 350)
Screenshot: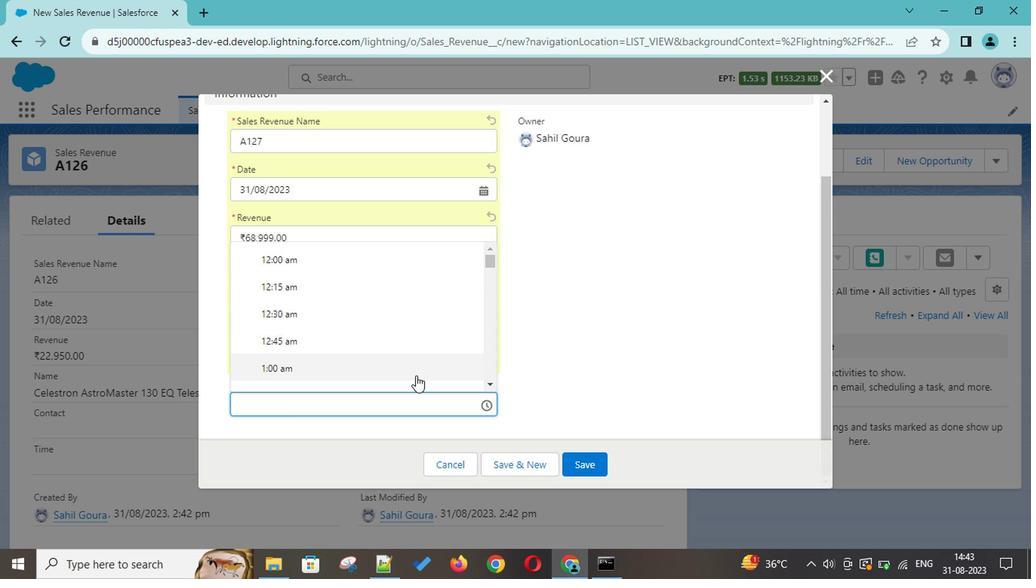 
Action: Mouse scrolled (401, 349) with delta (0, -1)
Screenshot: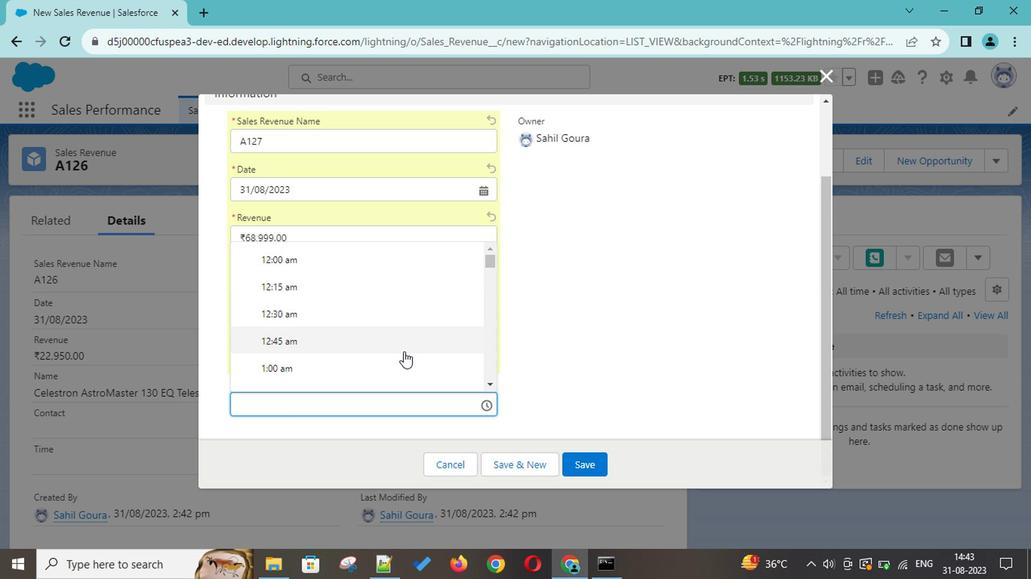 
Action: Mouse scrolled (401, 349) with delta (0, -1)
Screenshot: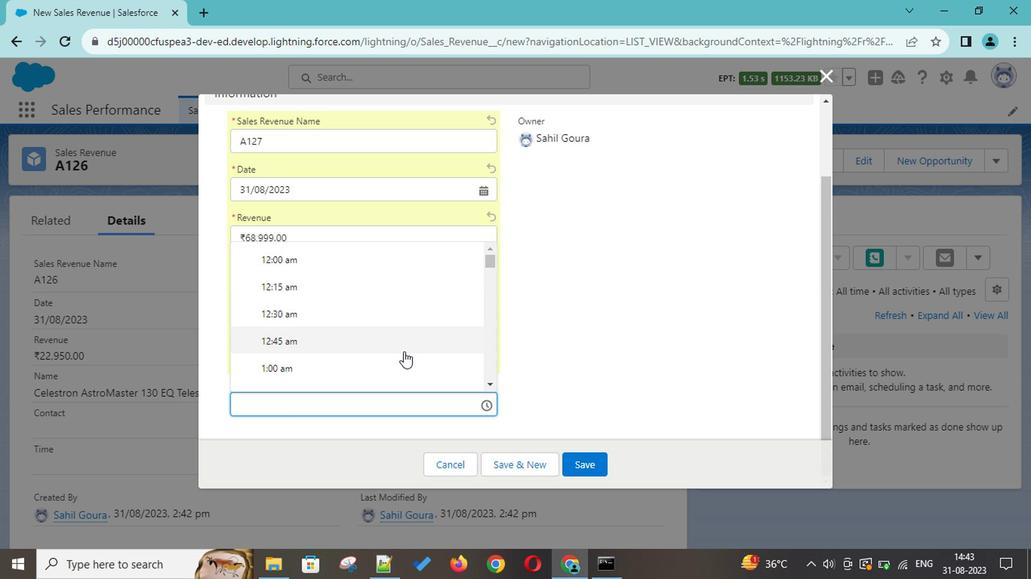 
Action: Mouse scrolled (401, 349) with delta (0, -1)
Screenshot: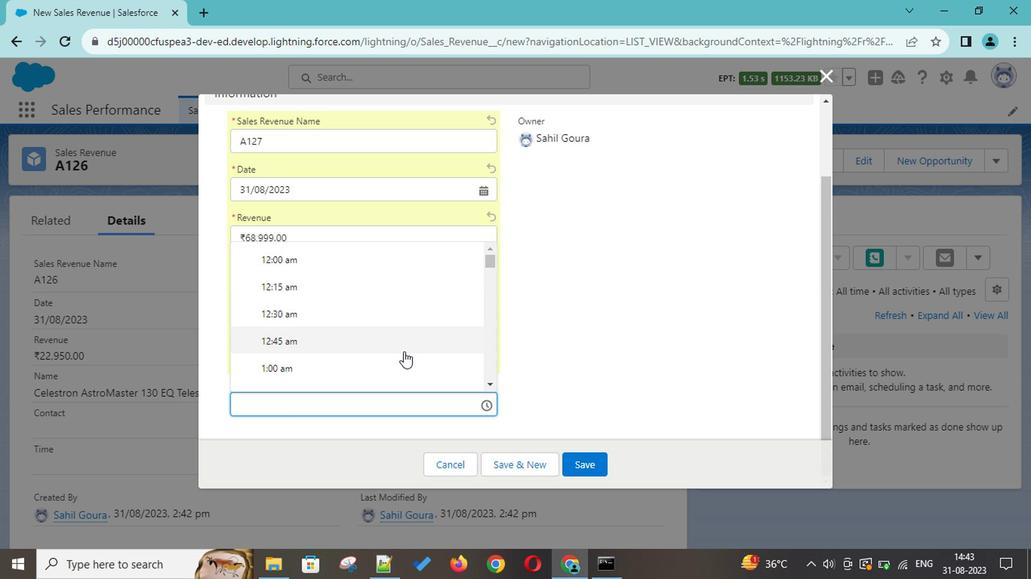 
Action: Mouse scrolled (401, 349) with delta (0, -1)
Screenshot: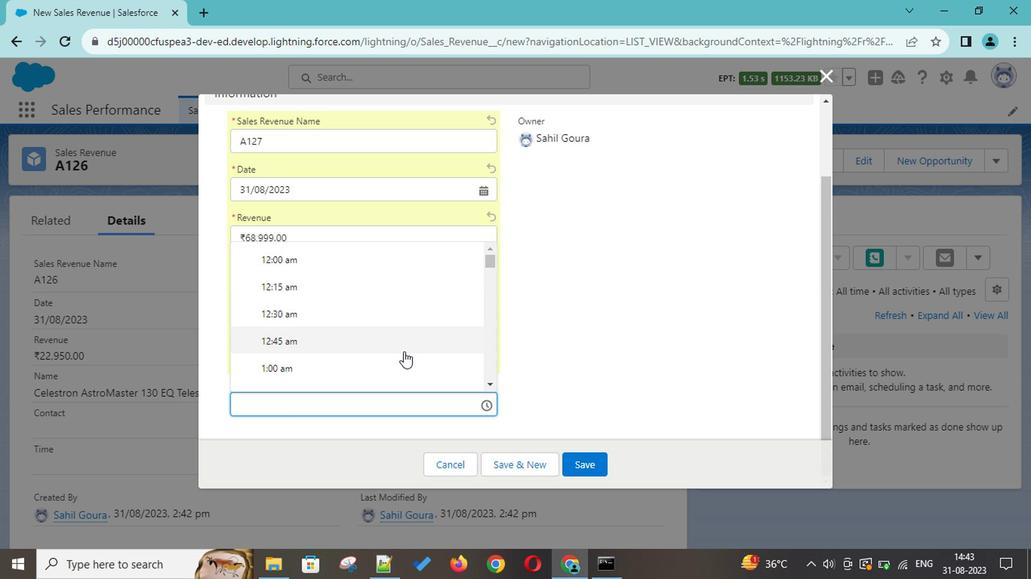 
Action: Mouse scrolled (401, 349) with delta (0, -1)
Screenshot: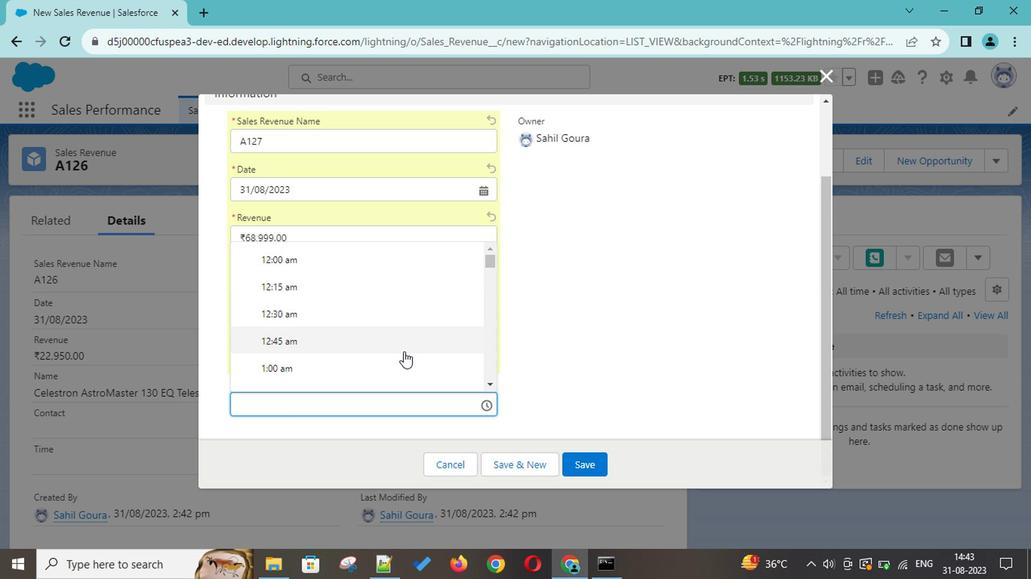 
Action: Mouse scrolled (401, 349) with delta (0, -1)
Screenshot: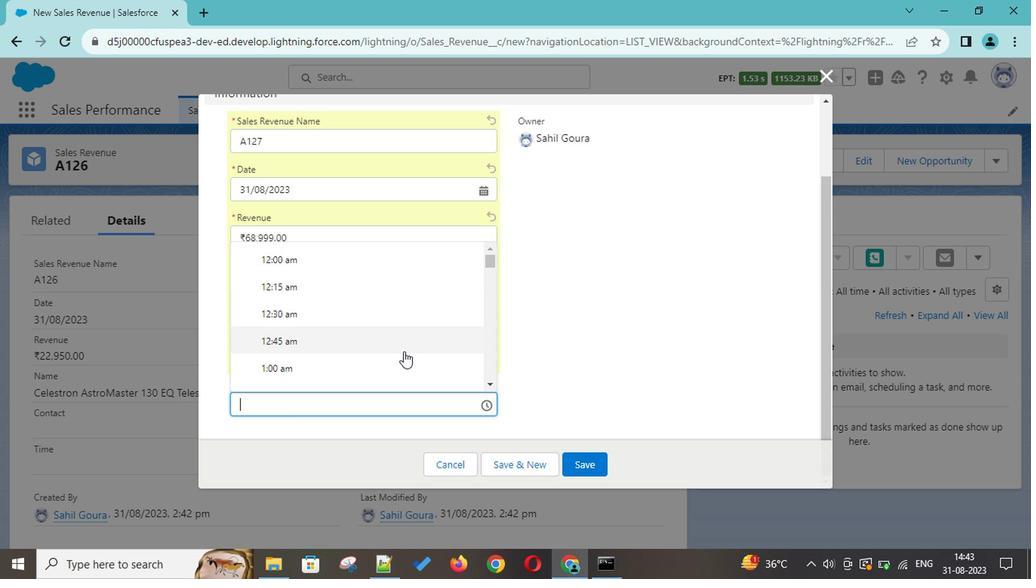 
Action: Mouse scrolled (401, 349) with delta (0, -1)
Screenshot: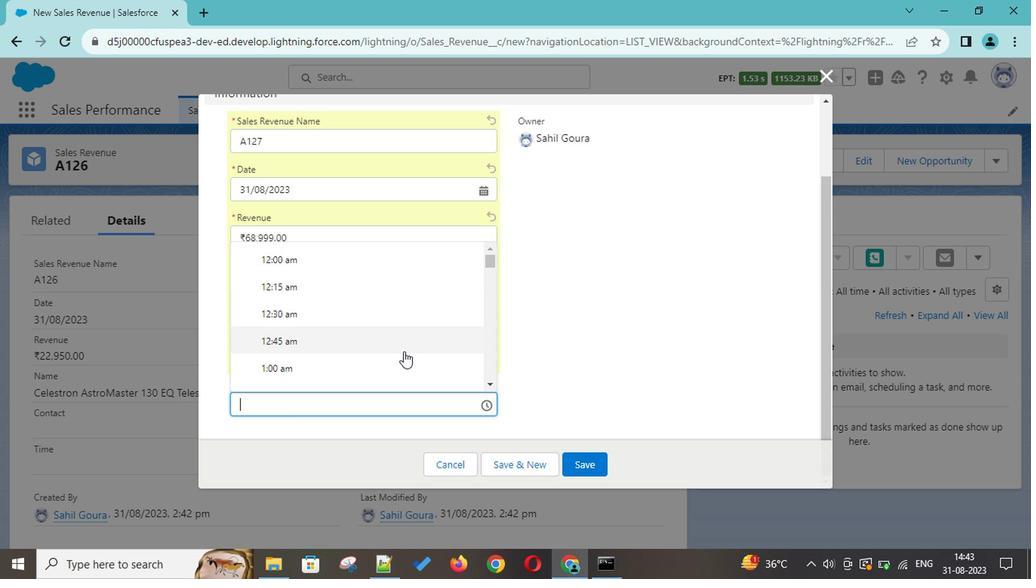 
Action: Mouse scrolled (401, 349) with delta (0, -1)
Screenshot: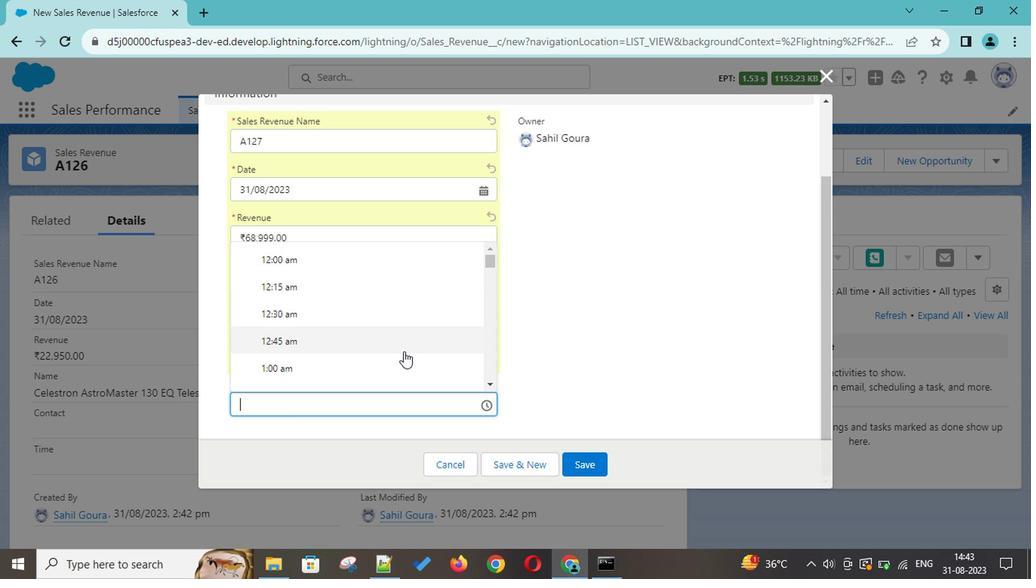 
Action: Mouse scrolled (401, 349) with delta (0, -1)
Screenshot: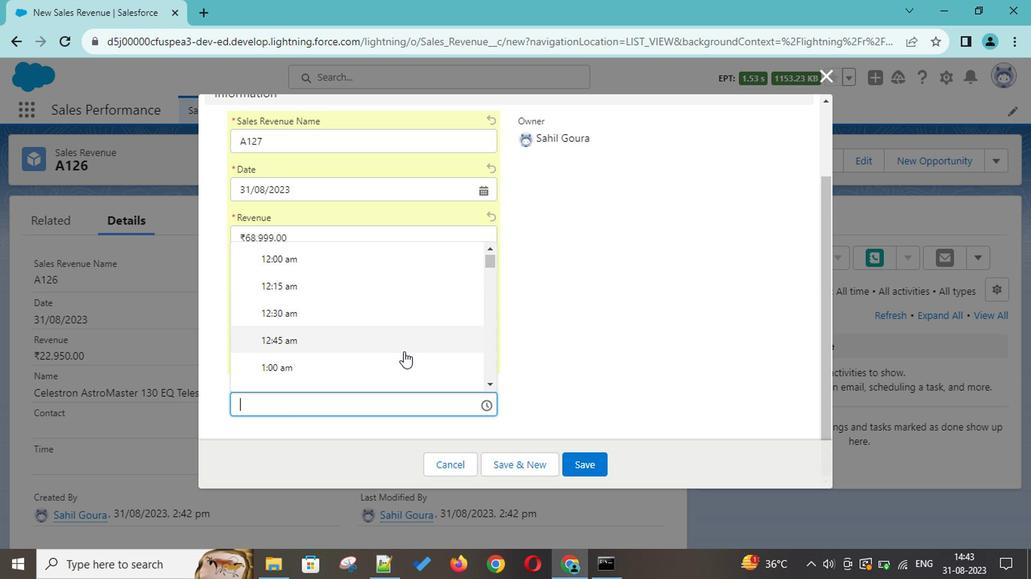 
Action: Mouse scrolled (401, 349) with delta (0, -1)
Screenshot: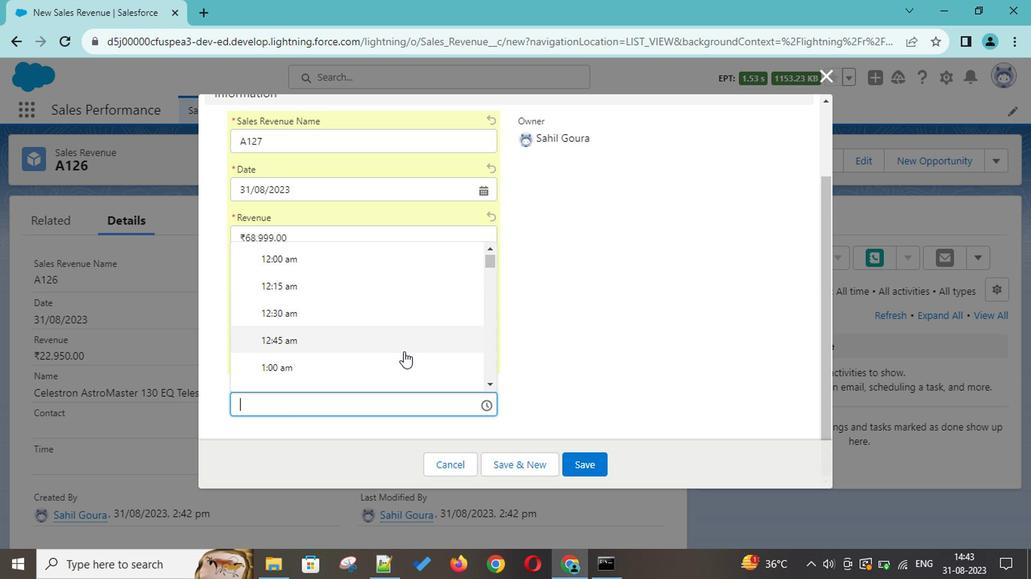 
Action: Mouse scrolled (401, 349) with delta (0, -1)
Screenshot: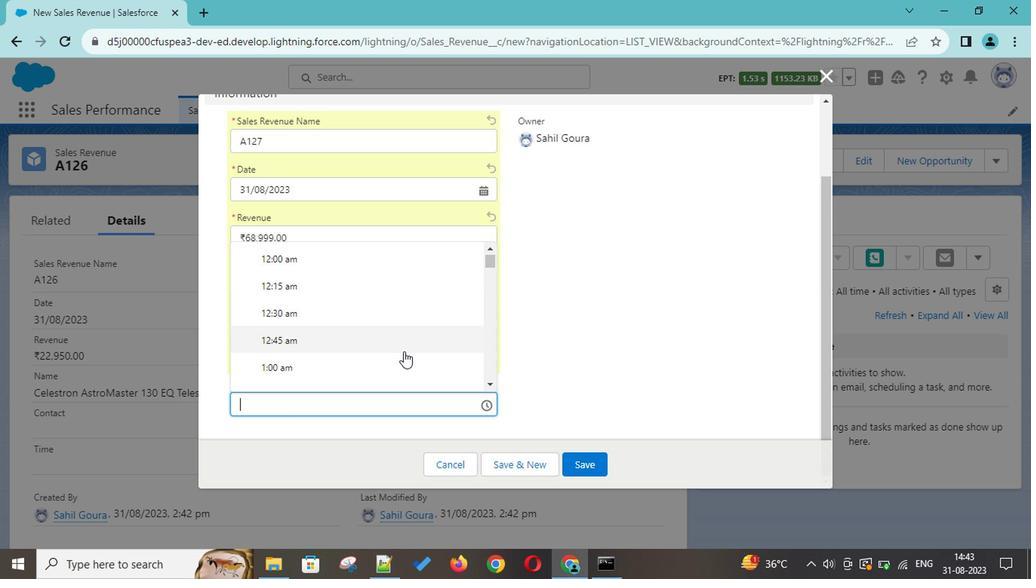
Action: Mouse scrolled (401, 349) with delta (0, -1)
Screenshot: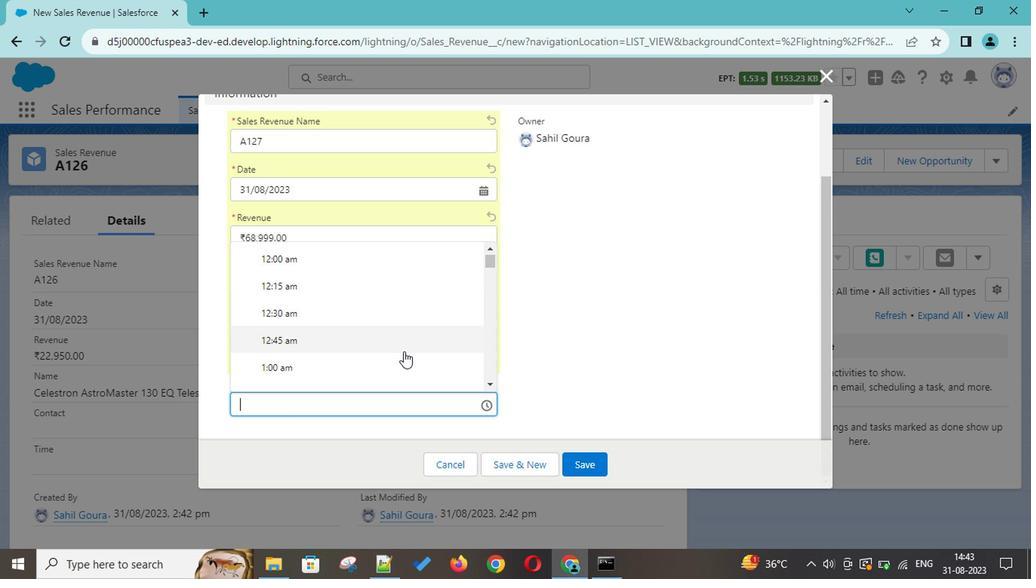 
Action: Mouse scrolled (401, 349) with delta (0, -1)
Screenshot: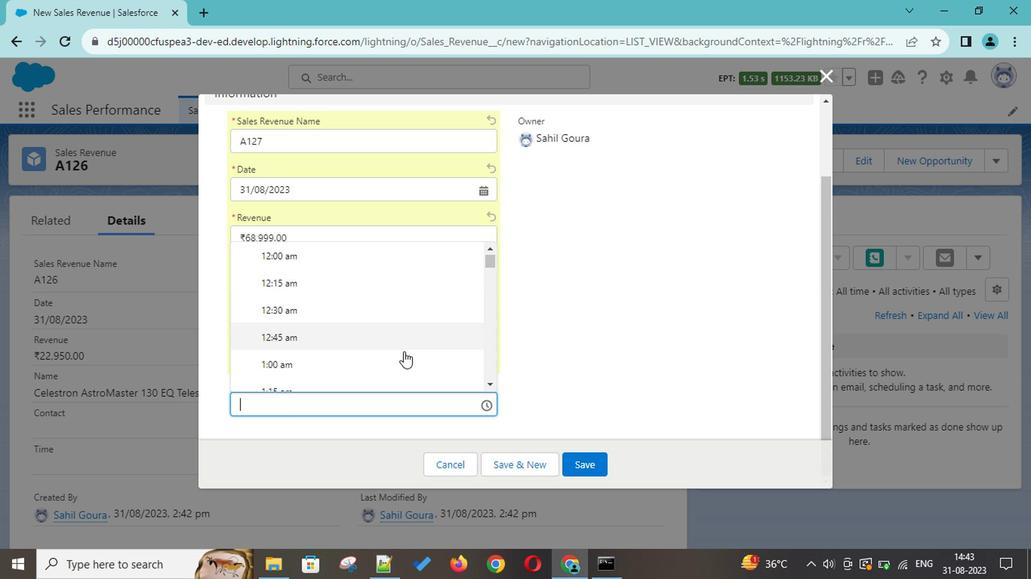 
Action: Mouse scrolled (401, 349) with delta (0, -1)
Screenshot: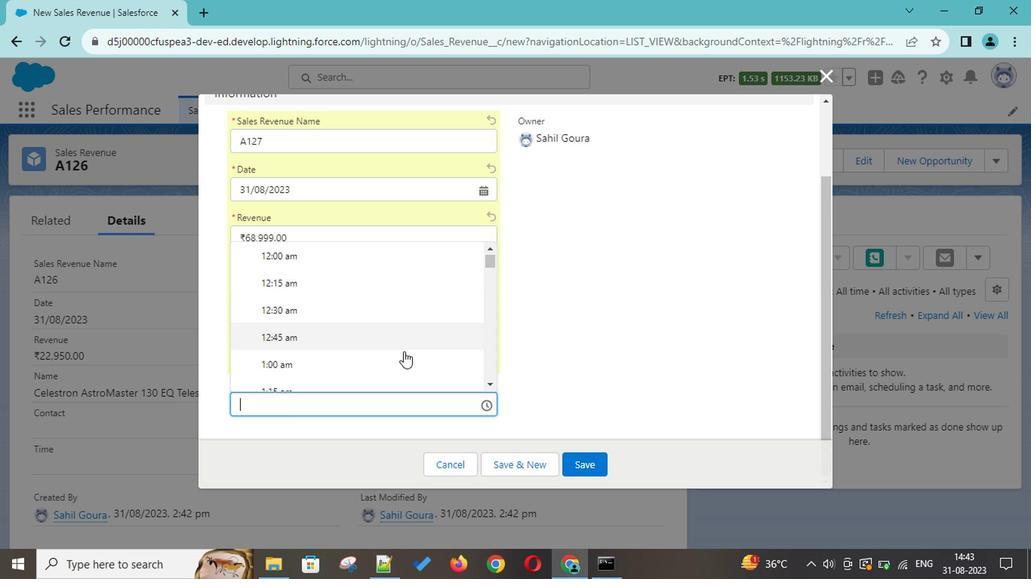 
Action: Mouse scrolled (401, 349) with delta (0, -1)
Screenshot: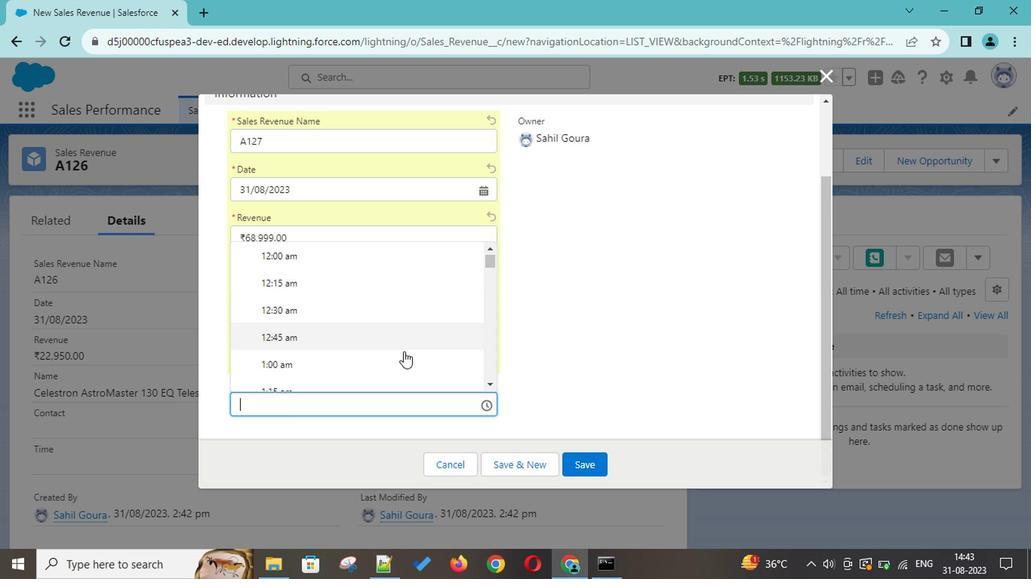 
Action: Mouse scrolled (401, 349) with delta (0, -1)
Screenshot: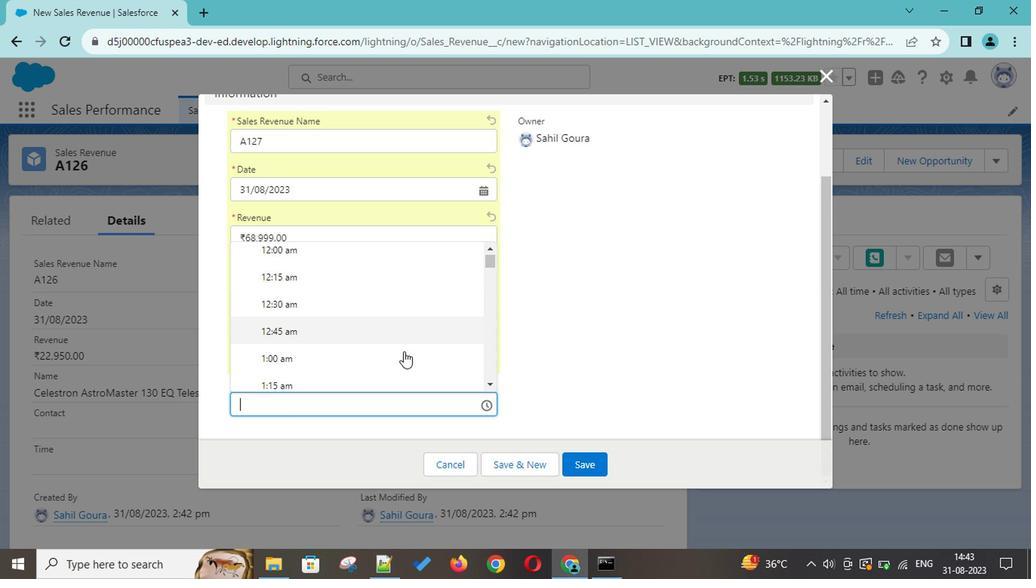 
Action: Mouse scrolled (401, 349) with delta (0, -1)
Screenshot: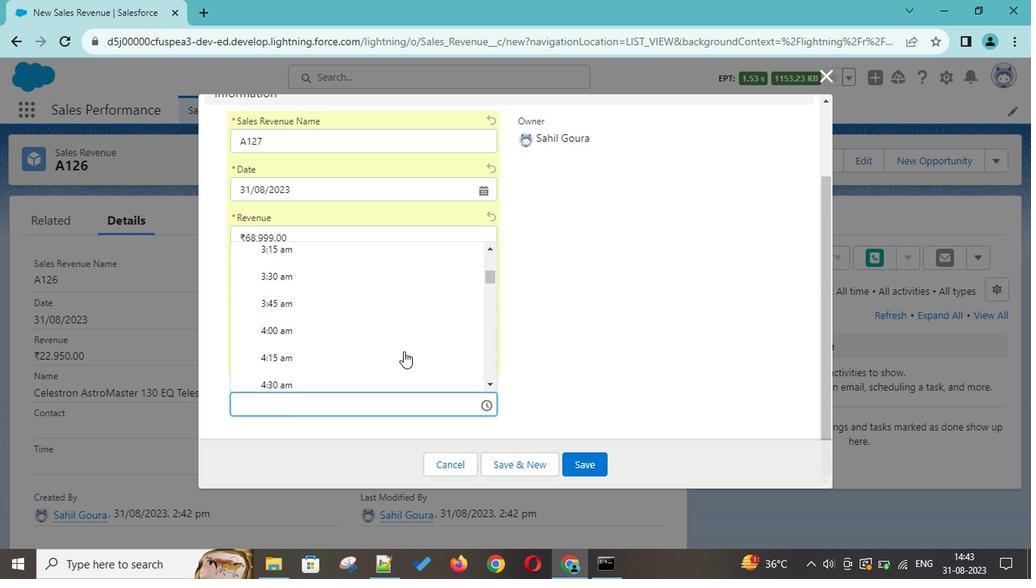 
Action: Mouse scrolled (401, 349) with delta (0, -1)
Screenshot: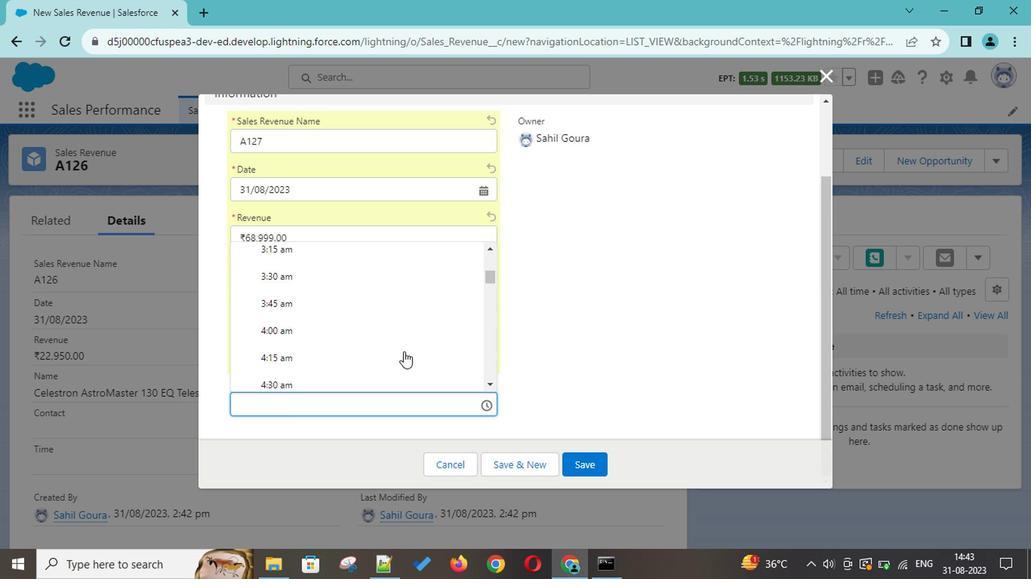 
Action: Mouse scrolled (401, 349) with delta (0, -1)
